 Task: Slide 7 - My Studies.
Action: Mouse moved to (214, 109)
Screenshot: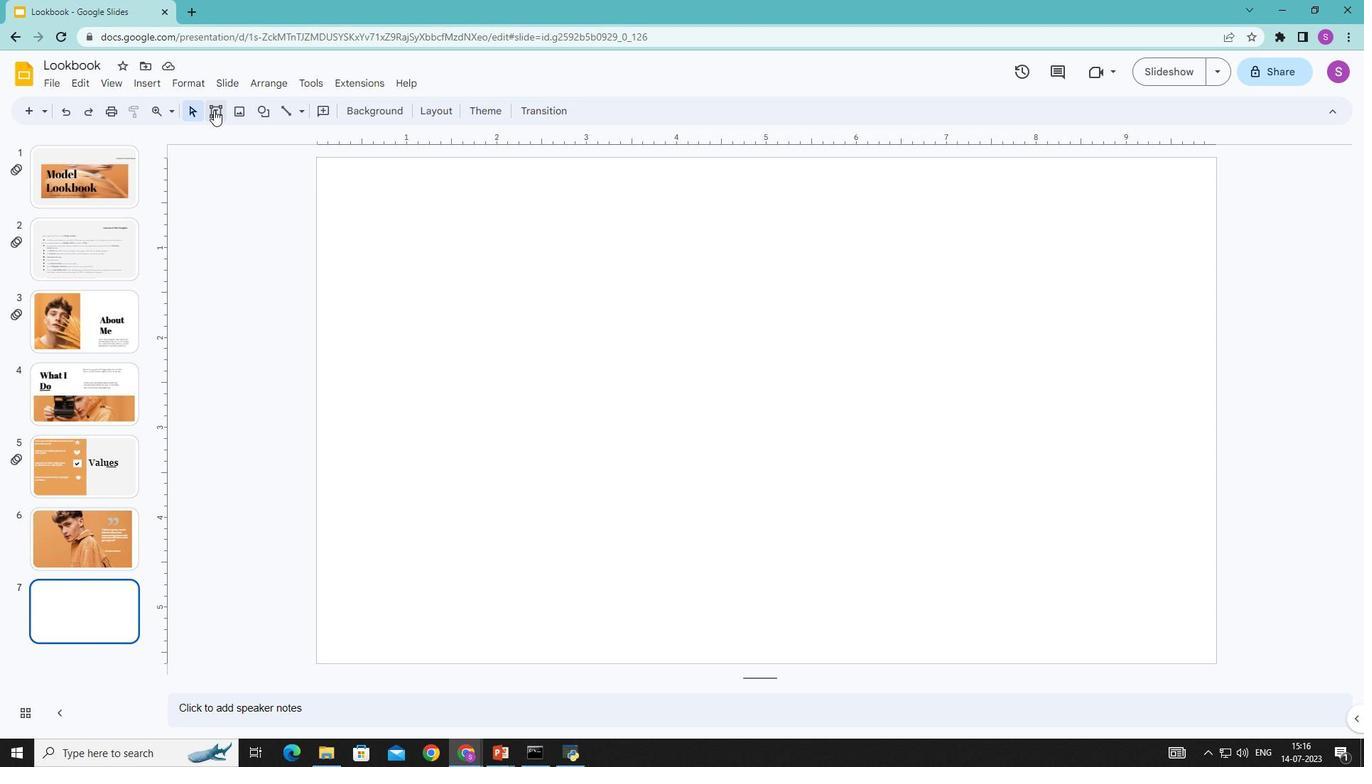
Action: Mouse pressed left at (214, 109)
Screenshot: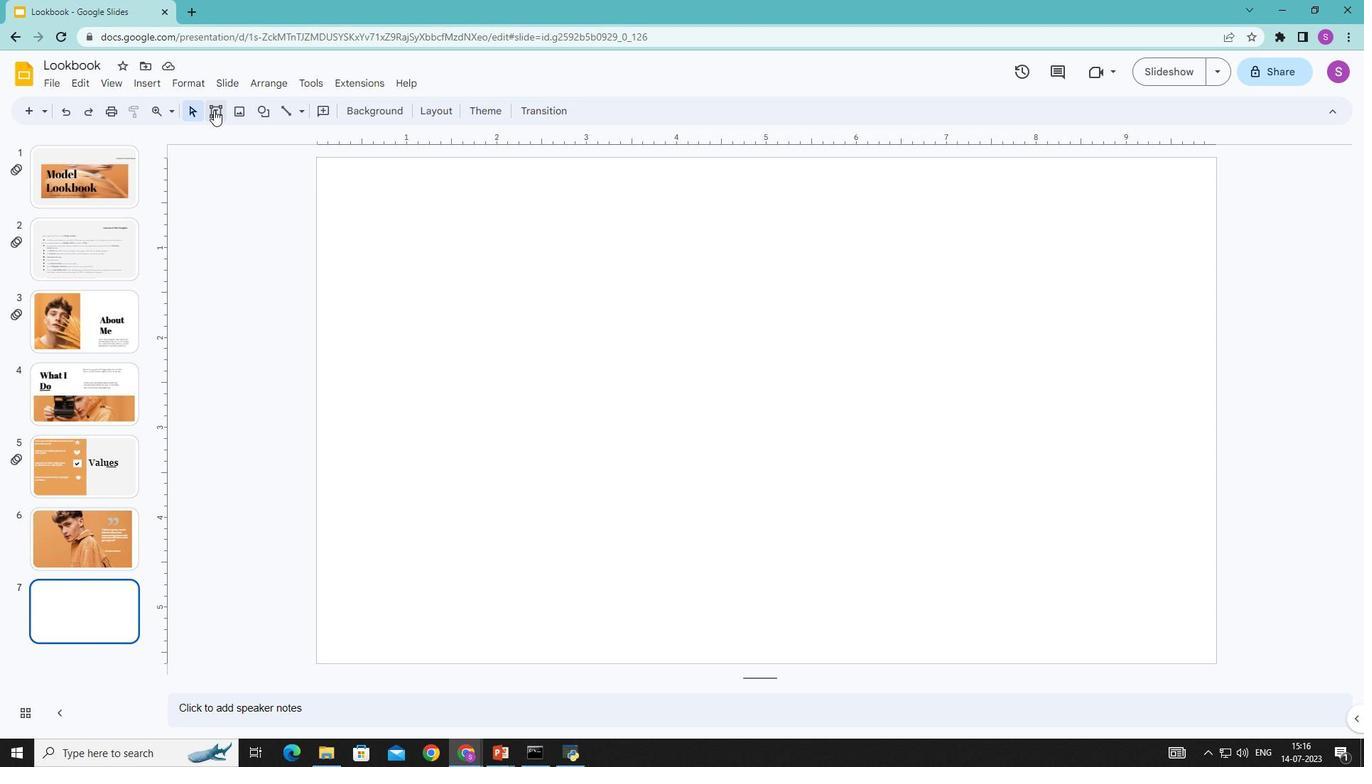 
Action: Mouse moved to (809, 166)
Screenshot: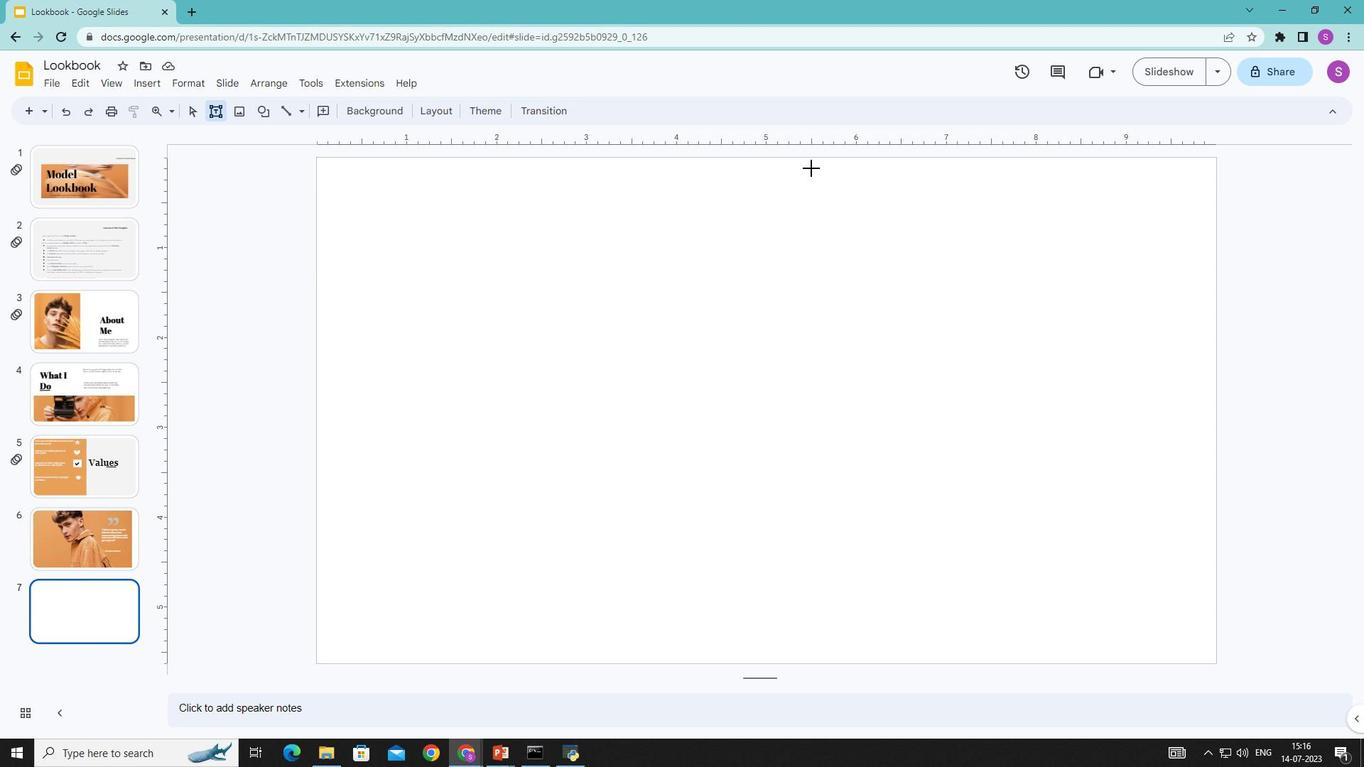 
Action: Mouse pressed left at (809, 166)
Screenshot: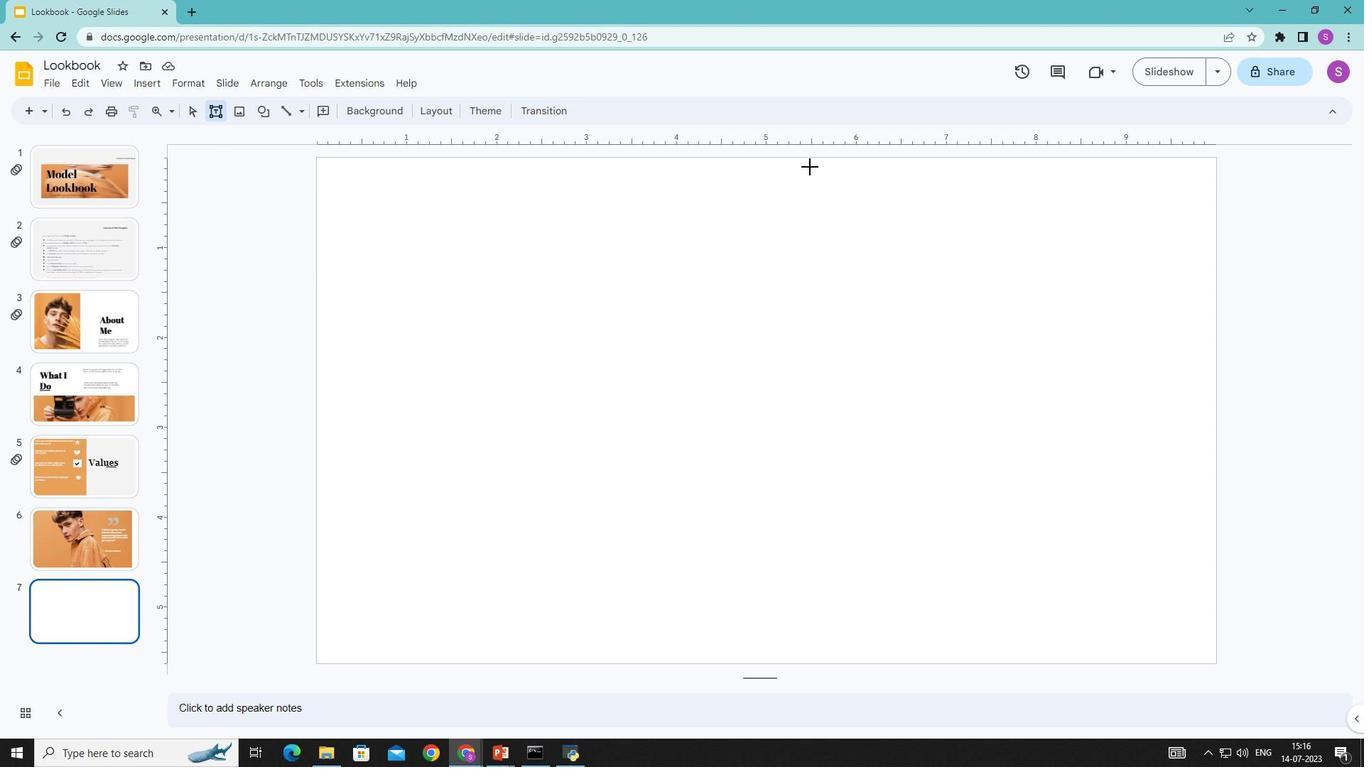 
Action: Mouse moved to (326, 110)
Screenshot: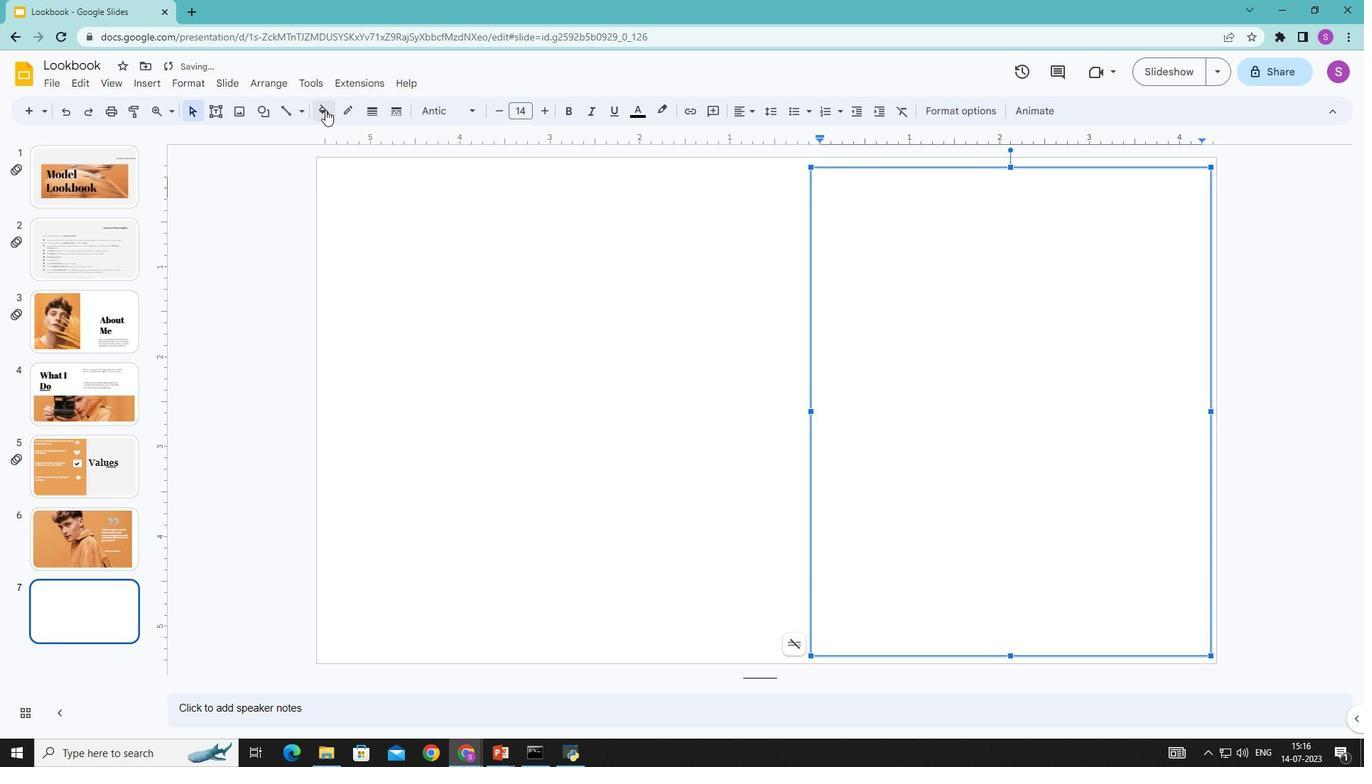 
Action: Mouse pressed left at (326, 110)
Screenshot: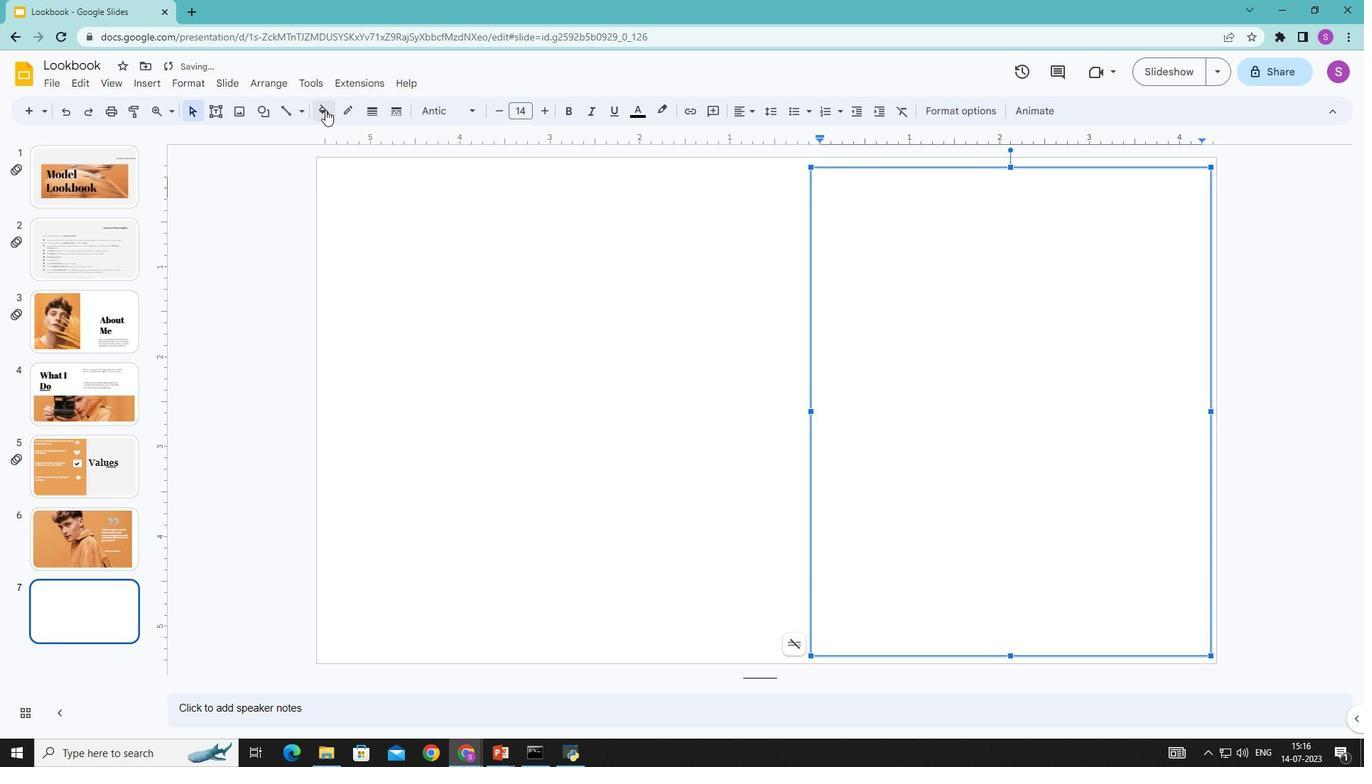 
Action: Mouse moved to (356, 181)
Screenshot: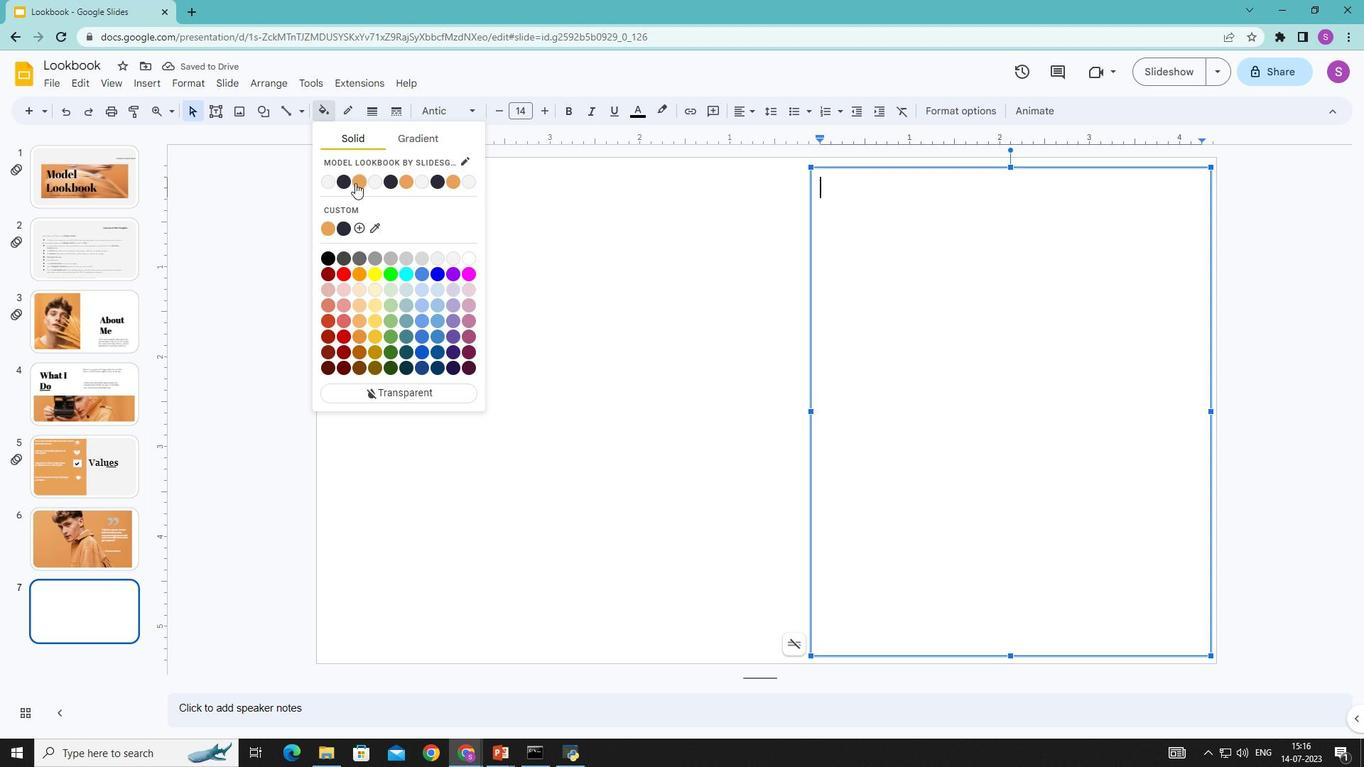 
Action: Mouse pressed left at (356, 181)
Screenshot: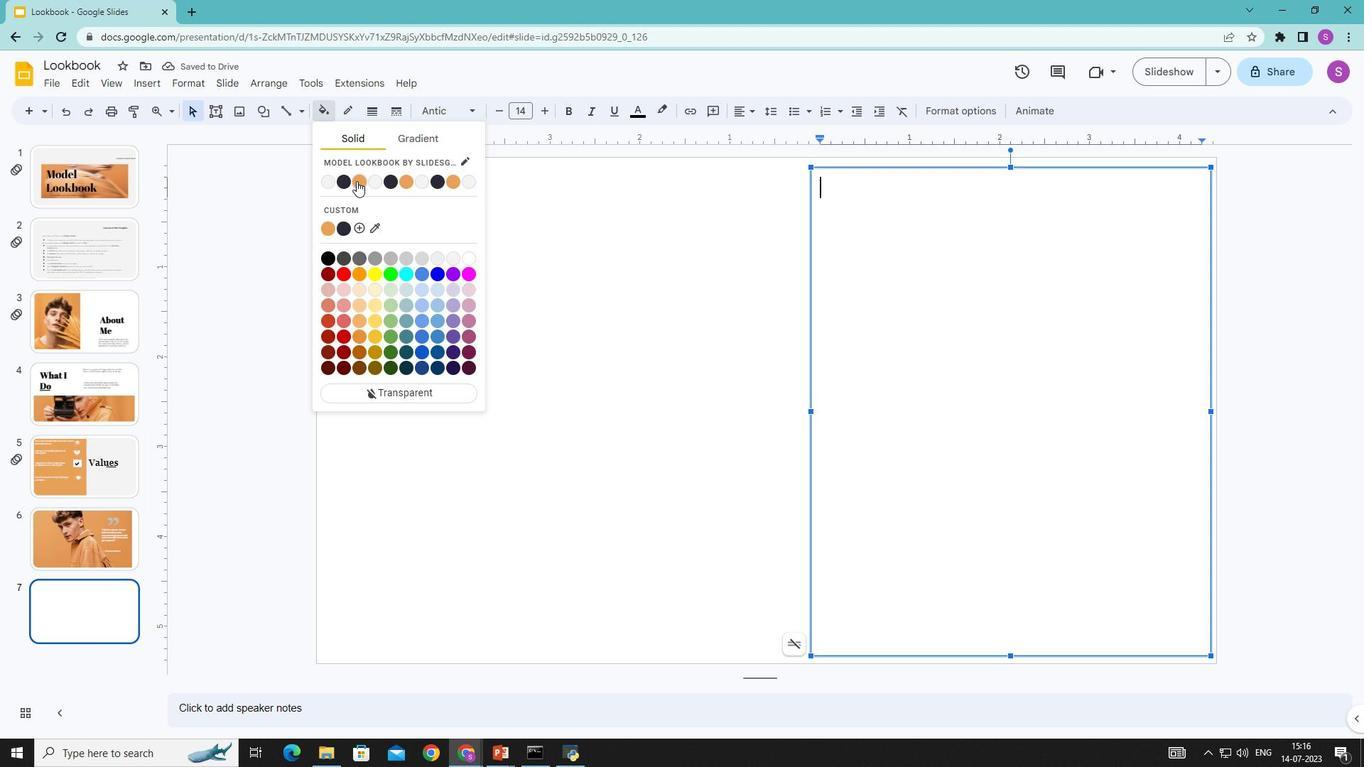 
Action: Mouse moved to (679, 208)
Screenshot: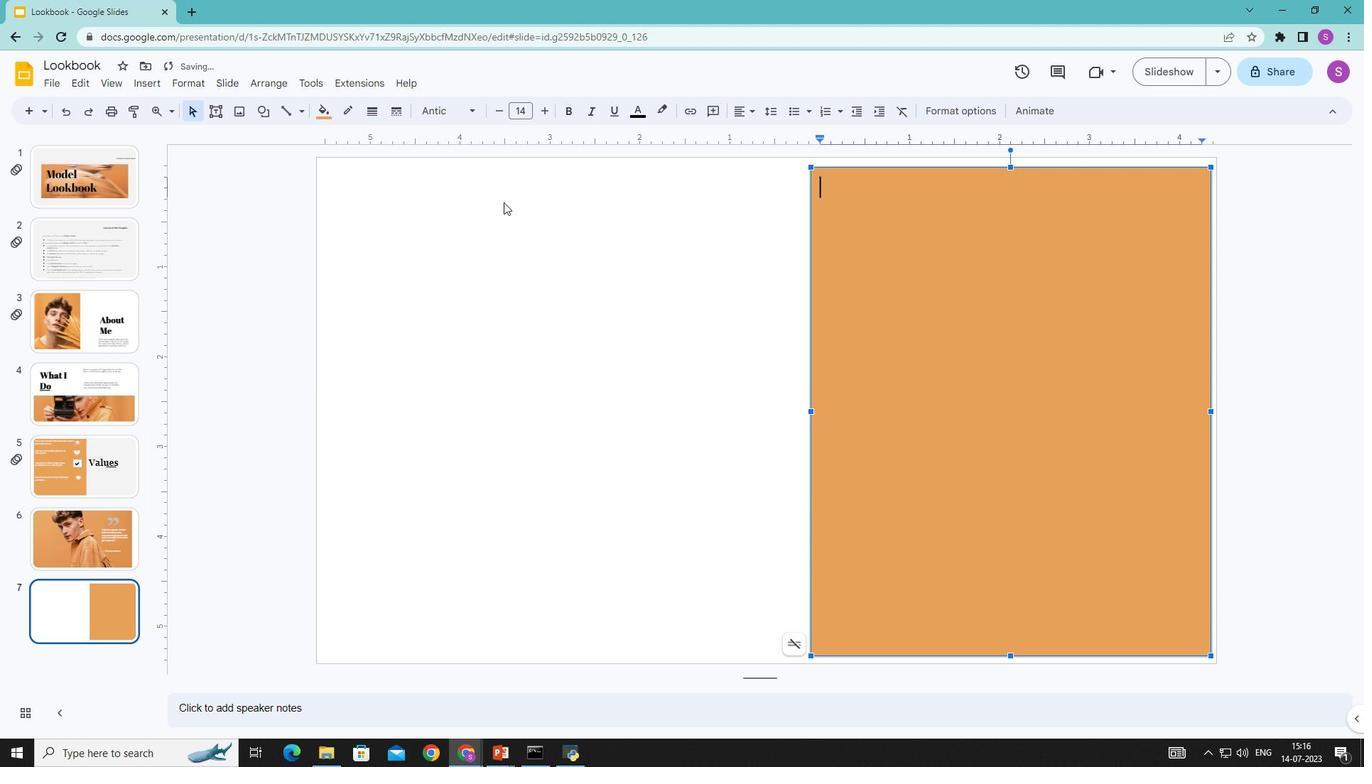 
Action: Mouse pressed left at (679, 208)
Screenshot: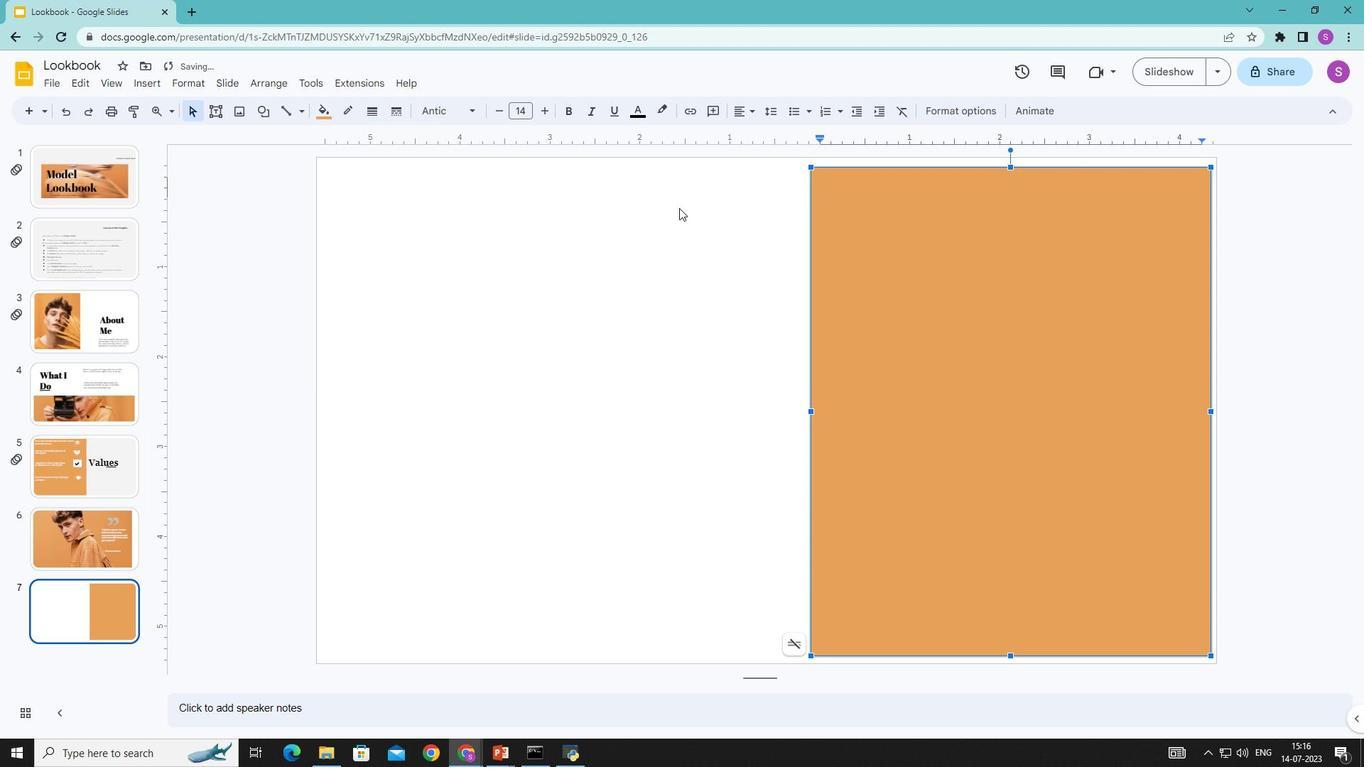 
Action: Mouse moved to (219, 113)
Screenshot: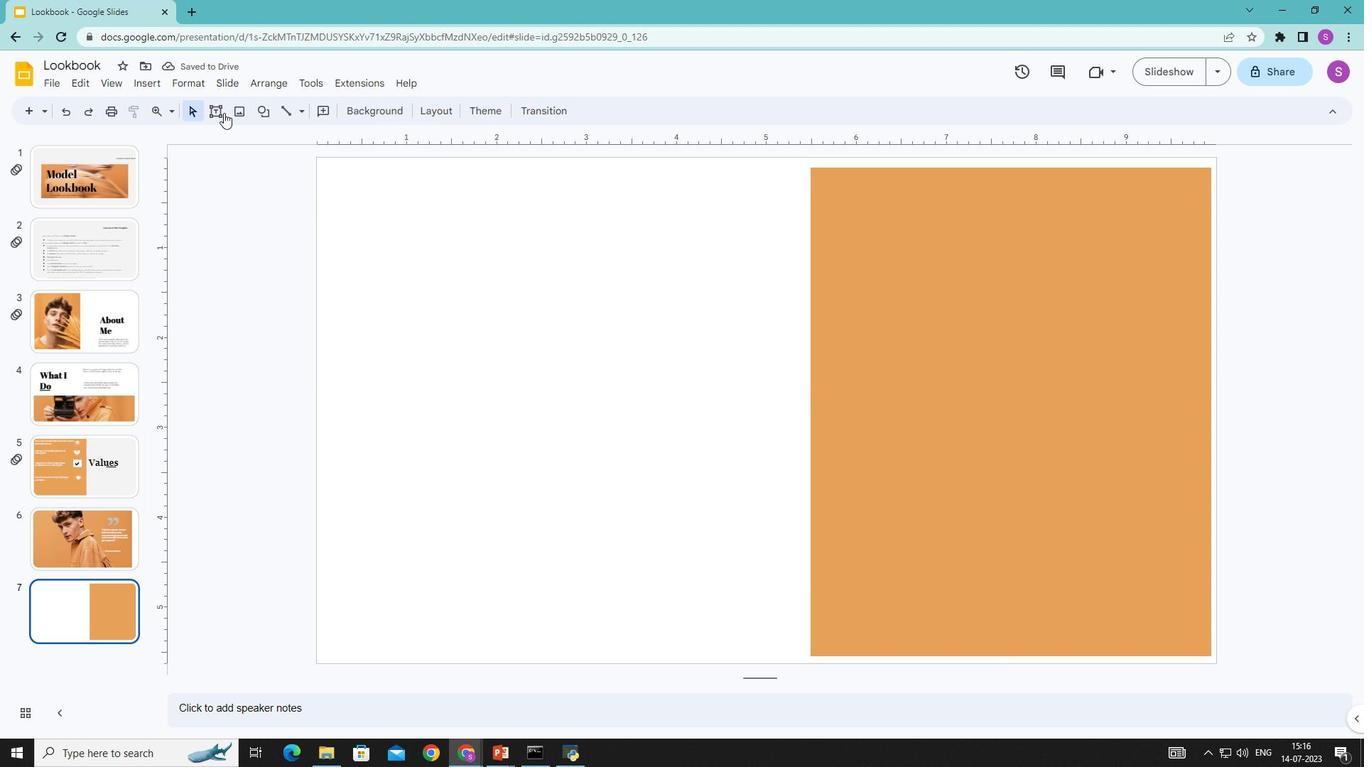 
Action: Mouse pressed left at (219, 113)
Screenshot: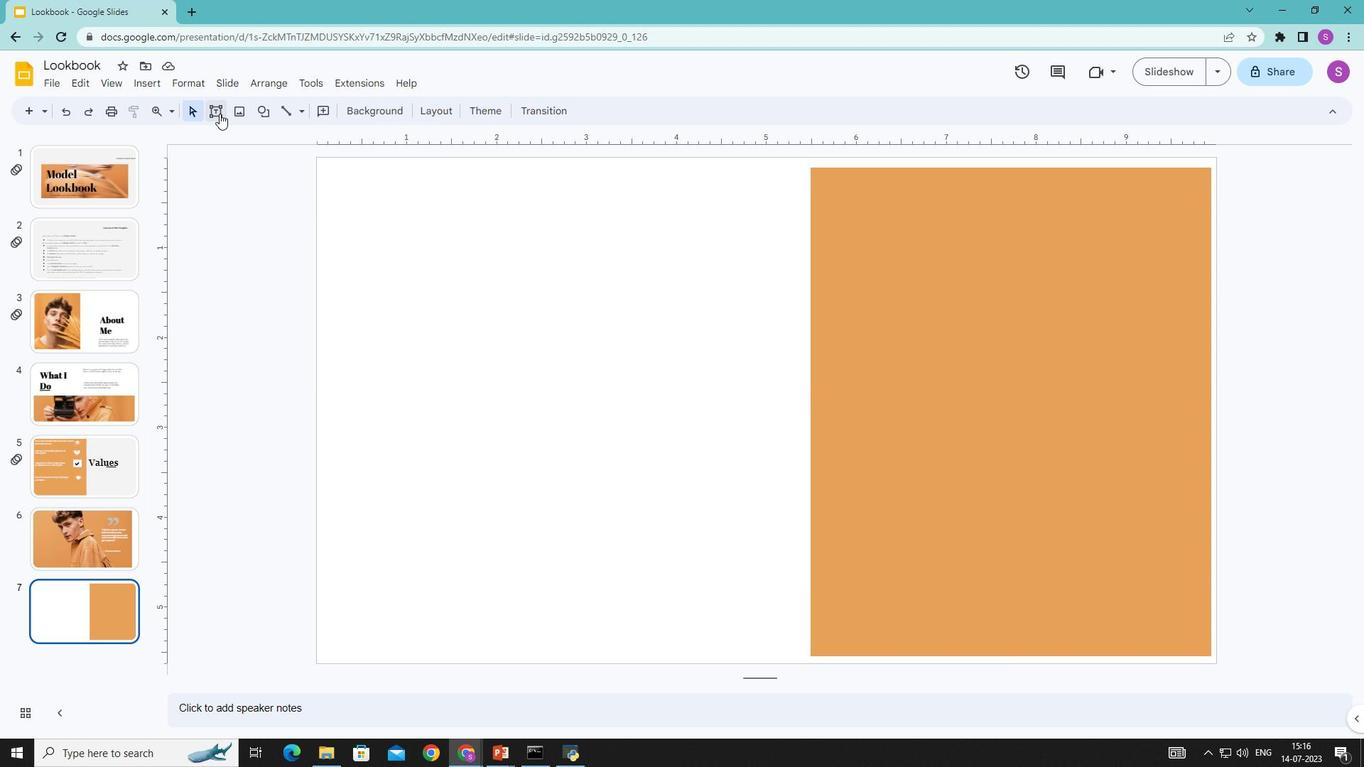 
Action: Mouse moved to (344, 230)
Screenshot: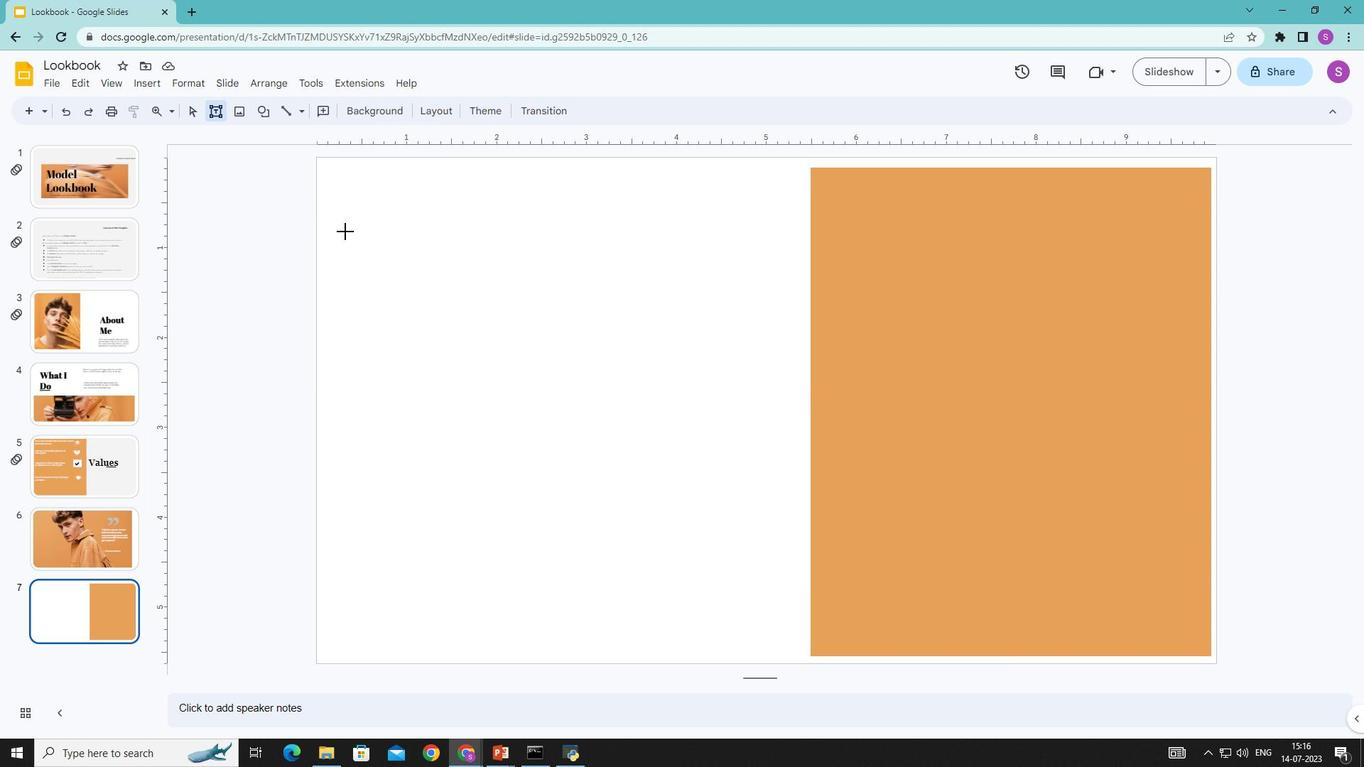 
Action: Mouse pressed left at (344, 230)
Screenshot: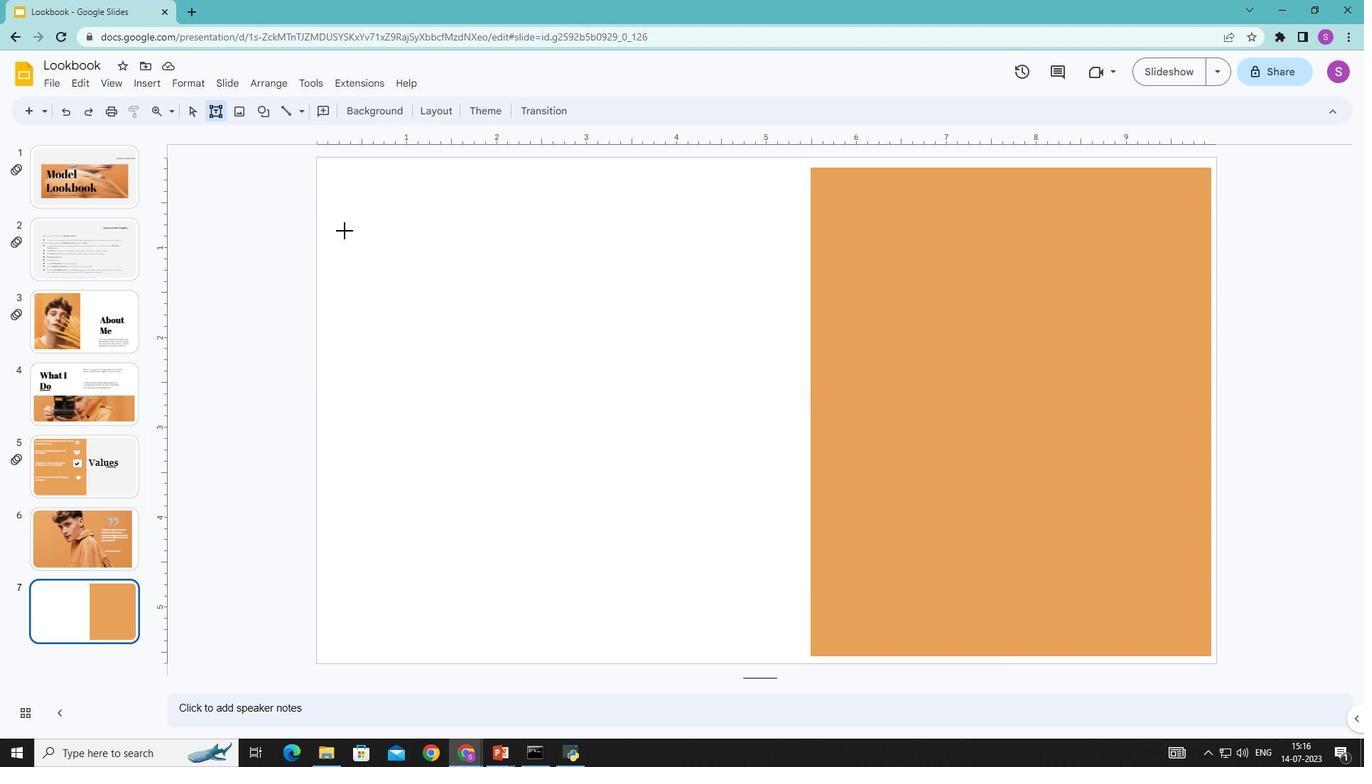 
Action: Mouse moved to (591, 397)
Screenshot: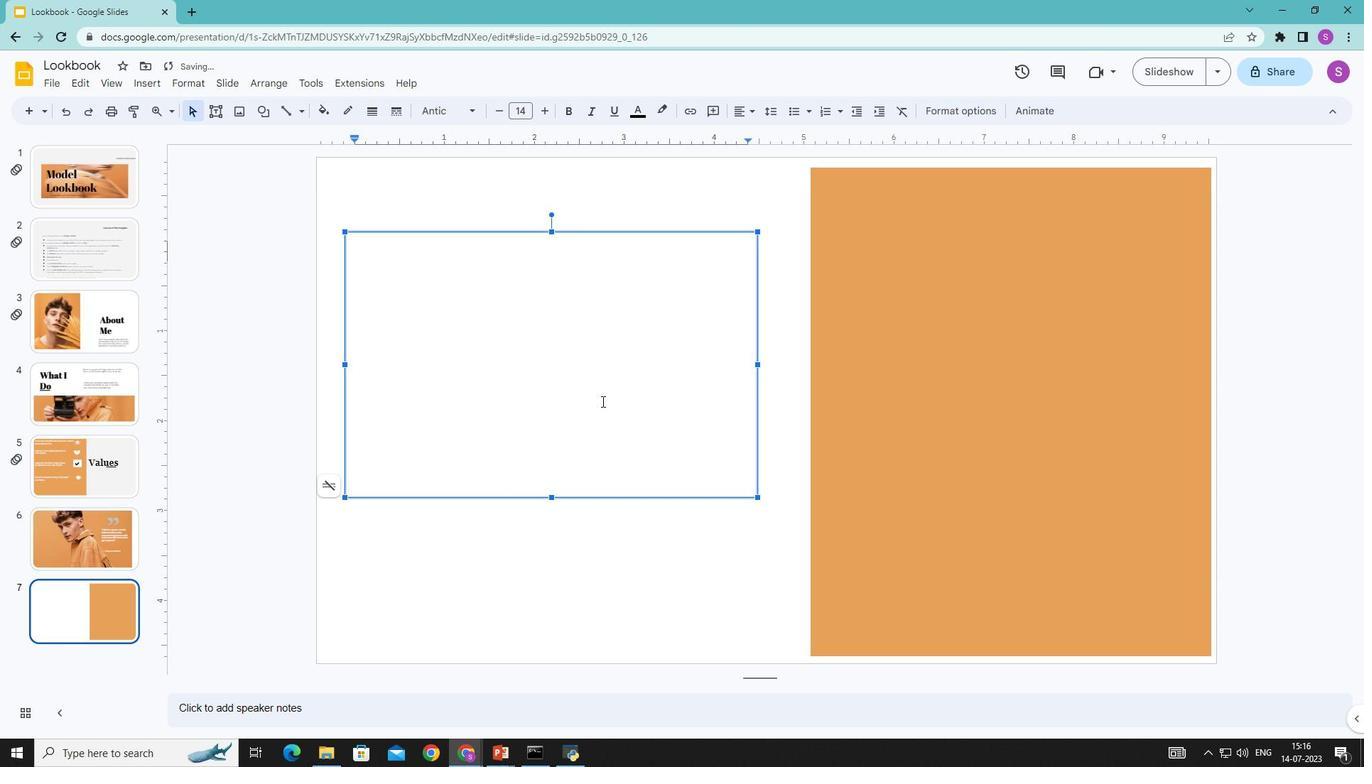 
Action: Key pressed <Key.shift>My<Key.space><Key.shift>Studies
Screenshot: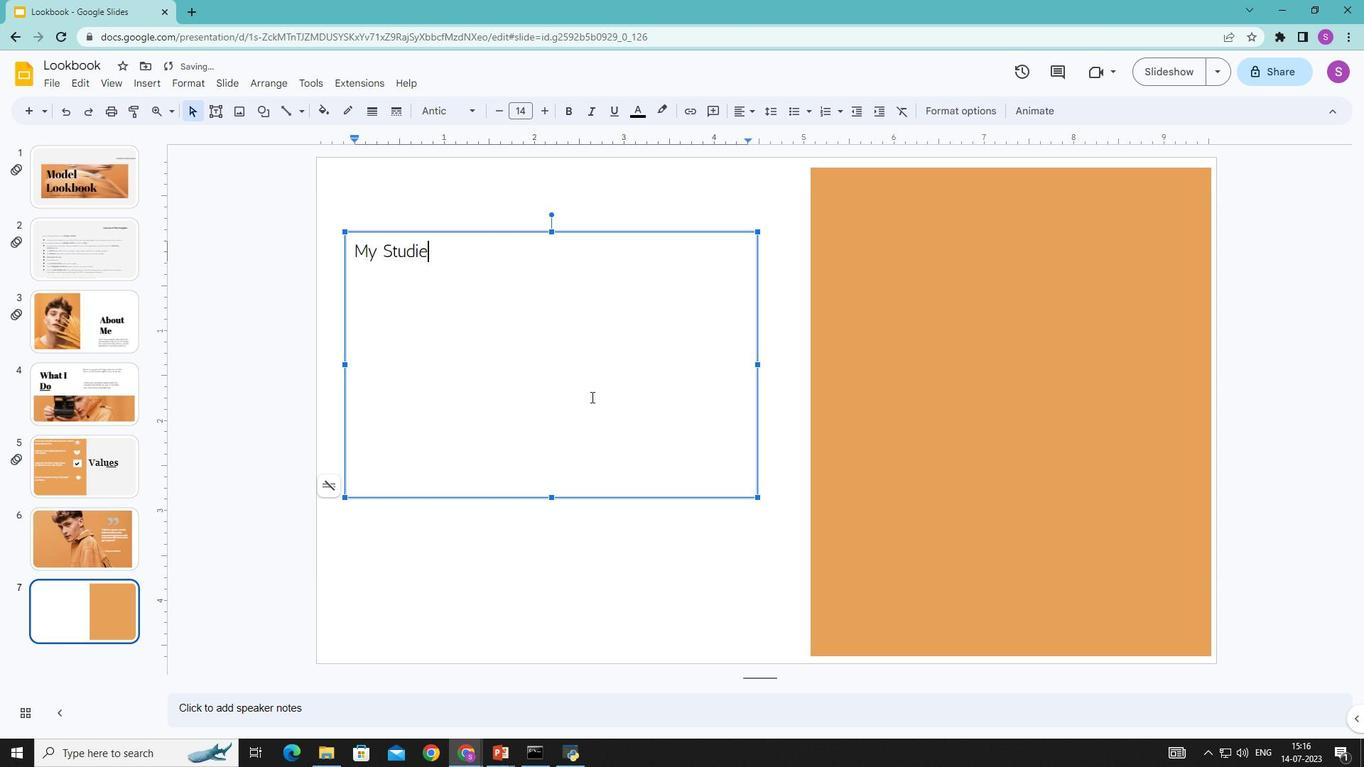 
Action: Mouse moved to (433, 255)
Screenshot: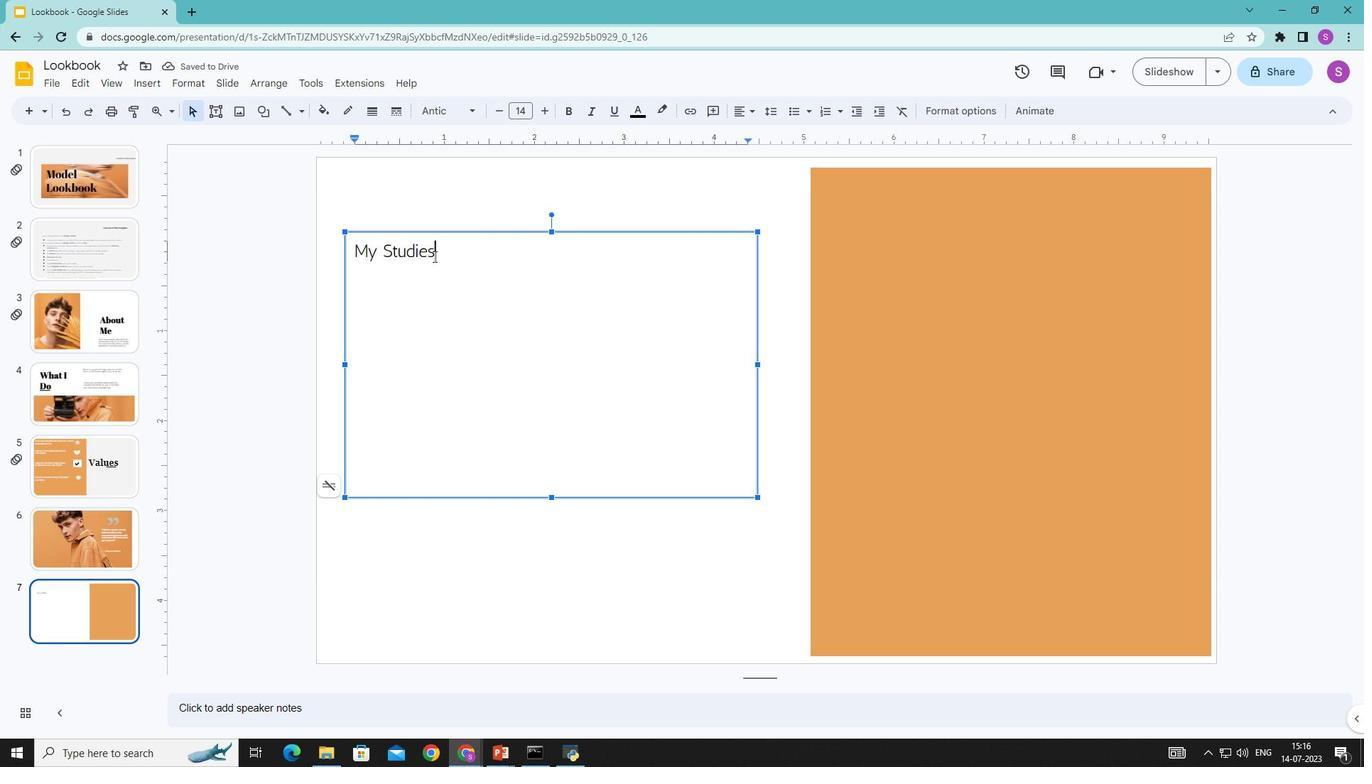 
Action: Mouse pressed left at (433, 255)
Screenshot: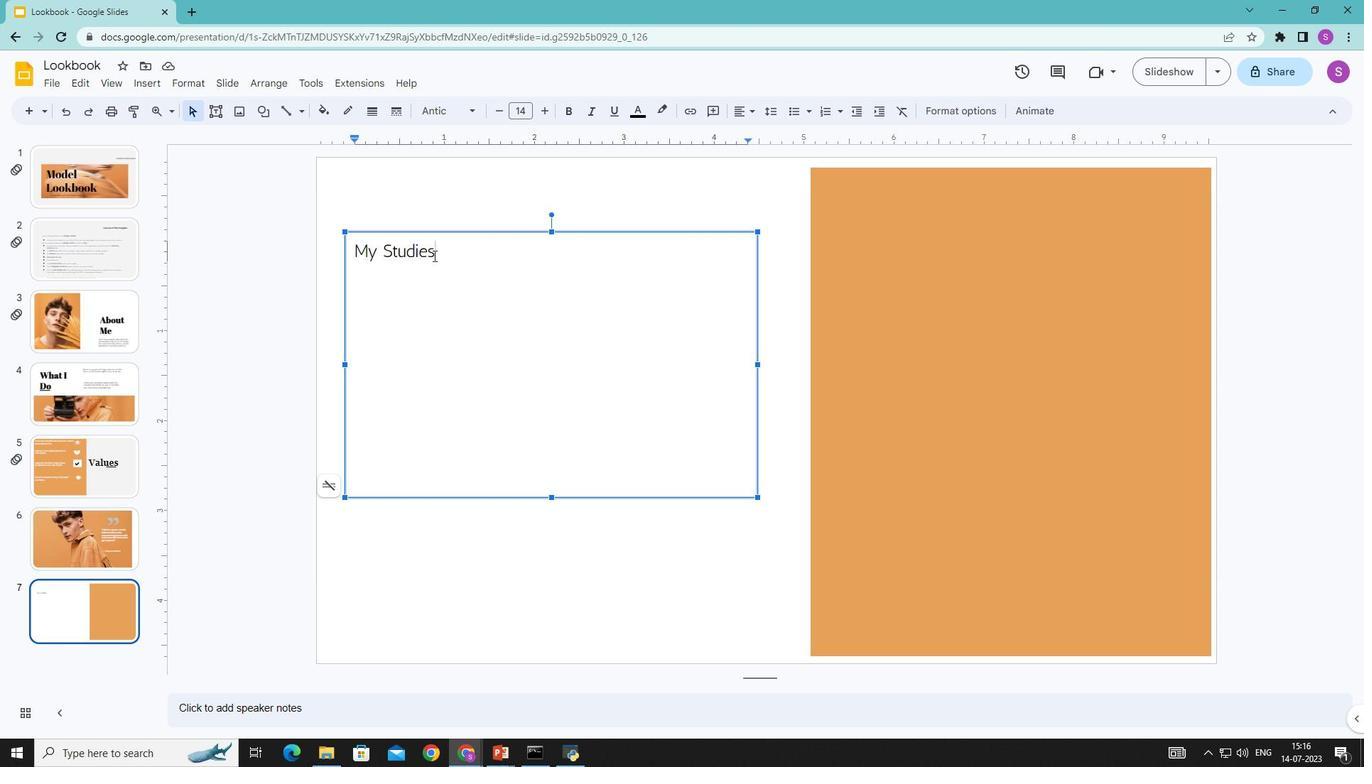 
Action: Mouse moved to (524, 108)
Screenshot: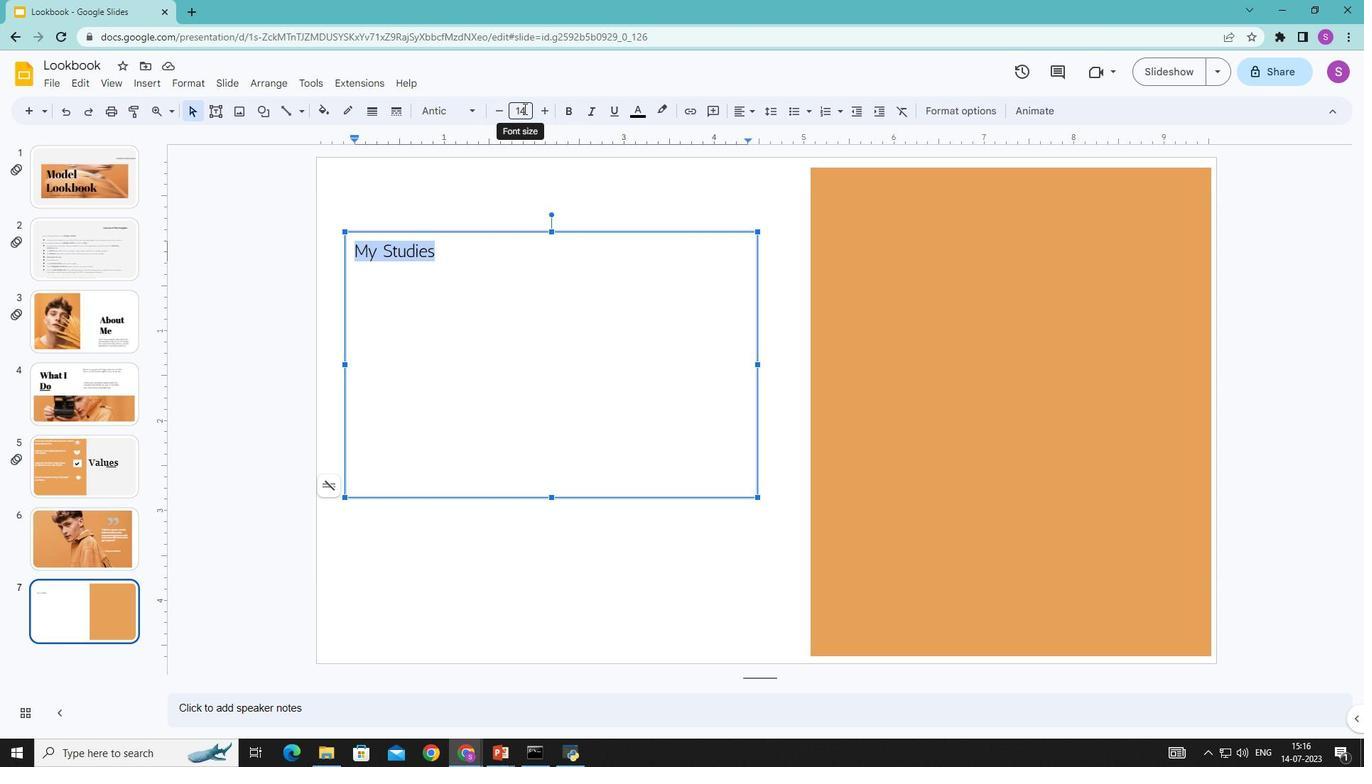 
Action: Mouse pressed left at (524, 108)
Screenshot: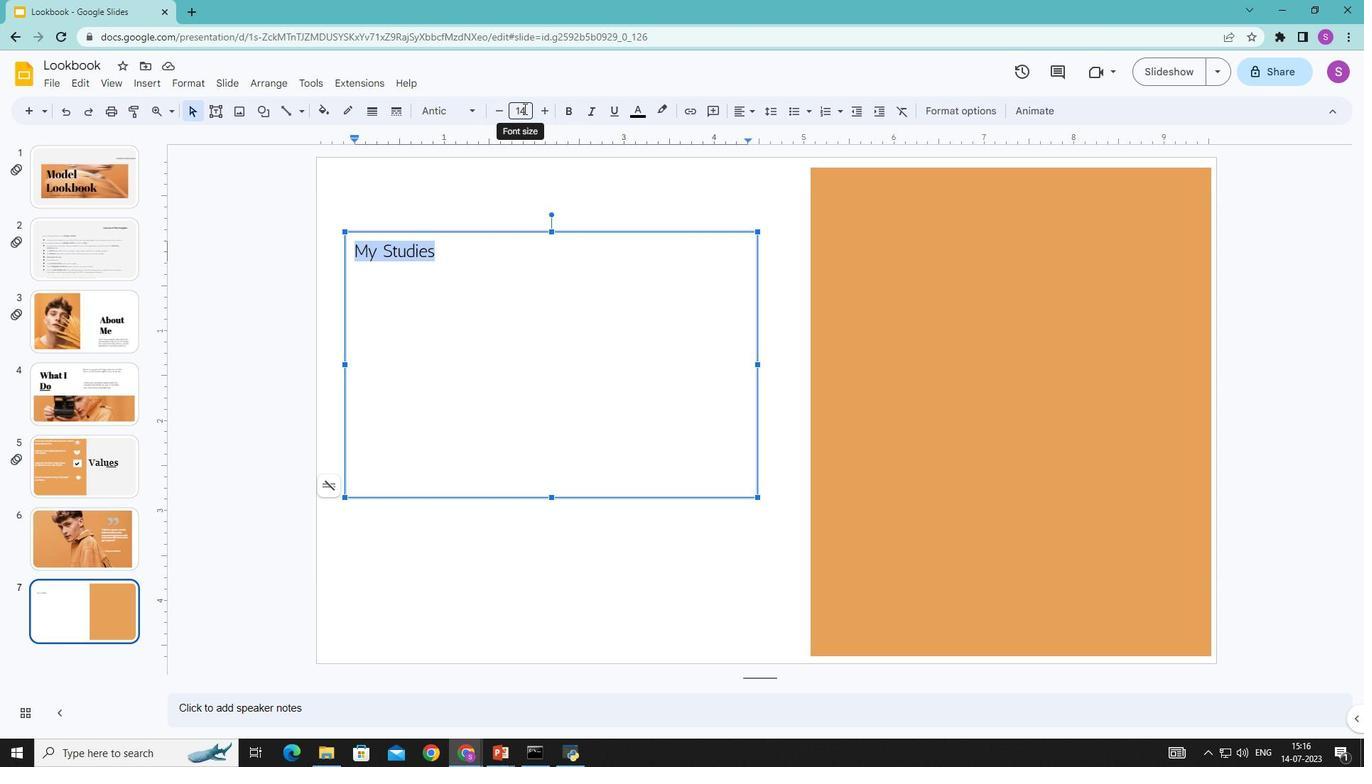 
Action: Mouse moved to (534, 110)
Screenshot: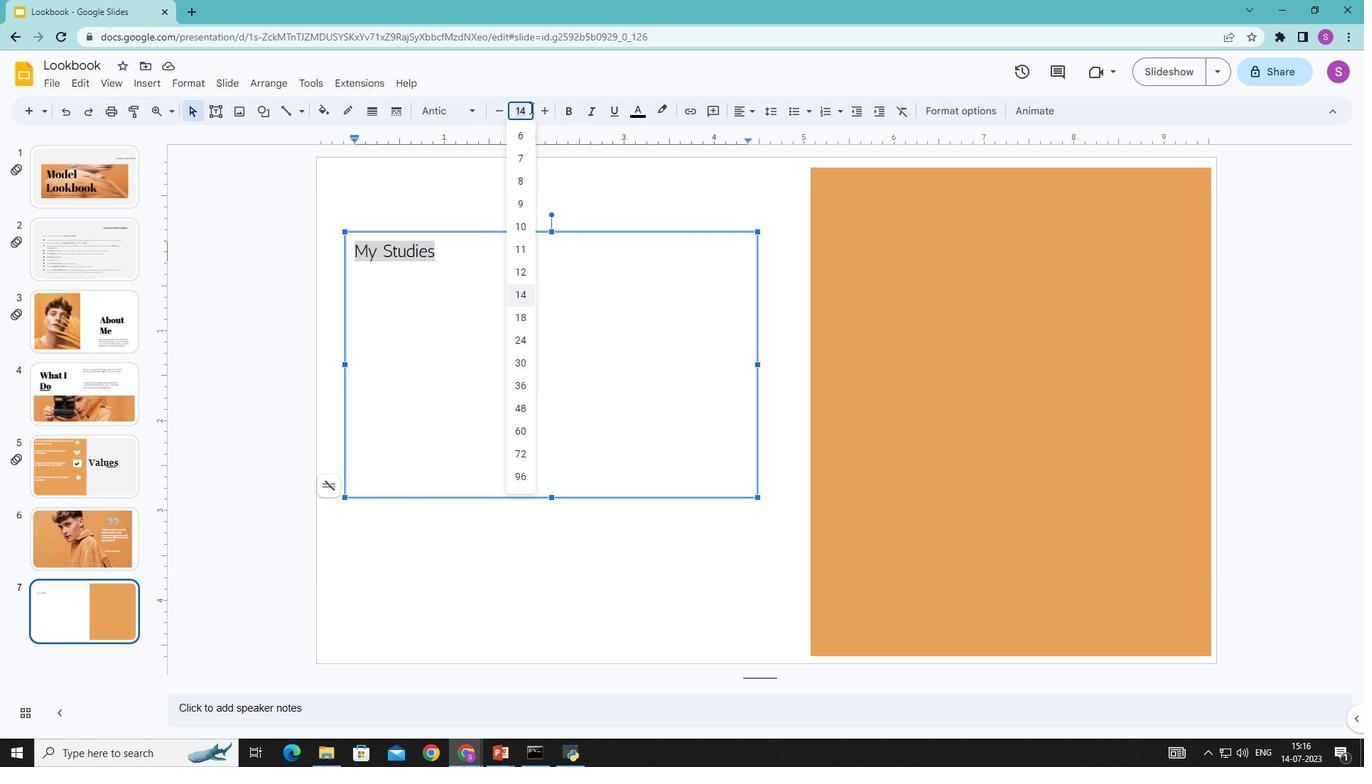 
Action: Key pressed 61<Key.enter>
Screenshot: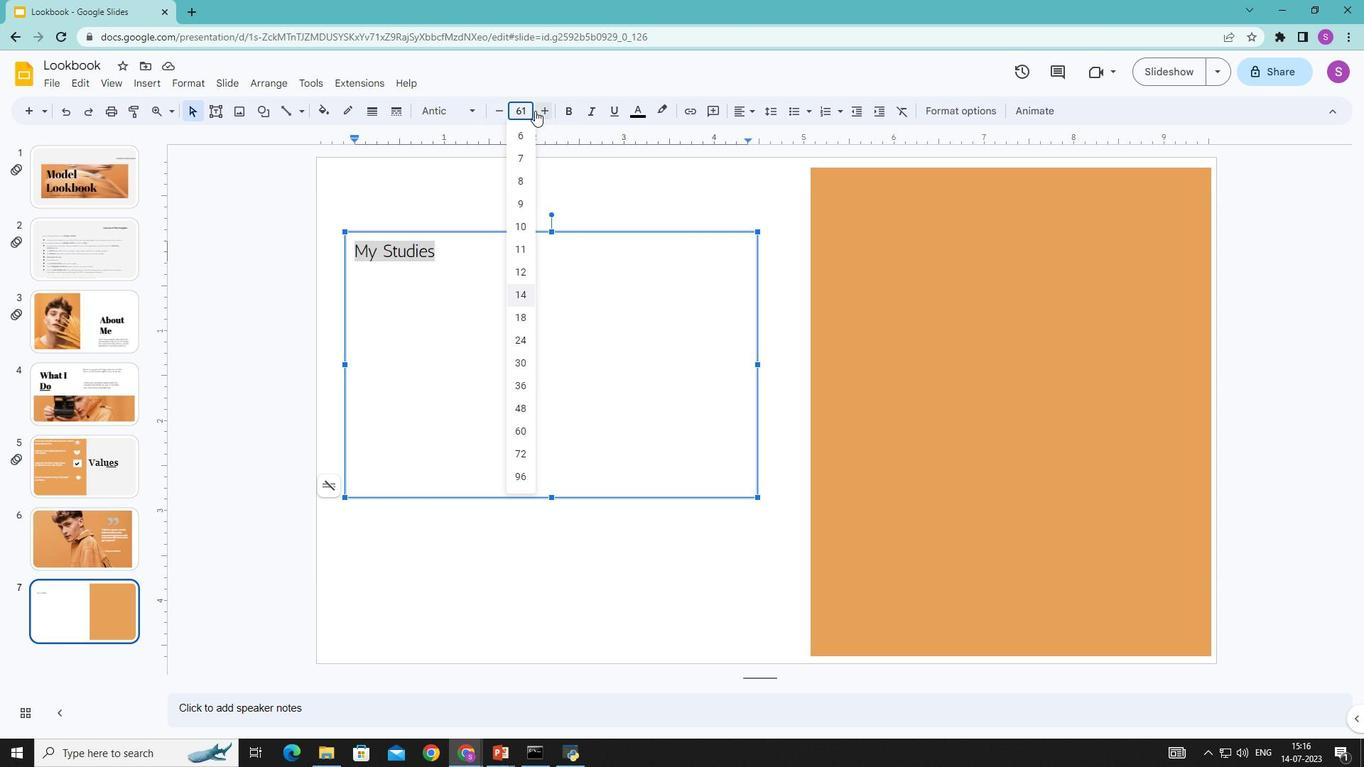 
Action: Mouse moved to (525, 108)
Screenshot: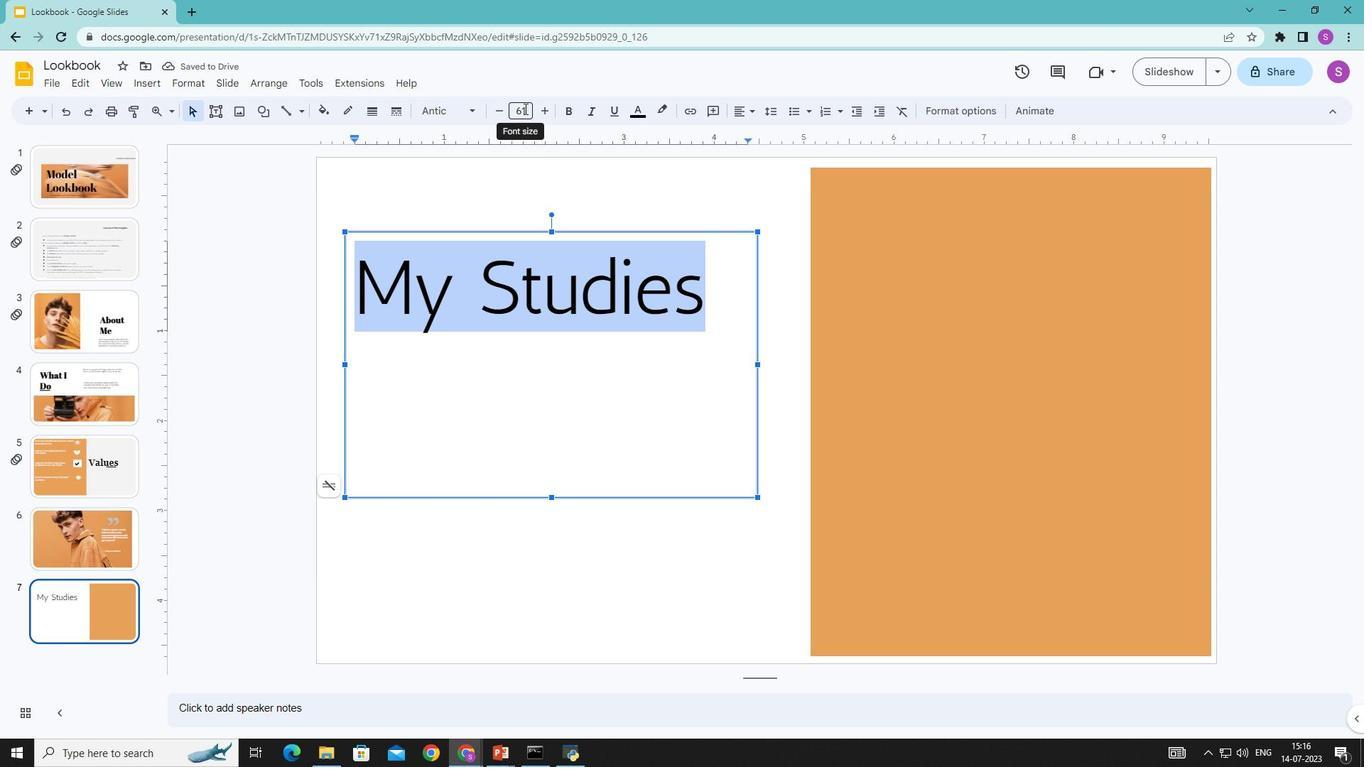 
Action: Mouse pressed left at (525, 108)
Screenshot: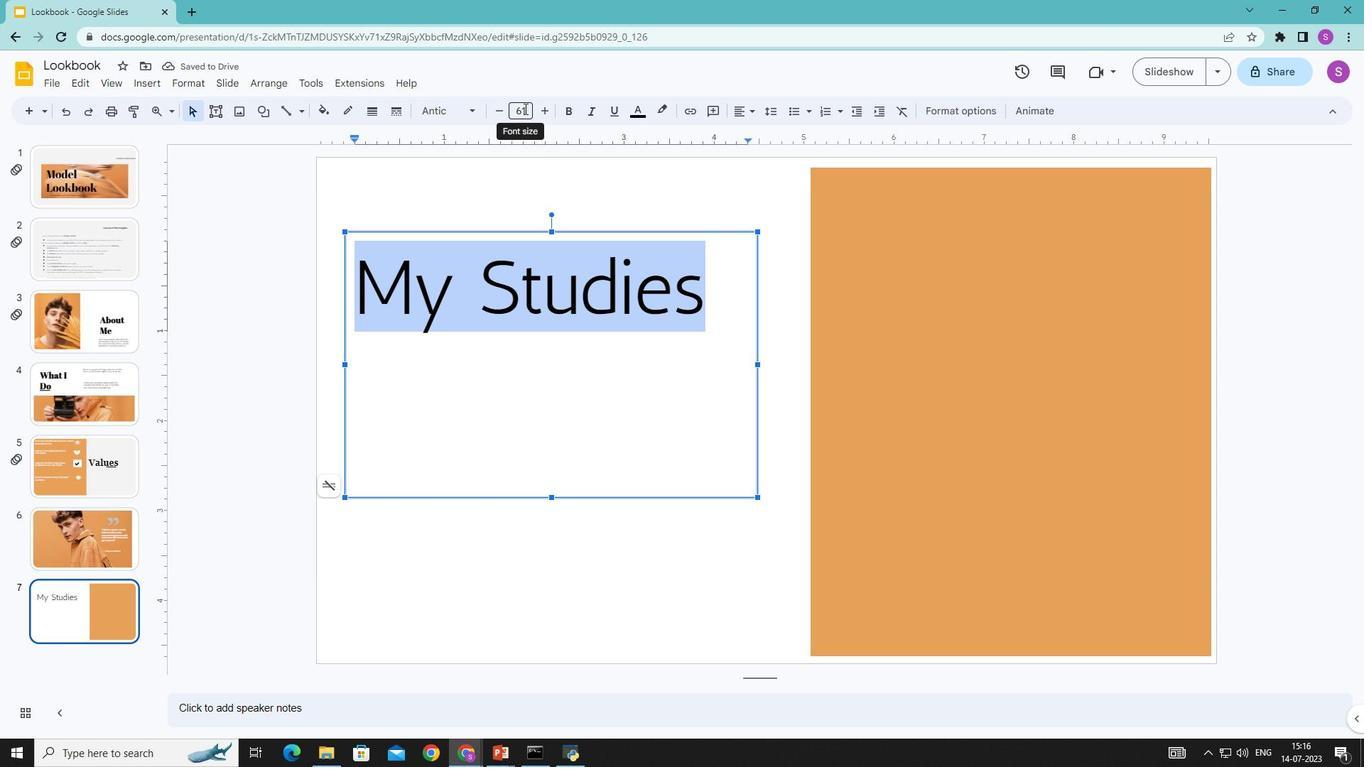 
Action: Mouse moved to (525, 108)
Screenshot: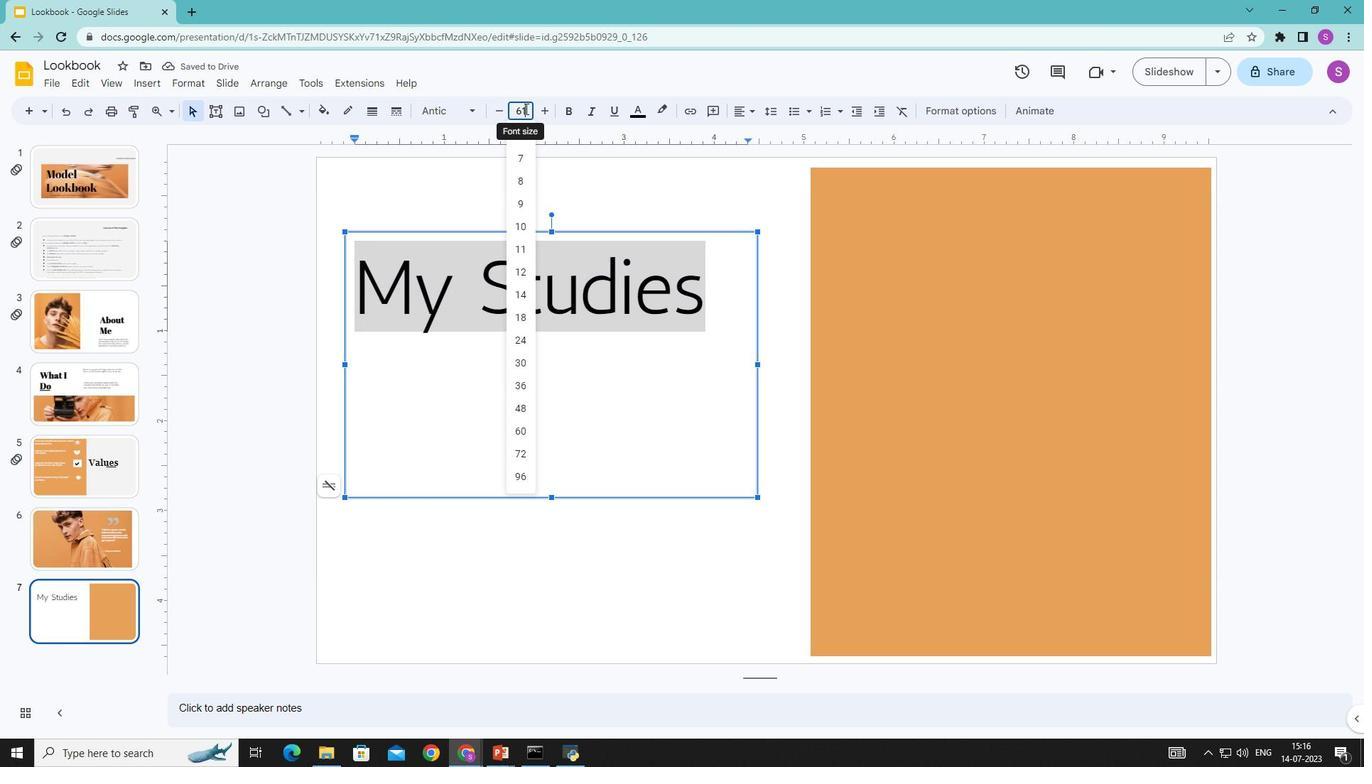 
Action: Key pressed 70<Key.enter>
Screenshot: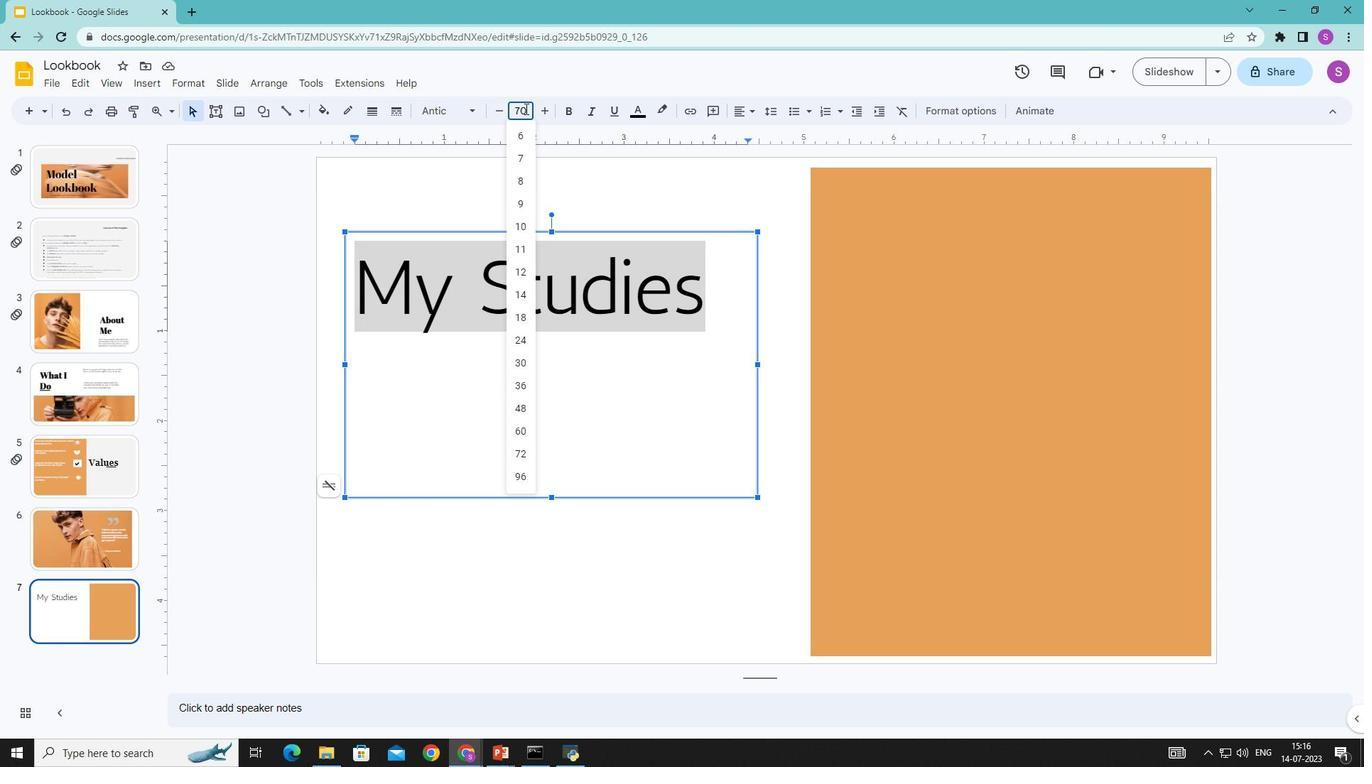 
Action: Mouse moved to (493, 154)
Screenshot: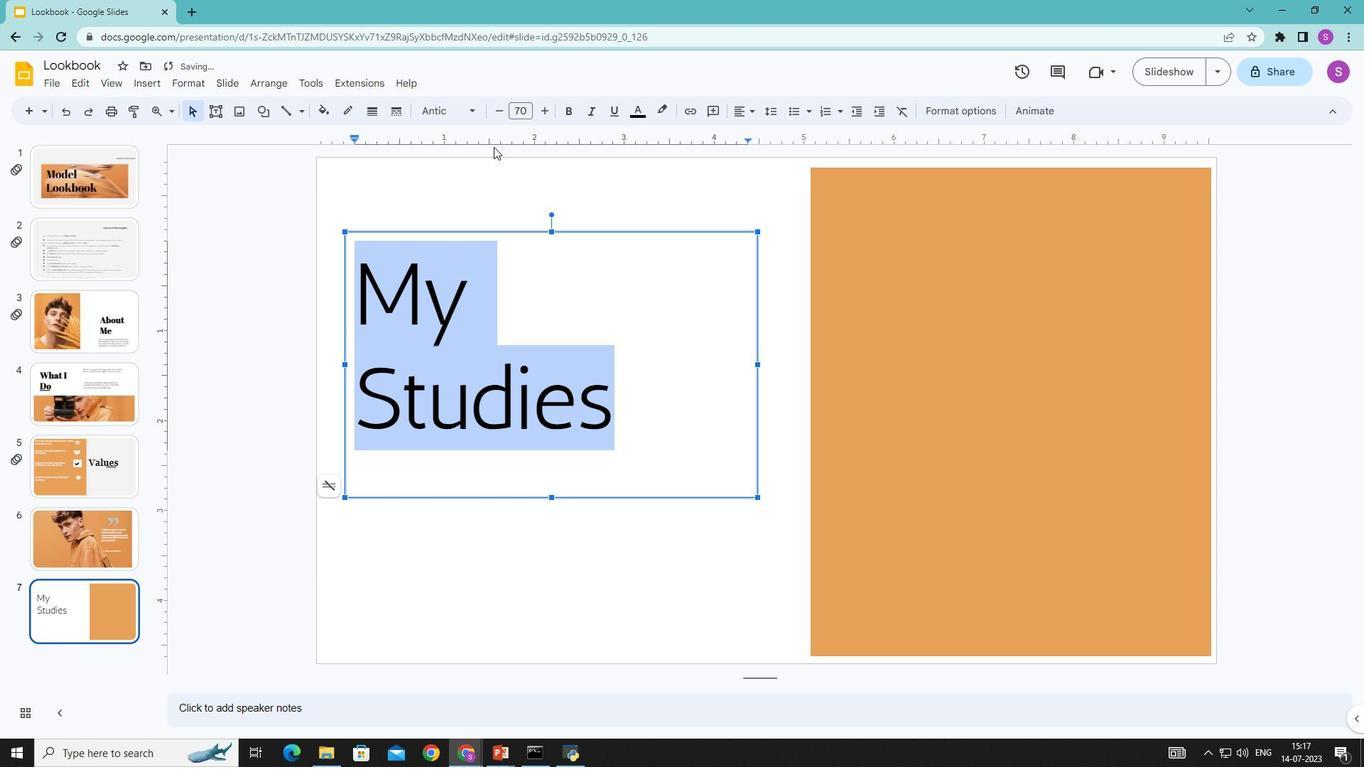 
Action: Mouse pressed left at (493, 154)
Screenshot: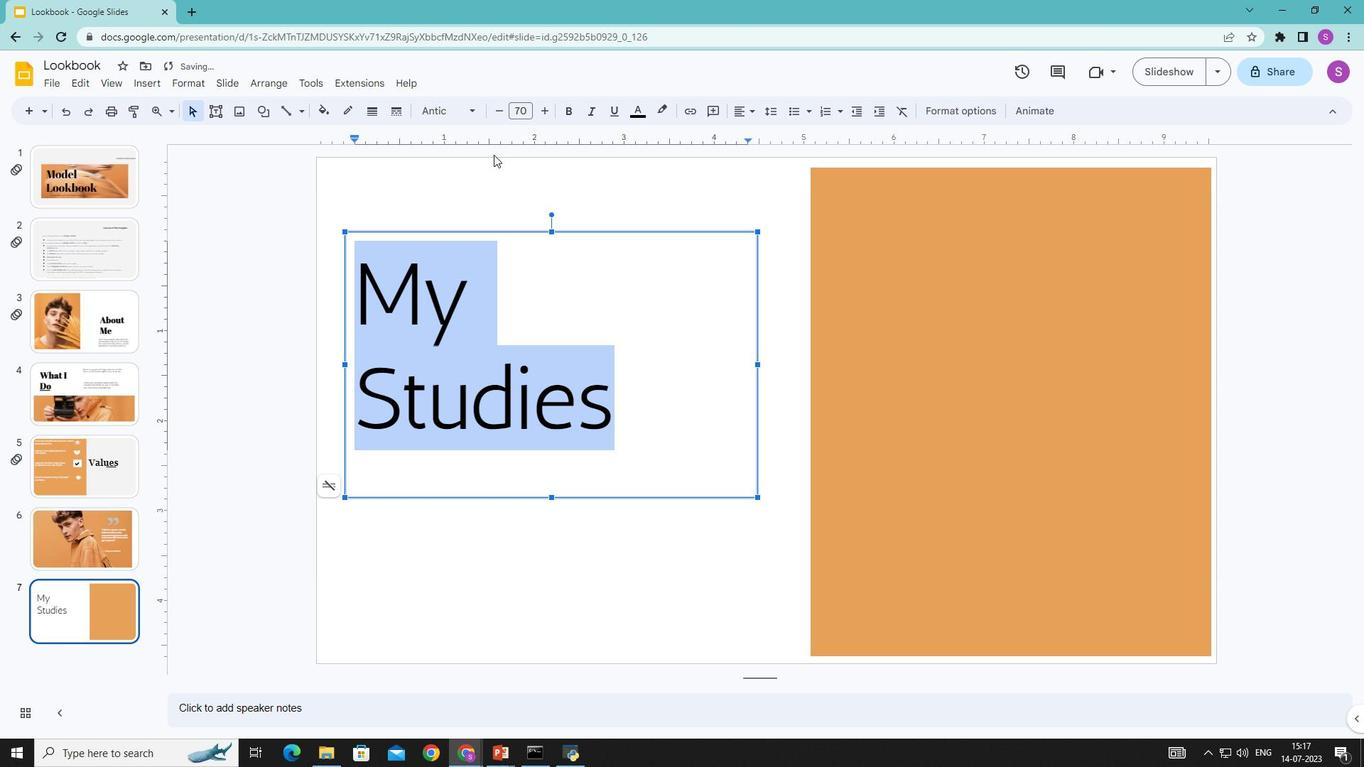 
Action: Mouse moved to (615, 413)
Screenshot: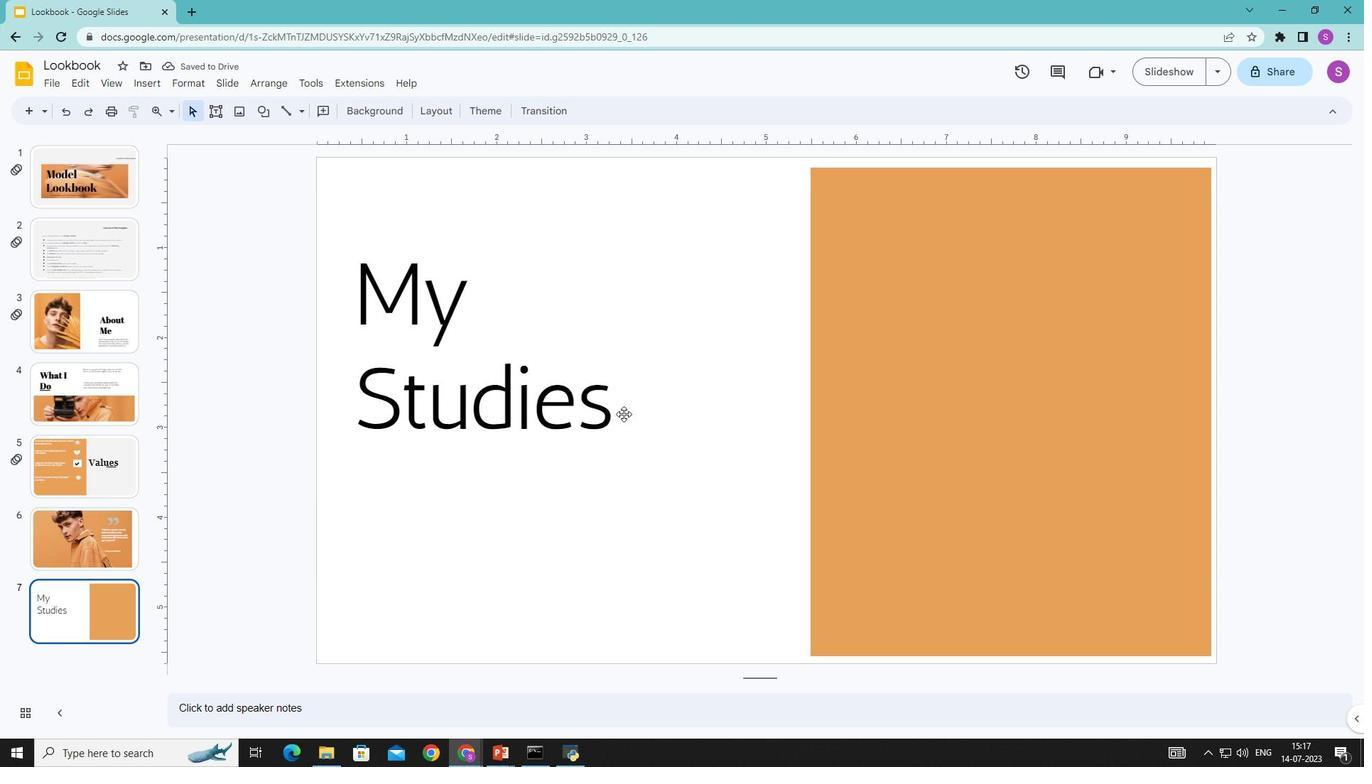 
Action: Mouse pressed left at (615, 413)
Screenshot: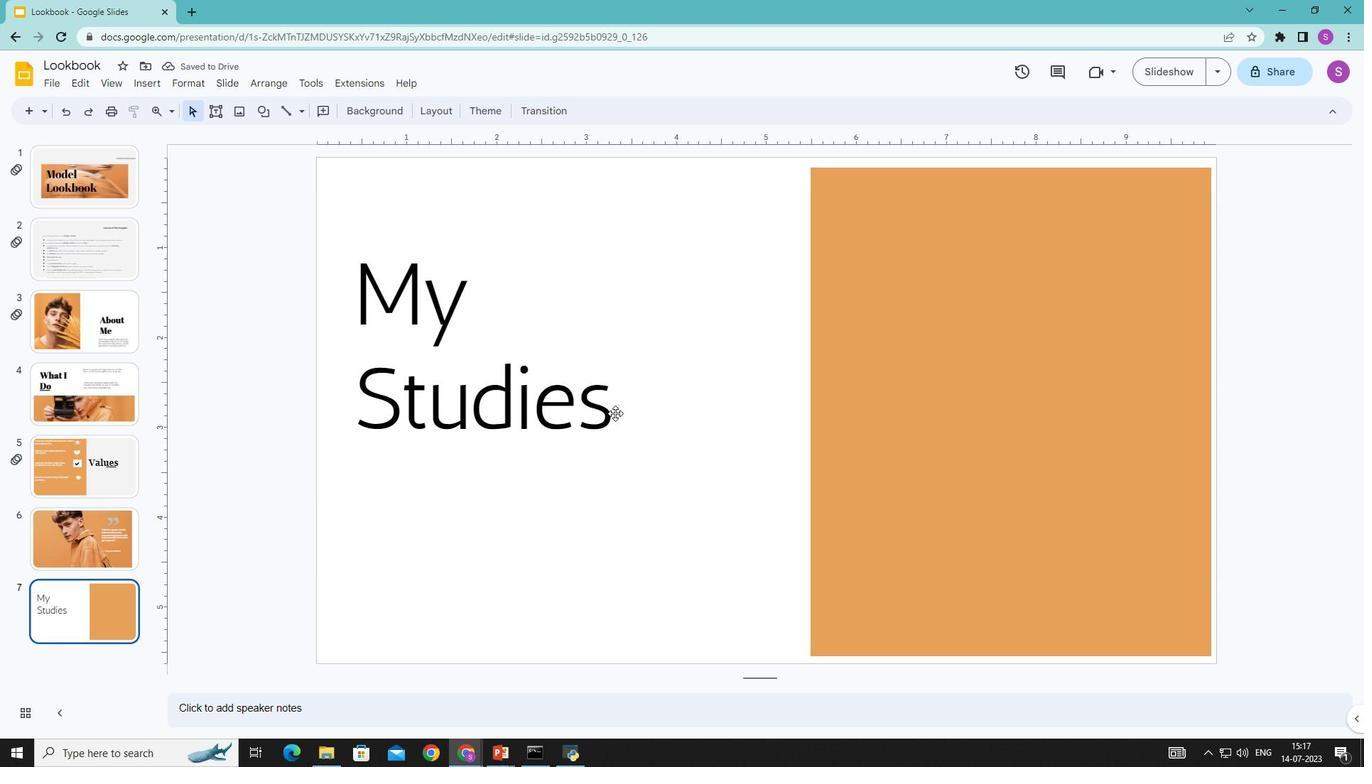 
Action: Mouse moved to (614, 414)
Screenshot: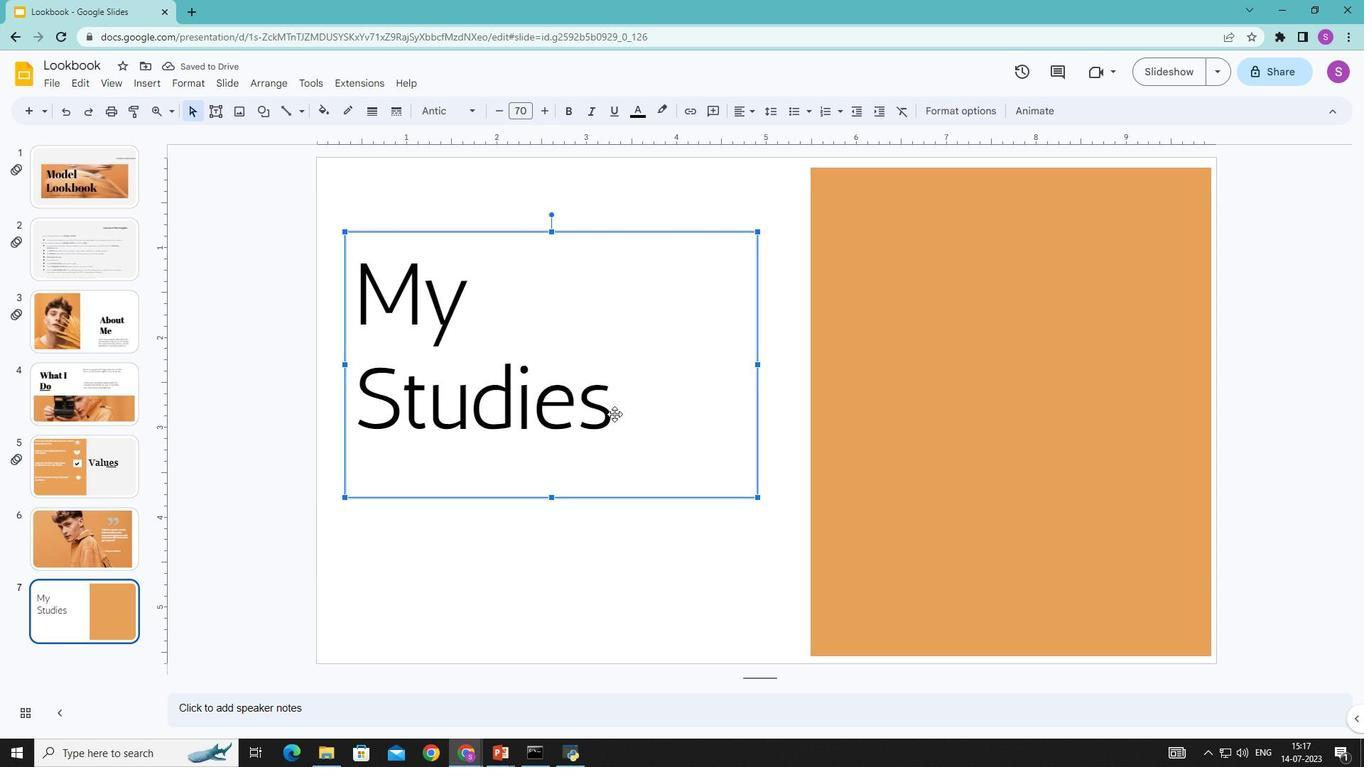 
Action: Mouse pressed left at (614, 414)
Screenshot: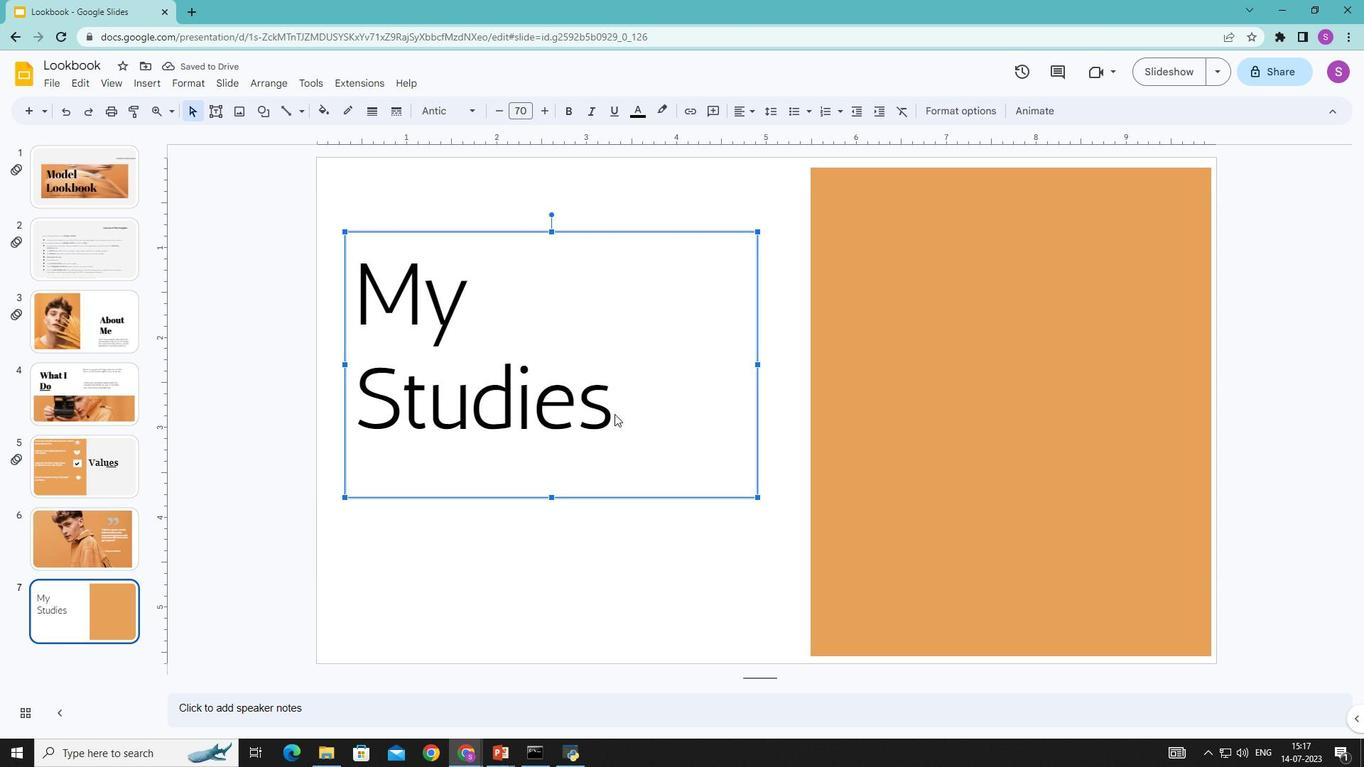 
Action: Mouse moved to (585, 348)
Screenshot: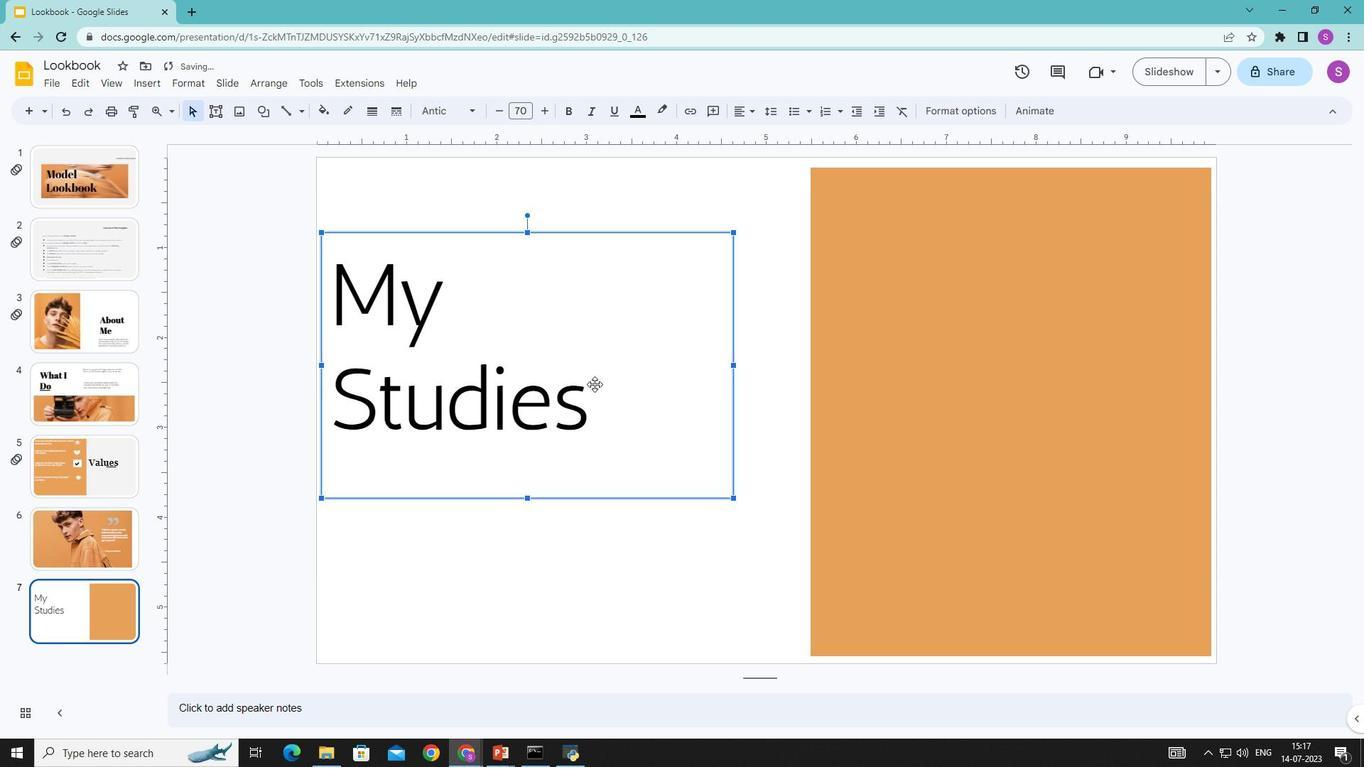 
Action: Mouse pressed left at (585, 348)
Screenshot: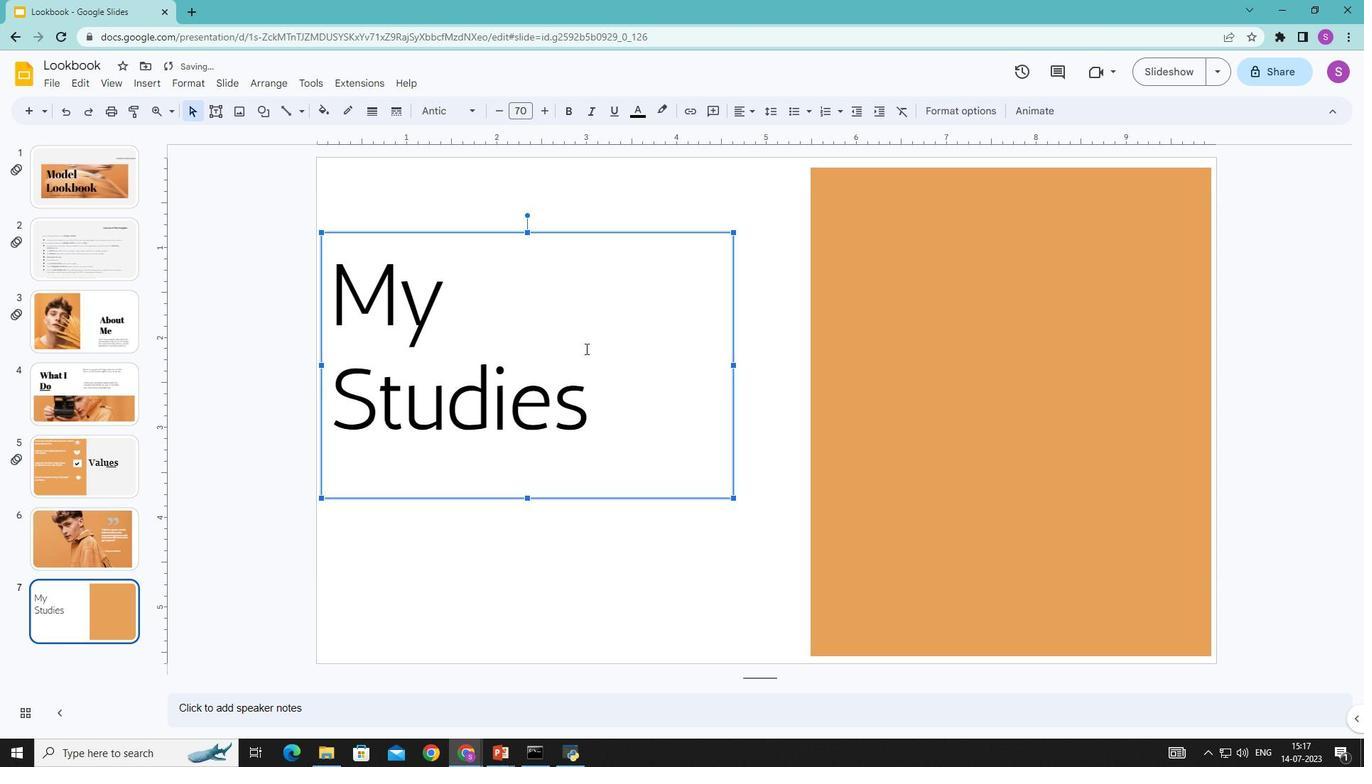 
Action: Mouse moved to (591, 412)
Screenshot: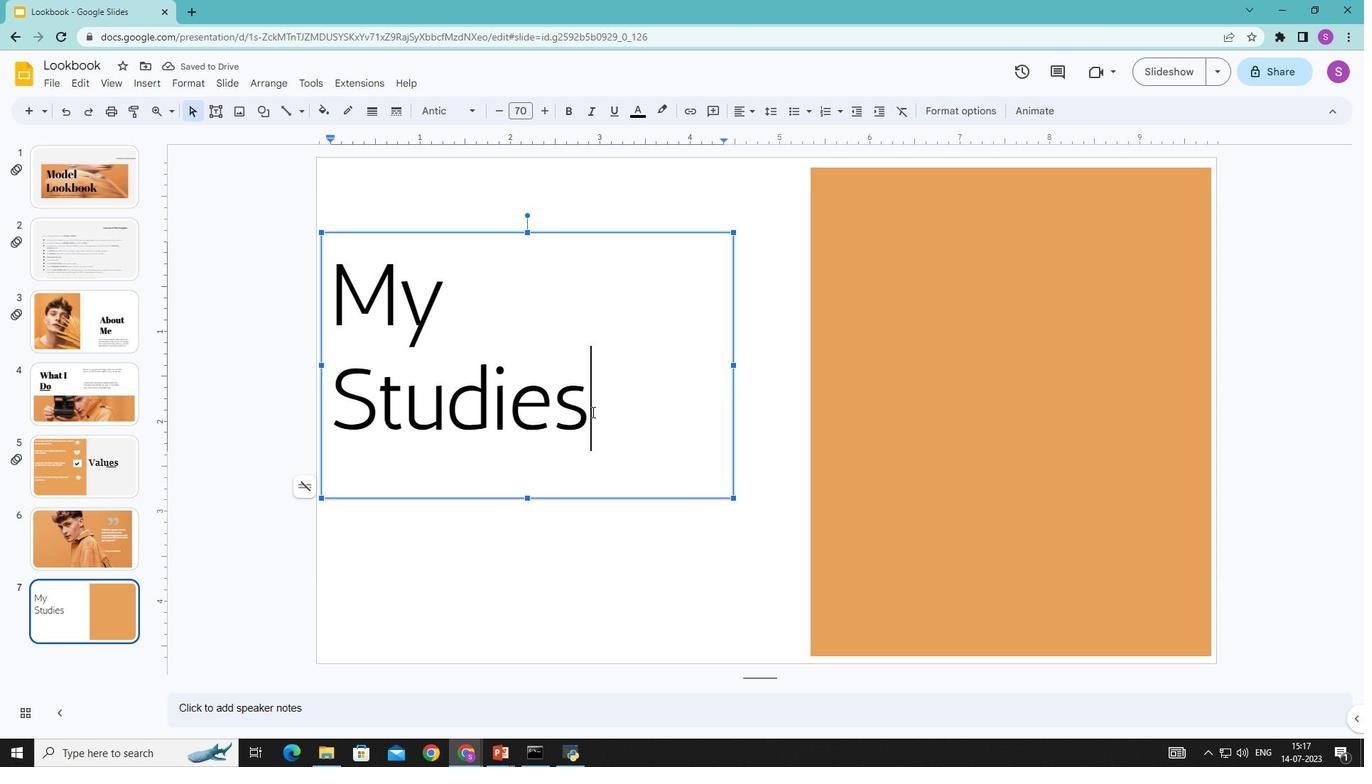 
Action: Mouse pressed left at (591, 412)
Screenshot: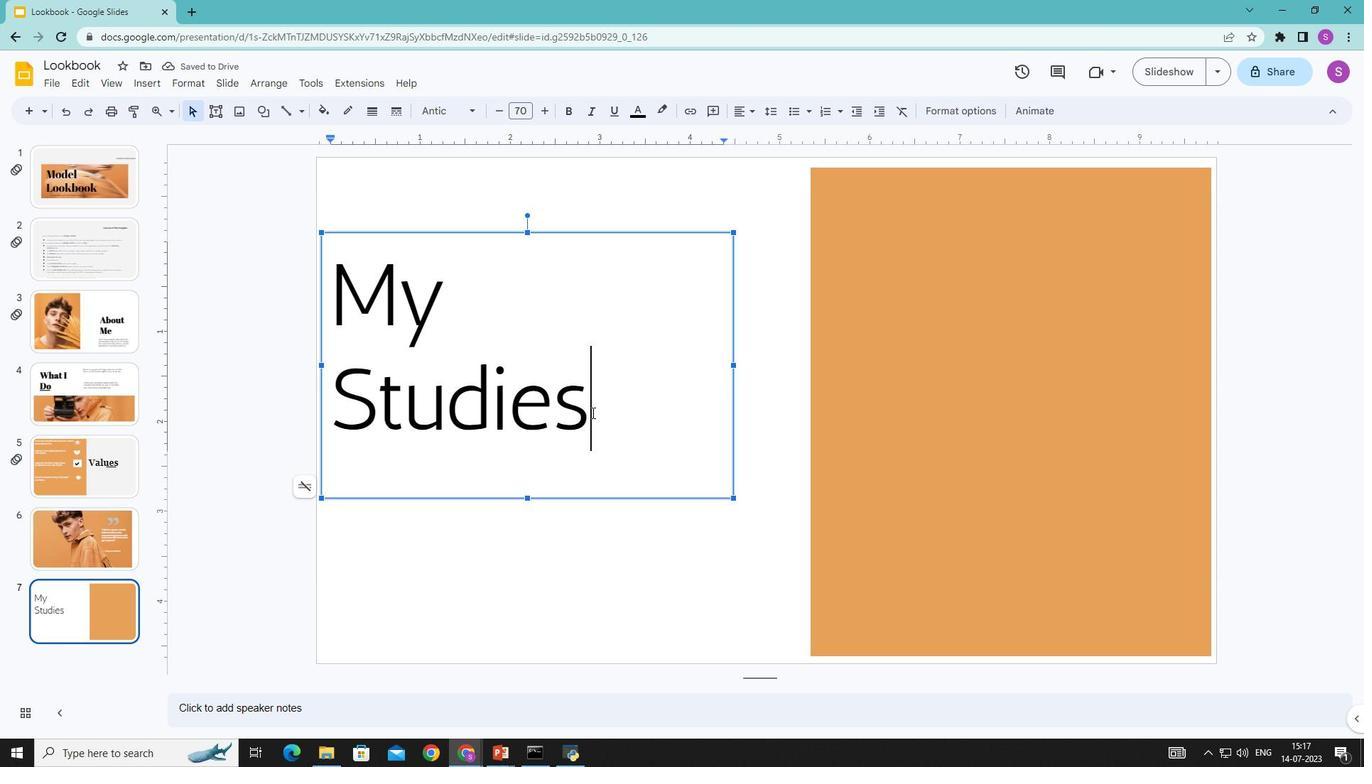 
Action: Mouse moved to (472, 107)
Screenshot: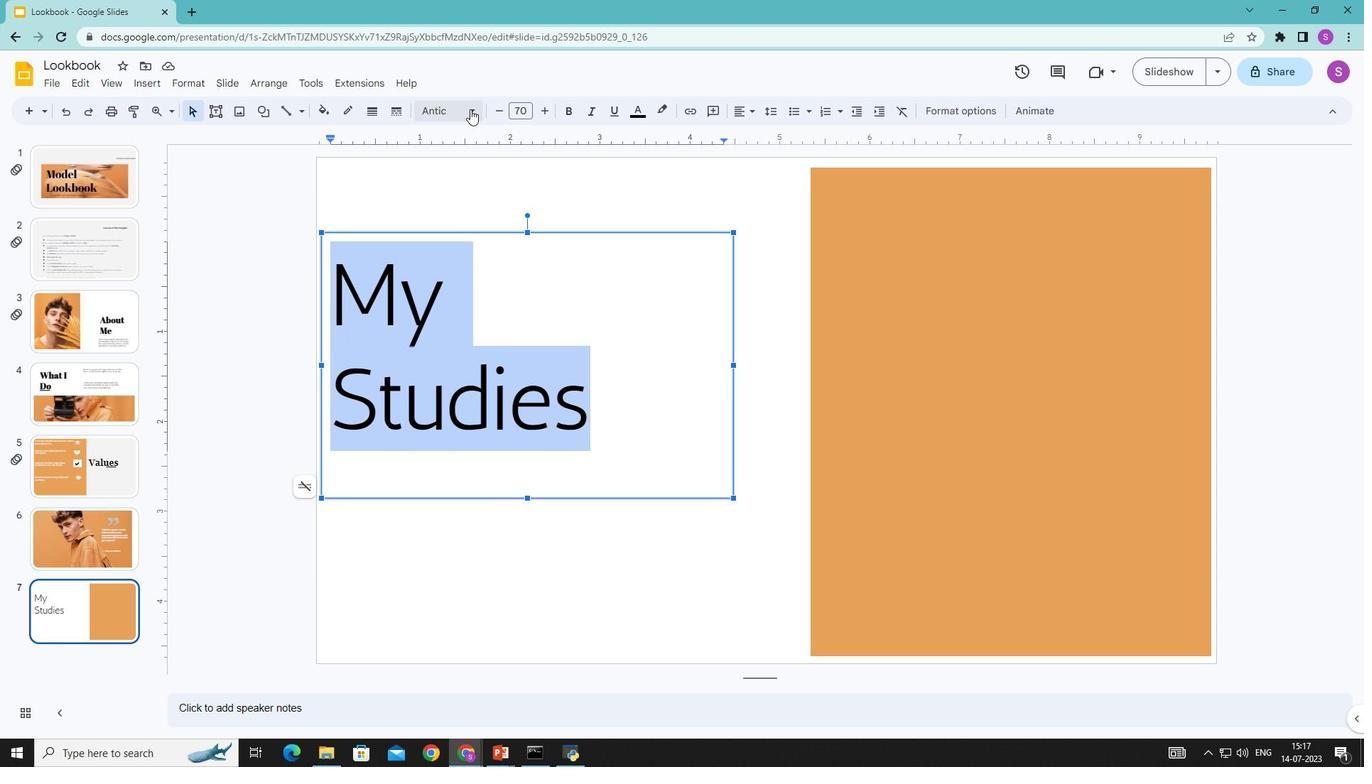 
Action: Mouse pressed left at (472, 107)
Screenshot: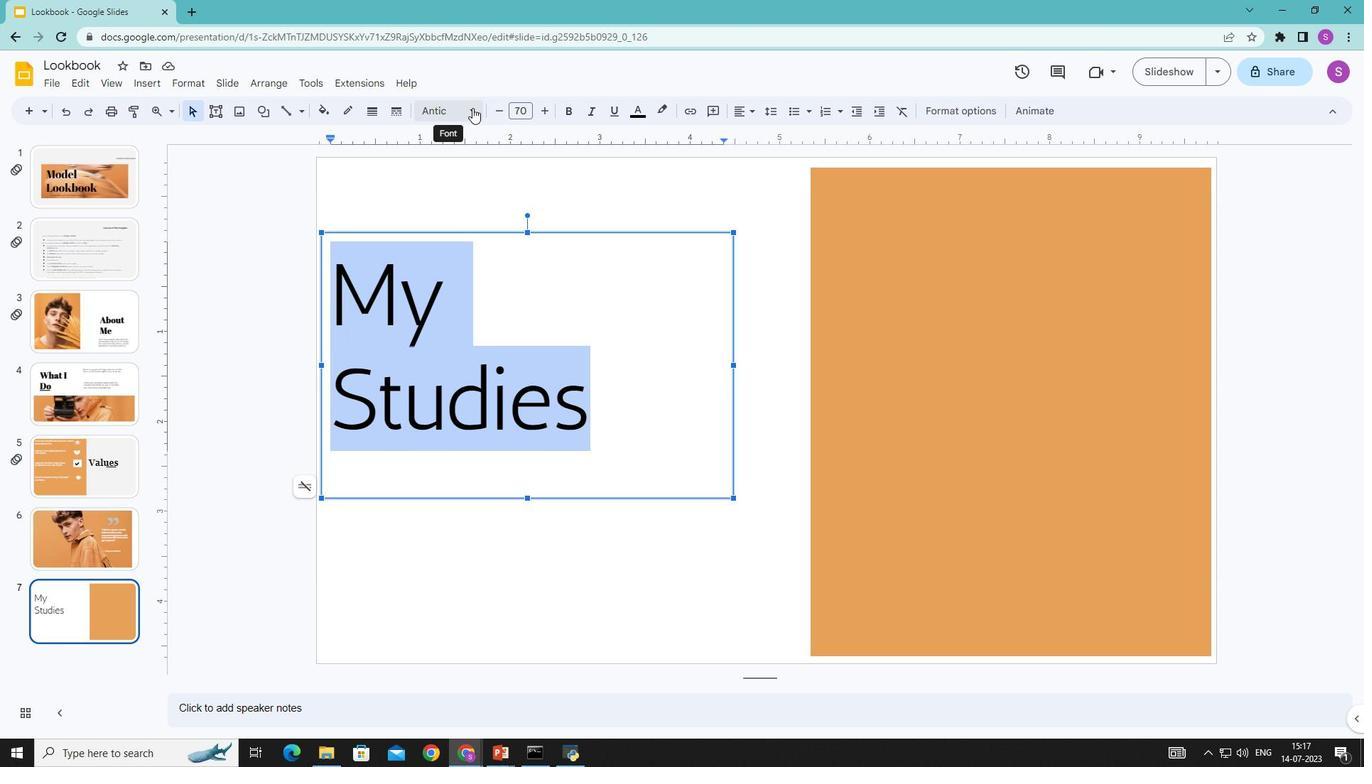 
Action: Mouse moved to (471, 401)
Screenshot: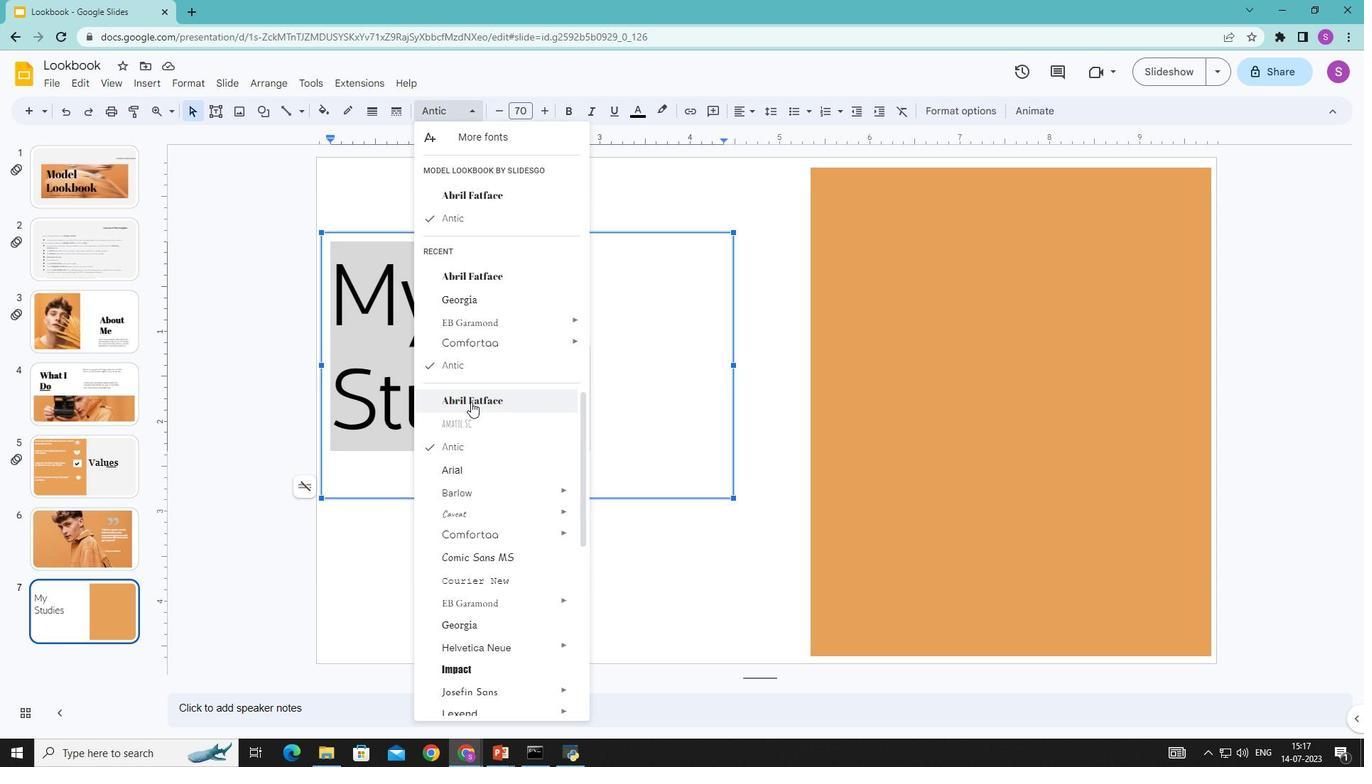 
Action: Mouse pressed left at (471, 401)
Screenshot: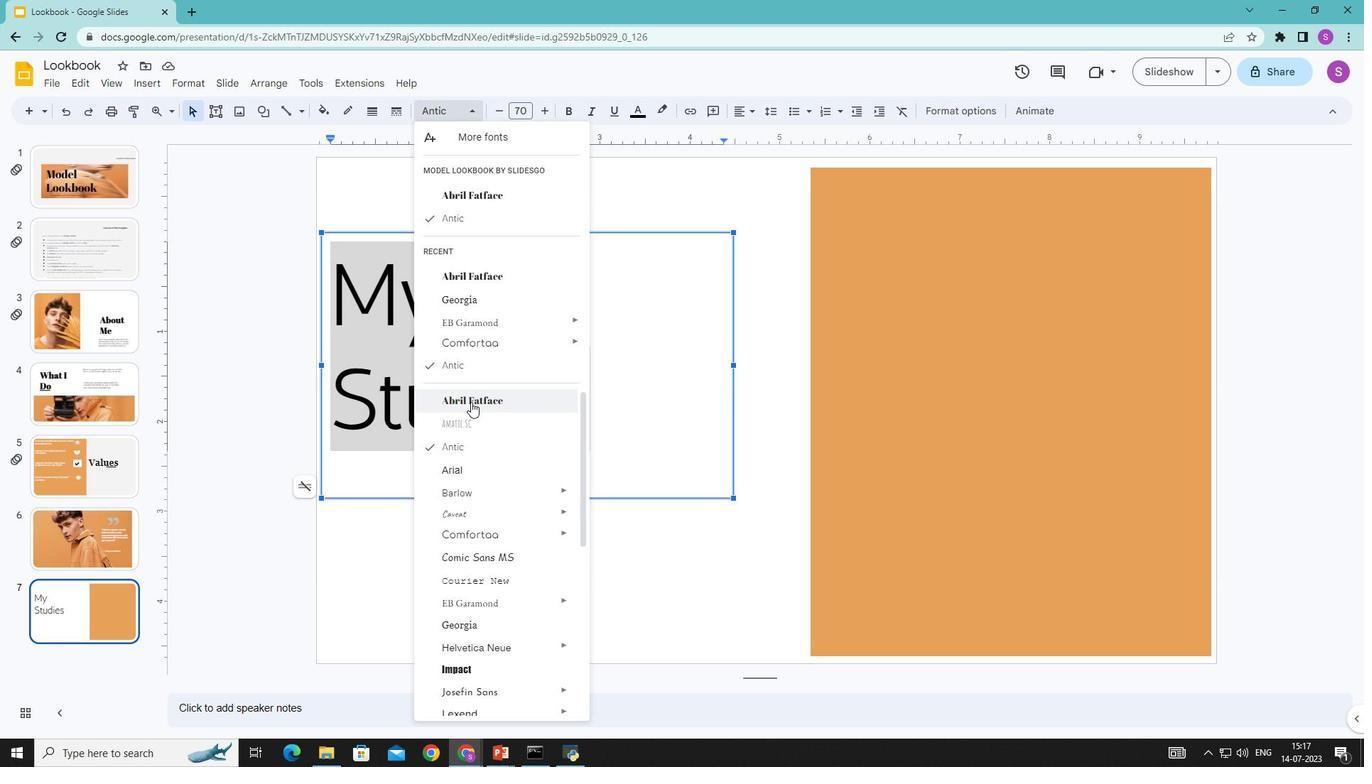 
Action: Mouse moved to (456, 180)
Screenshot: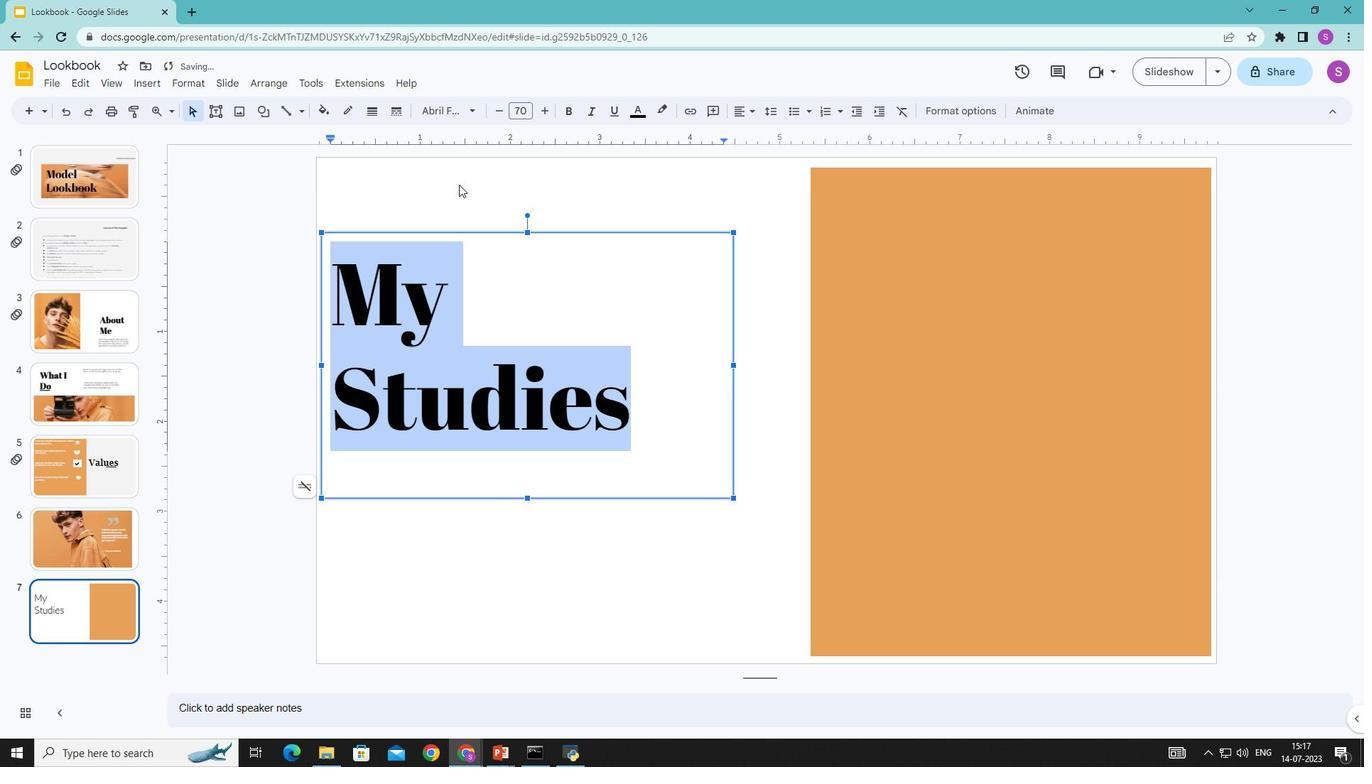 
Action: Mouse pressed left at (456, 180)
Screenshot: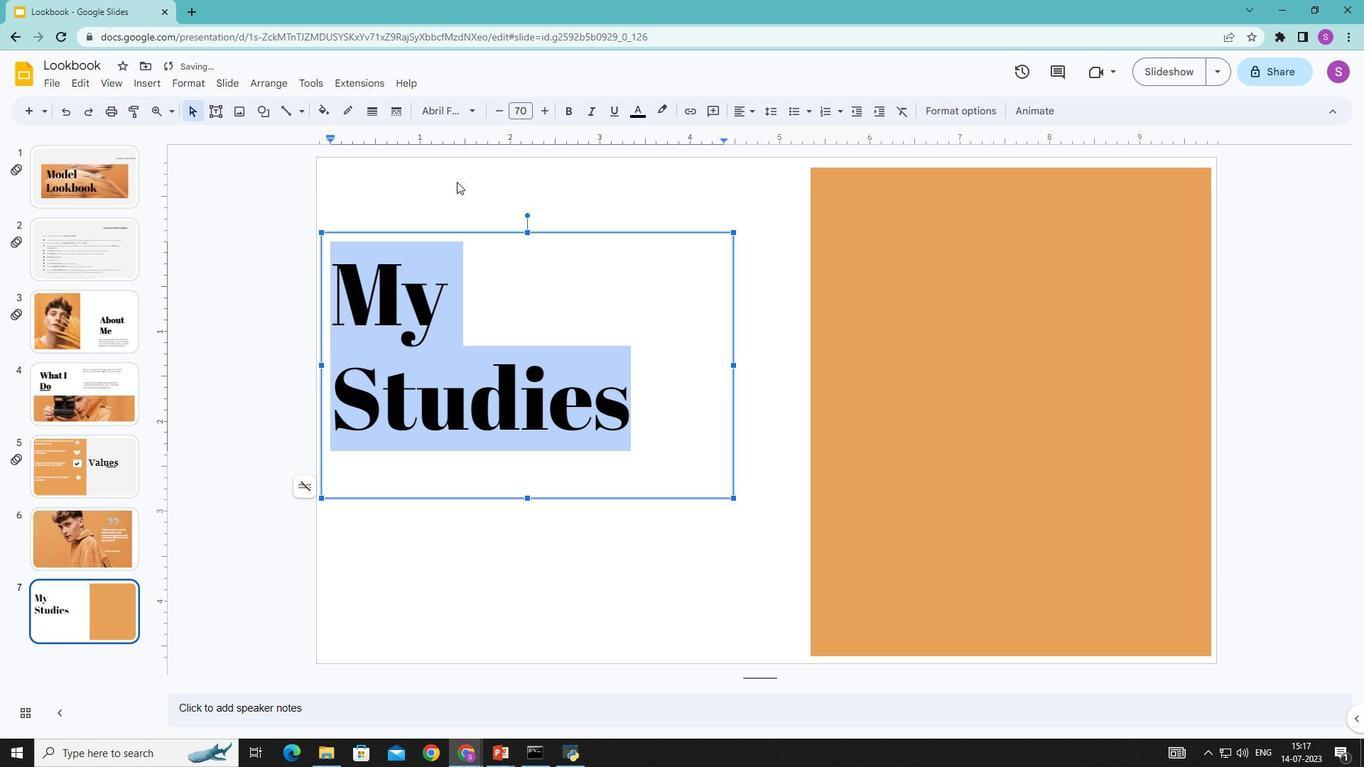 
Action: Mouse moved to (284, 105)
Screenshot: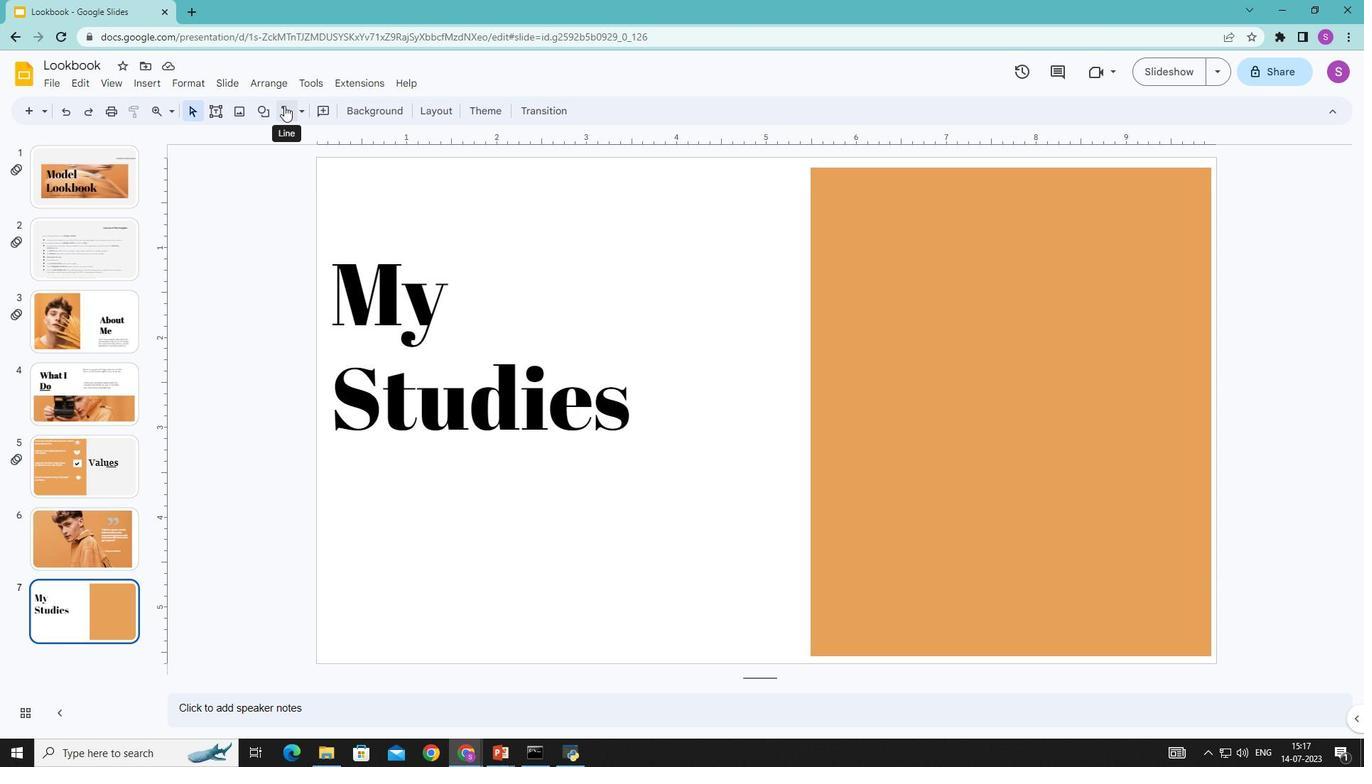 
Action: Mouse pressed left at (284, 105)
Screenshot: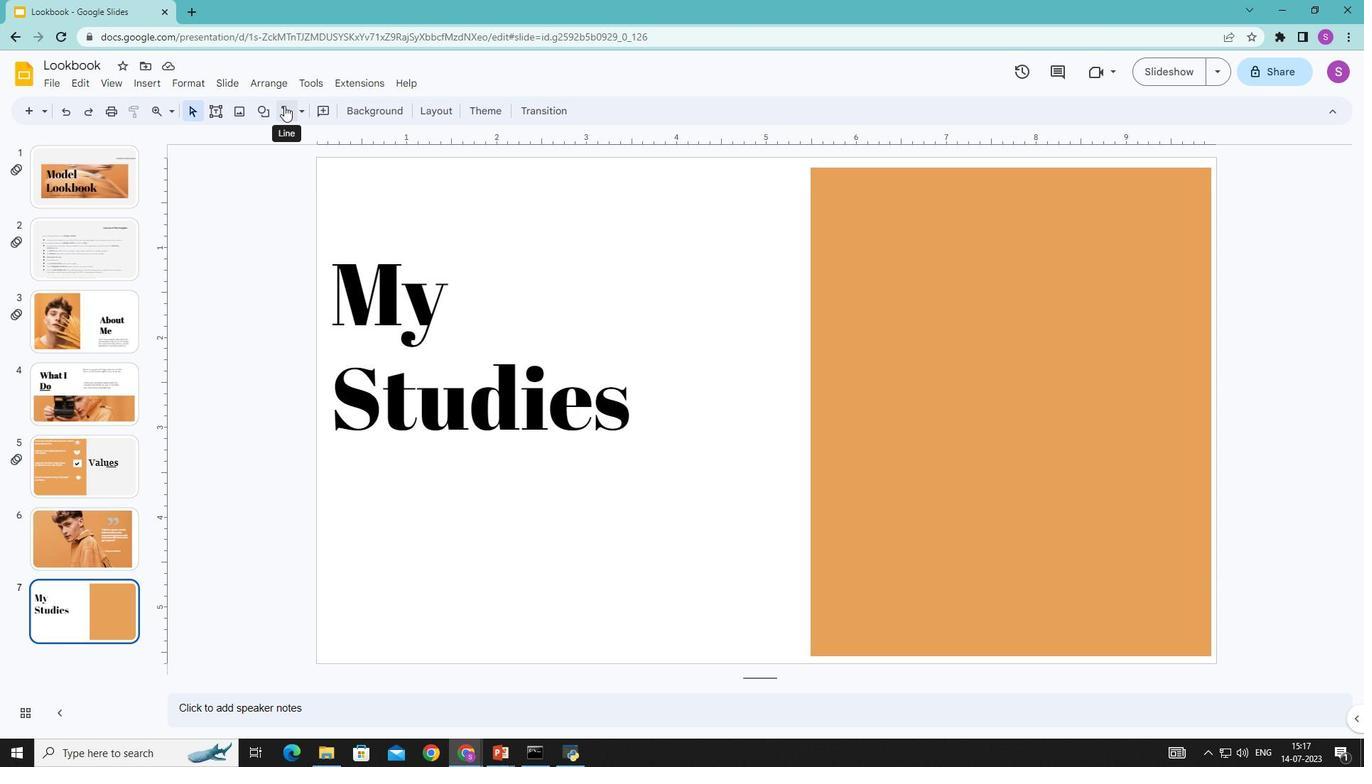 
Action: Mouse moved to (338, 449)
Screenshot: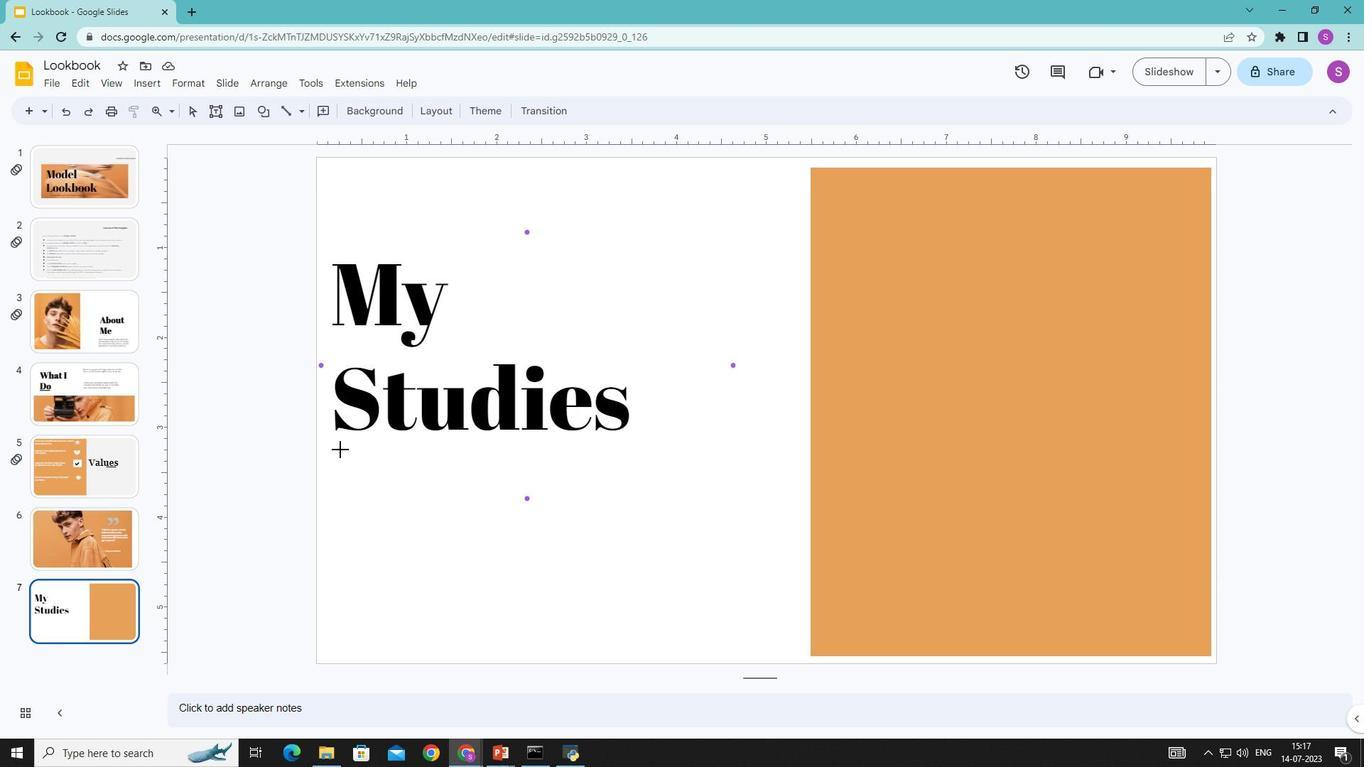 
Action: Mouse pressed left at (338, 449)
Screenshot: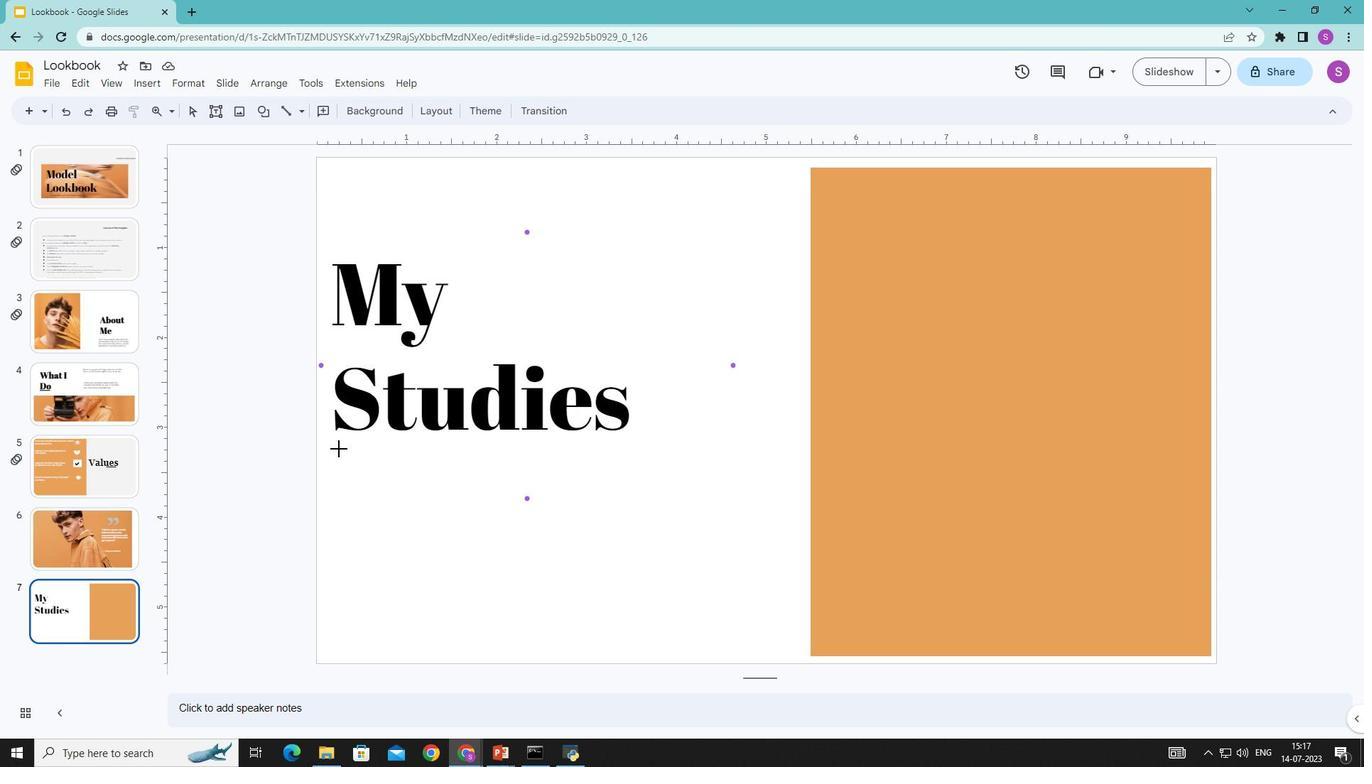 
Action: Mouse moved to (319, 110)
Screenshot: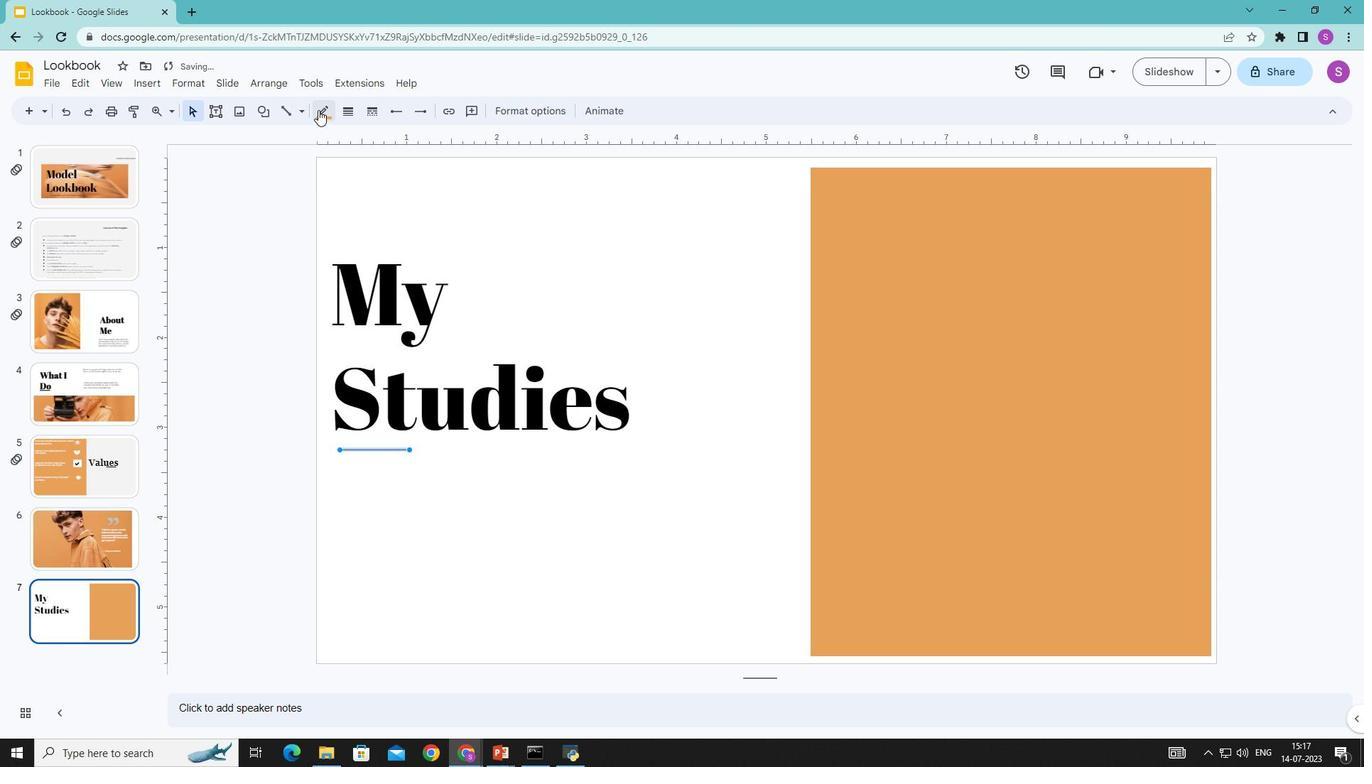 
Action: Mouse pressed left at (319, 110)
Screenshot: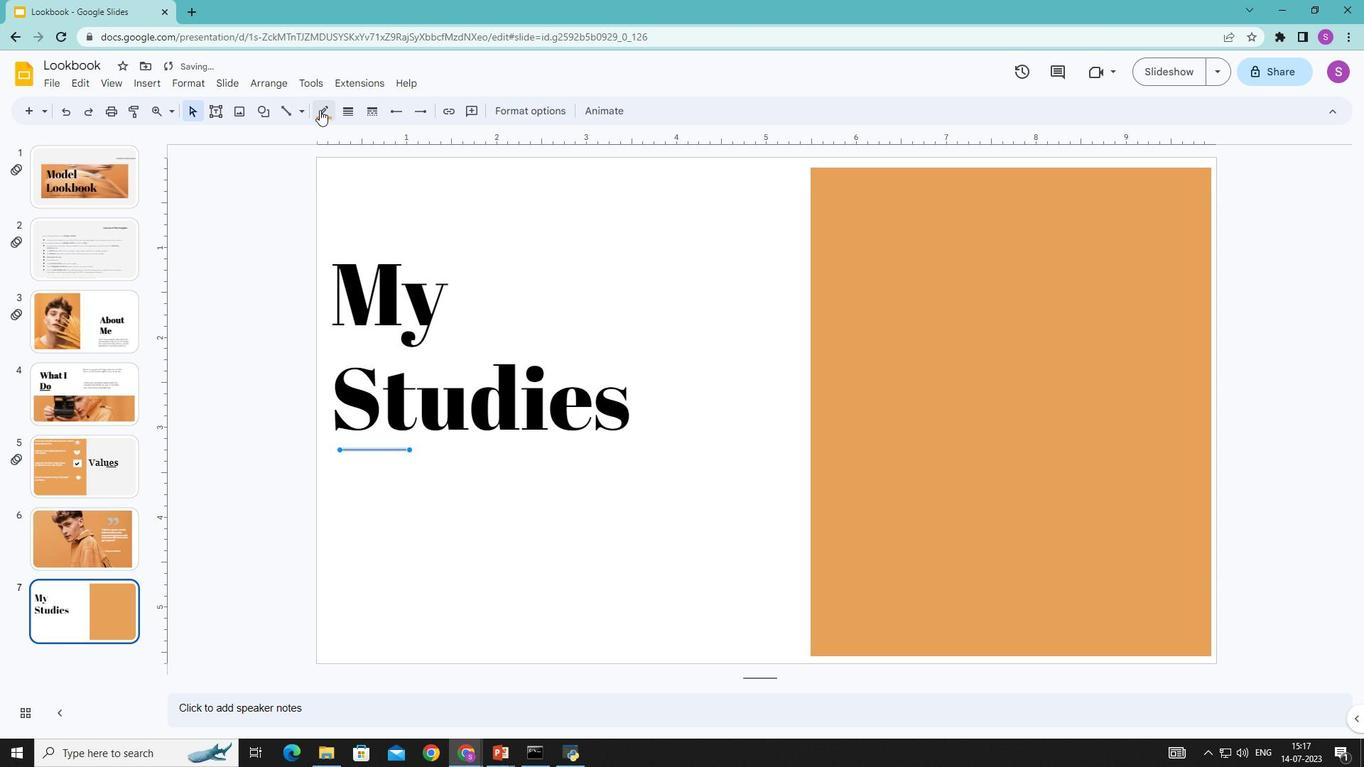 
Action: Mouse moved to (340, 152)
Screenshot: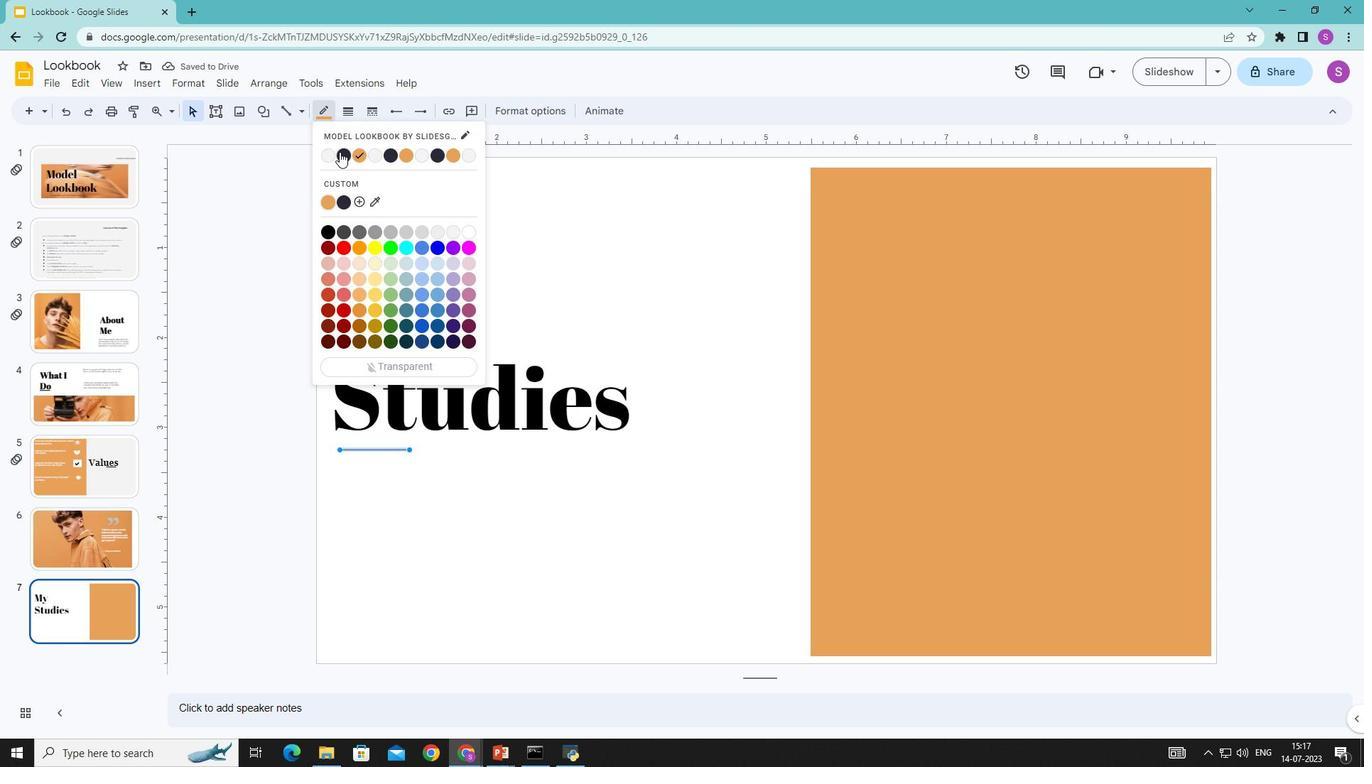 
Action: Mouse pressed left at (340, 152)
Screenshot: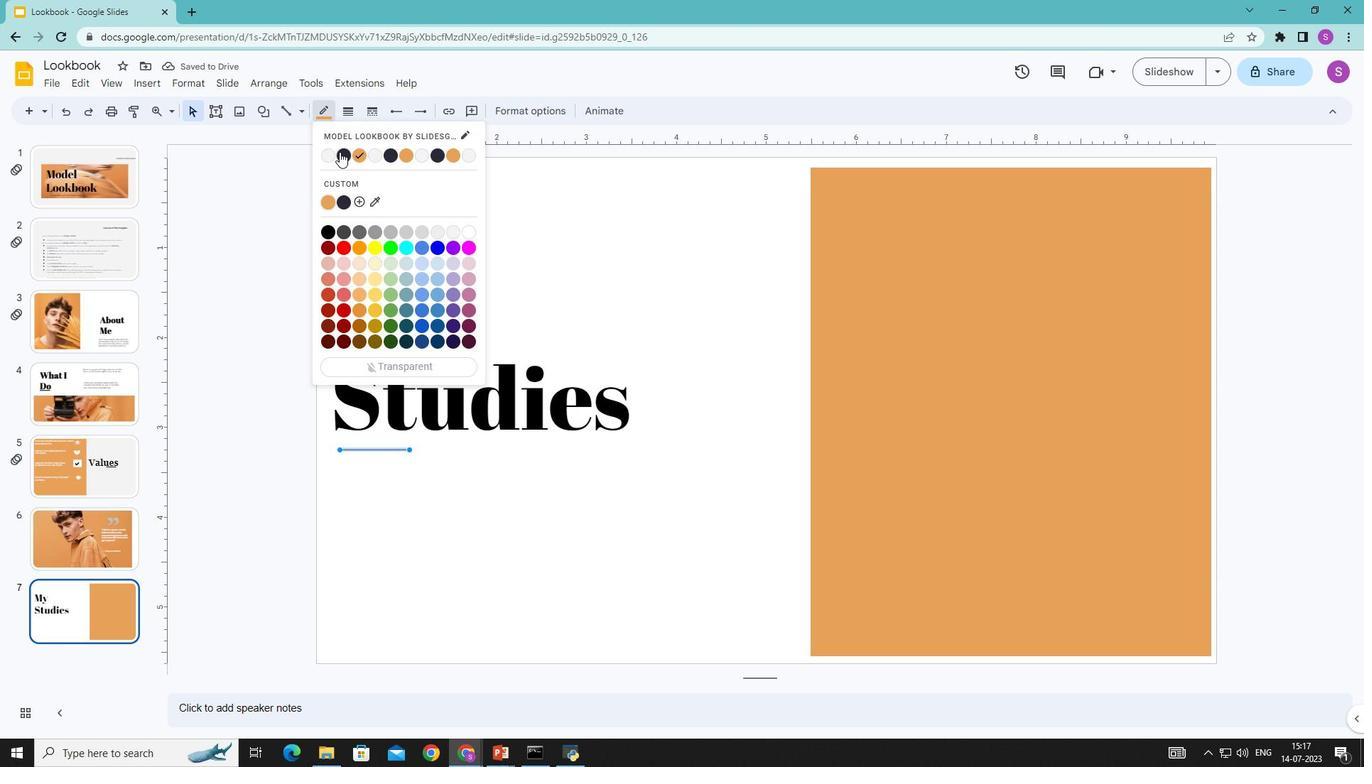 
Action: Mouse moved to (346, 112)
Screenshot: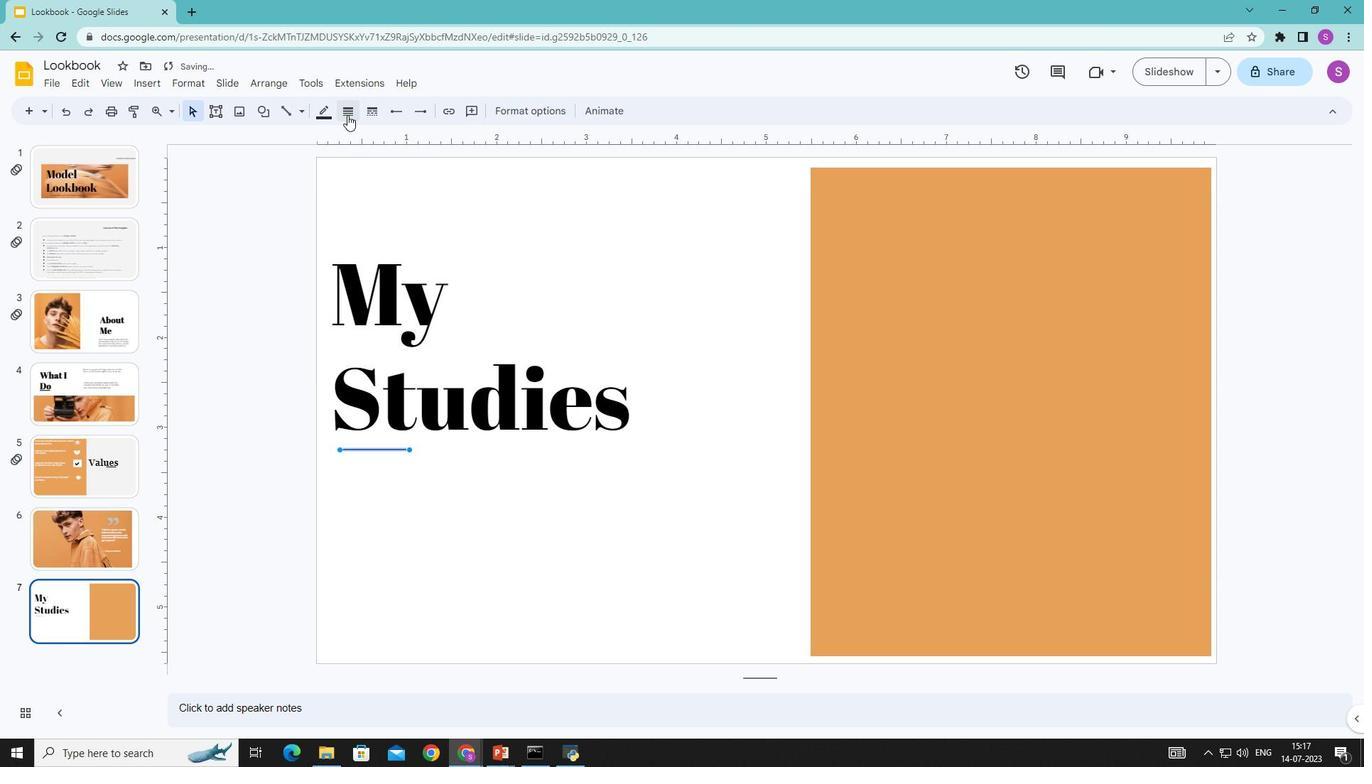 
Action: Mouse pressed left at (346, 112)
Screenshot: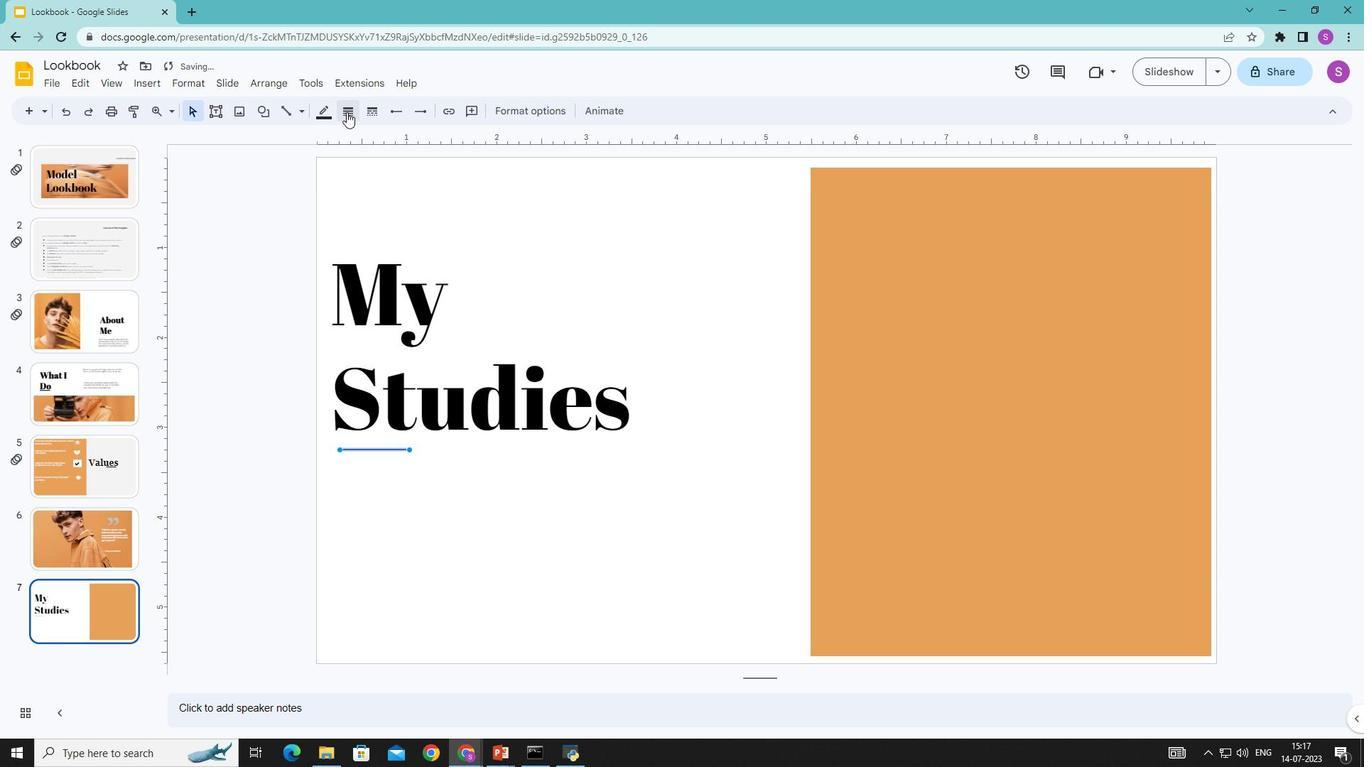
Action: Mouse moved to (367, 204)
Screenshot: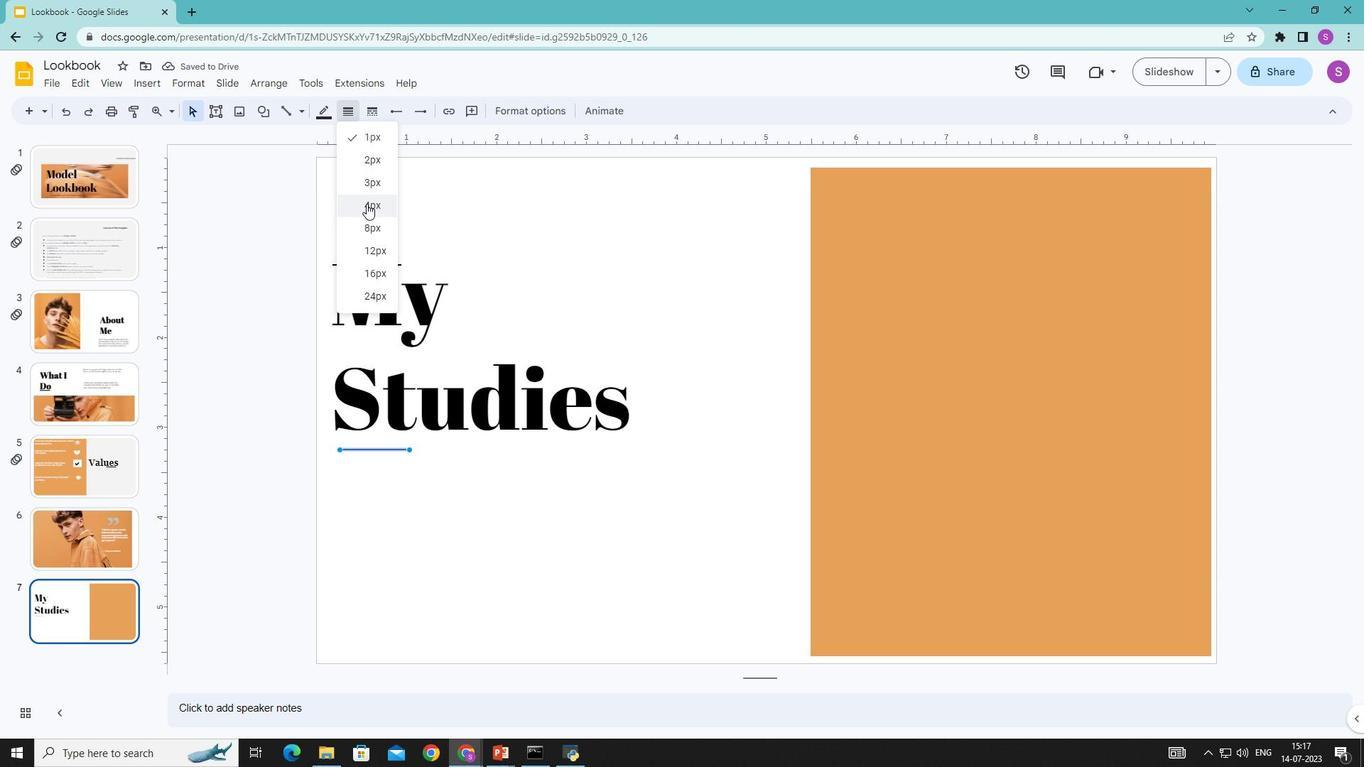 
Action: Mouse pressed left at (367, 204)
Screenshot: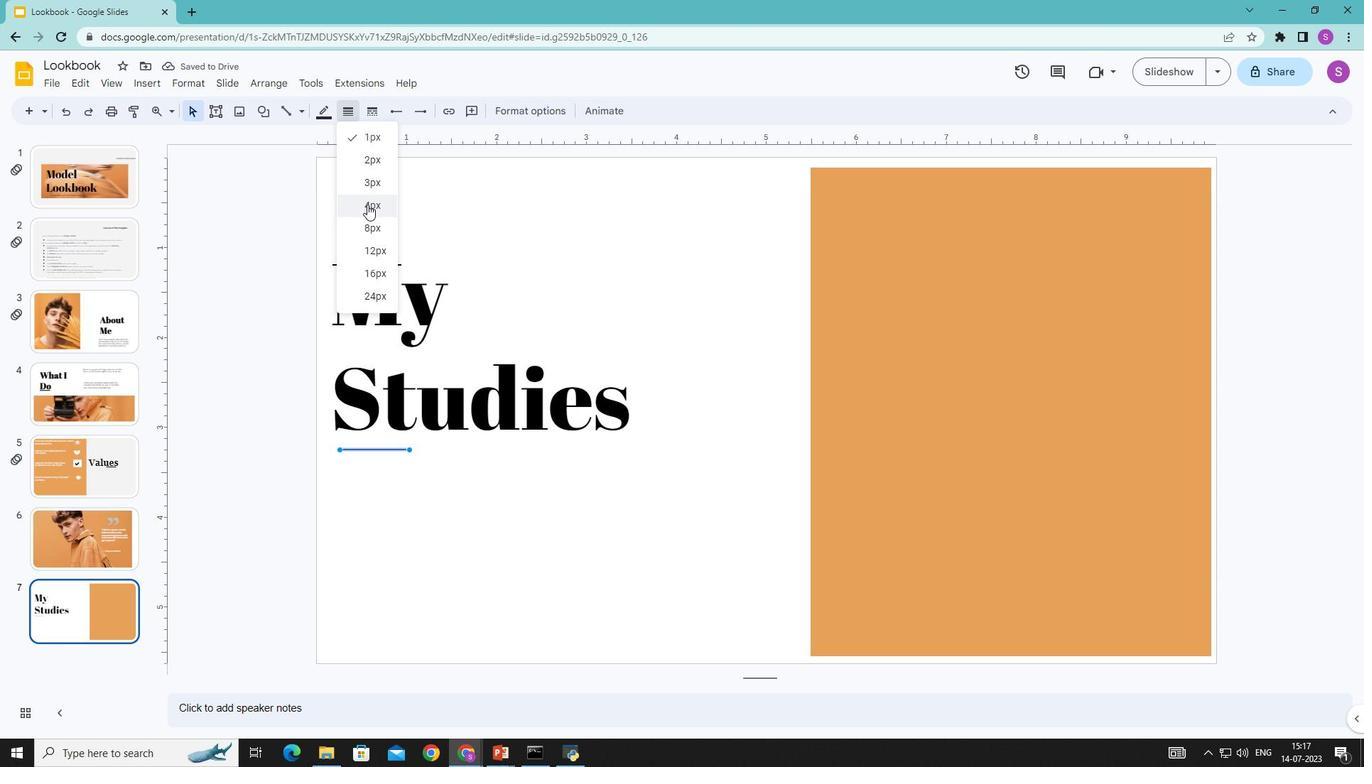 
Action: Mouse moved to (605, 248)
Screenshot: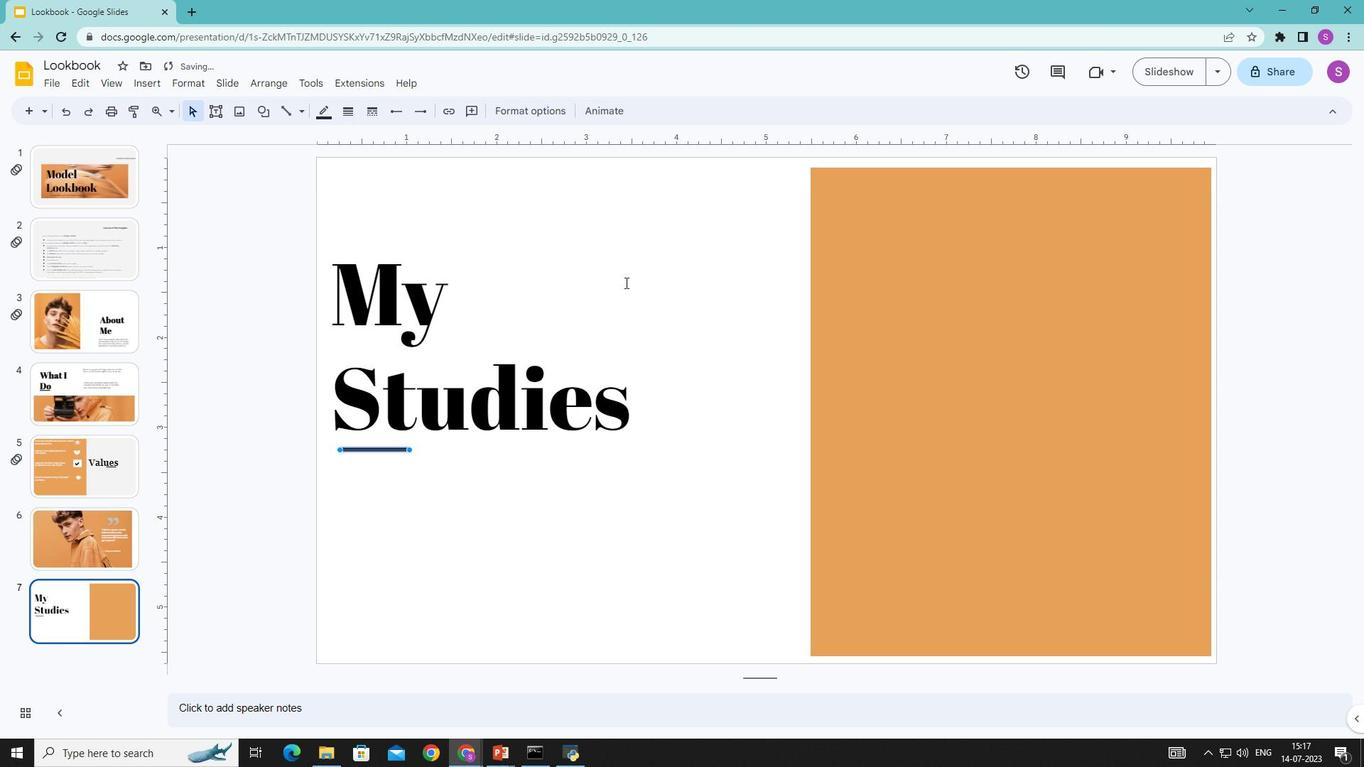 
Action: Mouse pressed left at (605, 248)
Screenshot: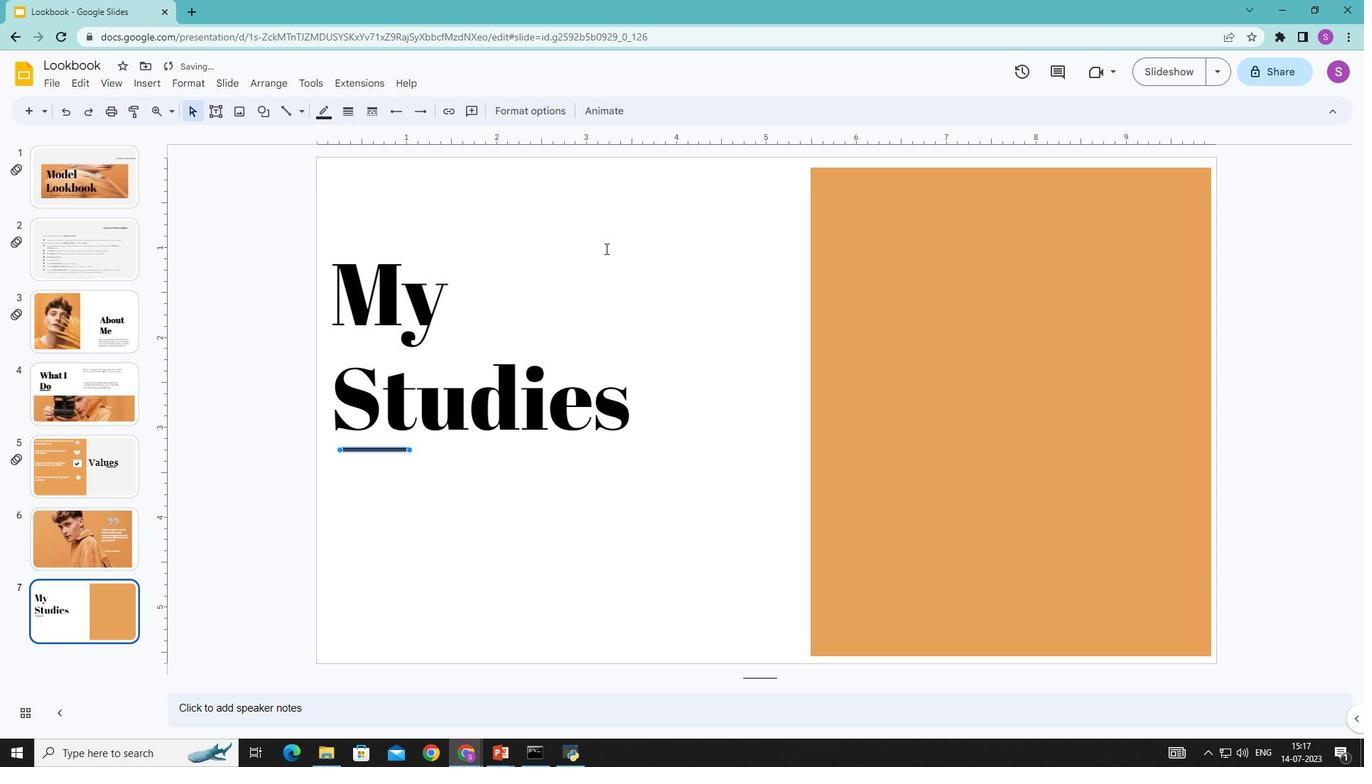 
Action: Mouse moved to (708, 182)
Screenshot: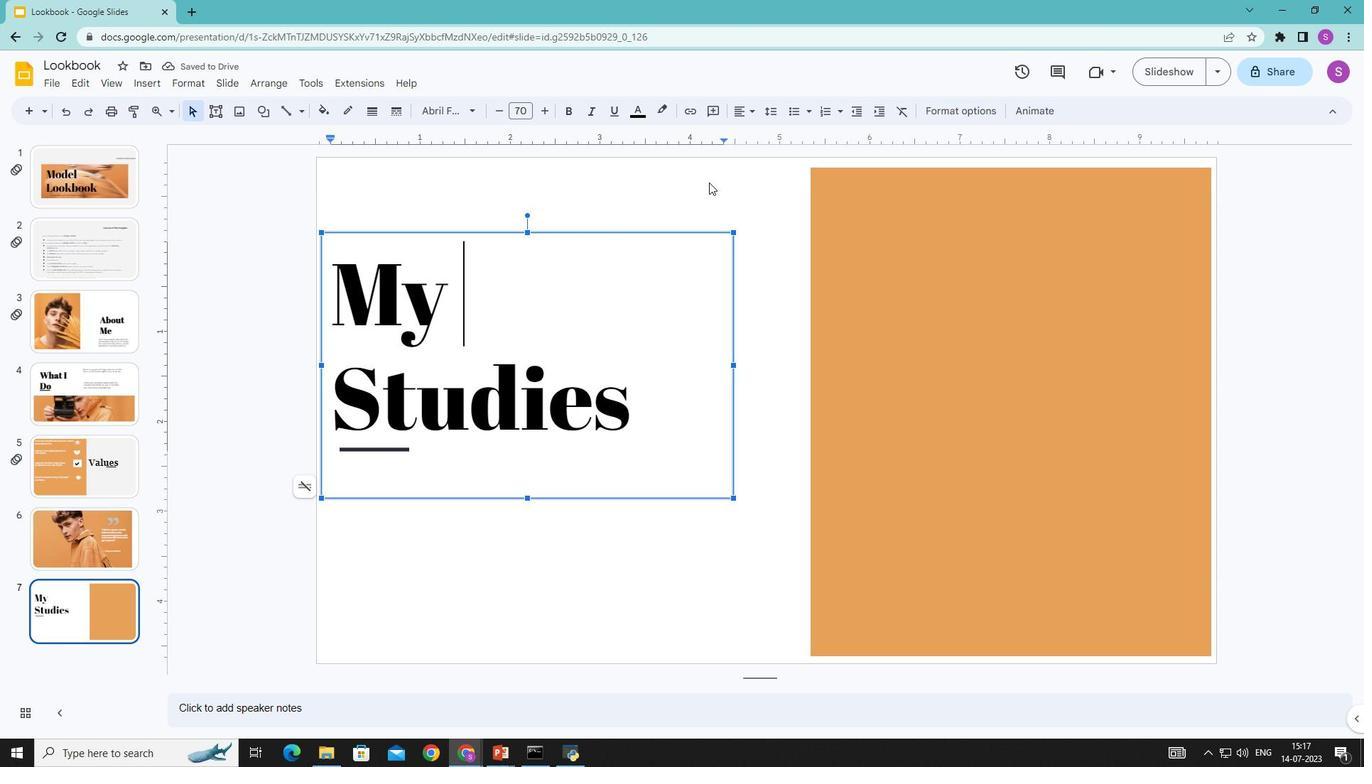 
Action: Mouse pressed left at (708, 182)
Screenshot: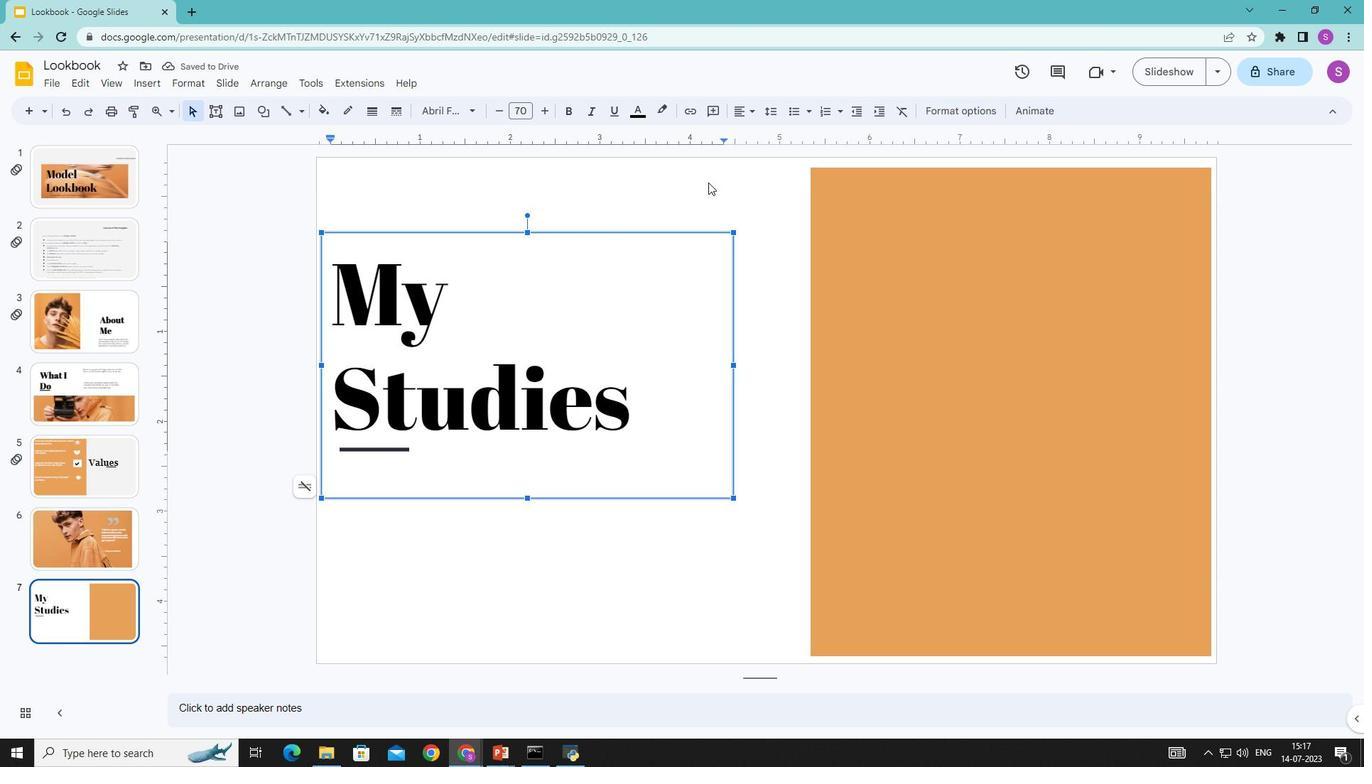 
Action: Mouse moved to (287, 106)
Screenshot: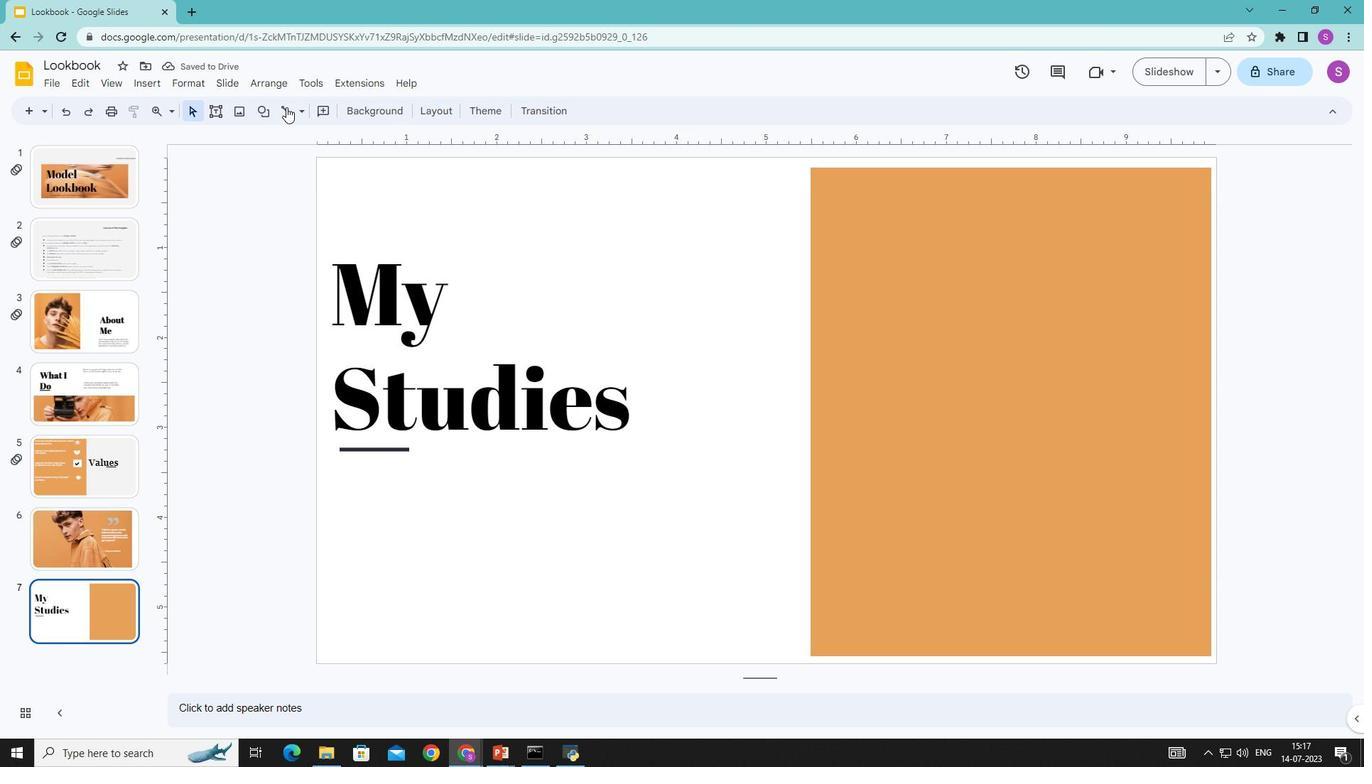 
Action: Mouse pressed left at (287, 106)
Screenshot: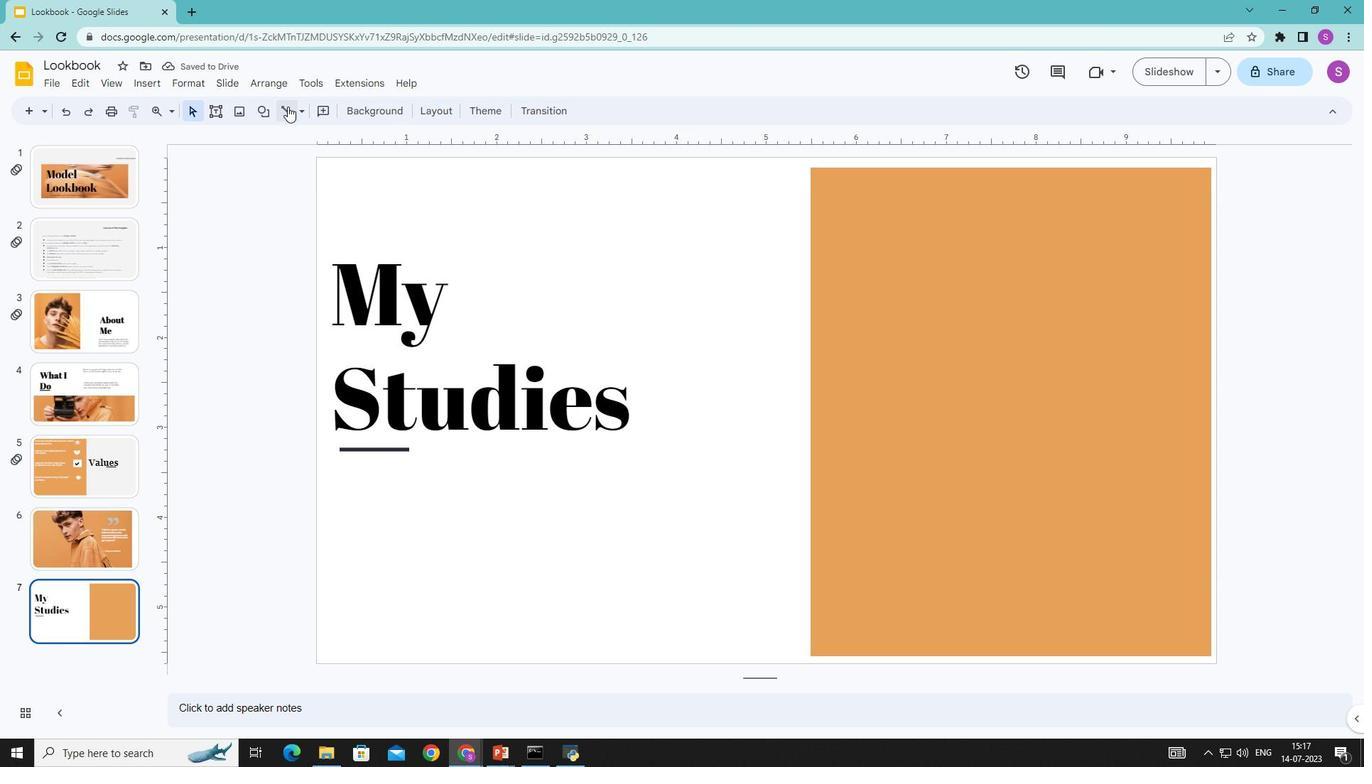 
Action: Mouse moved to (775, 201)
Screenshot: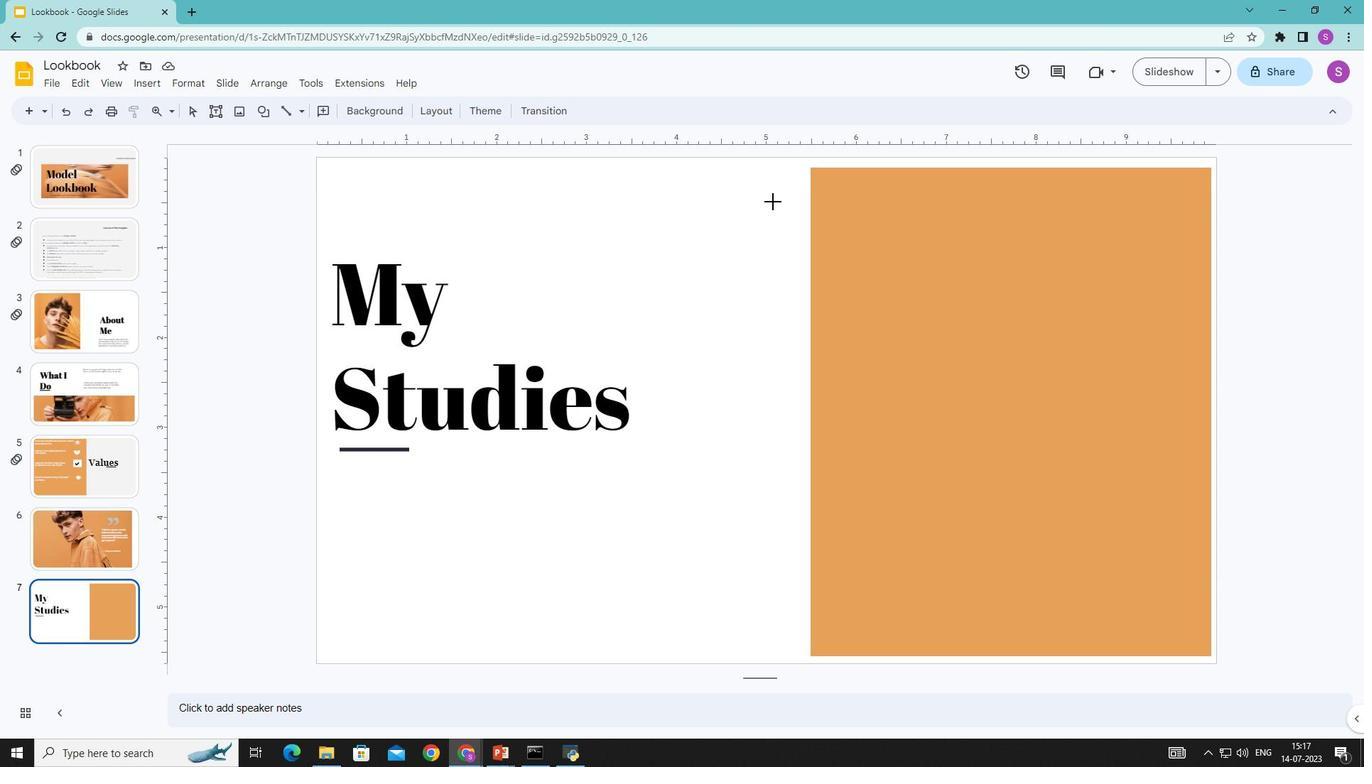 
Action: Mouse pressed left at (775, 201)
Screenshot: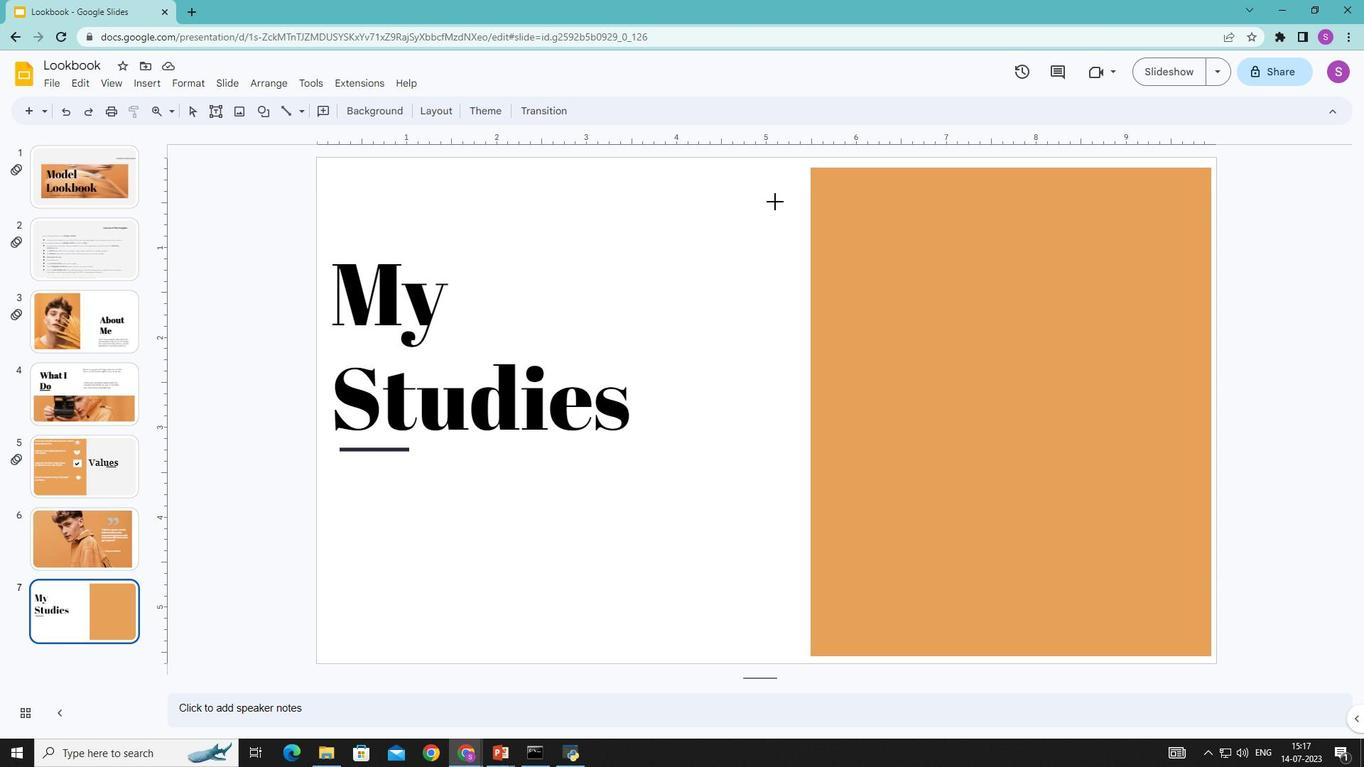 
Action: Mouse moved to (323, 112)
Screenshot: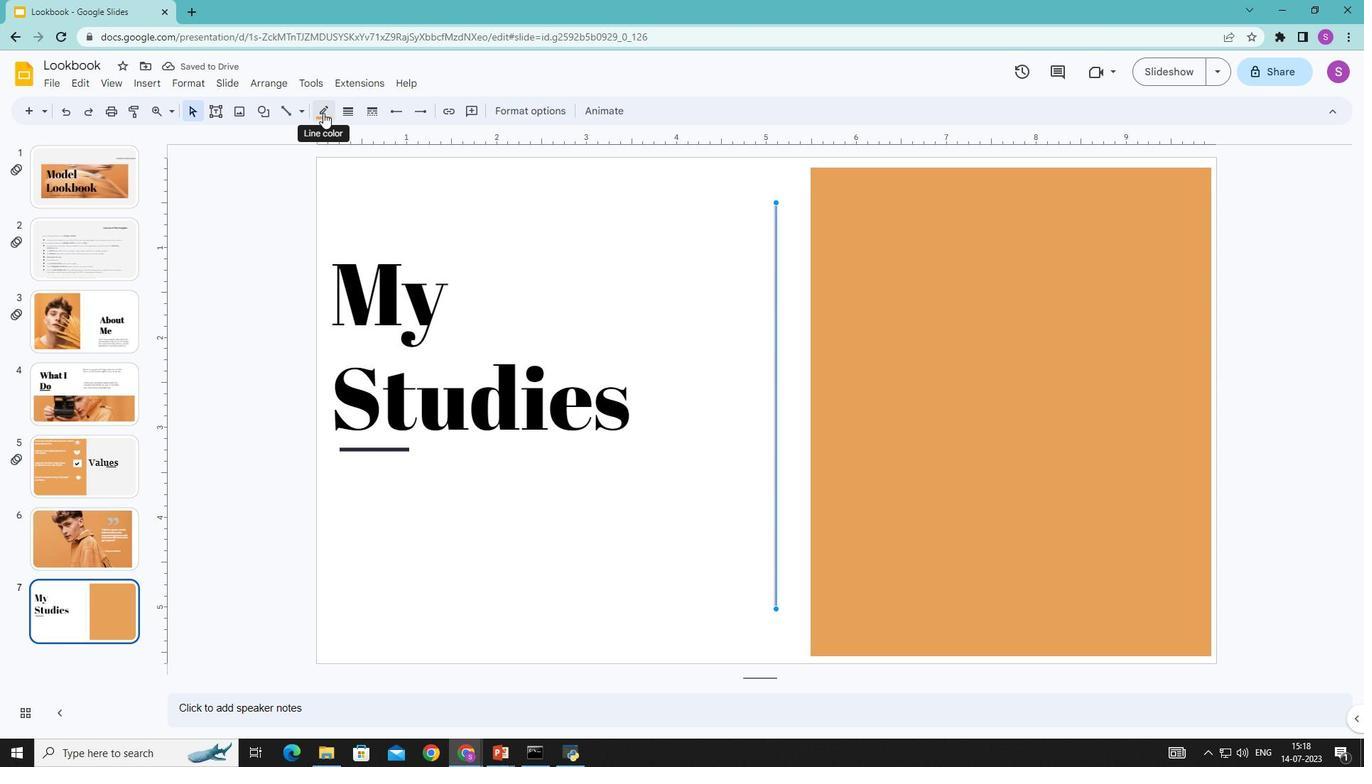 
Action: Mouse pressed left at (323, 112)
Screenshot: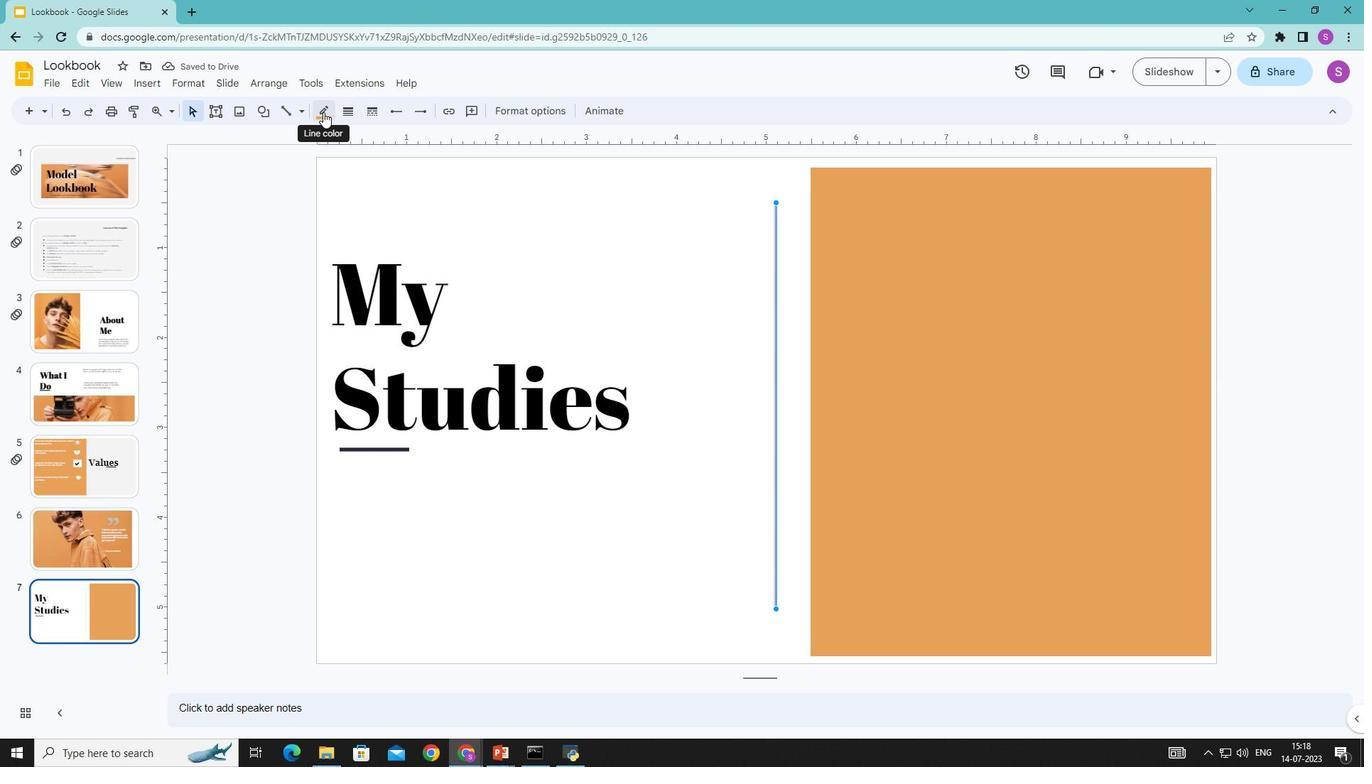 
Action: Mouse moved to (340, 154)
Screenshot: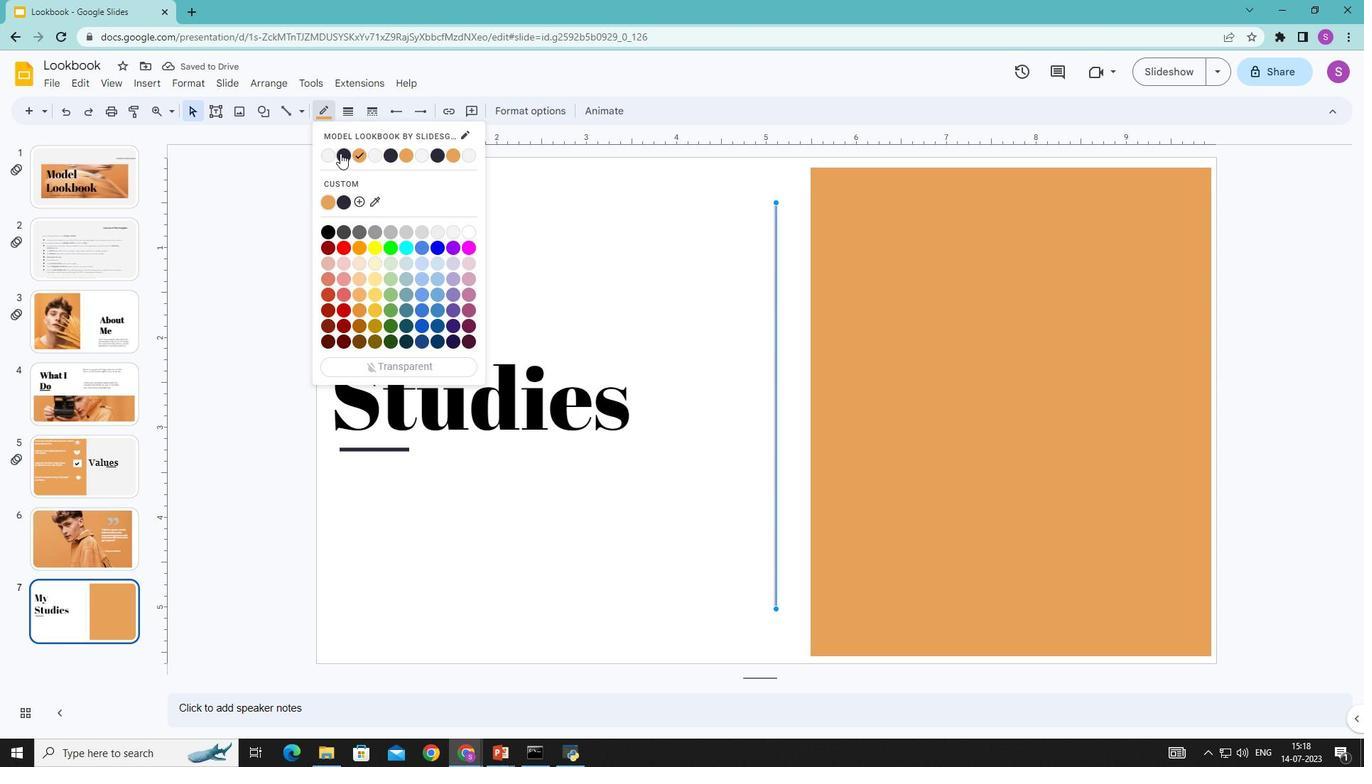 
Action: Mouse pressed left at (340, 154)
Screenshot: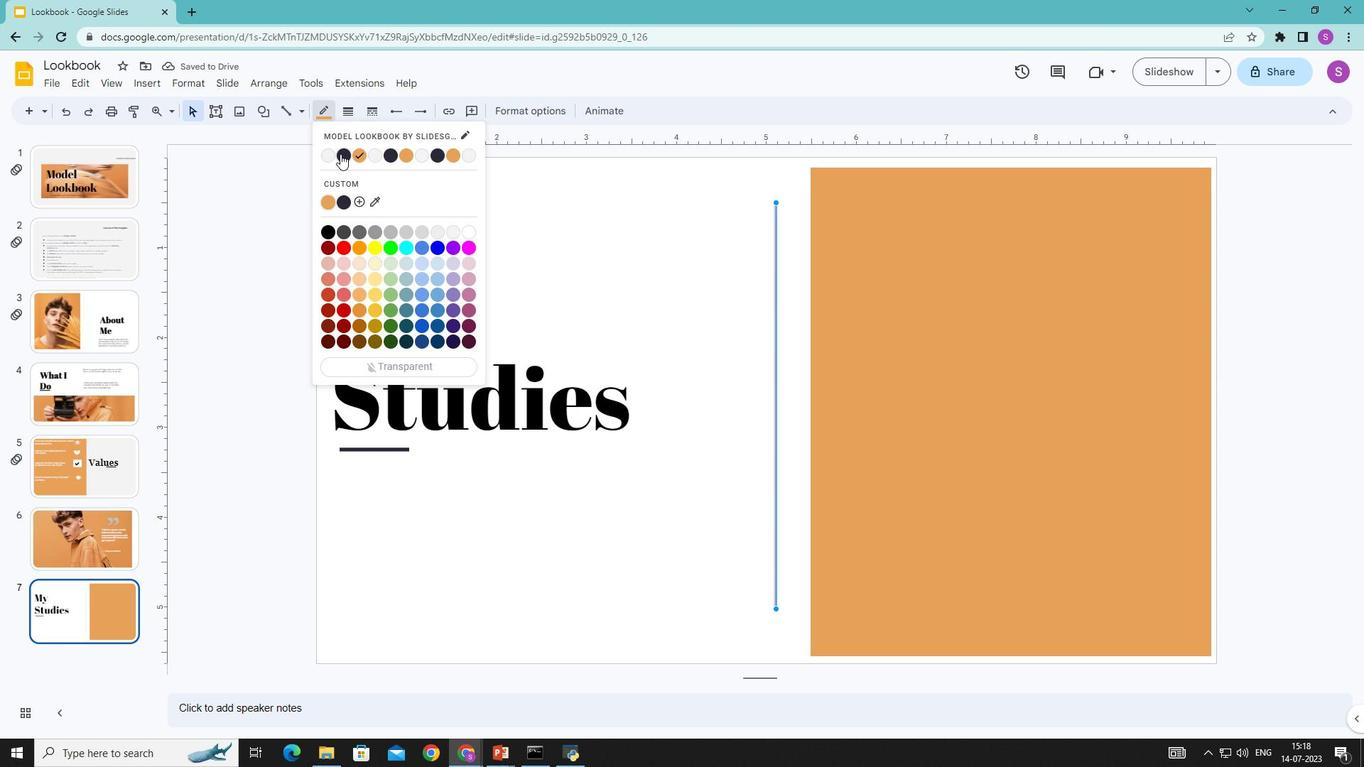 
Action: Mouse moved to (347, 110)
Screenshot: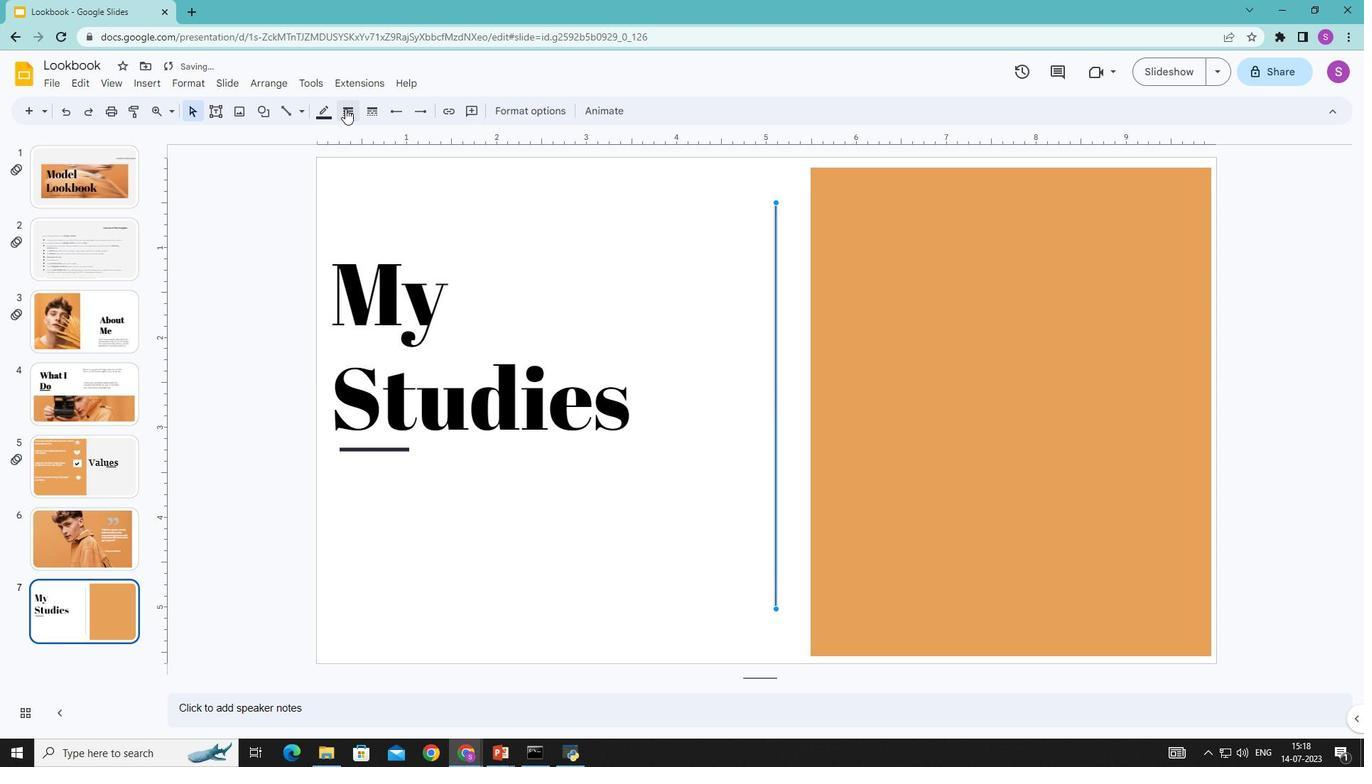 
Action: Mouse pressed left at (347, 110)
Screenshot: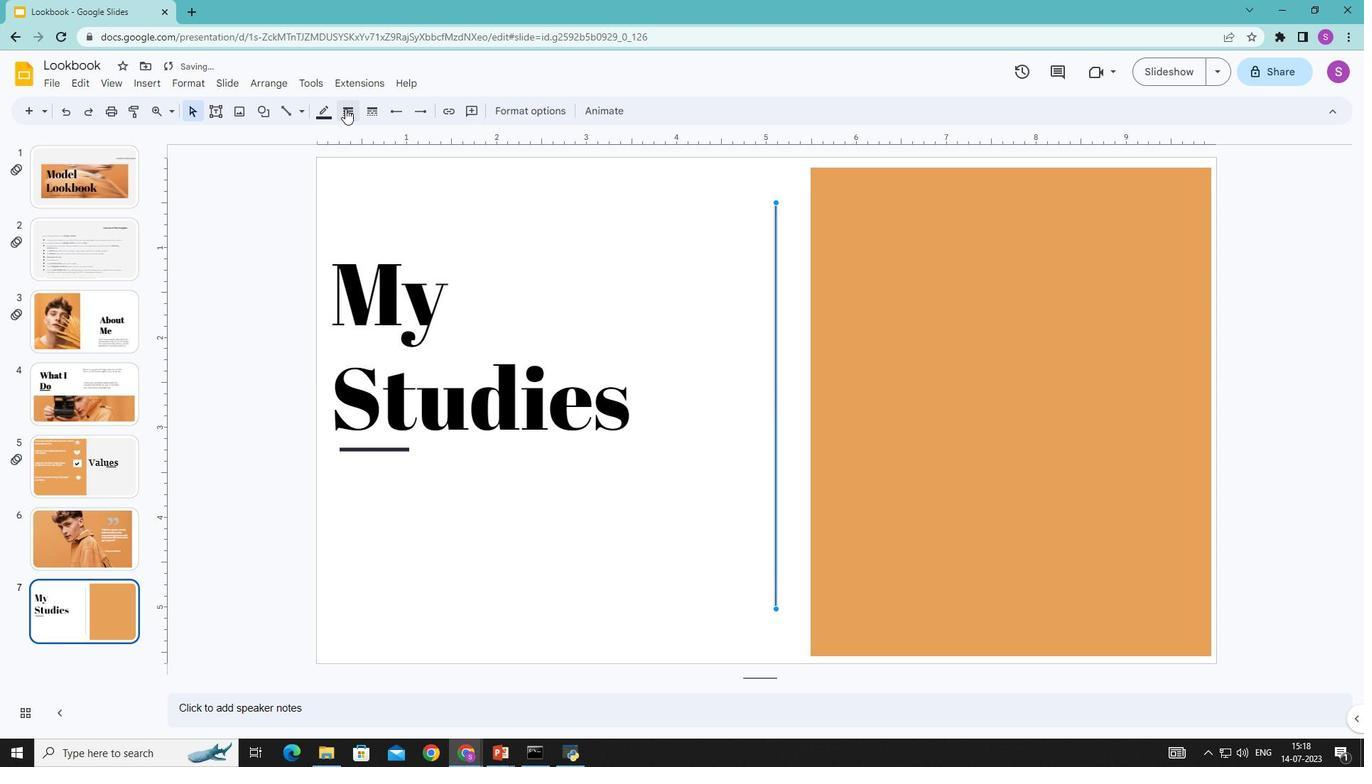 
Action: Mouse moved to (374, 181)
Screenshot: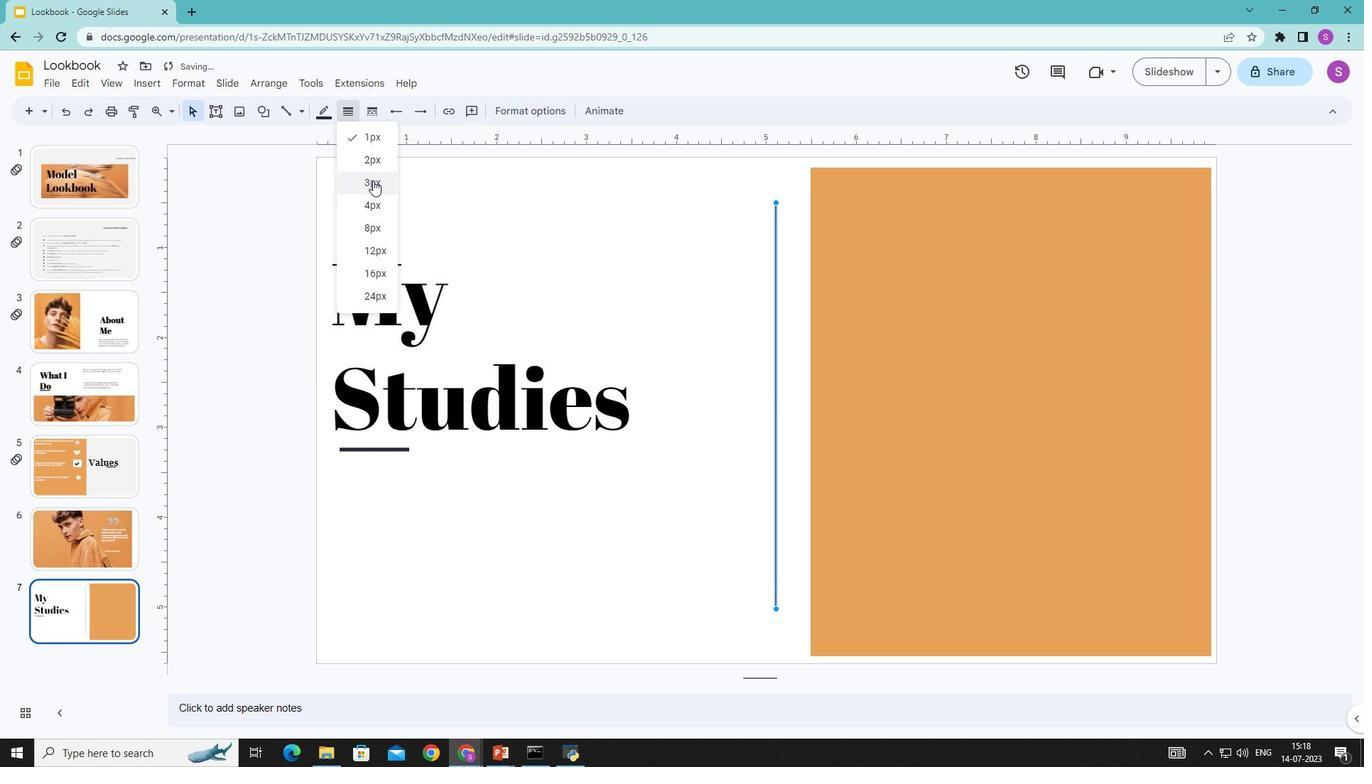
Action: Mouse pressed left at (374, 181)
Screenshot: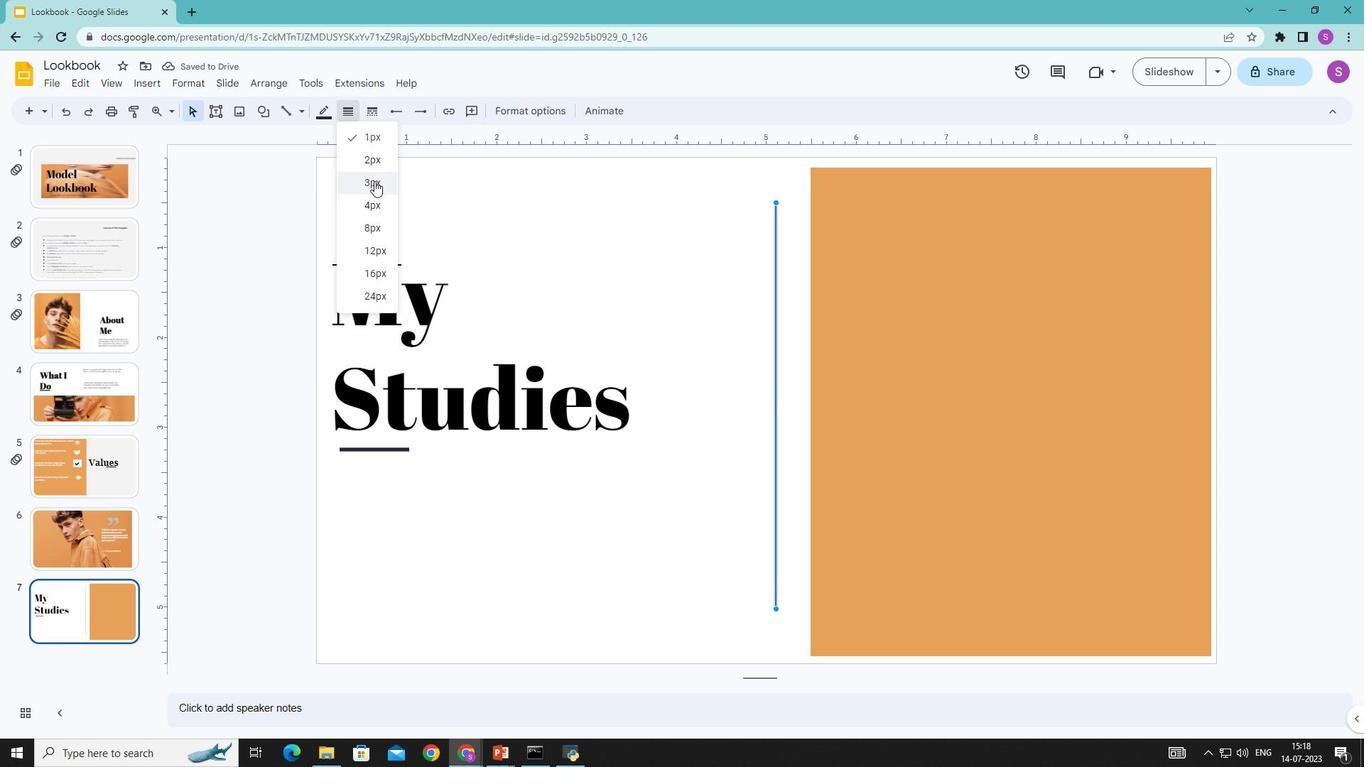
Action: Mouse moved to (540, 183)
Screenshot: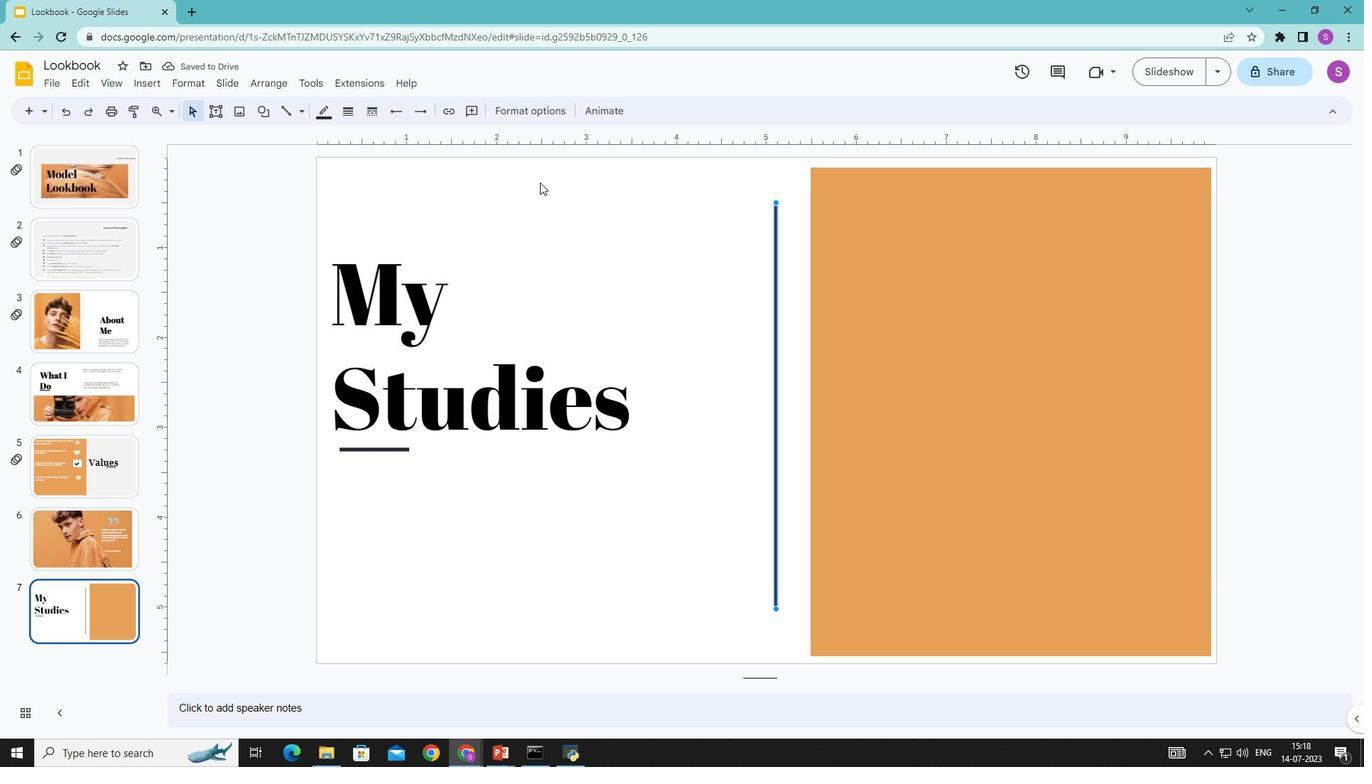 
Action: Mouse pressed left at (540, 183)
Screenshot: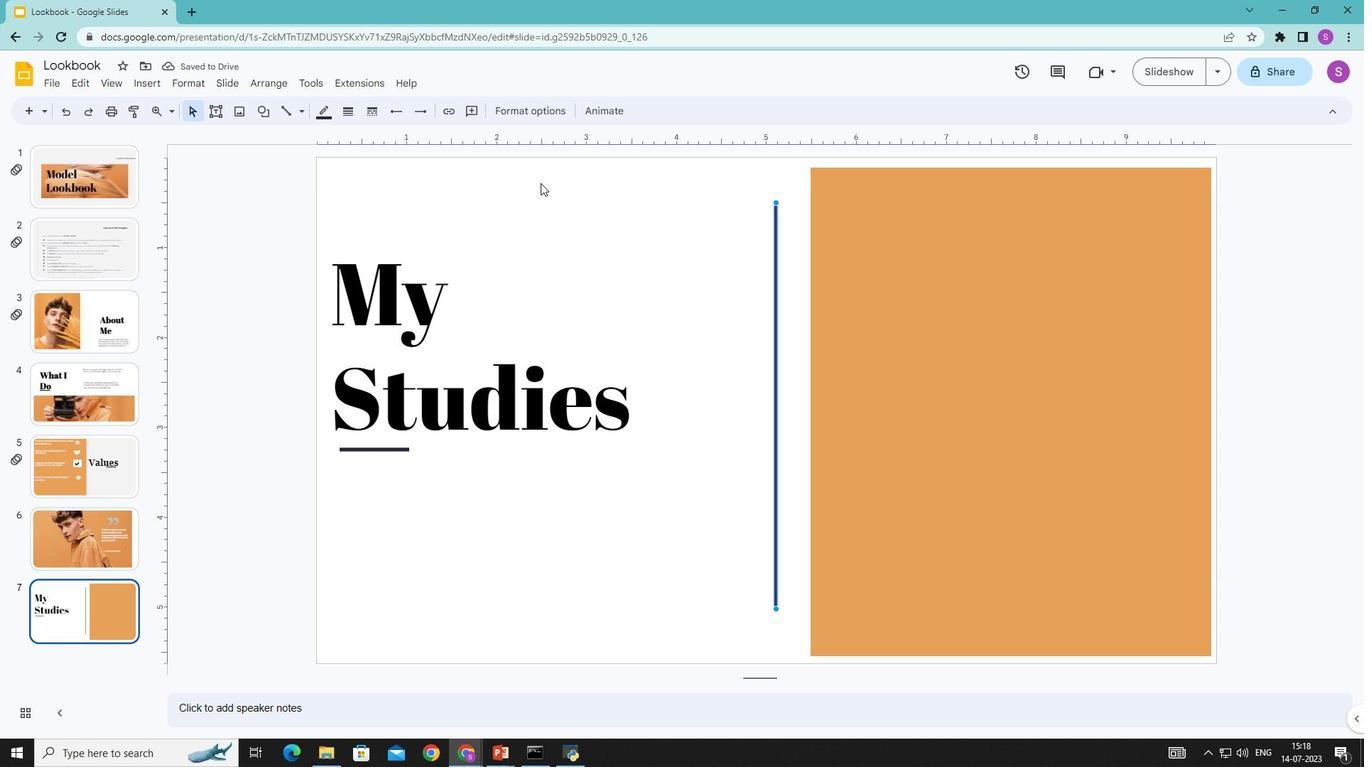 
Action: Mouse moved to (152, 83)
Screenshot: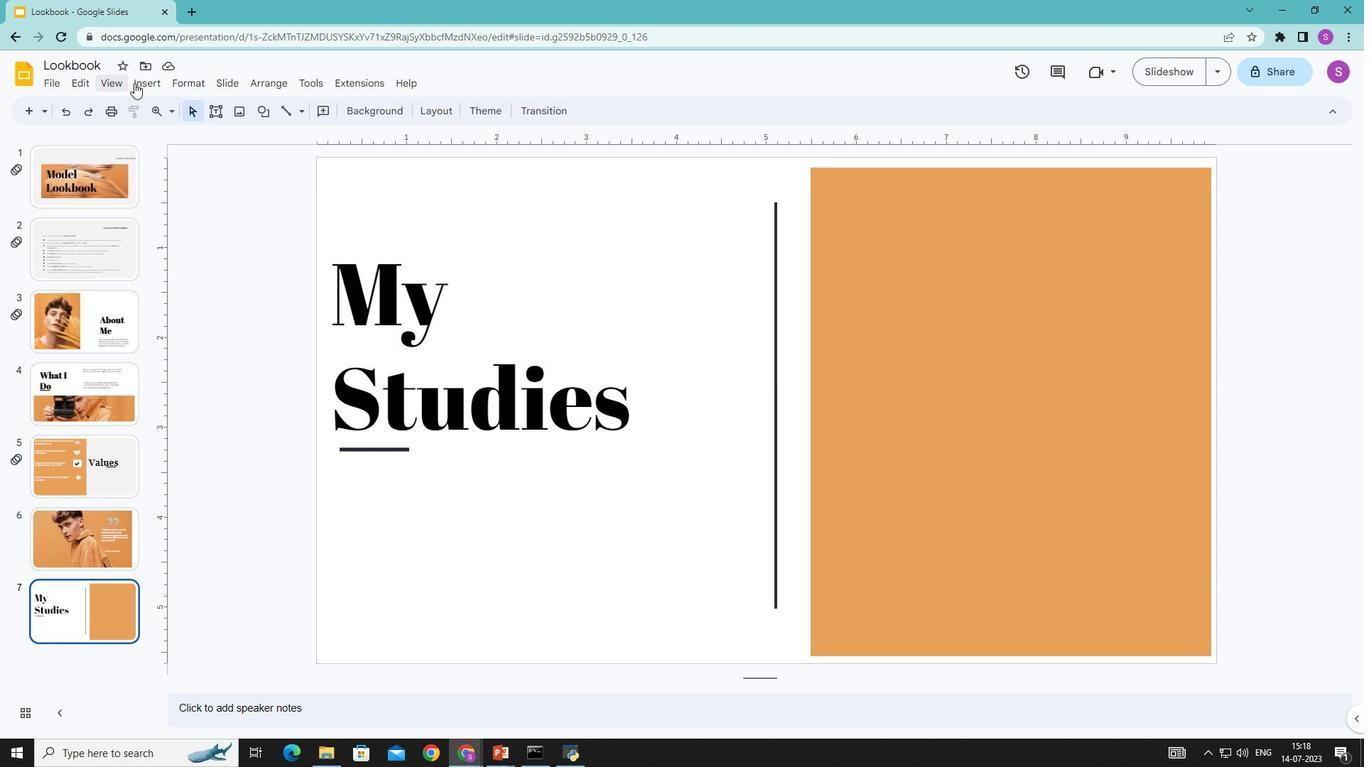 
Action: Mouse pressed left at (152, 83)
Screenshot: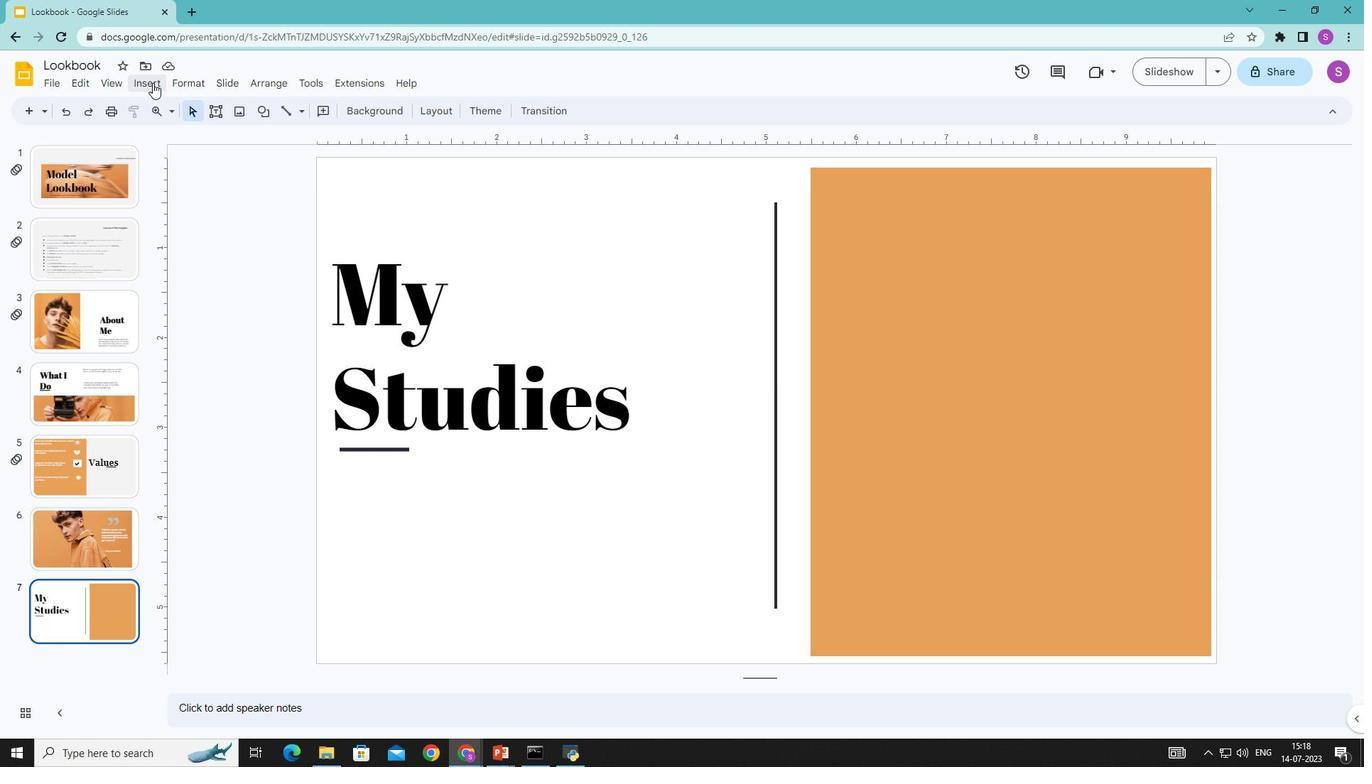 
Action: Mouse moved to (549, 185)
Screenshot: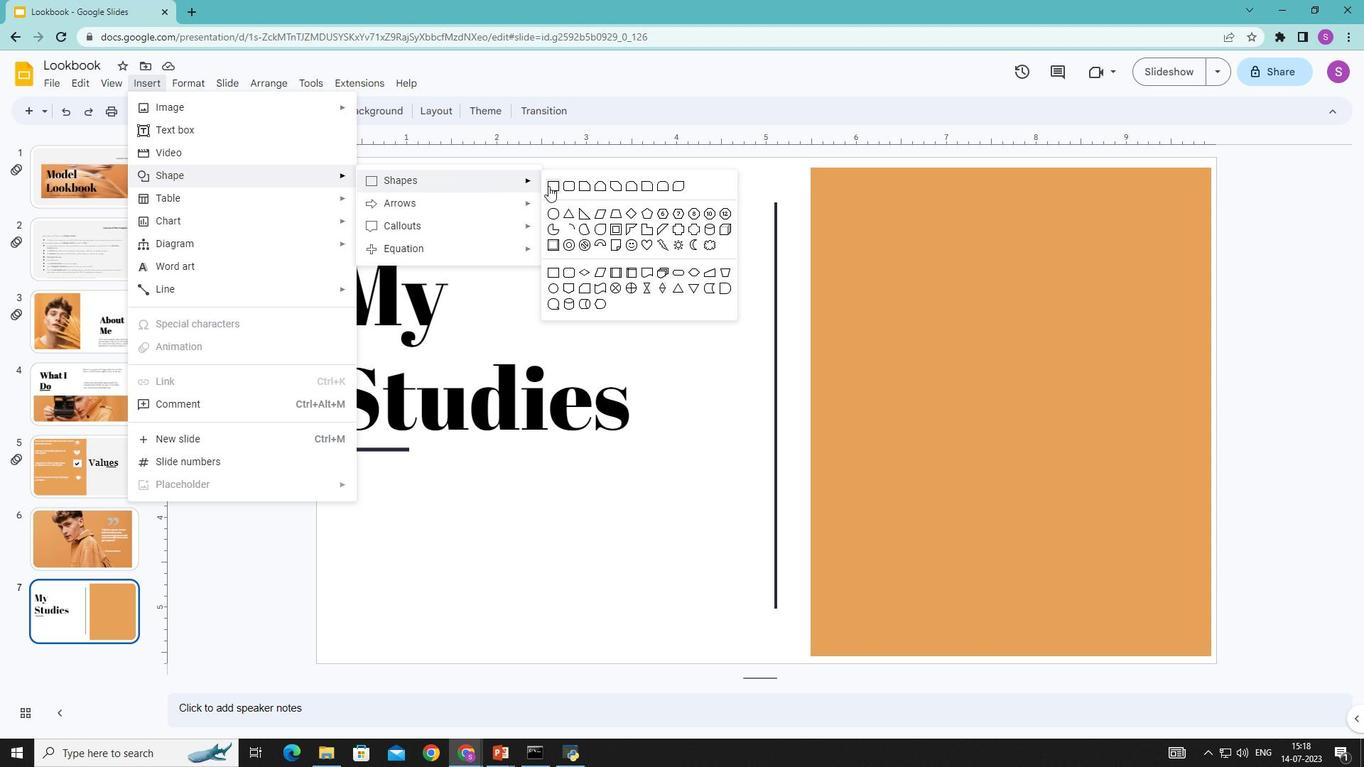 
Action: Mouse pressed left at (549, 185)
Screenshot: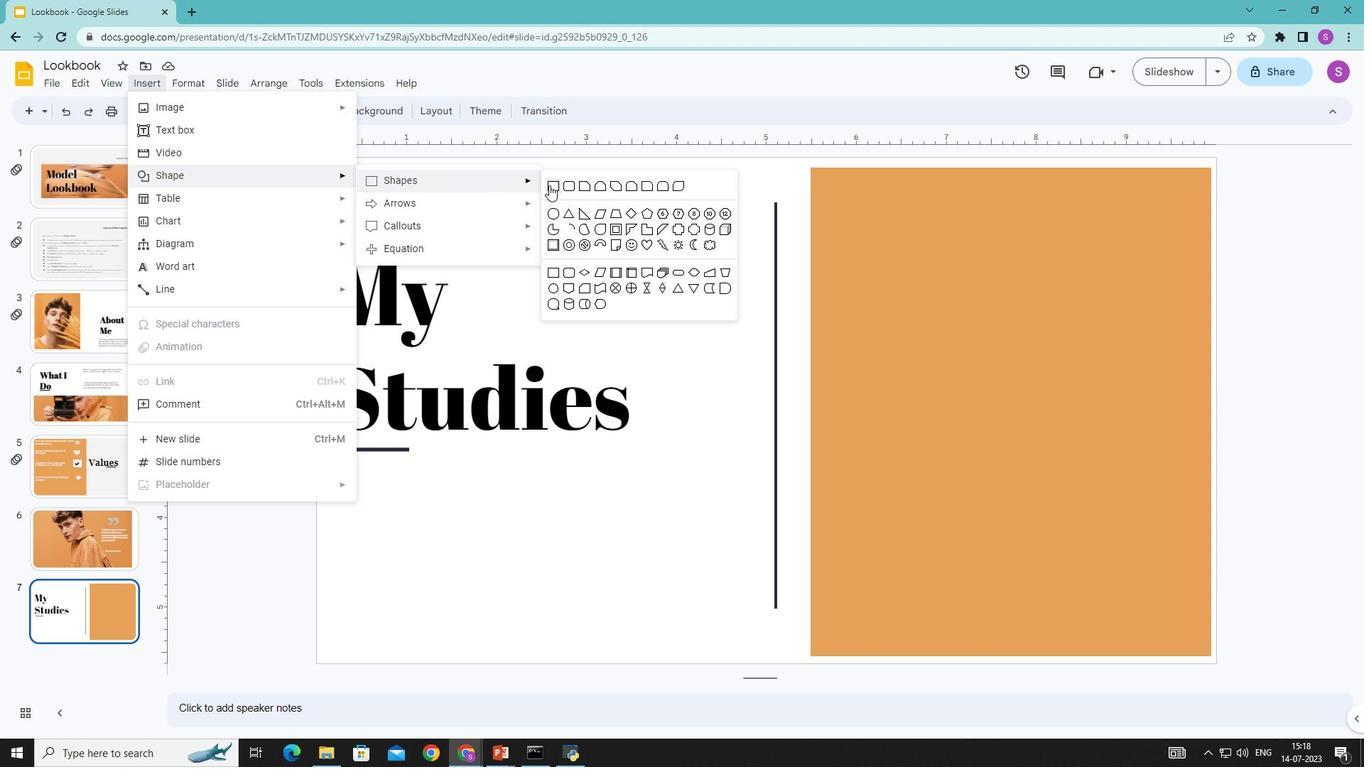 
Action: Mouse moved to (770, 230)
Screenshot: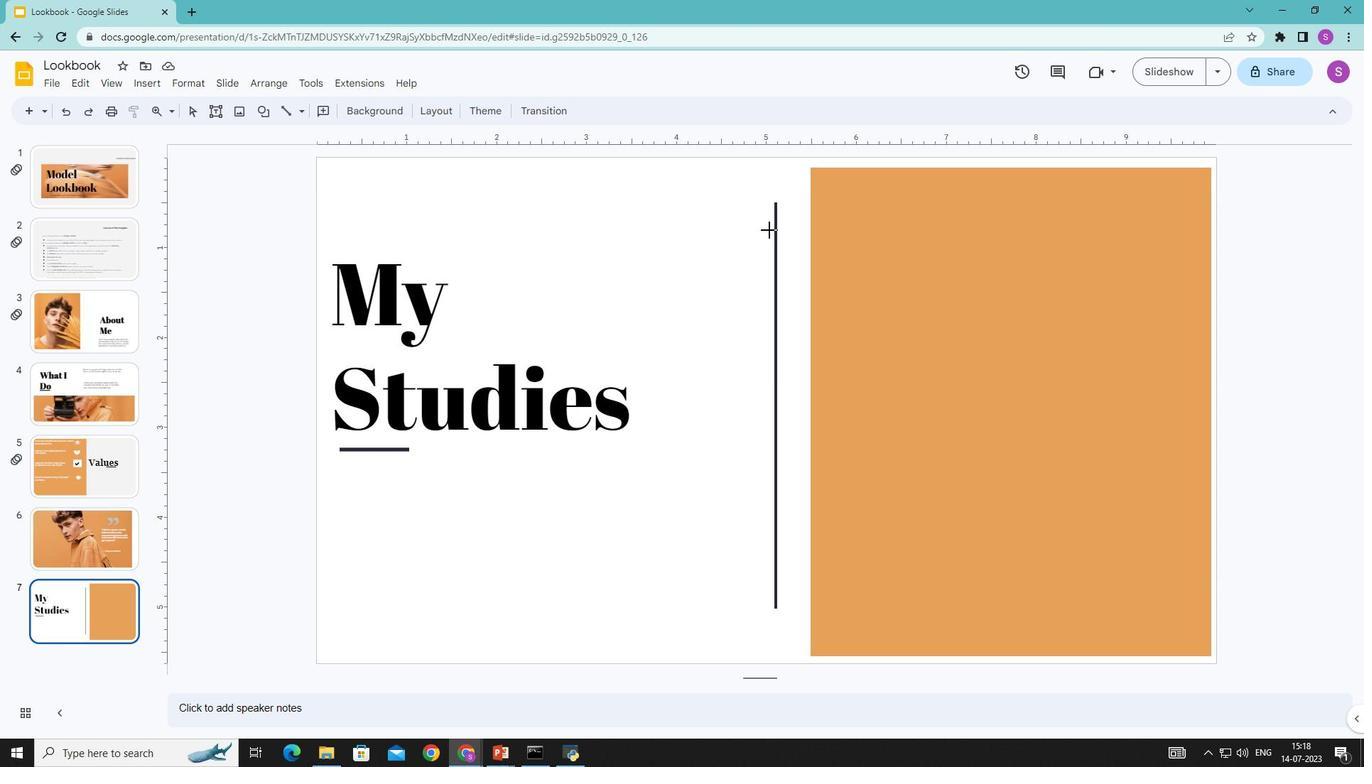 
Action: Mouse pressed left at (770, 230)
Screenshot: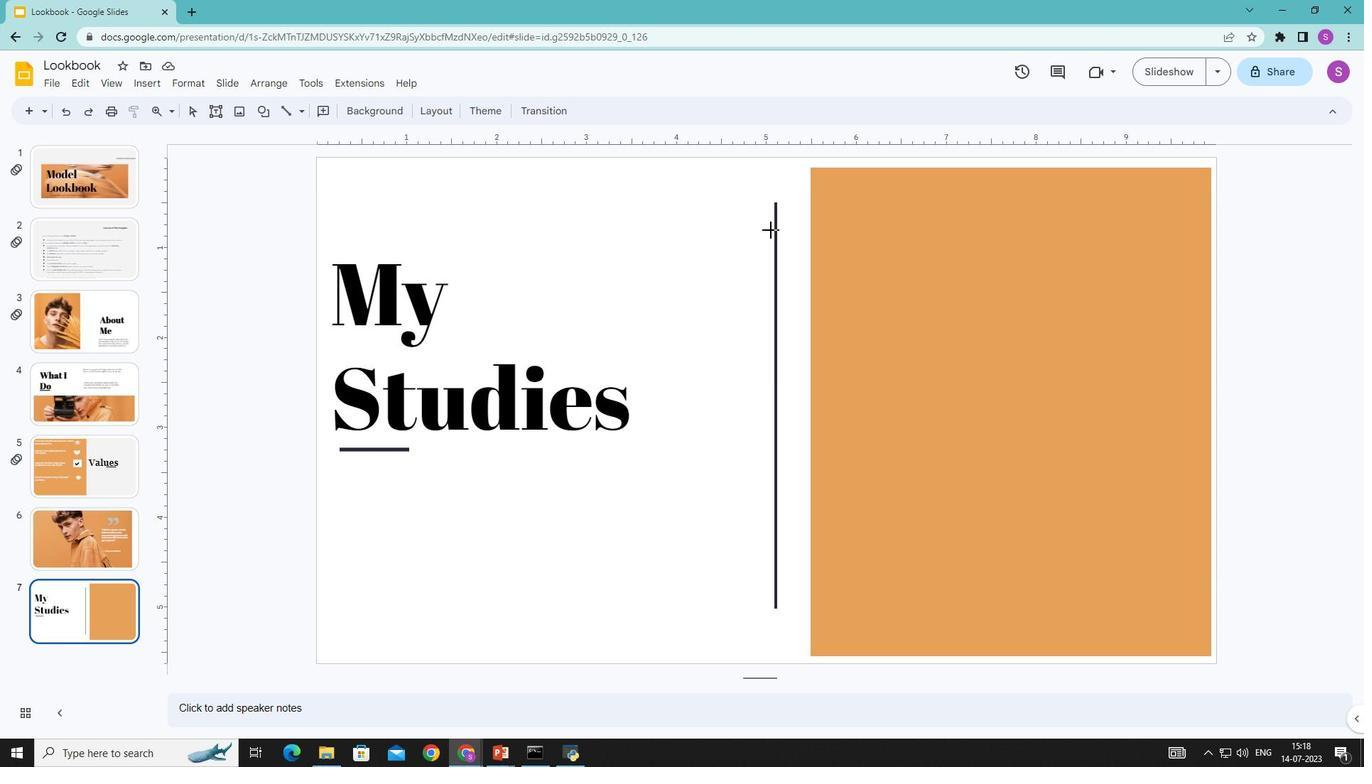 
Action: Mouse moved to (324, 110)
Screenshot: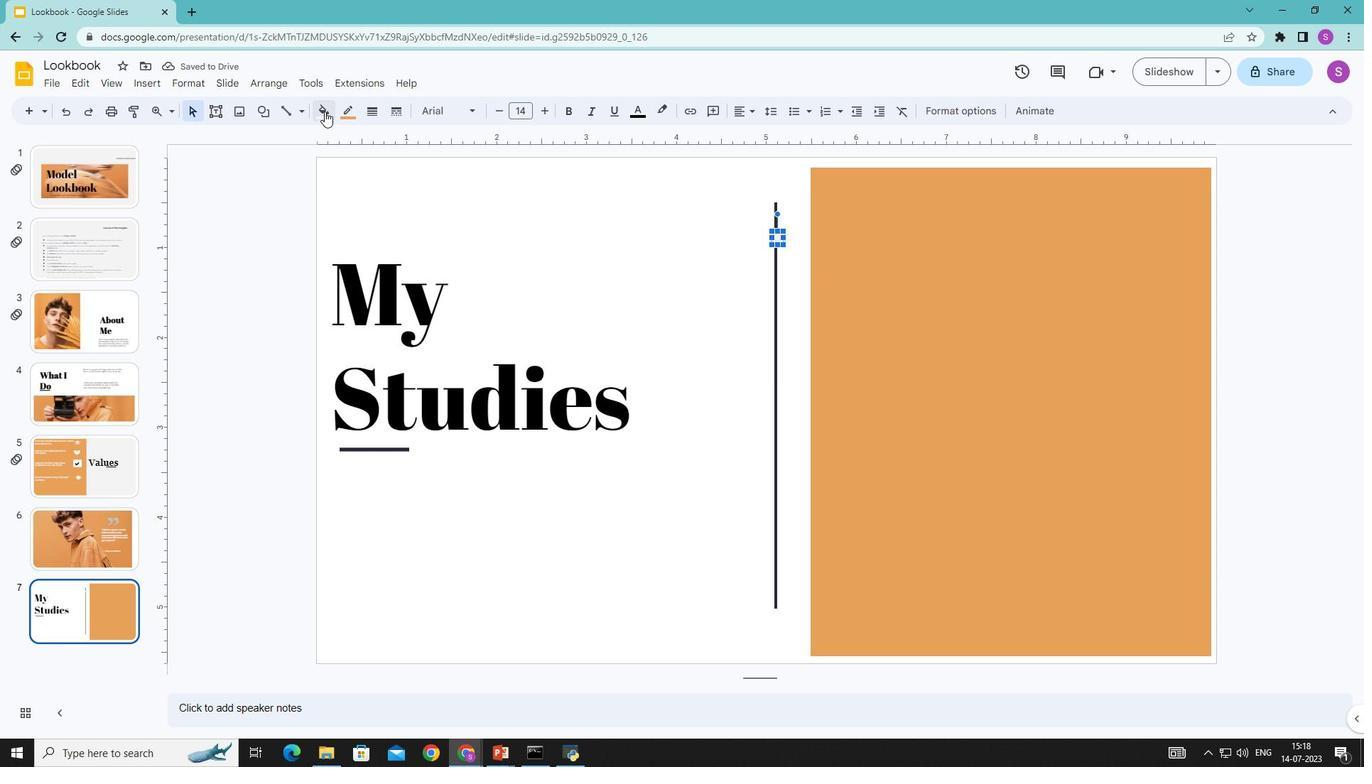 
Action: Mouse pressed left at (324, 110)
Screenshot: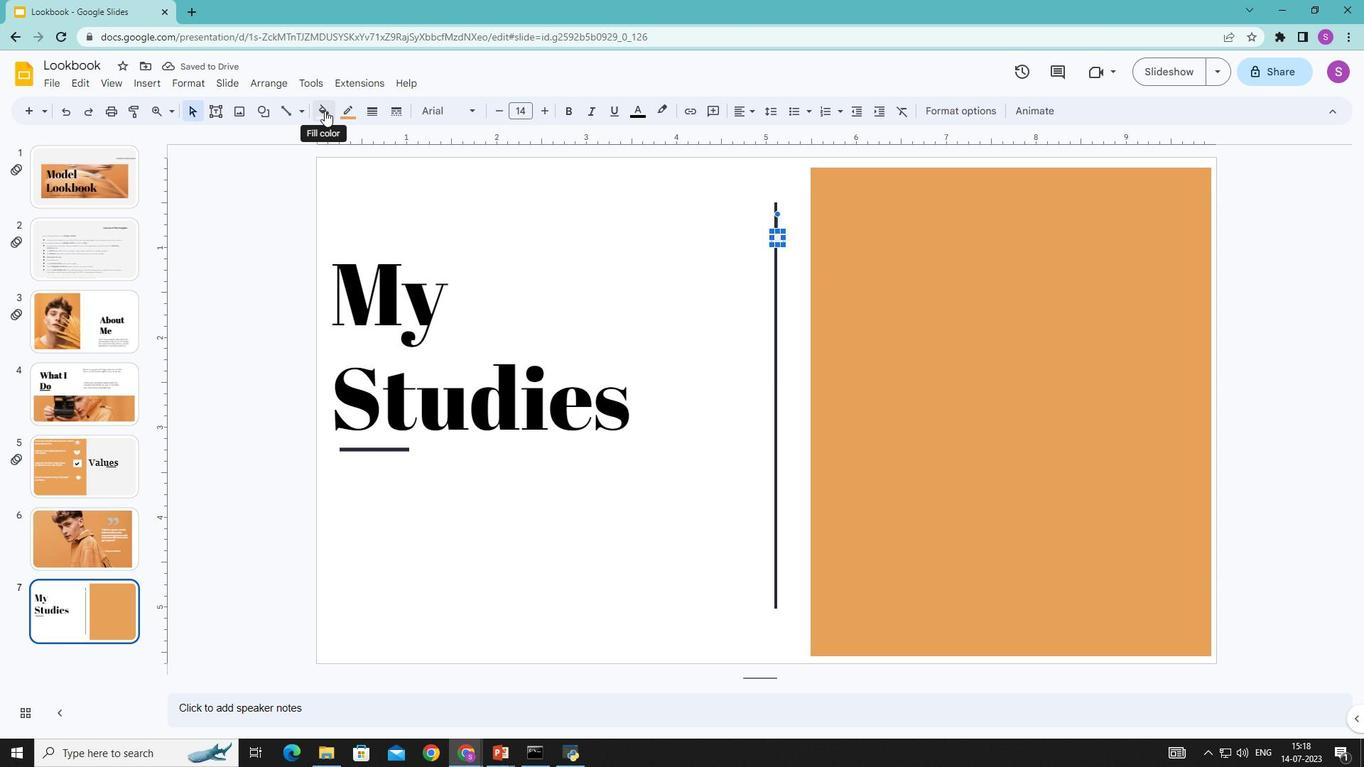 
Action: Mouse moved to (342, 176)
Screenshot: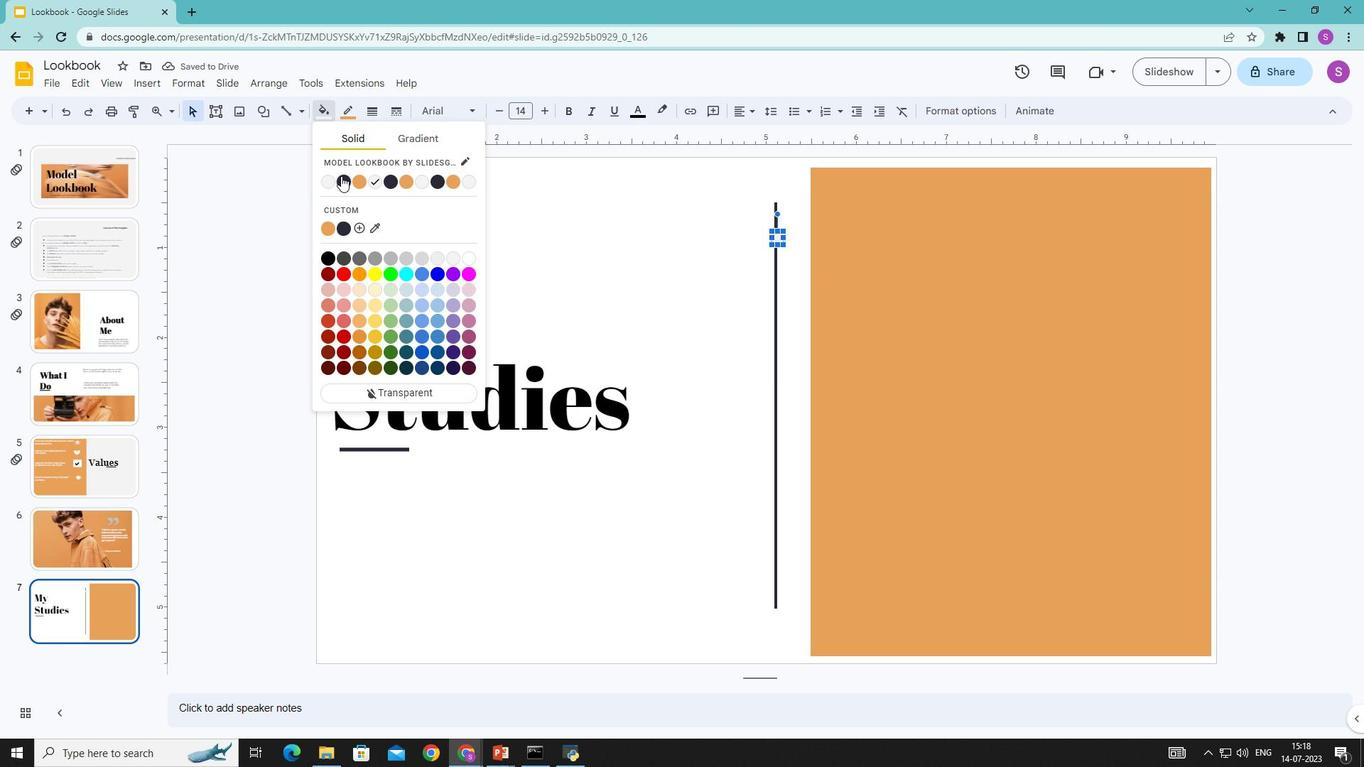 
Action: Mouse pressed left at (342, 176)
Screenshot: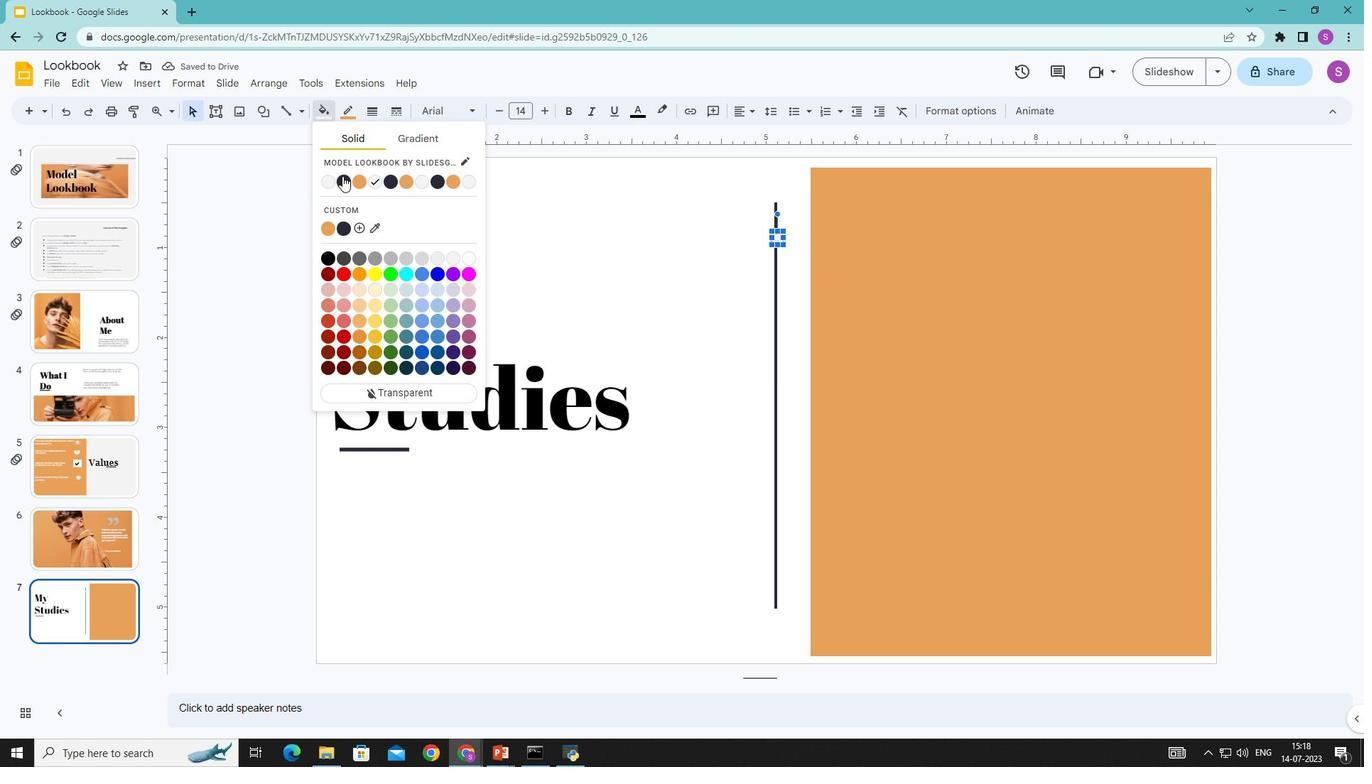 
Action: Mouse moved to (615, 235)
Screenshot: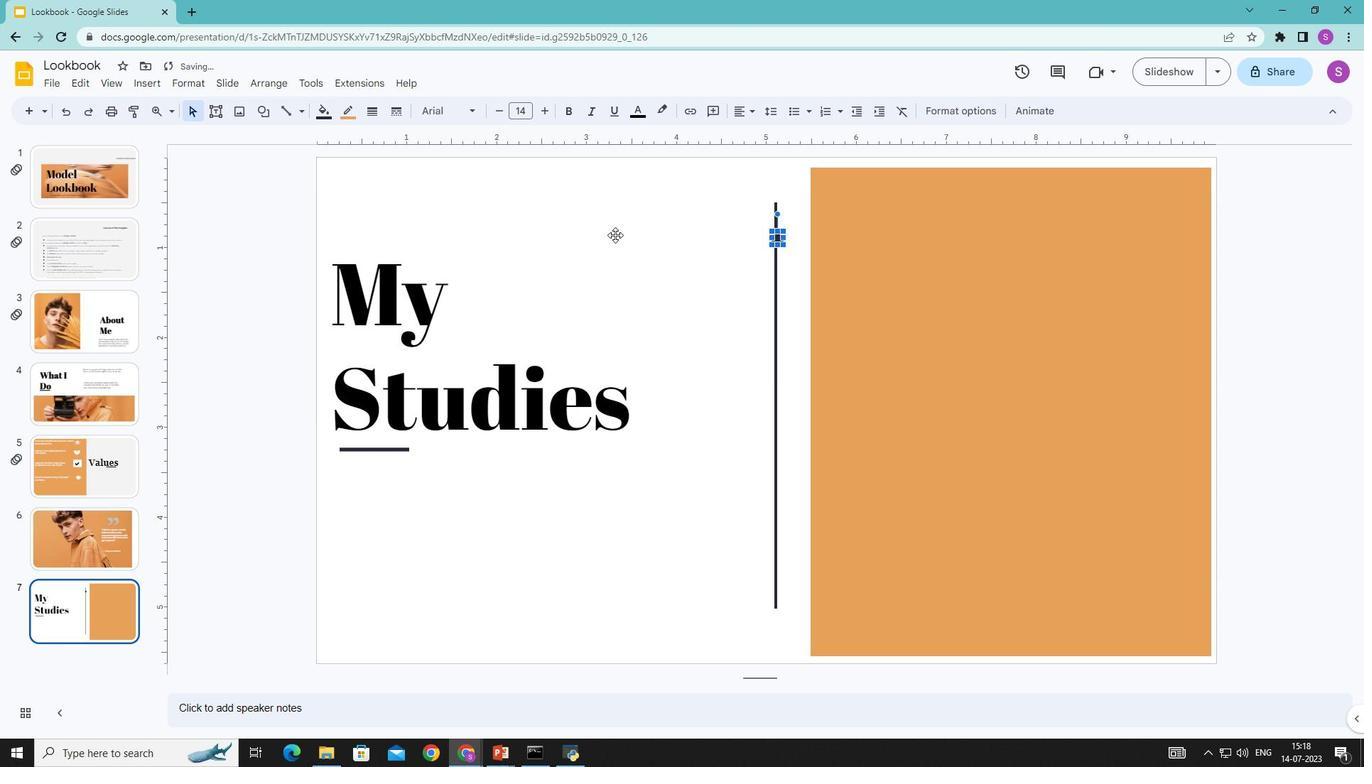 
Action: Mouse pressed left at (615, 235)
Screenshot: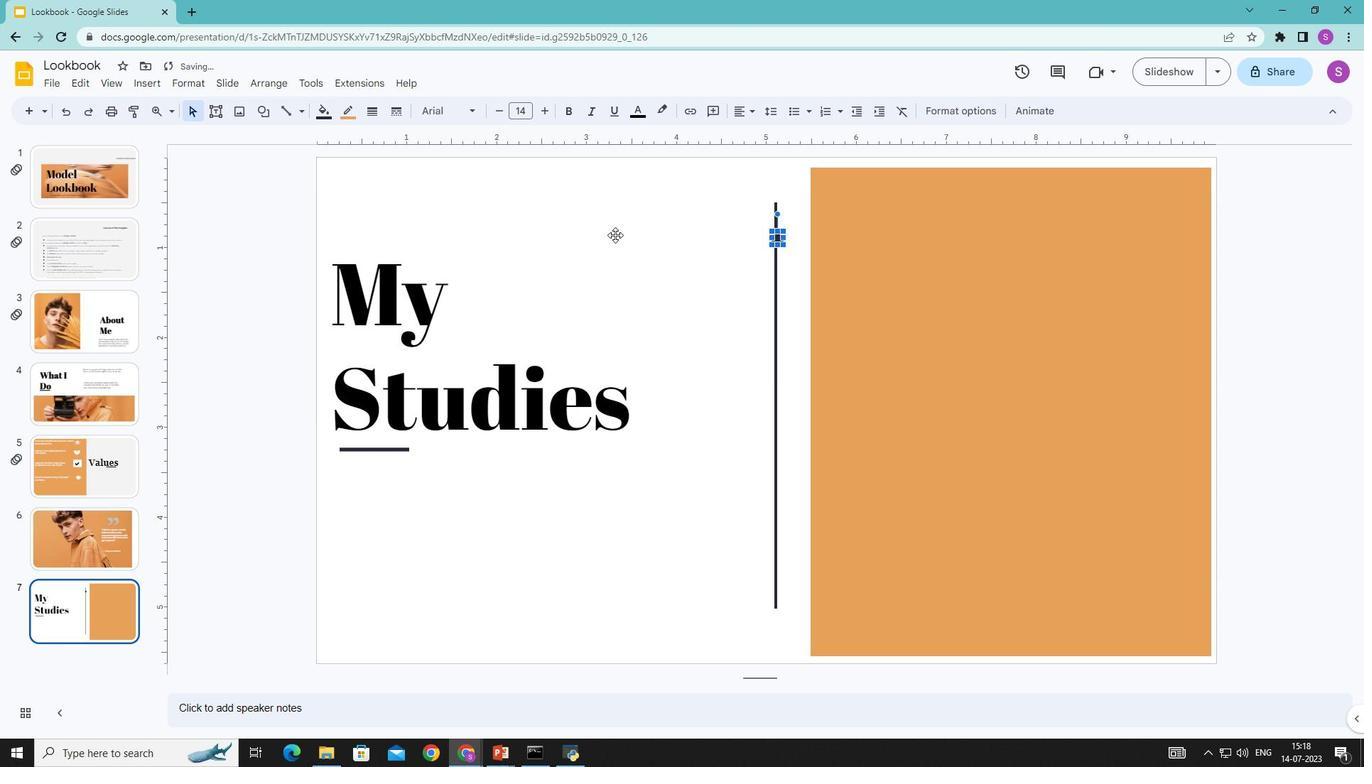 
Action: Mouse moved to (691, 186)
Screenshot: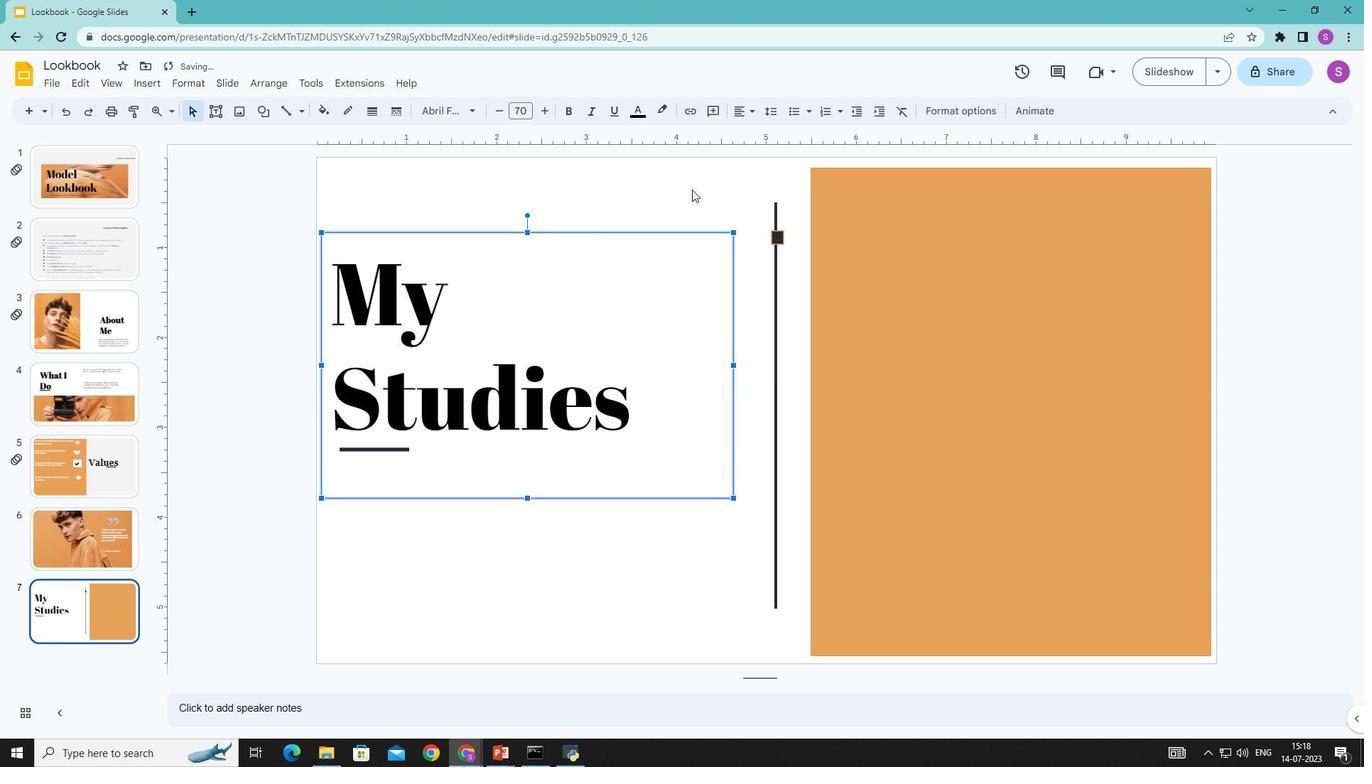 
Action: Mouse pressed left at (691, 186)
Screenshot: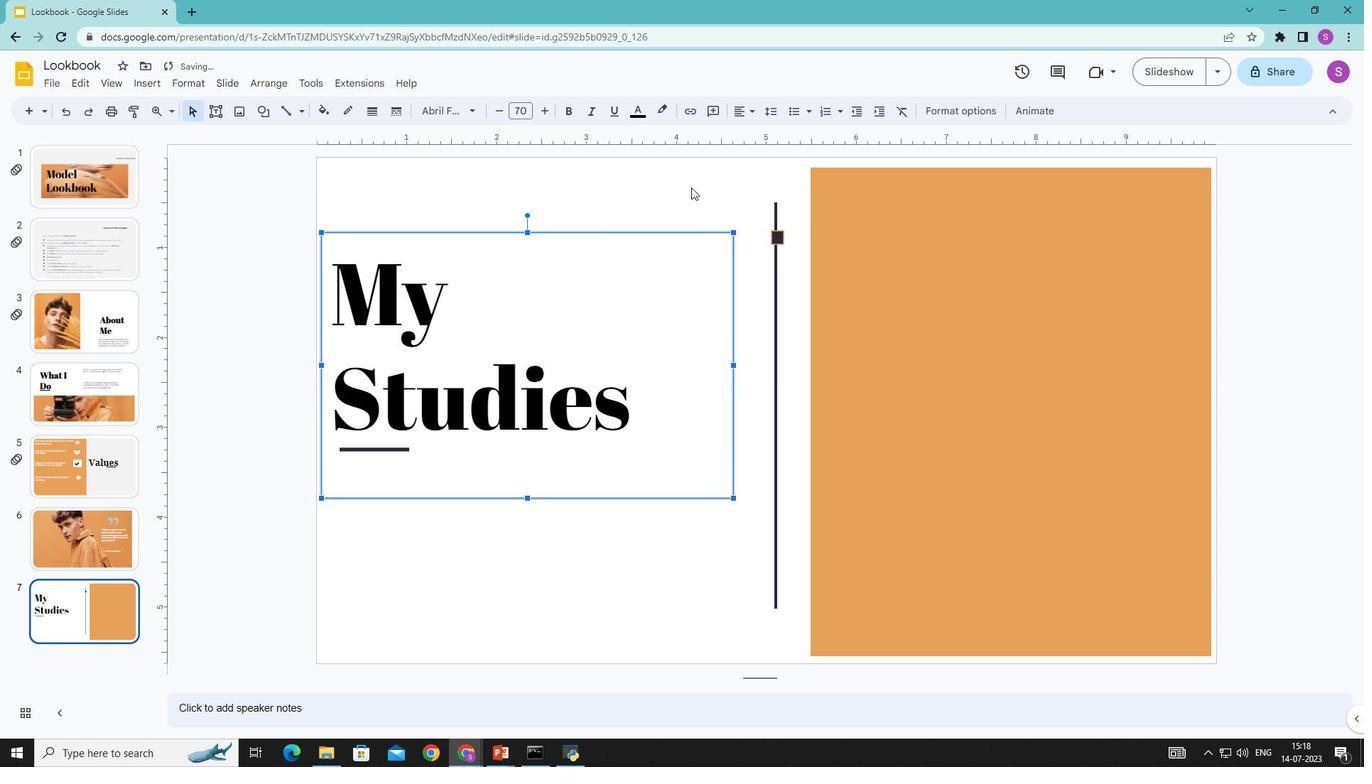 
Action: Mouse moved to (144, 83)
Screenshot: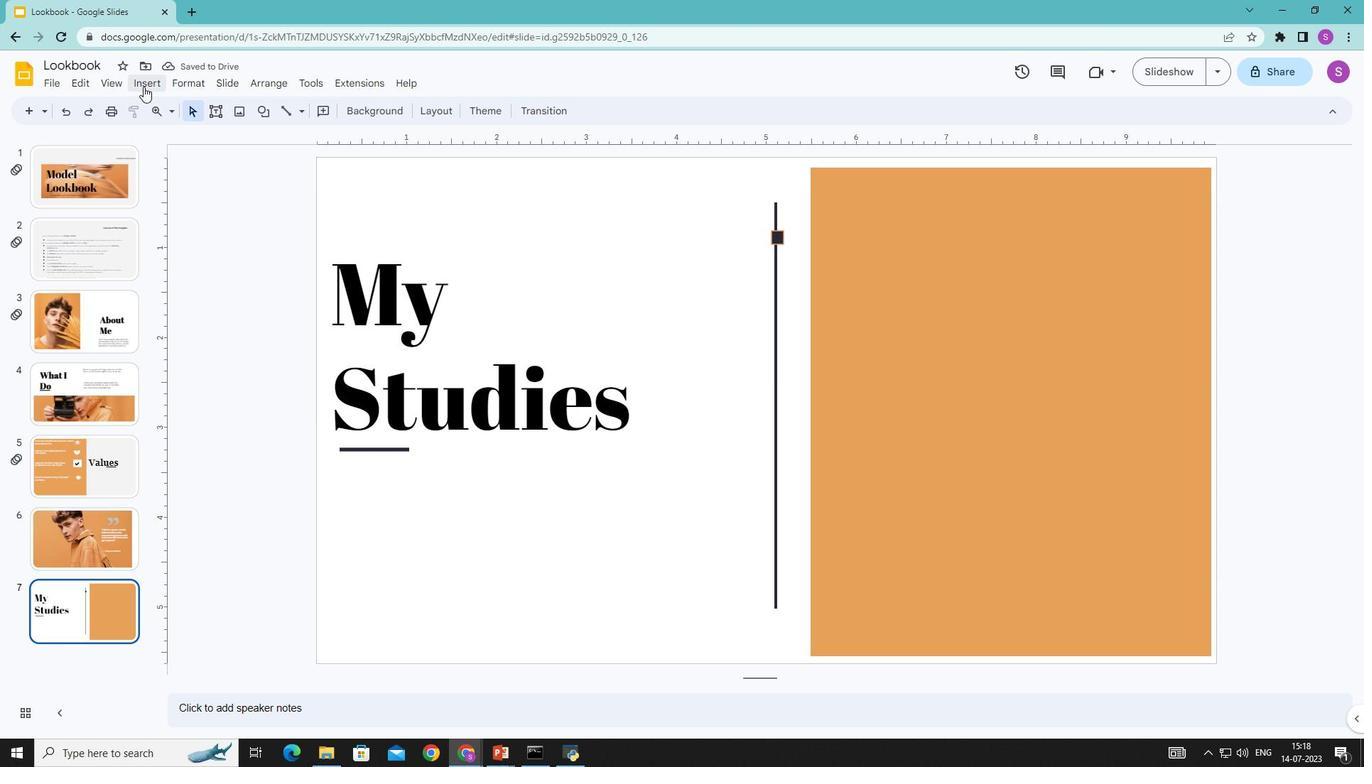 
Action: Mouse pressed left at (144, 83)
Screenshot: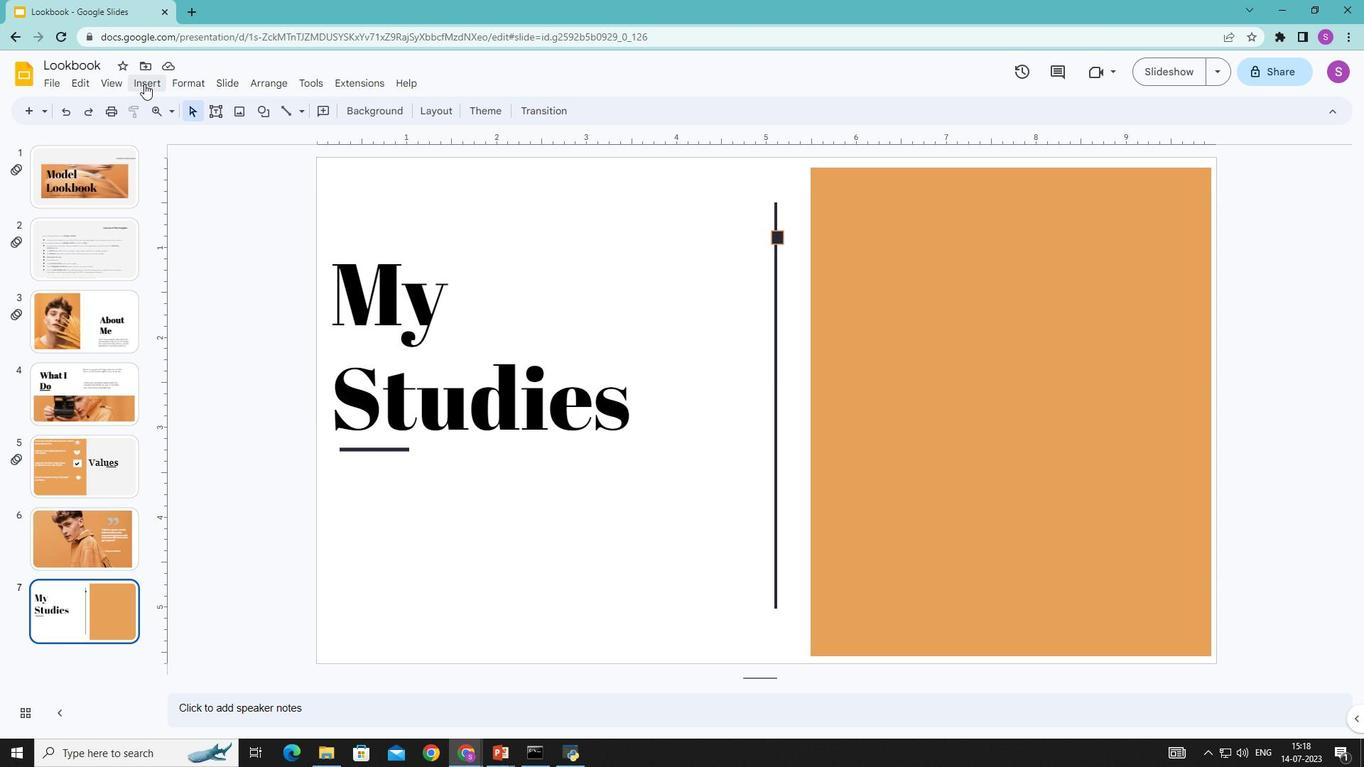
Action: Mouse moved to (551, 181)
Screenshot: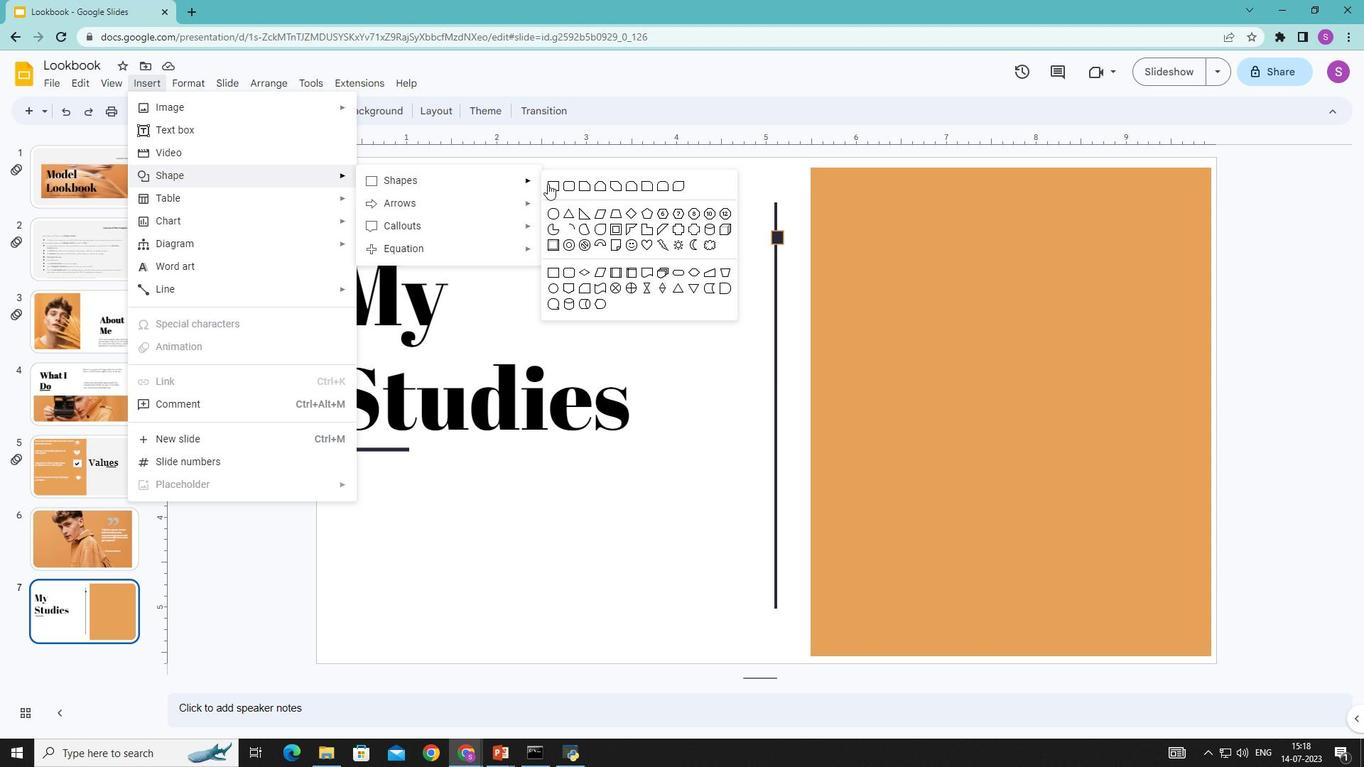 
Action: Mouse pressed left at (551, 181)
Screenshot: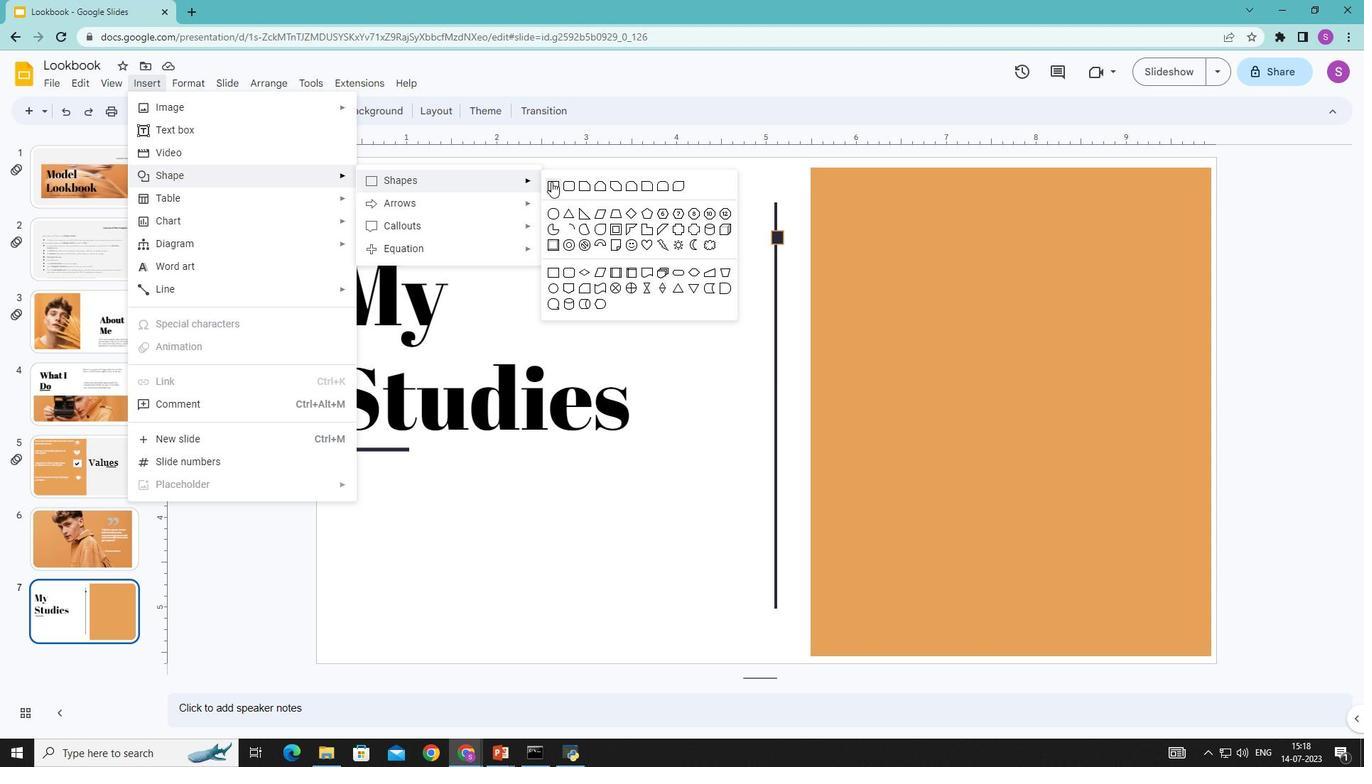 
Action: Mouse moved to (768, 389)
Screenshot: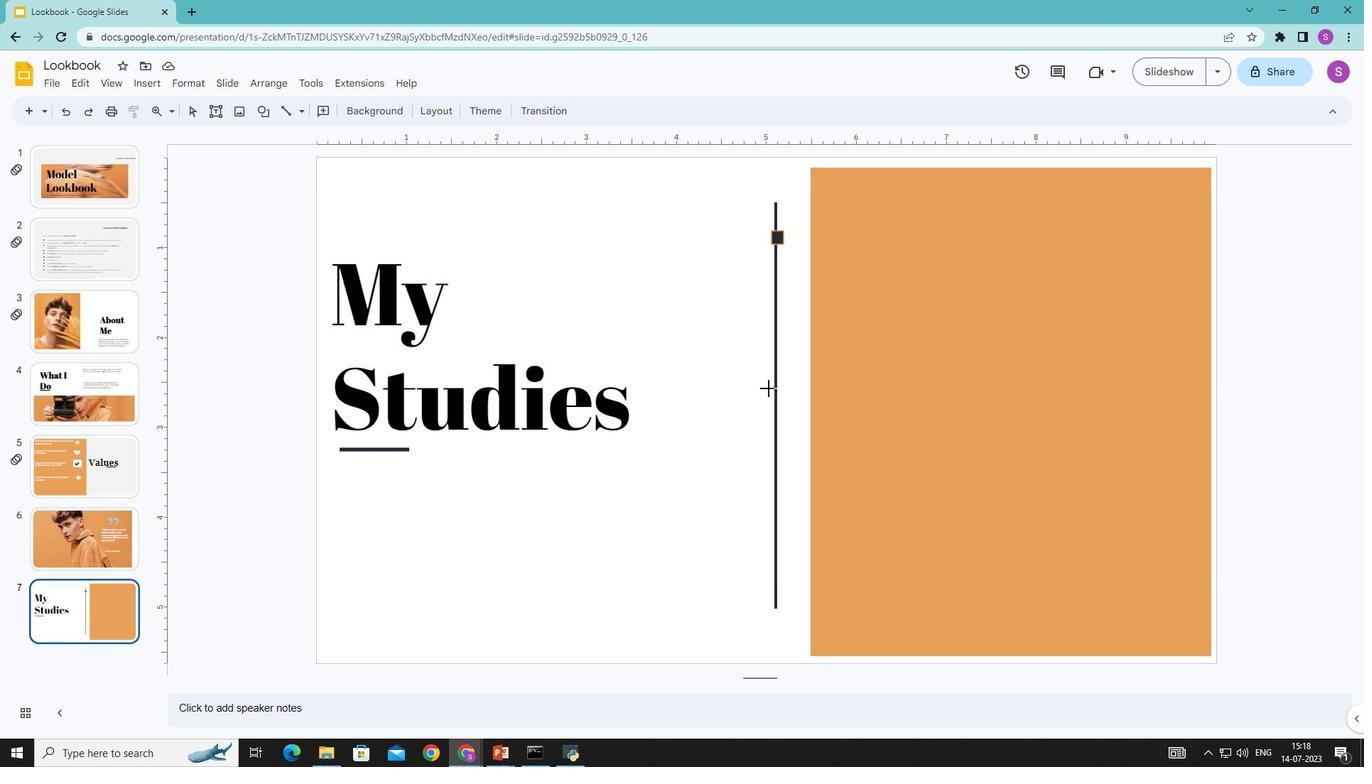 
Action: Mouse pressed left at (768, 389)
Screenshot: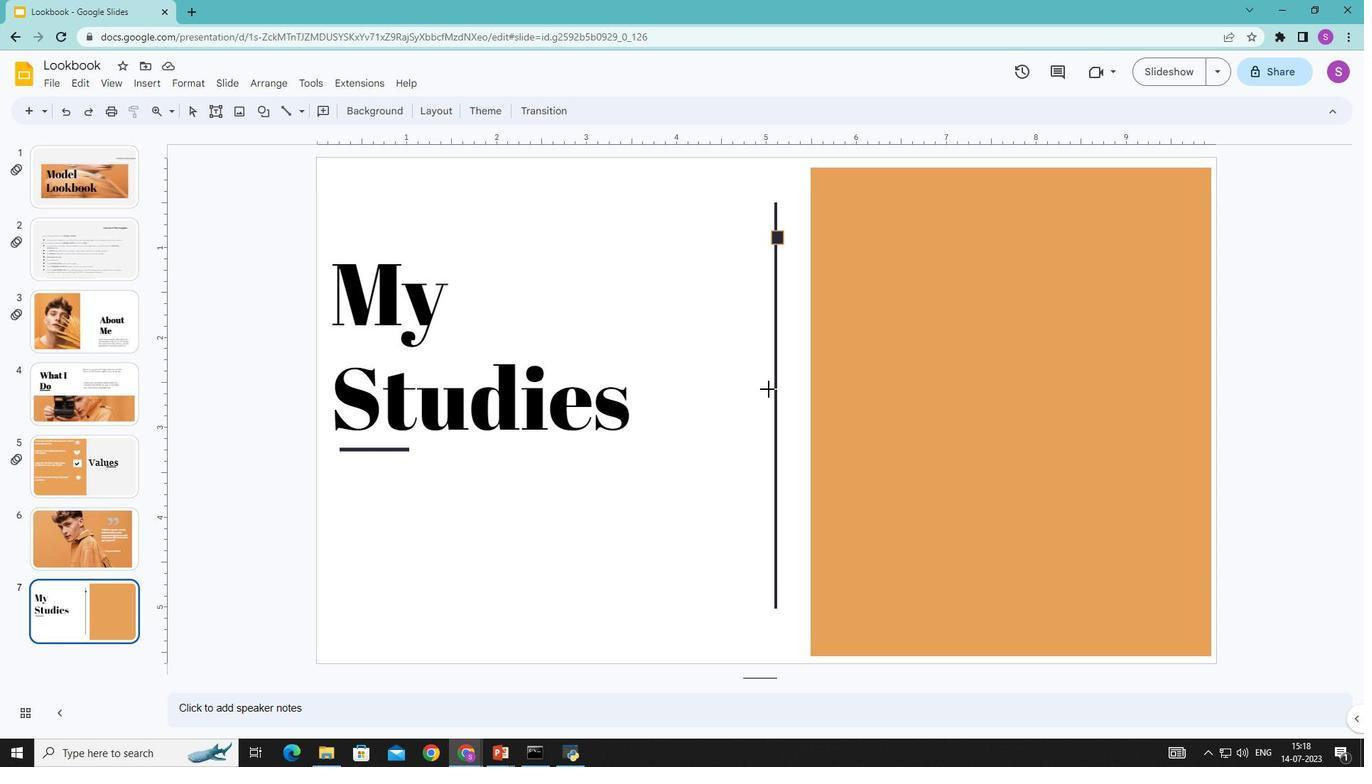 
Action: Mouse moved to (348, 109)
Screenshot: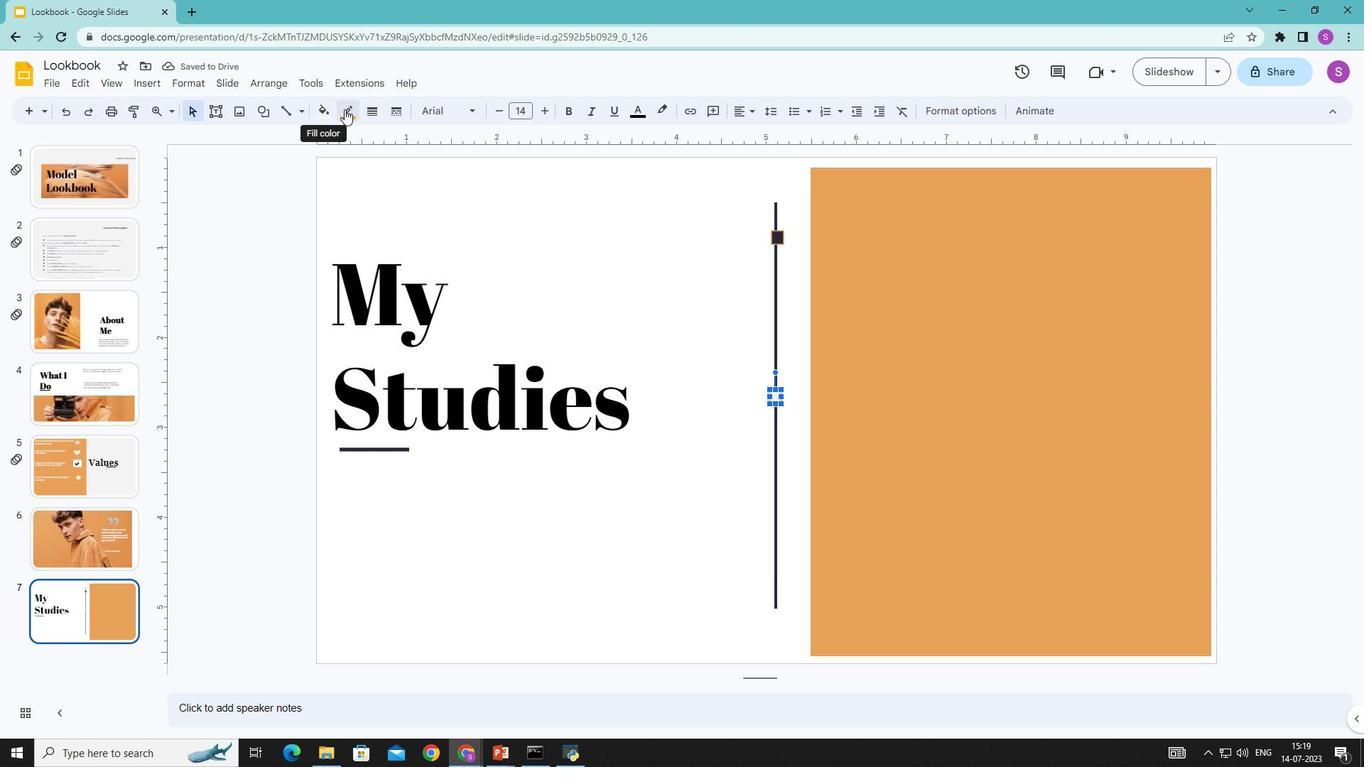 
Action: Mouse pressed left at (348, 109)
Screenshot: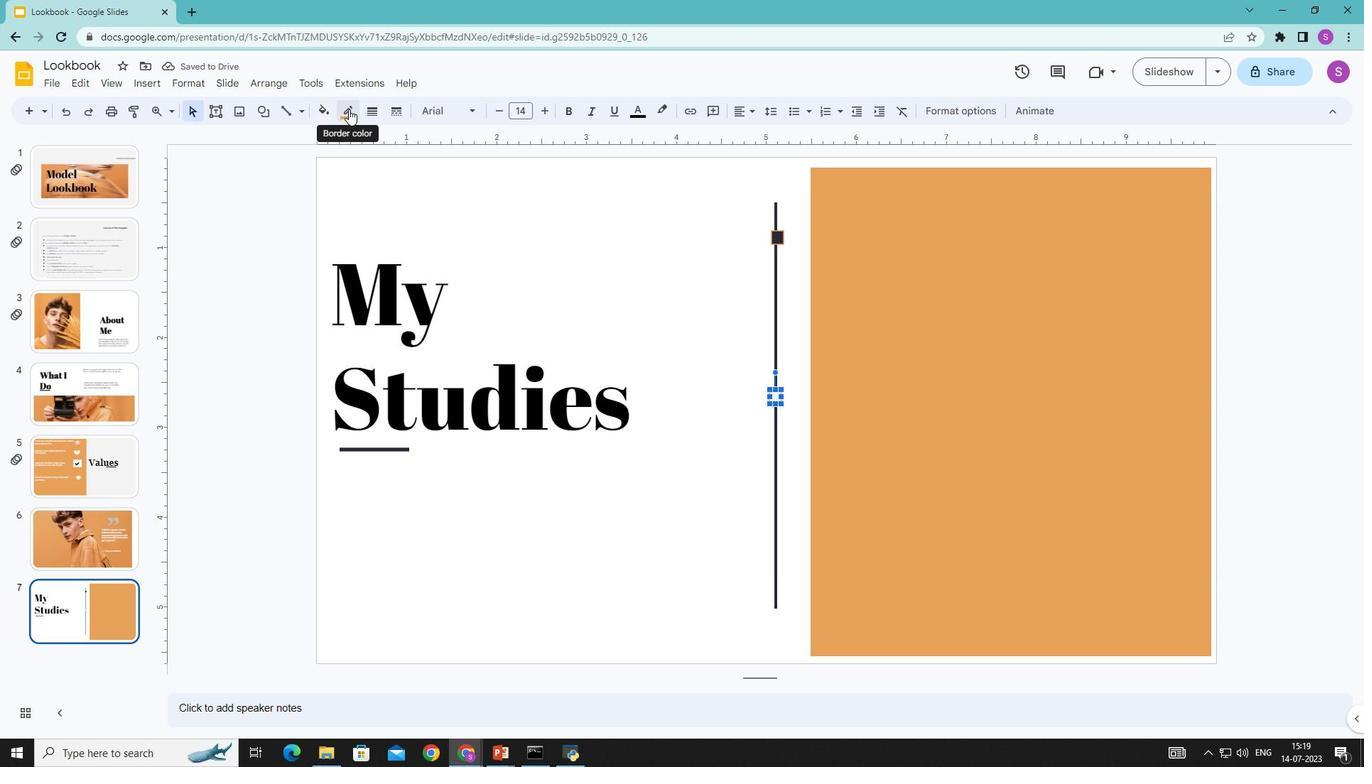 
Action: Mouse moved to (370, 154)
Screenshot: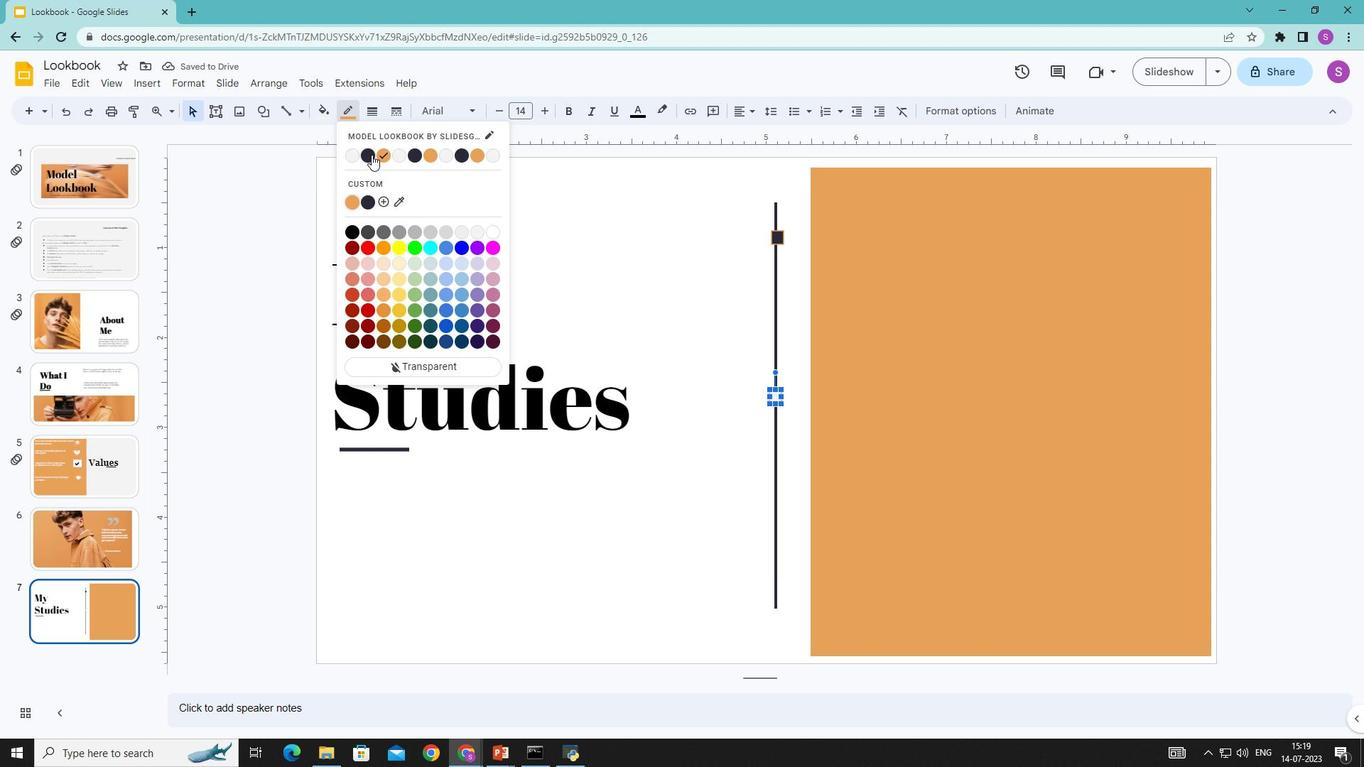 
Action: Mouse pressed left at (370, 154)
Screenshot: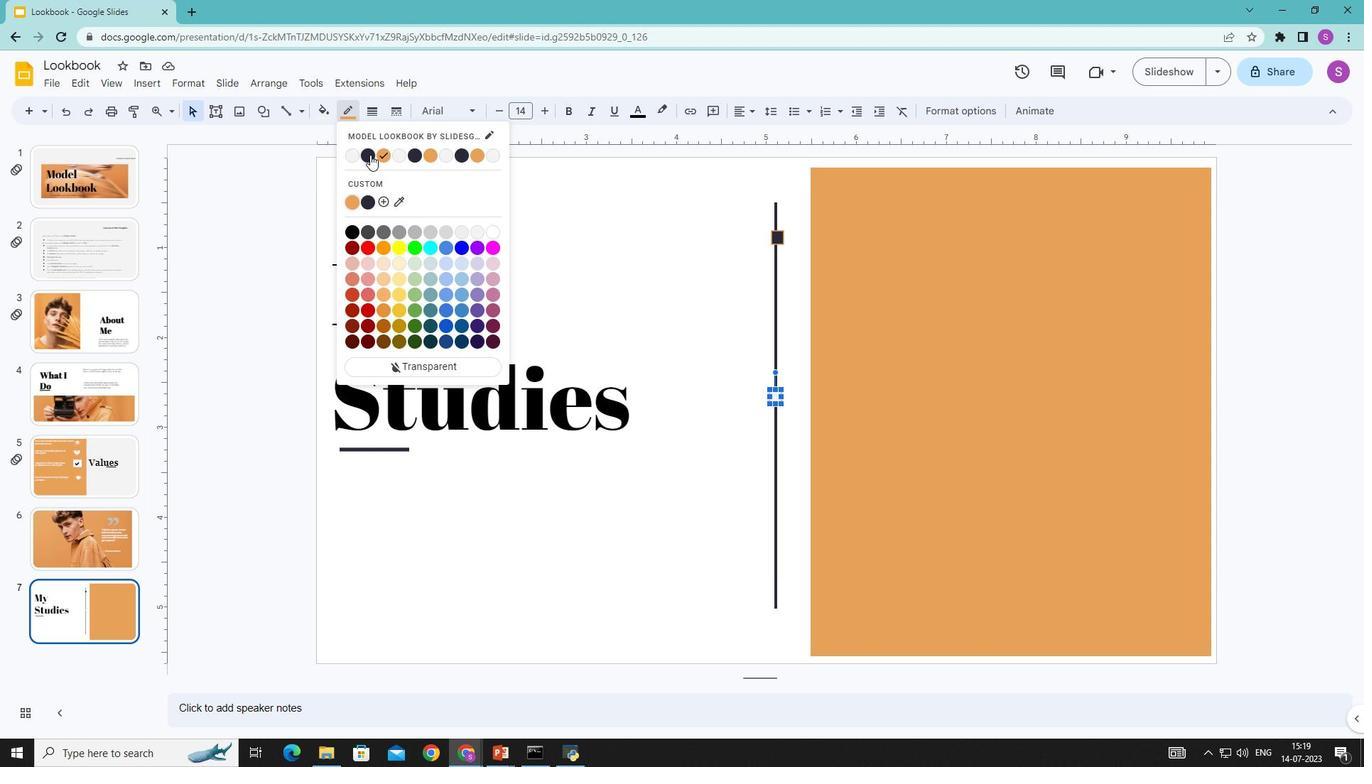 
Action: Mouse moved to (324, 112)
Screenshot: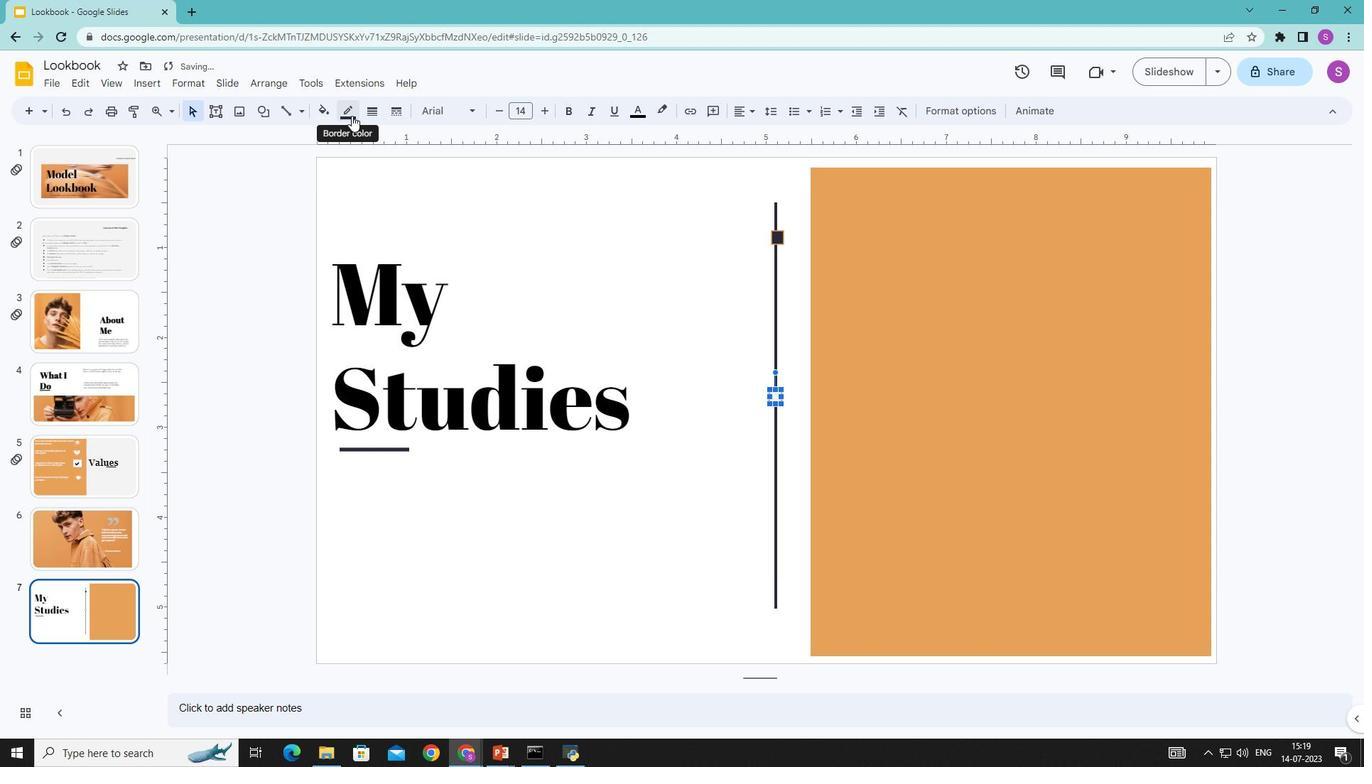 
Action: Mouse pressed left at (324, 112)
Screenshot: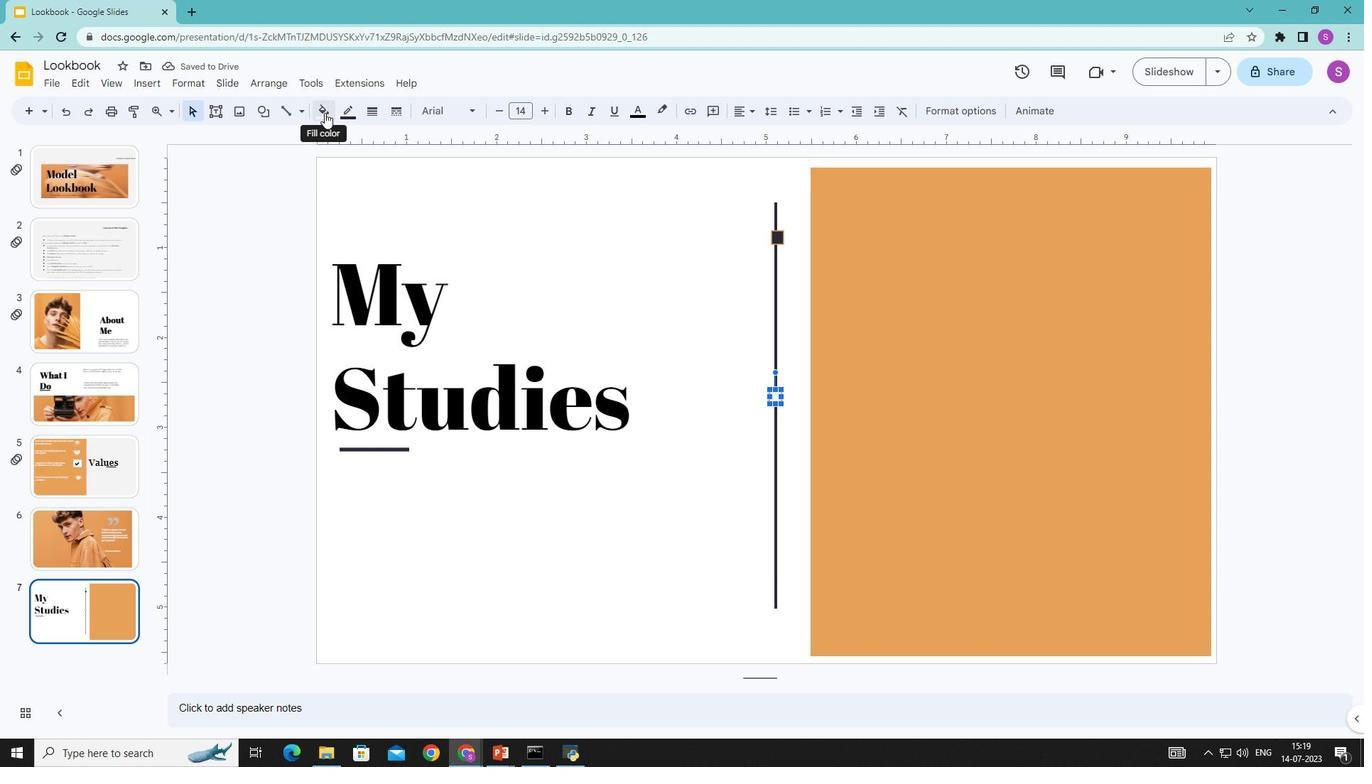 
Action: Mouse moved to (342, 178)
Screenshot: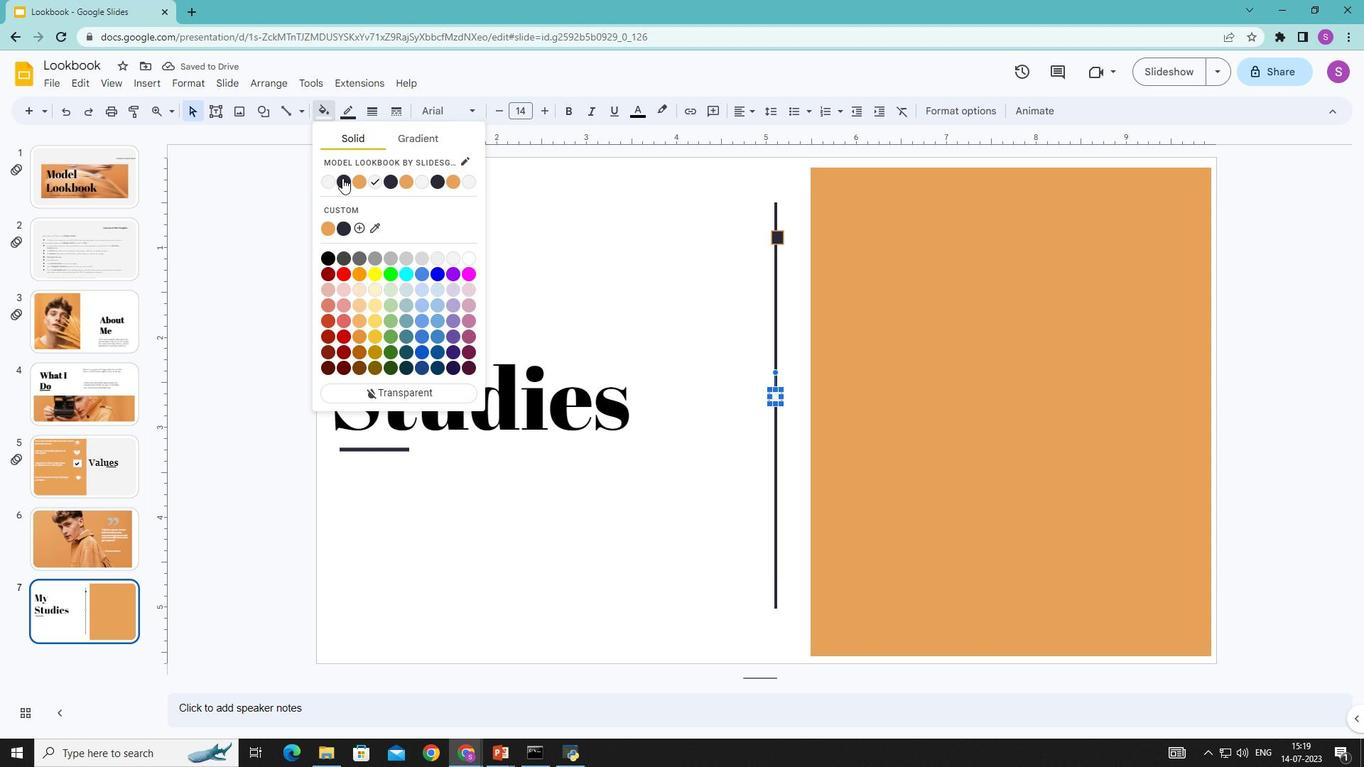 
Action: Mouse pressed left at (342, 178)
Screenshot: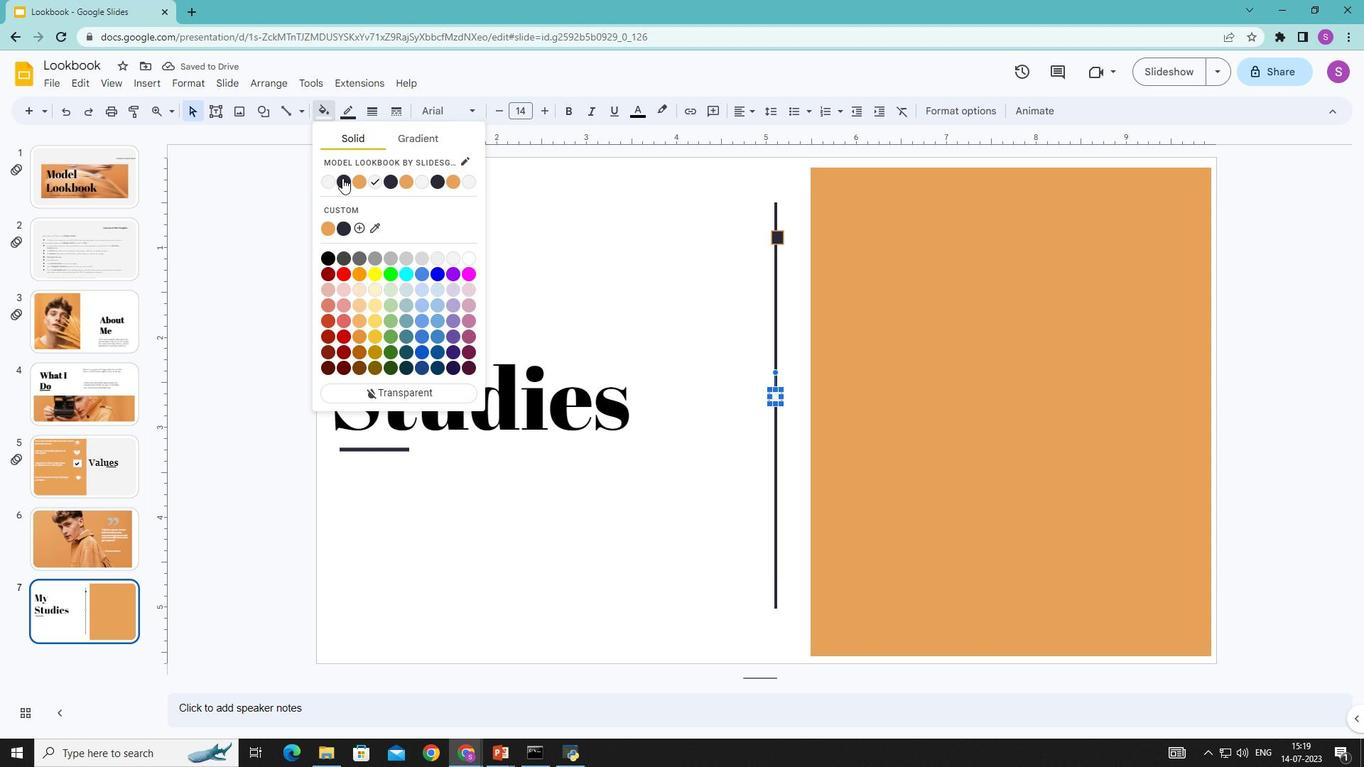 
Action: Mouse moved to (628, 301)
Screenshot: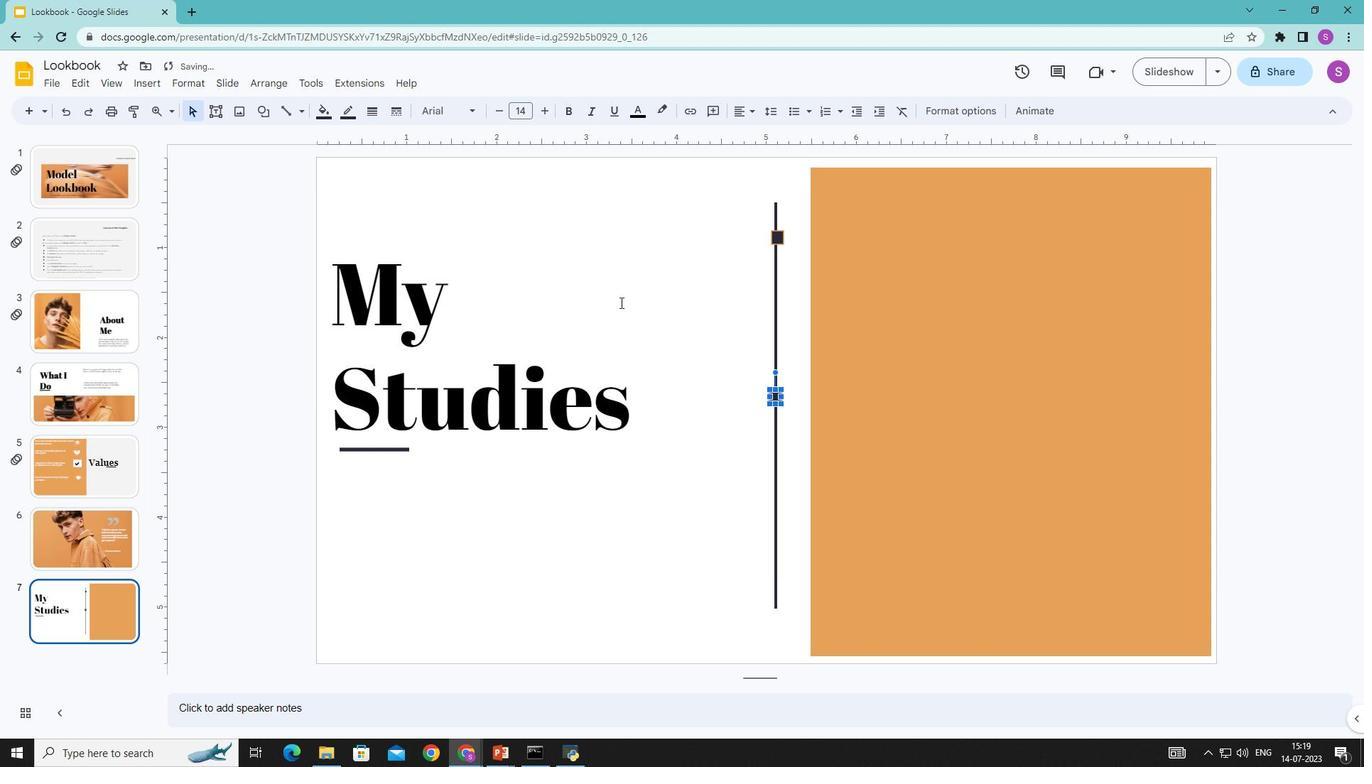 
Action: Mouse pressed left at (628, 301)
Screenshot: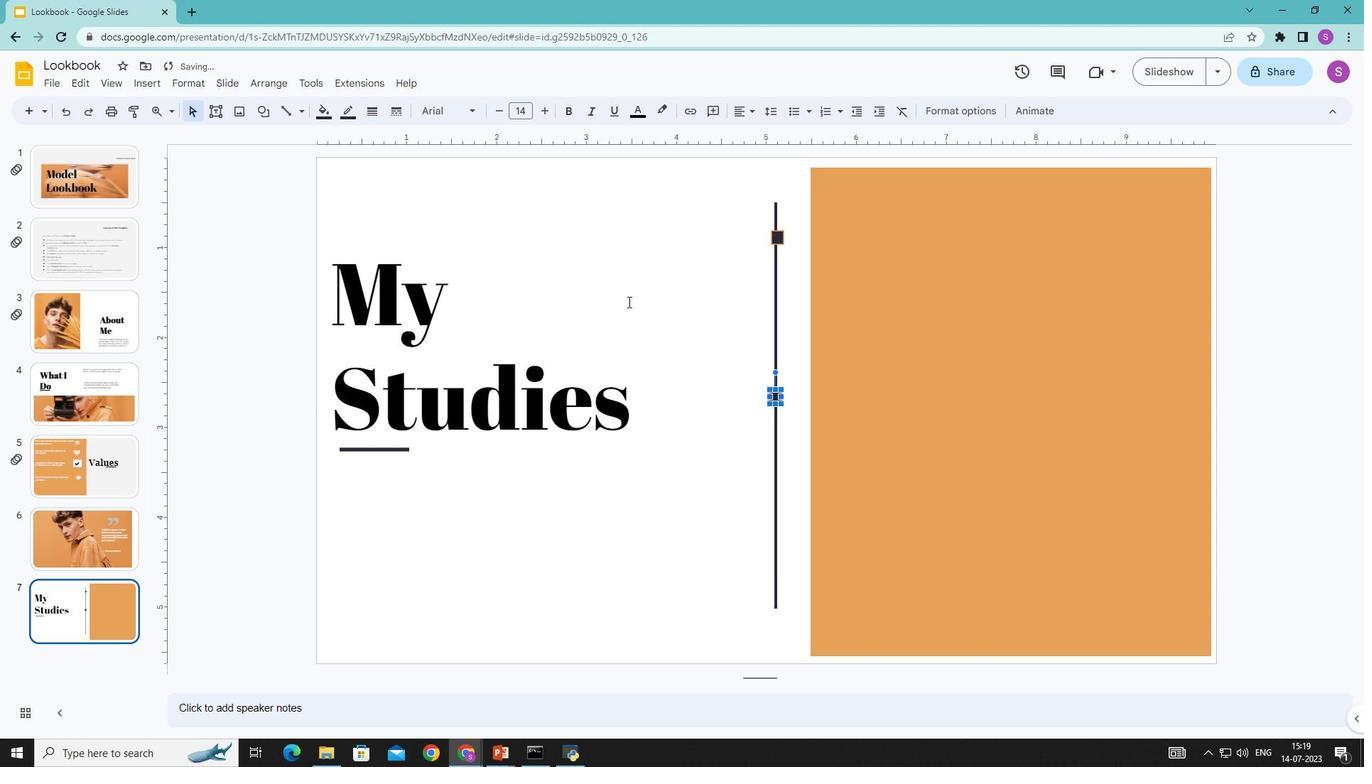 
Action: Mouse moved to (777, 241)
Screenshot: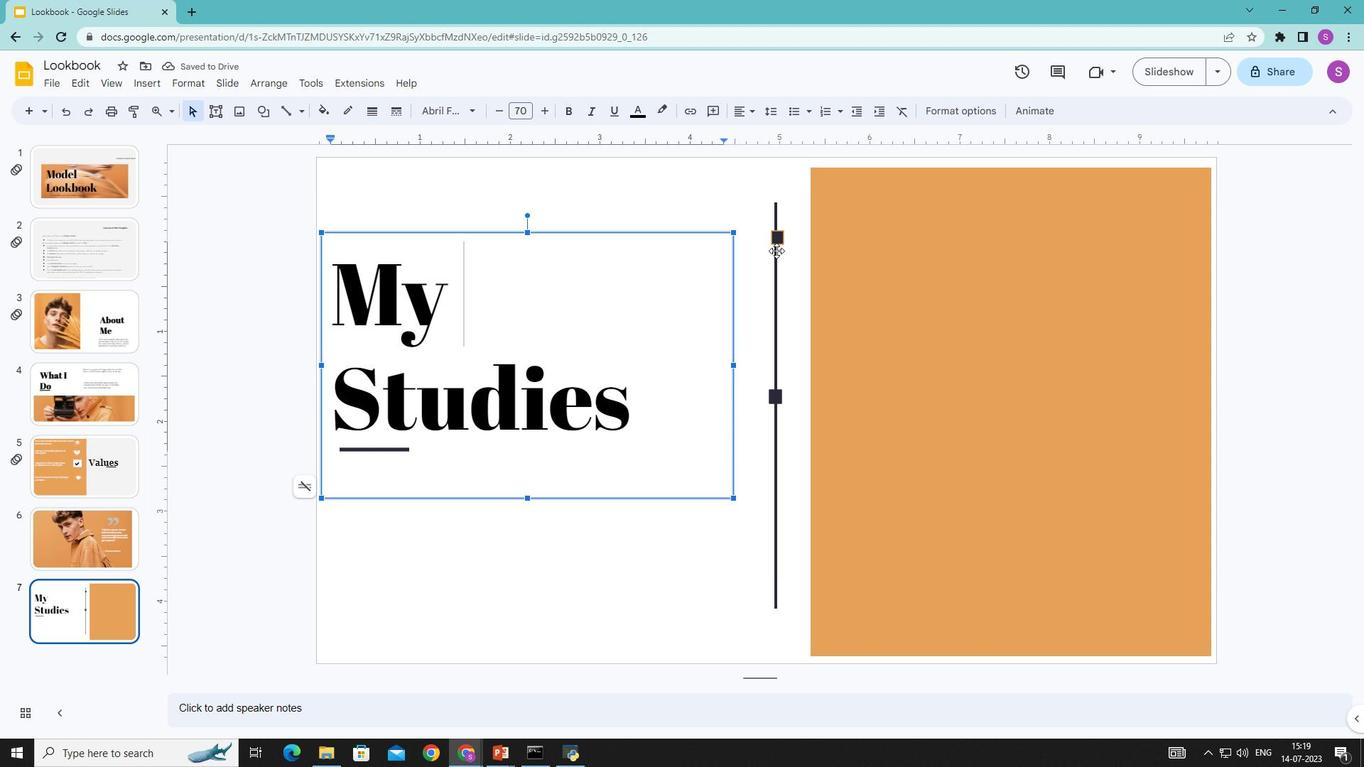 
Action: Mouse pressed left at (777, 241)
Screenshot: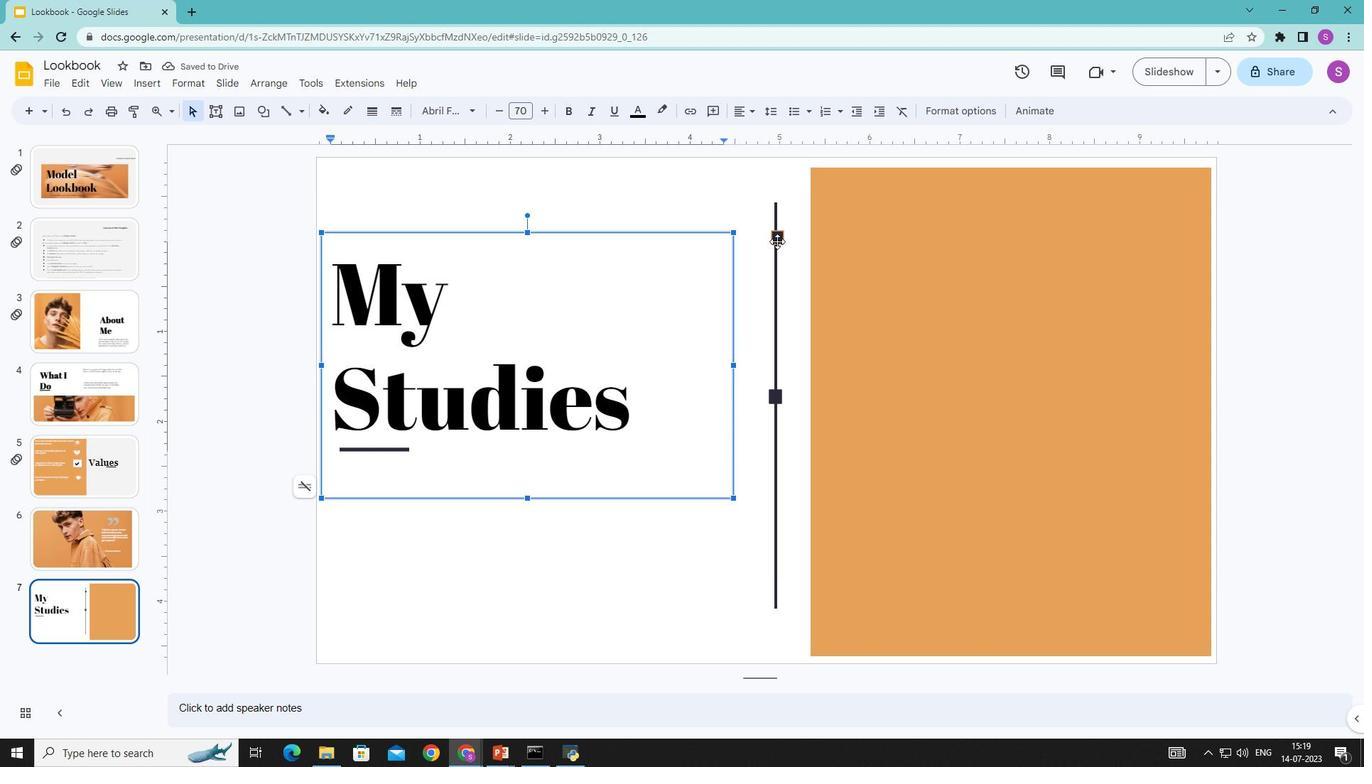 
Action: Mouse moved to (348, 112)
Screenshot: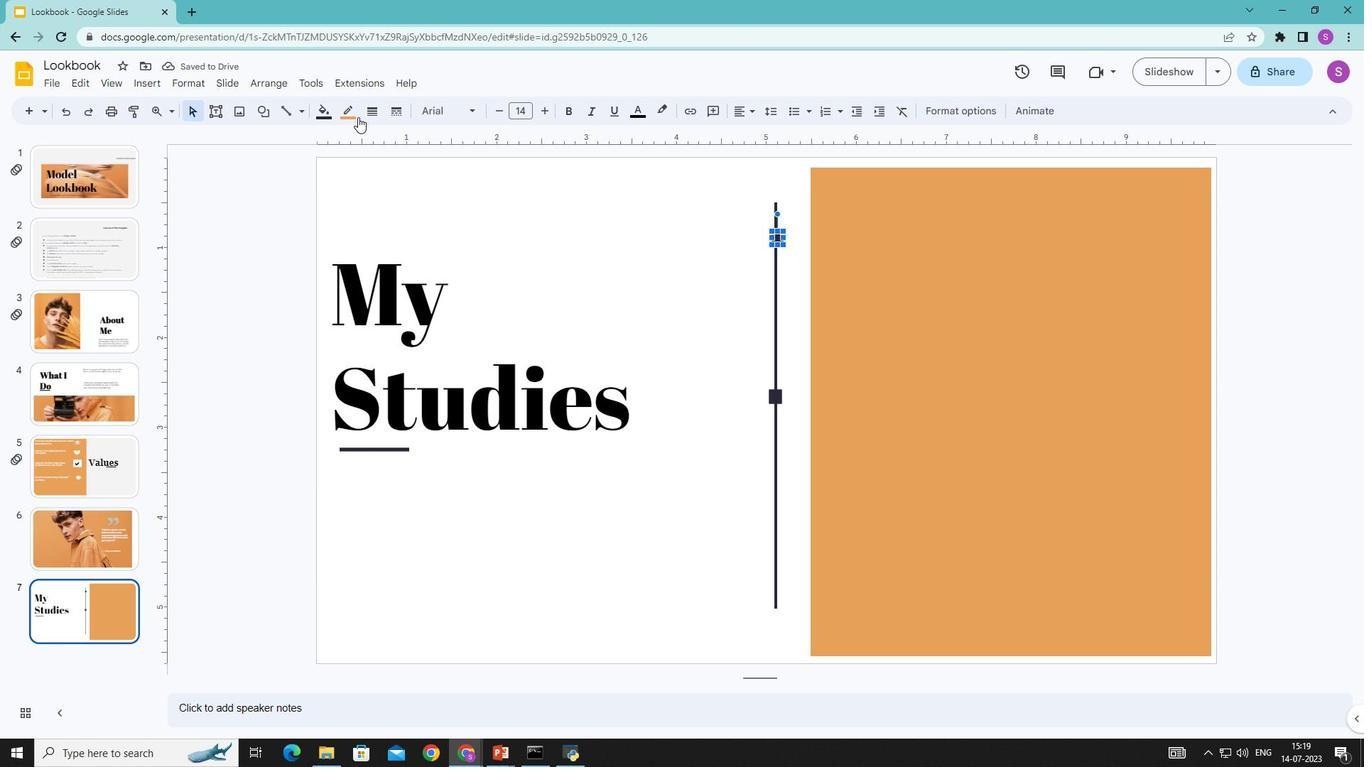 
Action: Mouse pressed left at (348, 112)
Screenshot: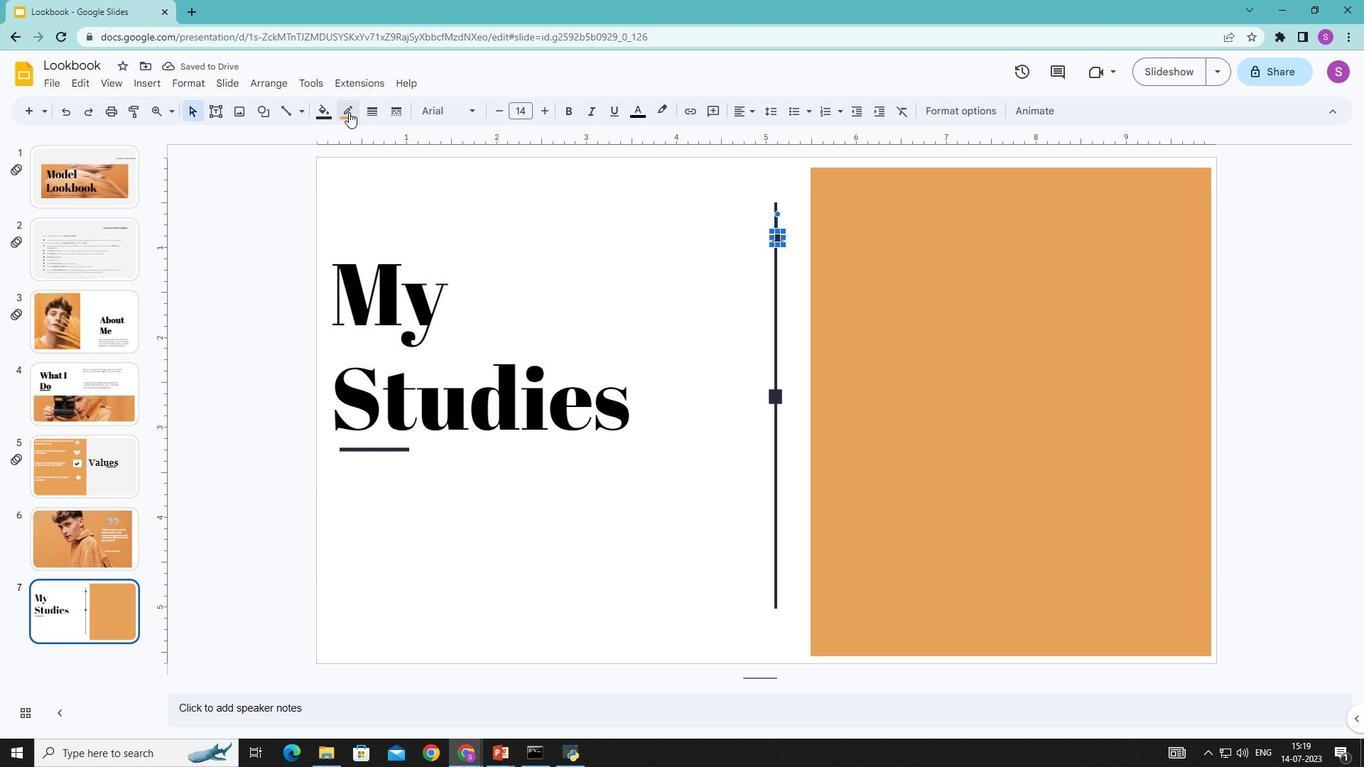 
Action: Mouse moved to (365, 157)
Screenshot: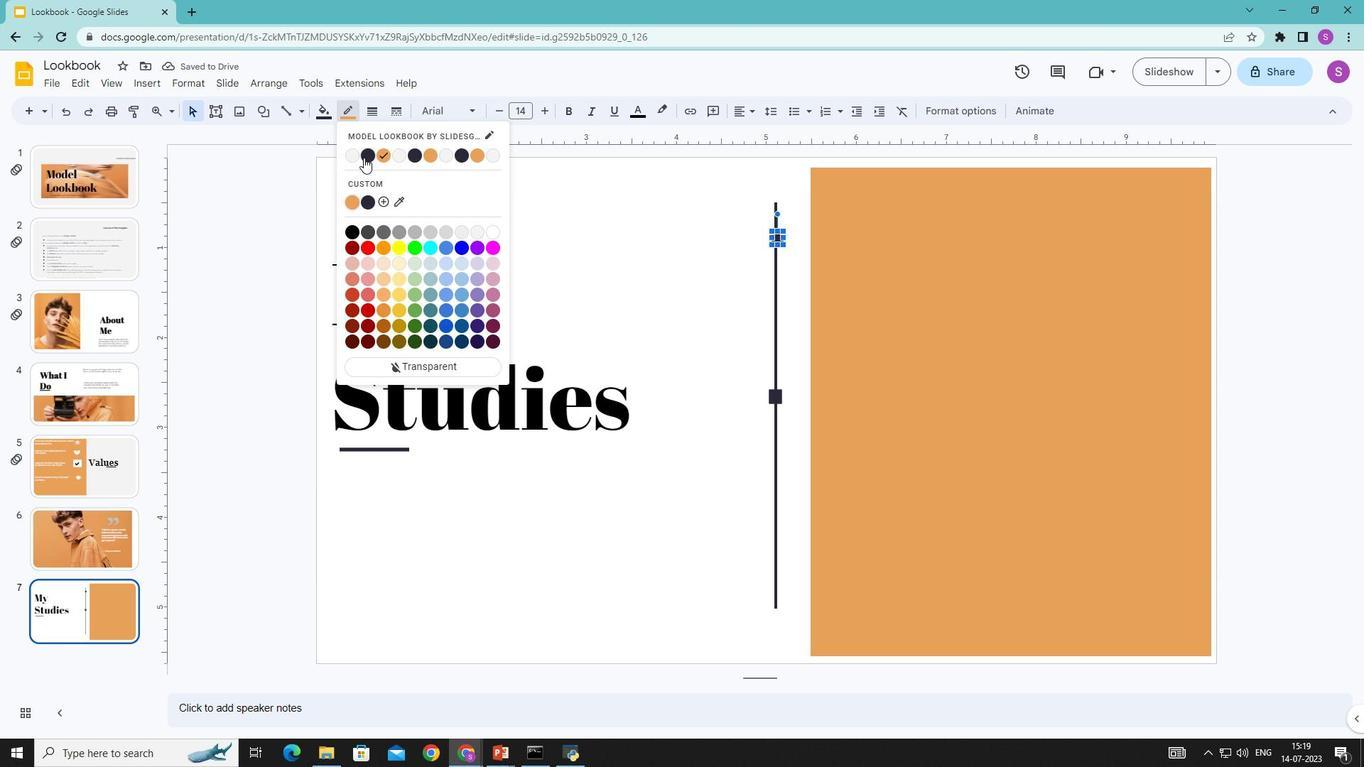 
Action: Mouse pressed left at (365, 157)
Screenshot: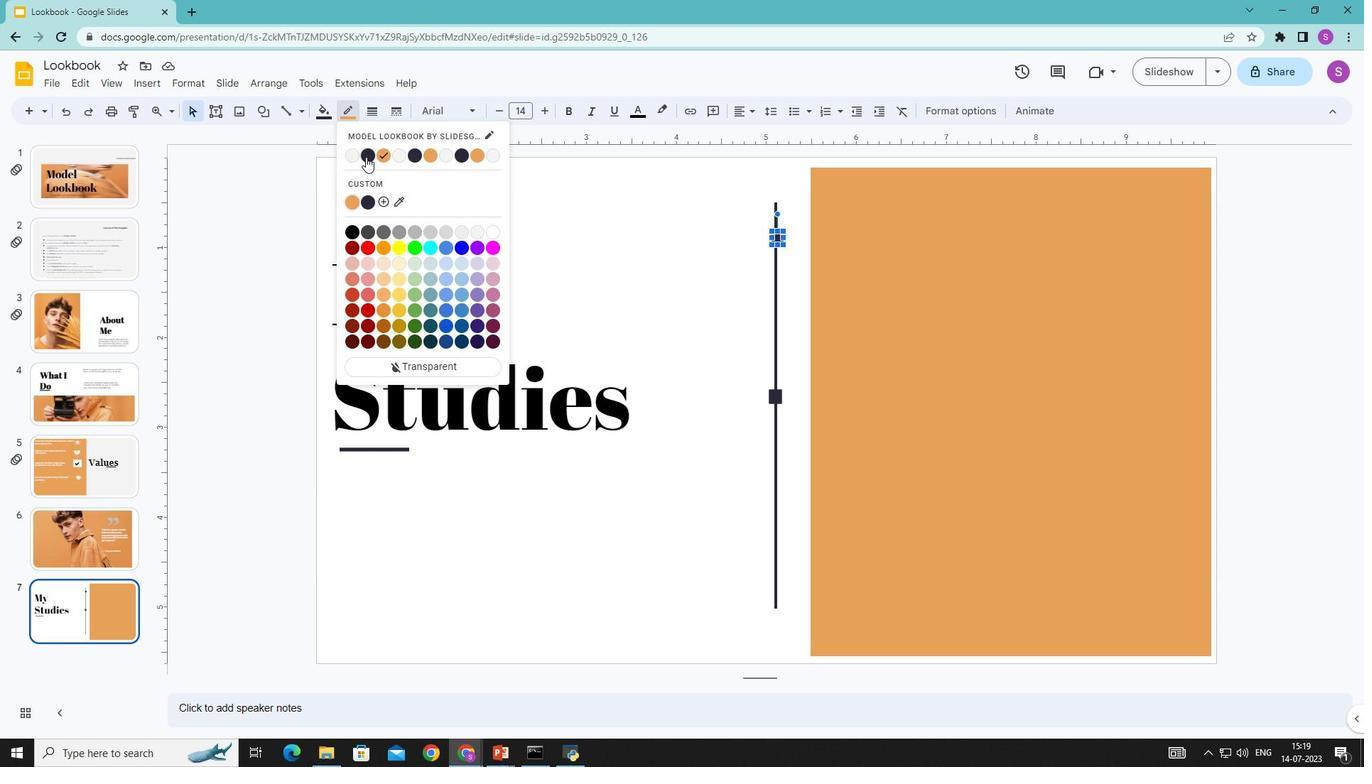 
Action: Mouse moved to (640, 265)
Screenshot: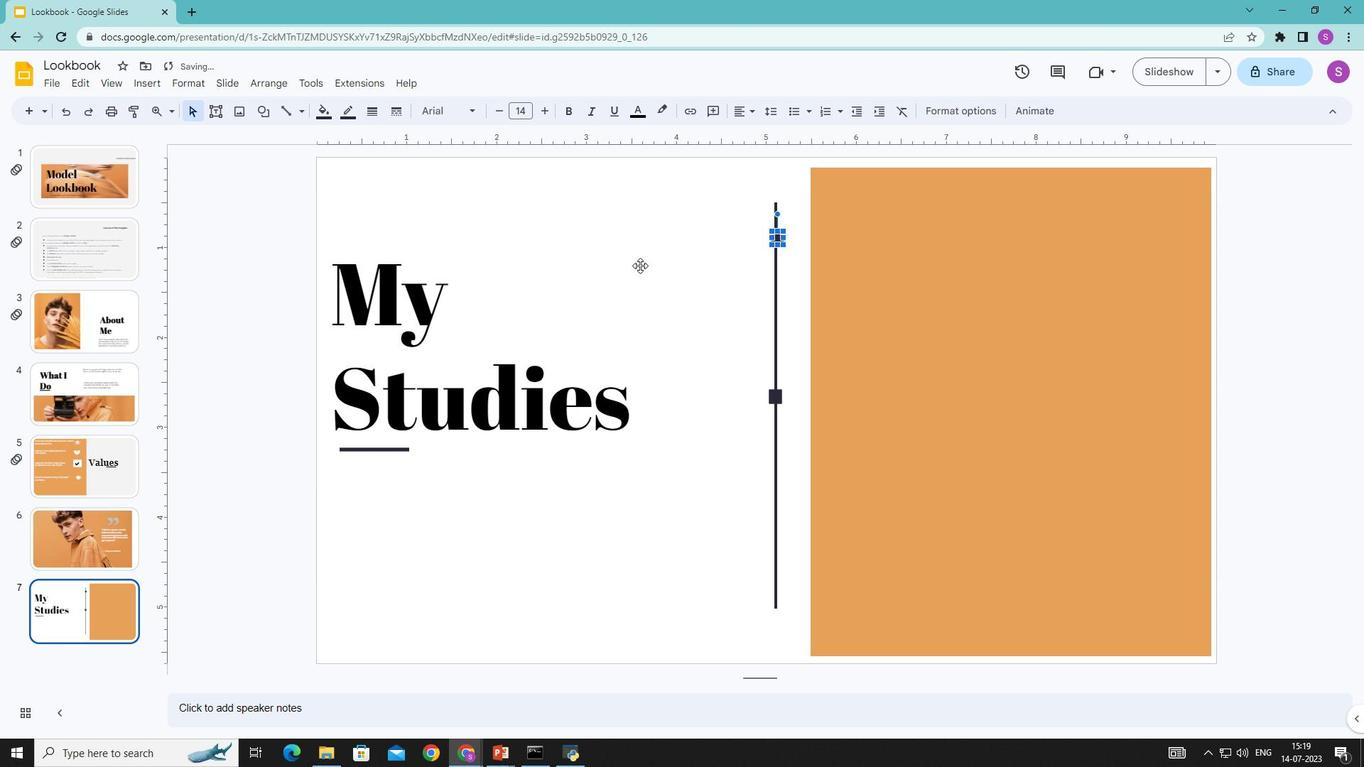 
Action: Mouse pressed left at (640, 265)
Screenshot: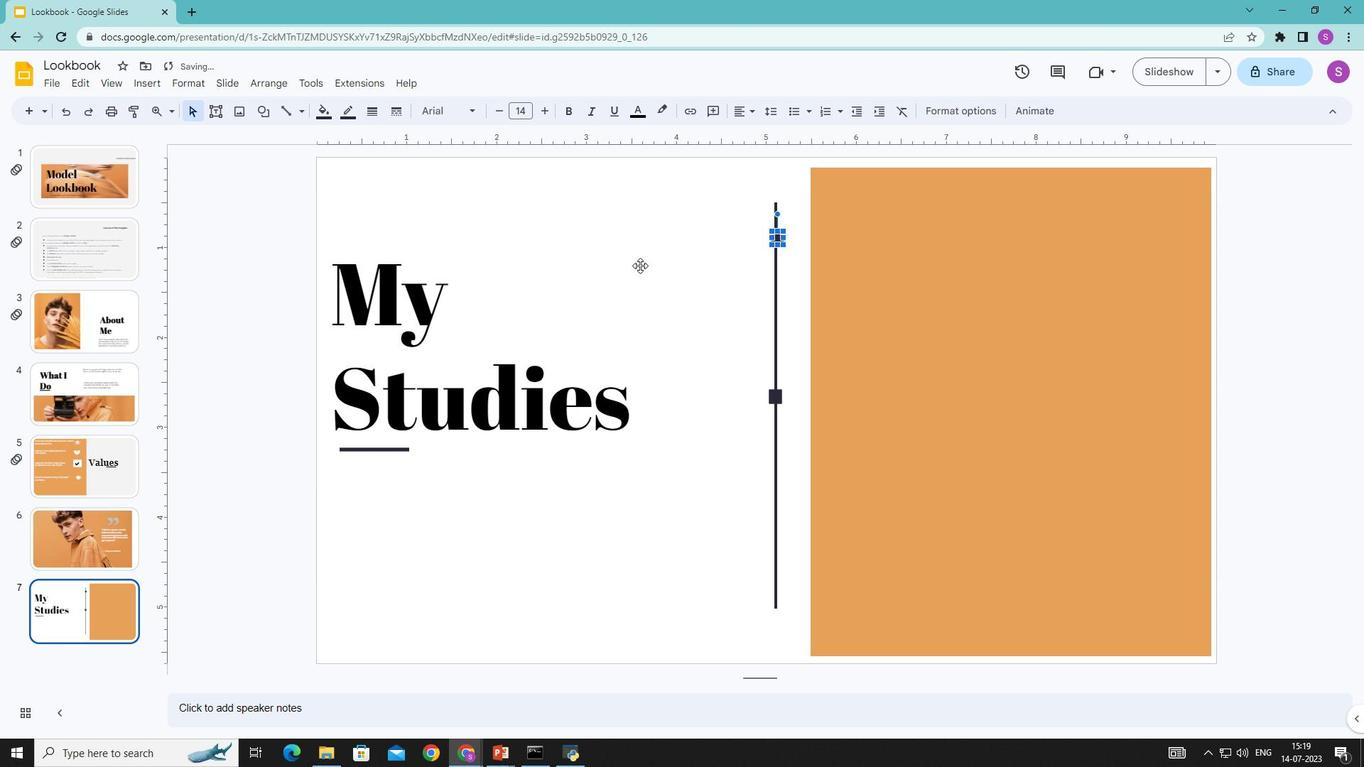 
Action: Mouse moved to (144, 83)
Screenshot: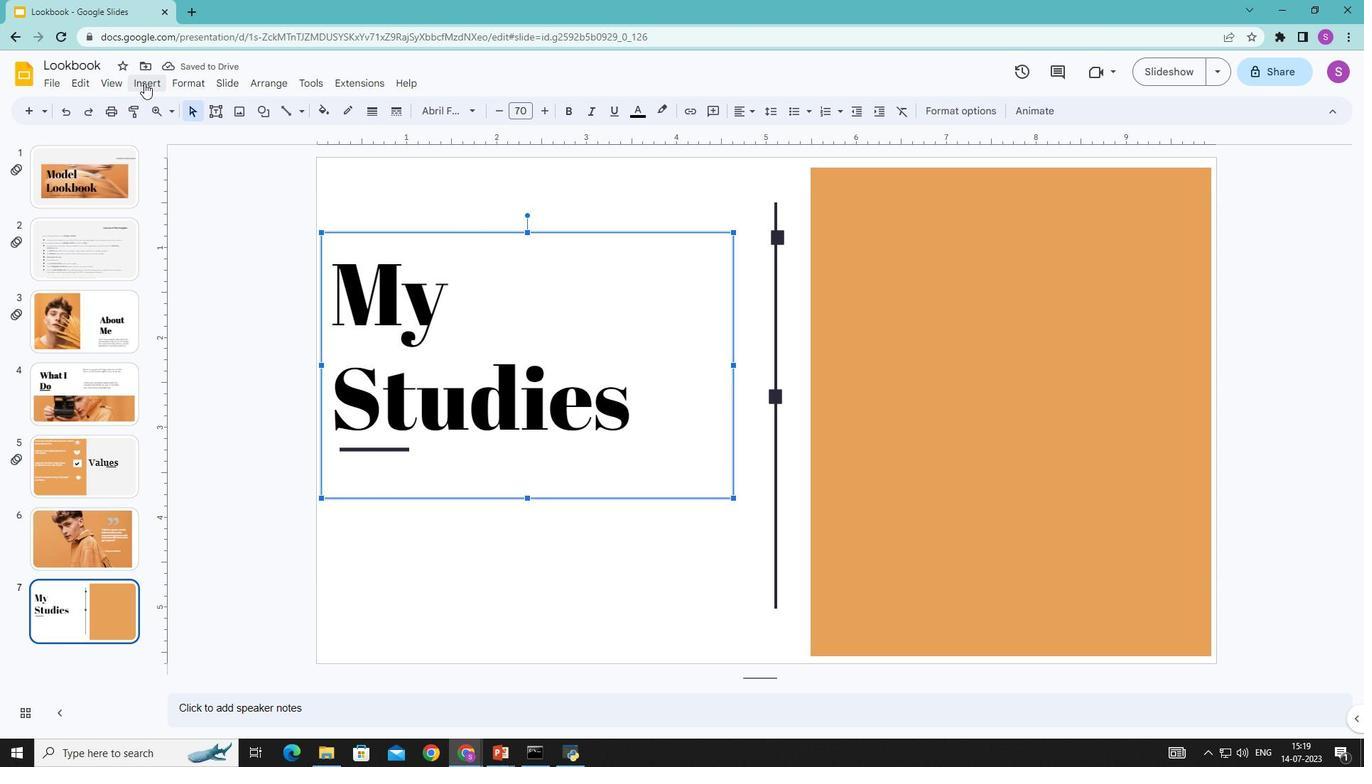 
Action: Mouse pressed left at (144, 83)
Screenshot: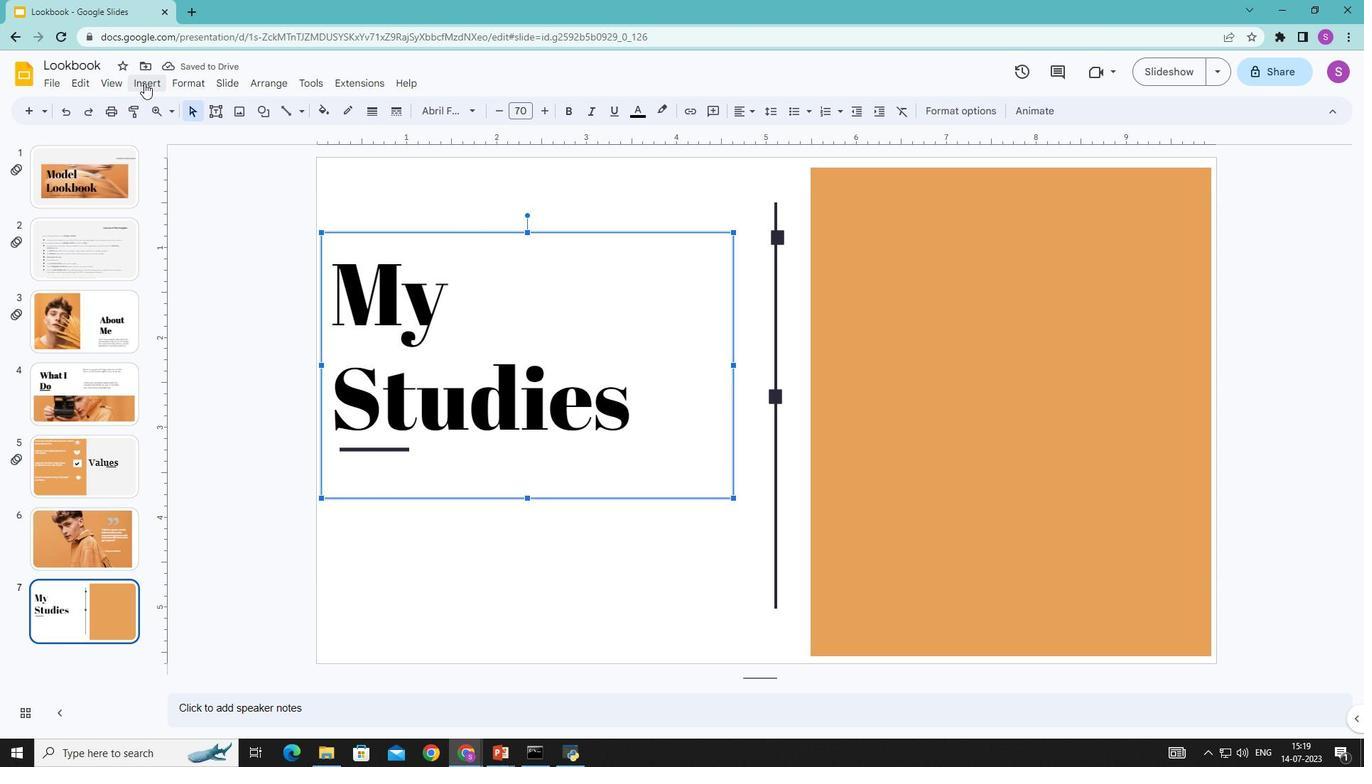 
Action: Mouse moved to (552, 186)
Screenshot: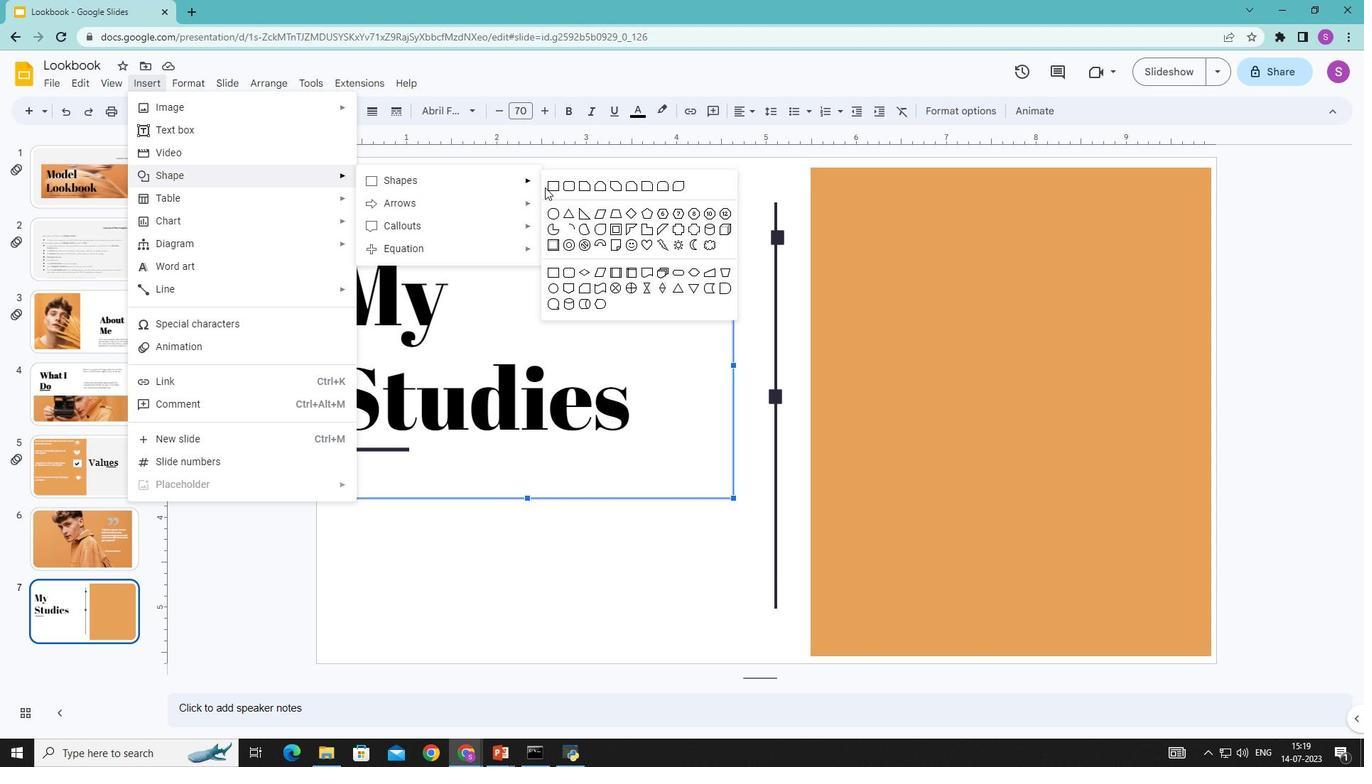 
Action: Mouse pressed left at (552, 186)
Screenshot: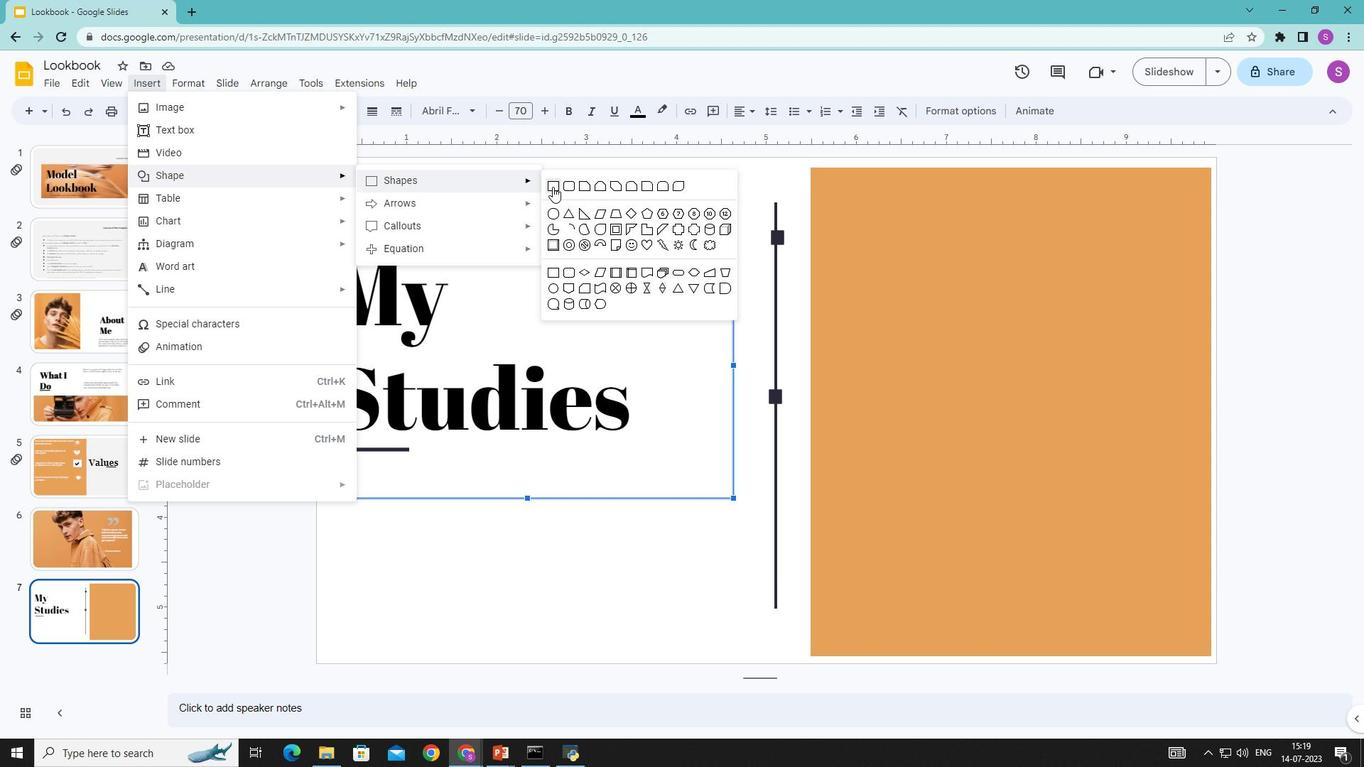 
Action: Mouse moved to (770, 505)
Screenshot: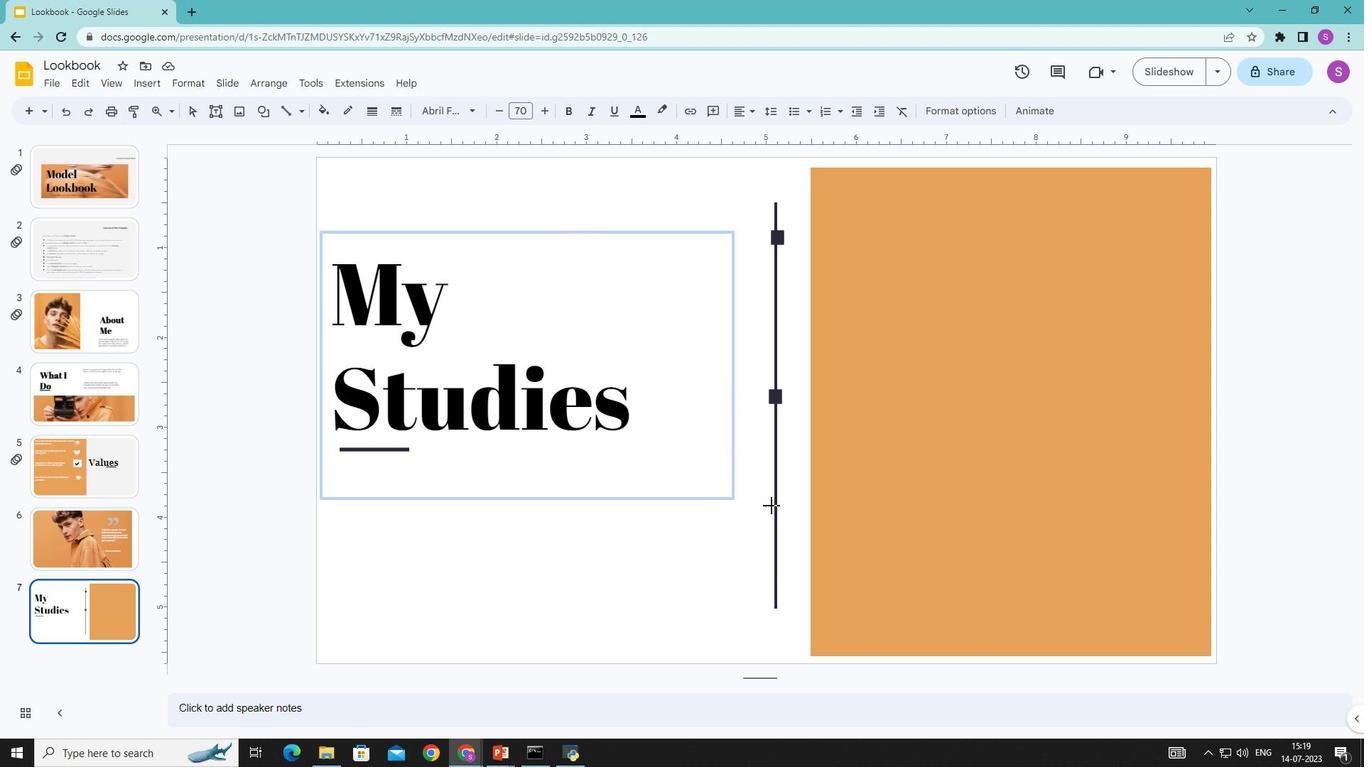 
Action: Mouse pressed left at (770, 505)
Screenshot: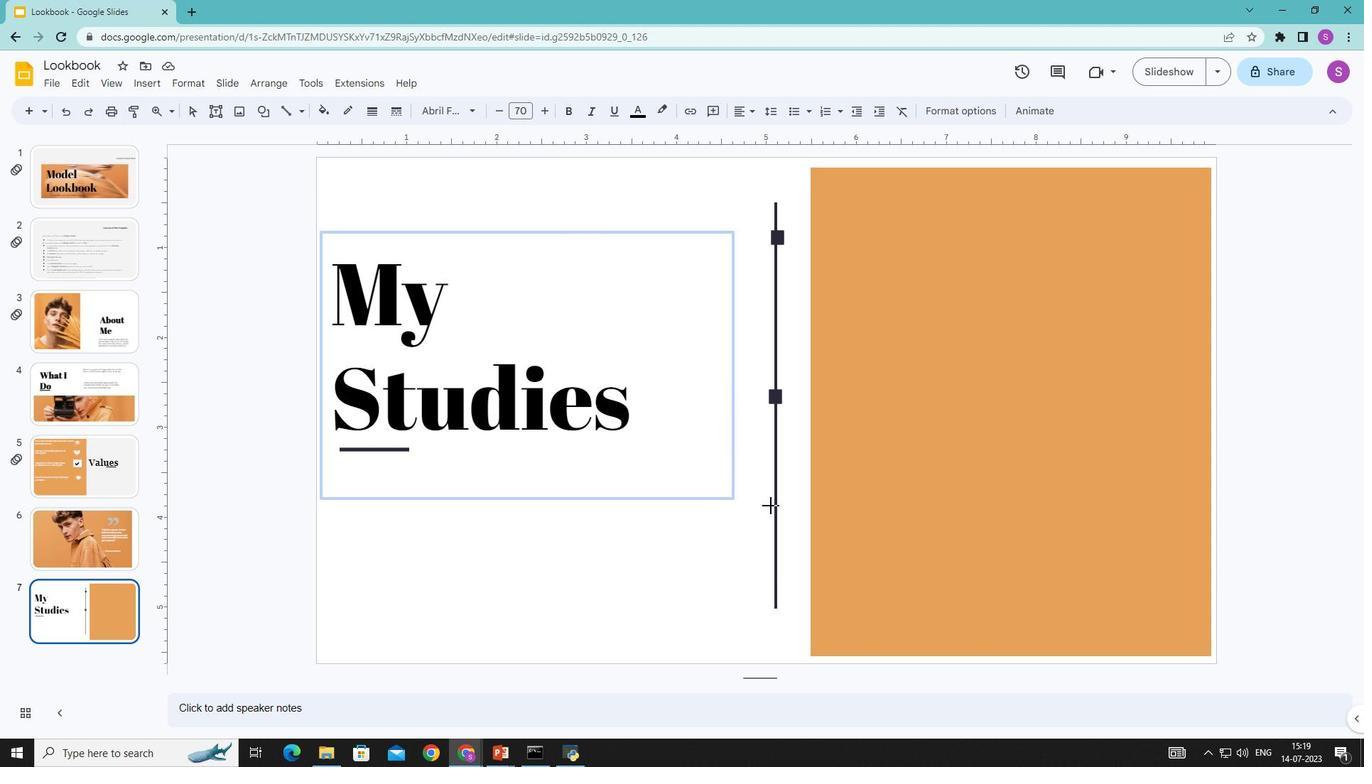 
Action: Mouse moved to (324, 112)
Screenshot: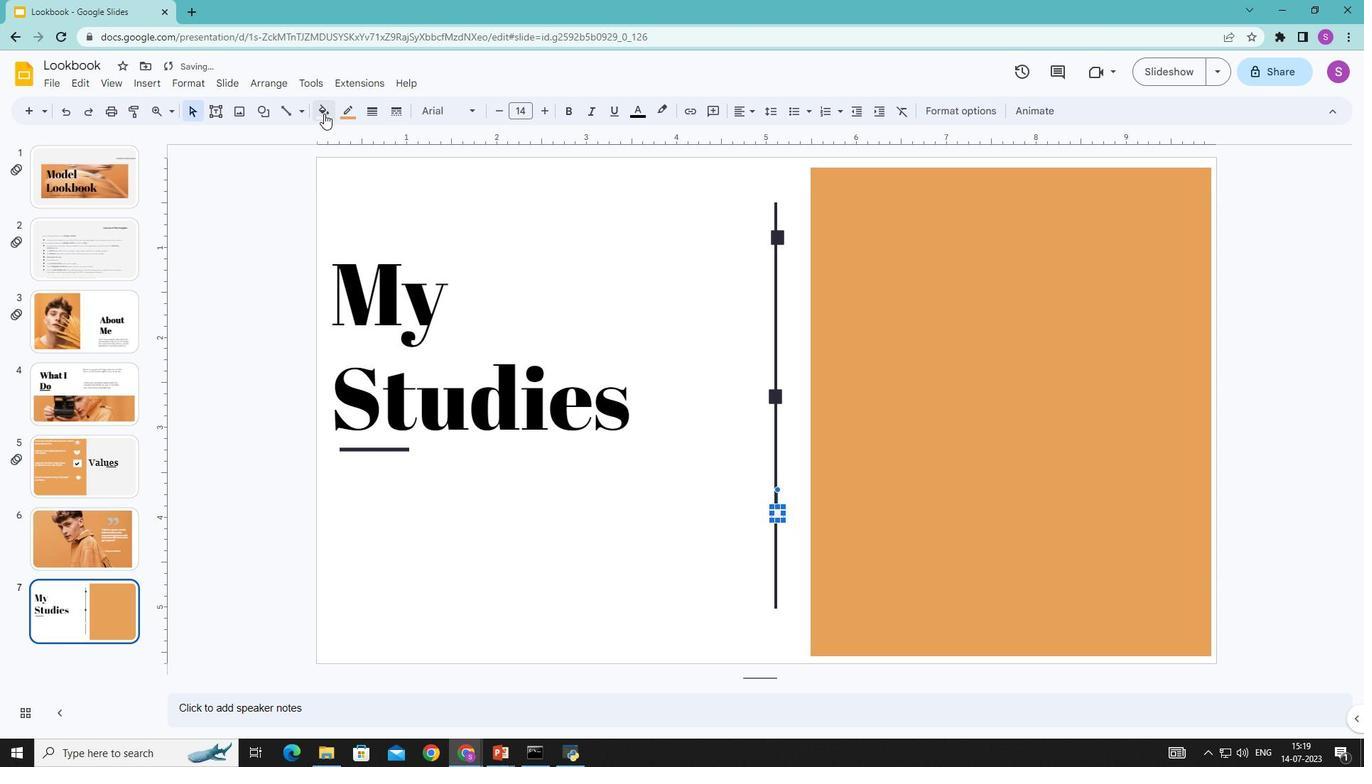 
Action: Mouse pressed left at (324, 112)
Screenshot: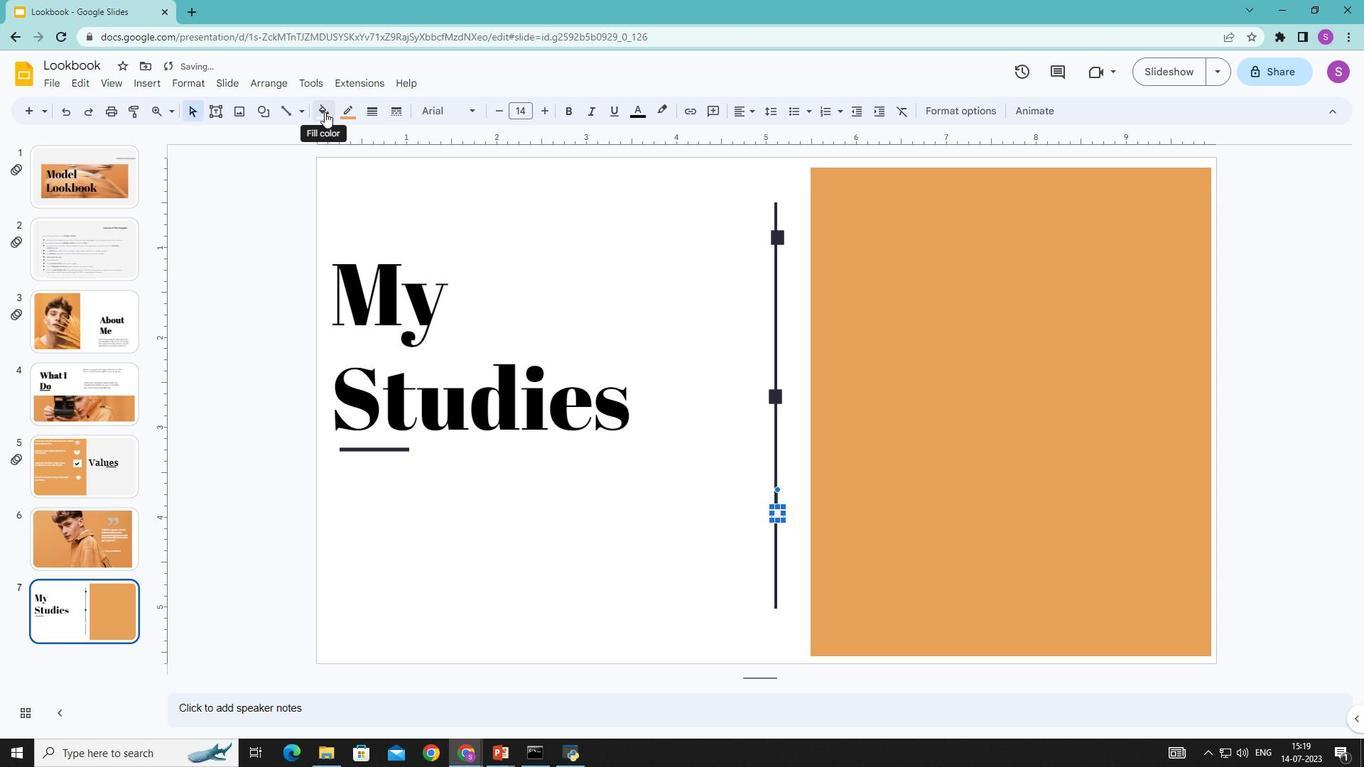 
Action: Mouse moved to (342, 181)
Screenshot: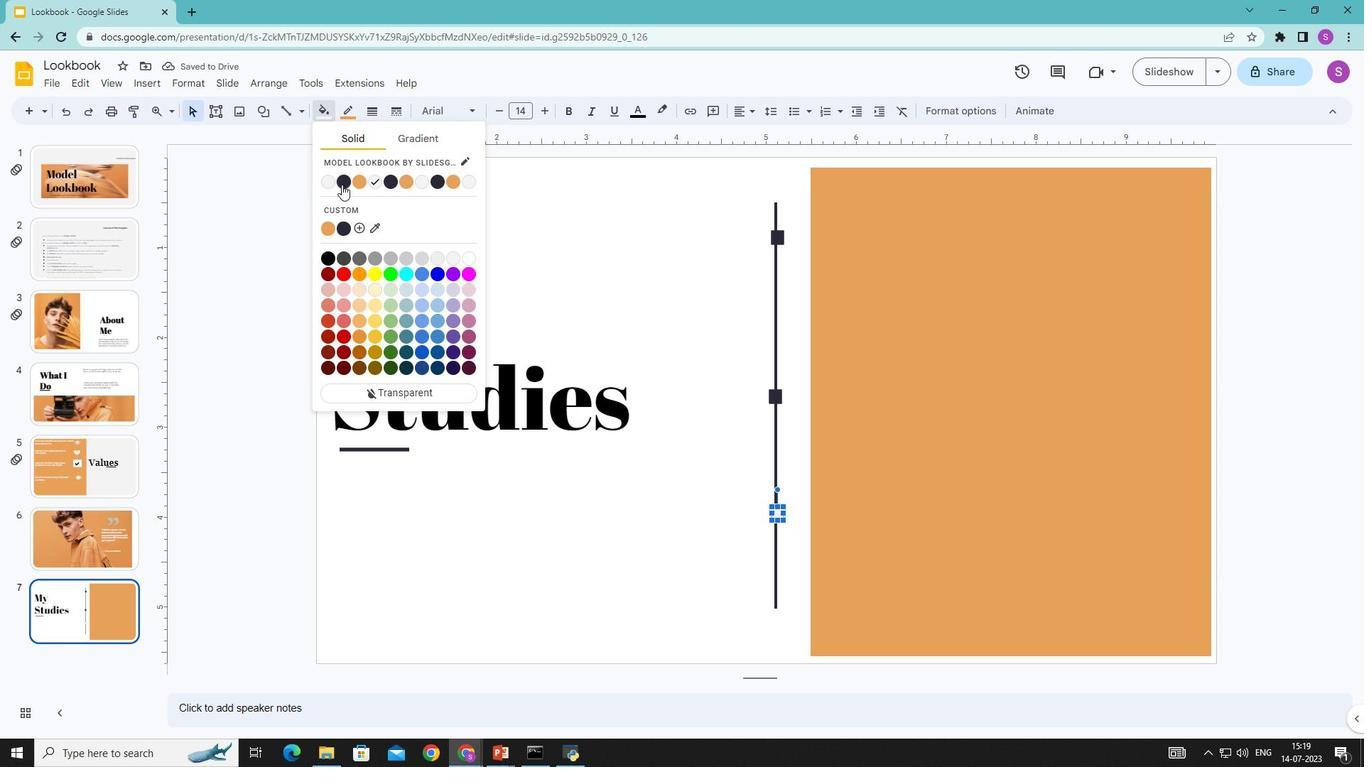 
Action: Mouse pressed left at (342, 181)
Screenshot: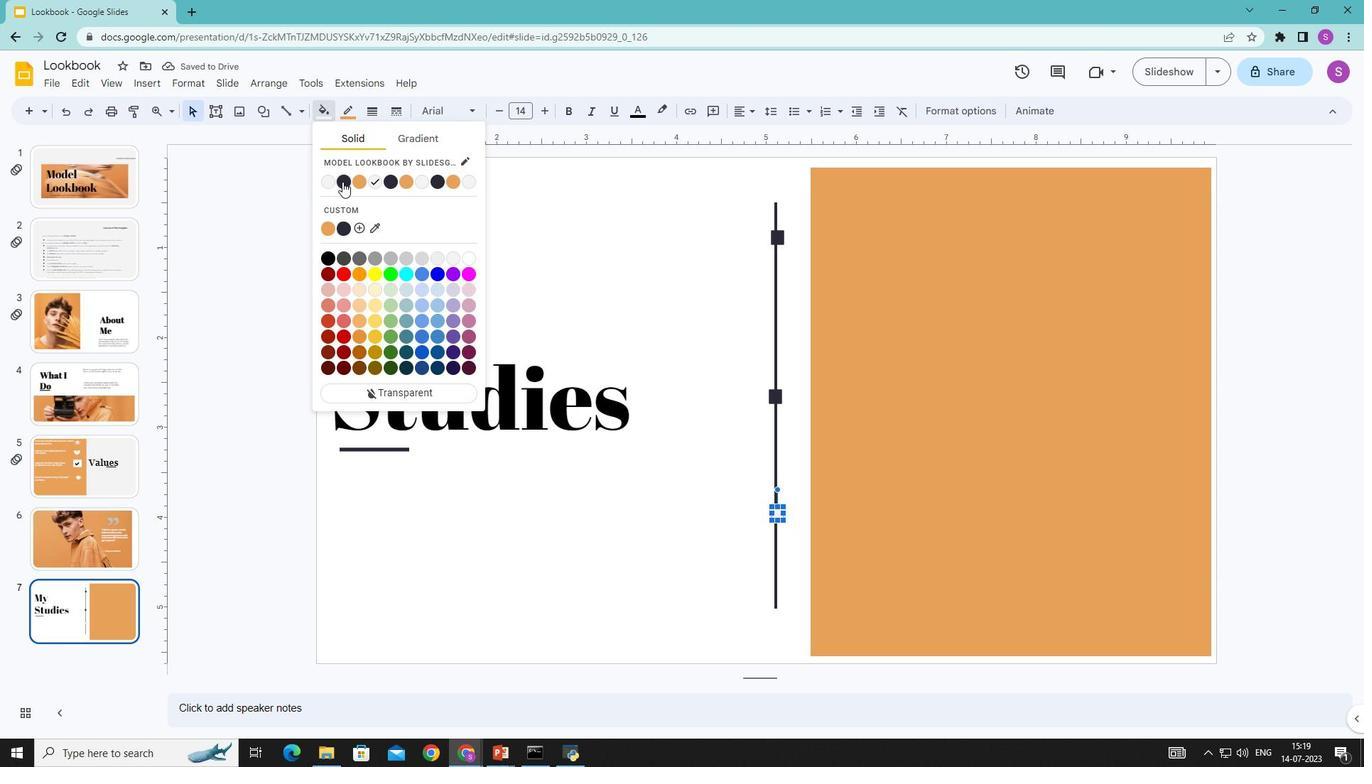 
Action: Mouse moved to (585, 217)
Screenshot: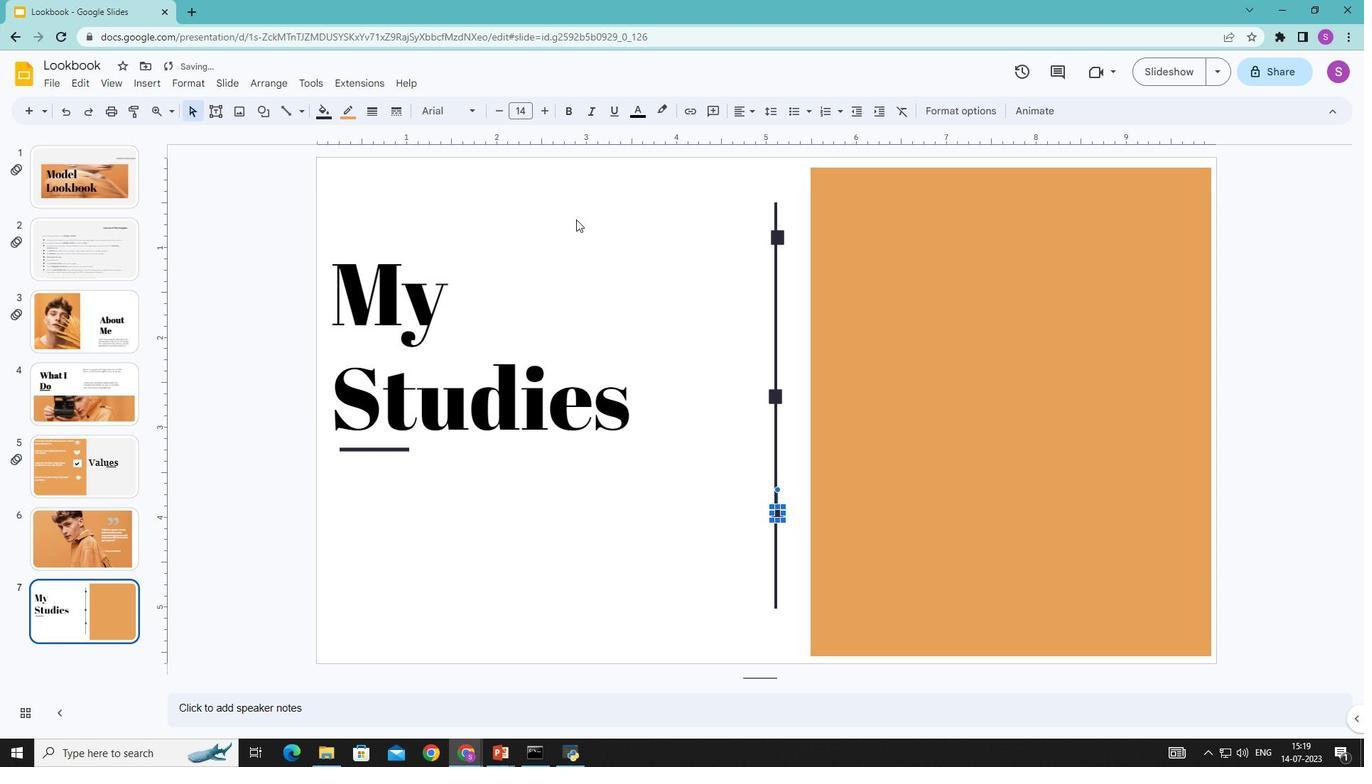 
Action: Mouse pressed left at (585, 217)
Screenshot: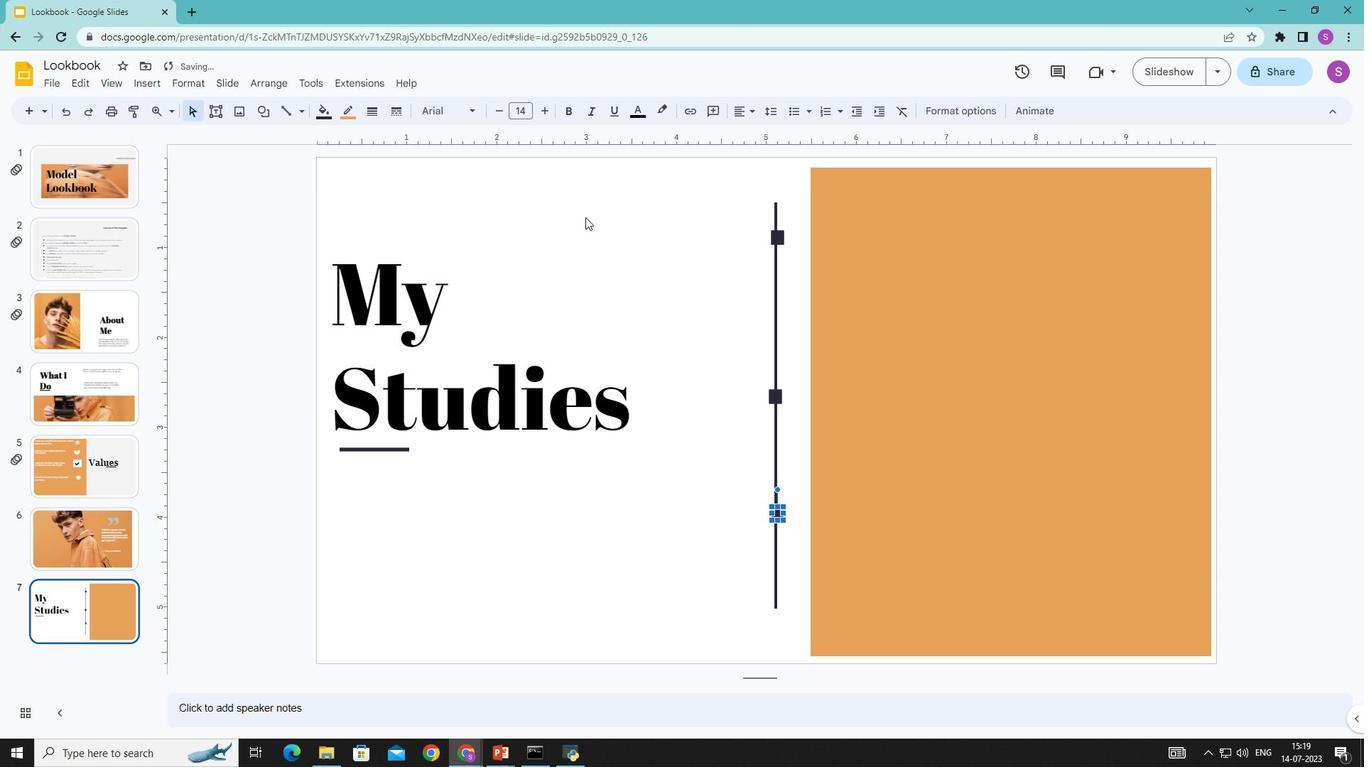 
Action: Mouse moved to (777, 514)
Screenshot: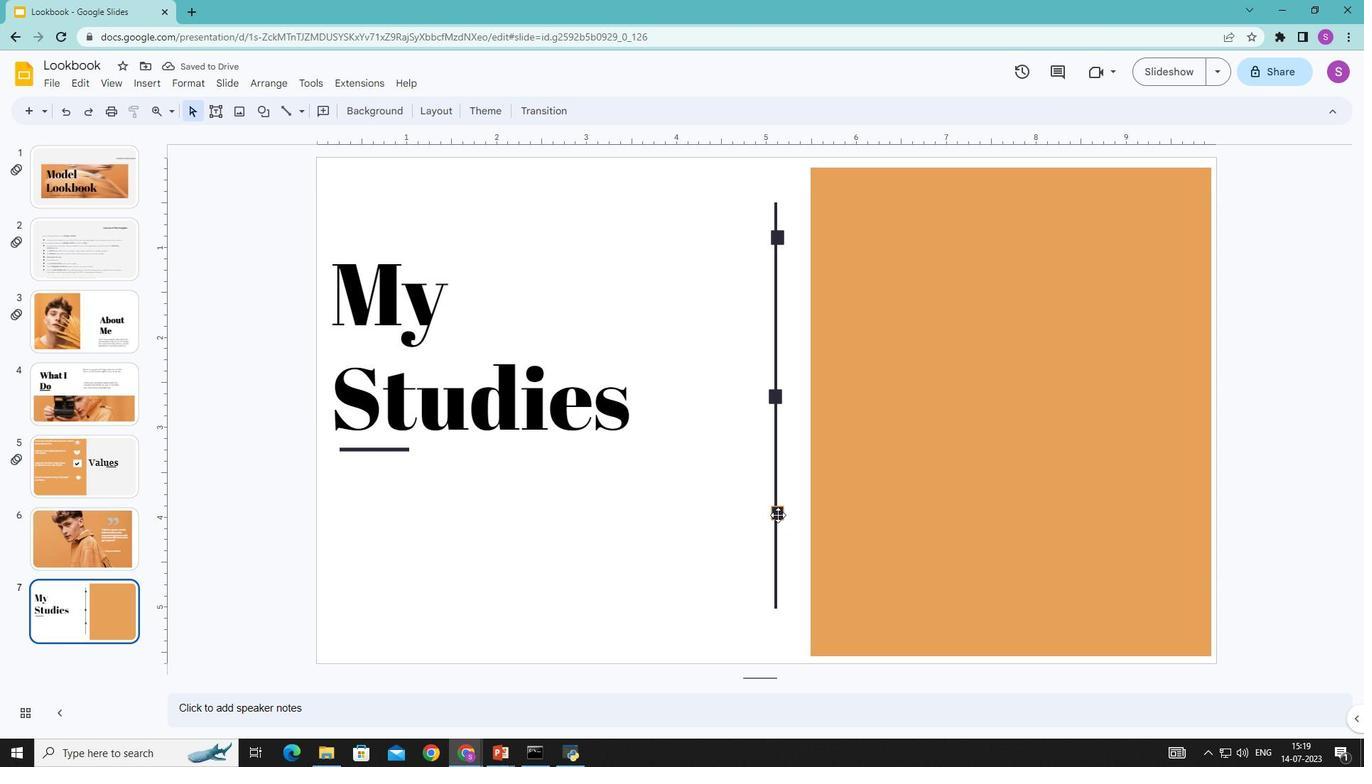
Action: Mouse pressed left at (777, 514)
Screenshot: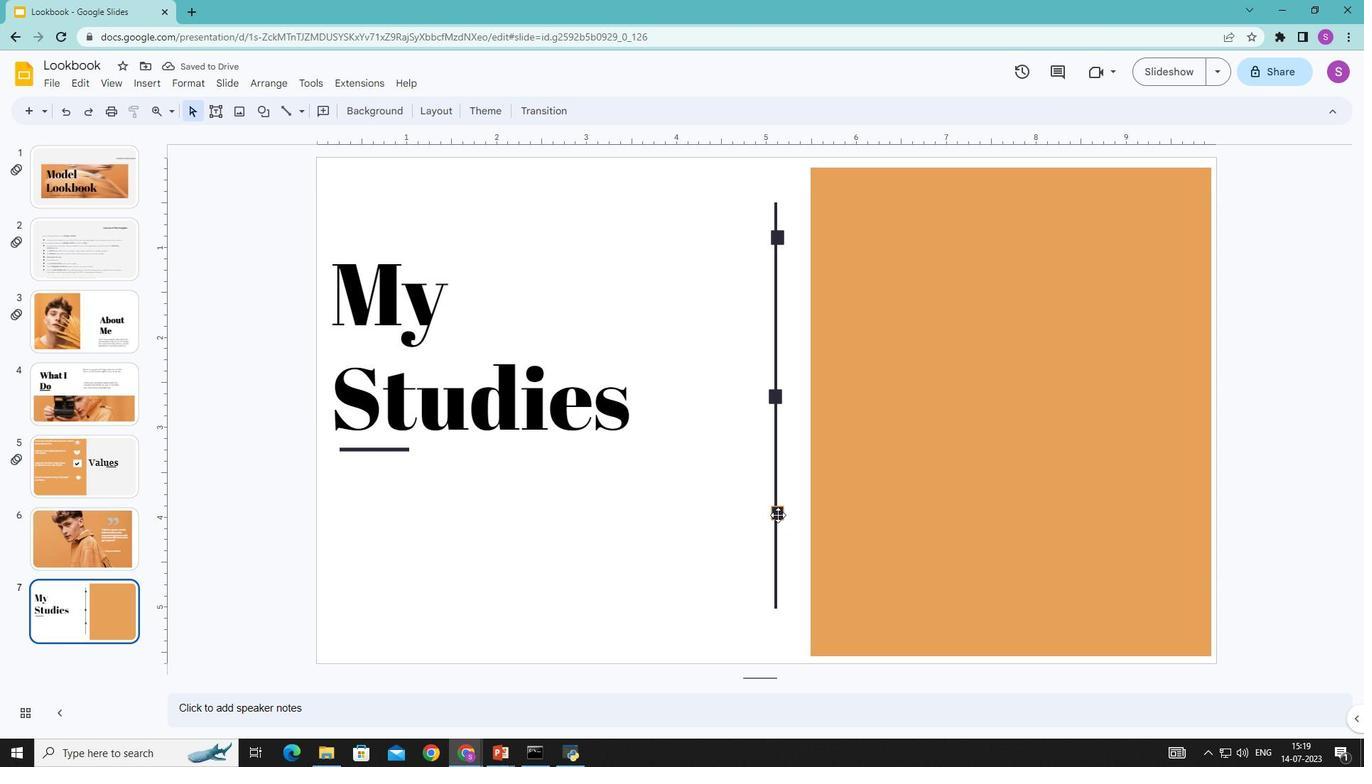 
Action: Mouse moved to (345, 105)
Screenshot: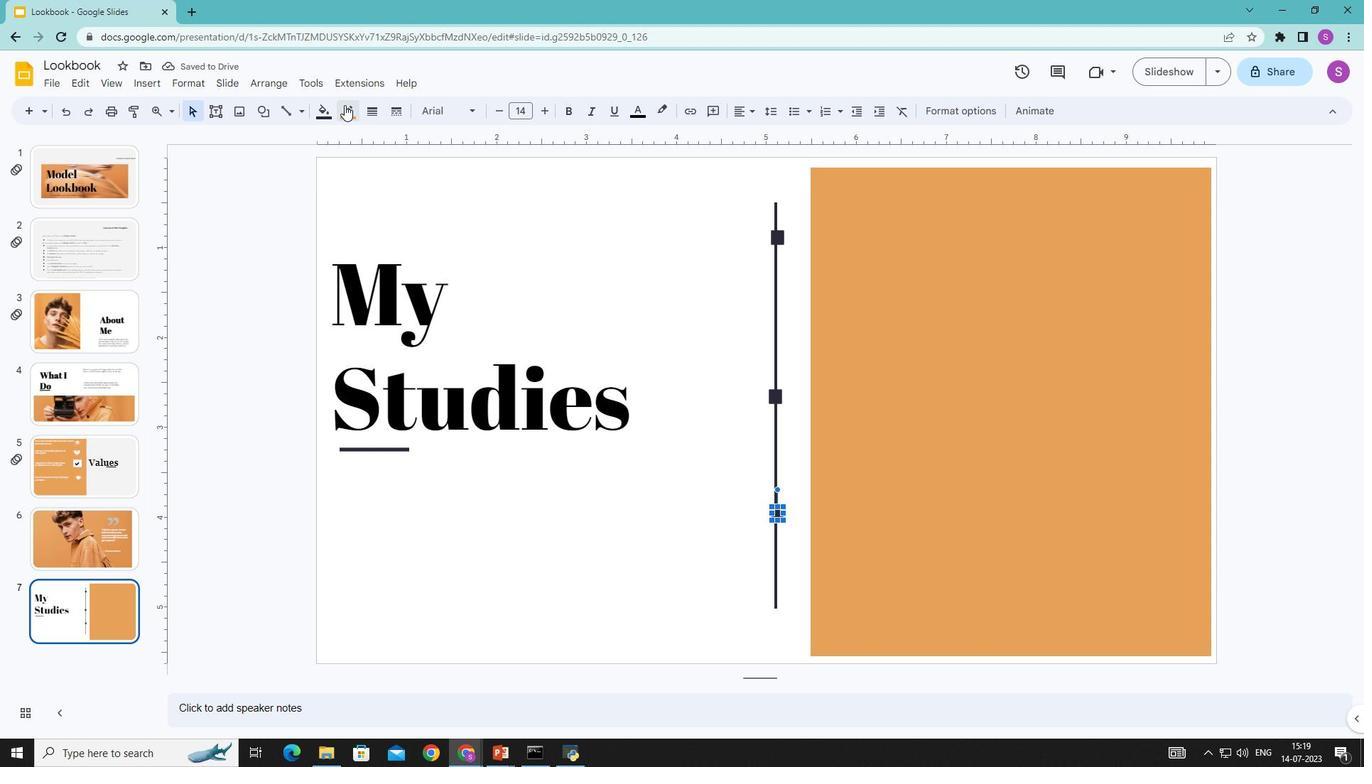 
Action: Mouse pressed left at (345, 105)
Screenshot: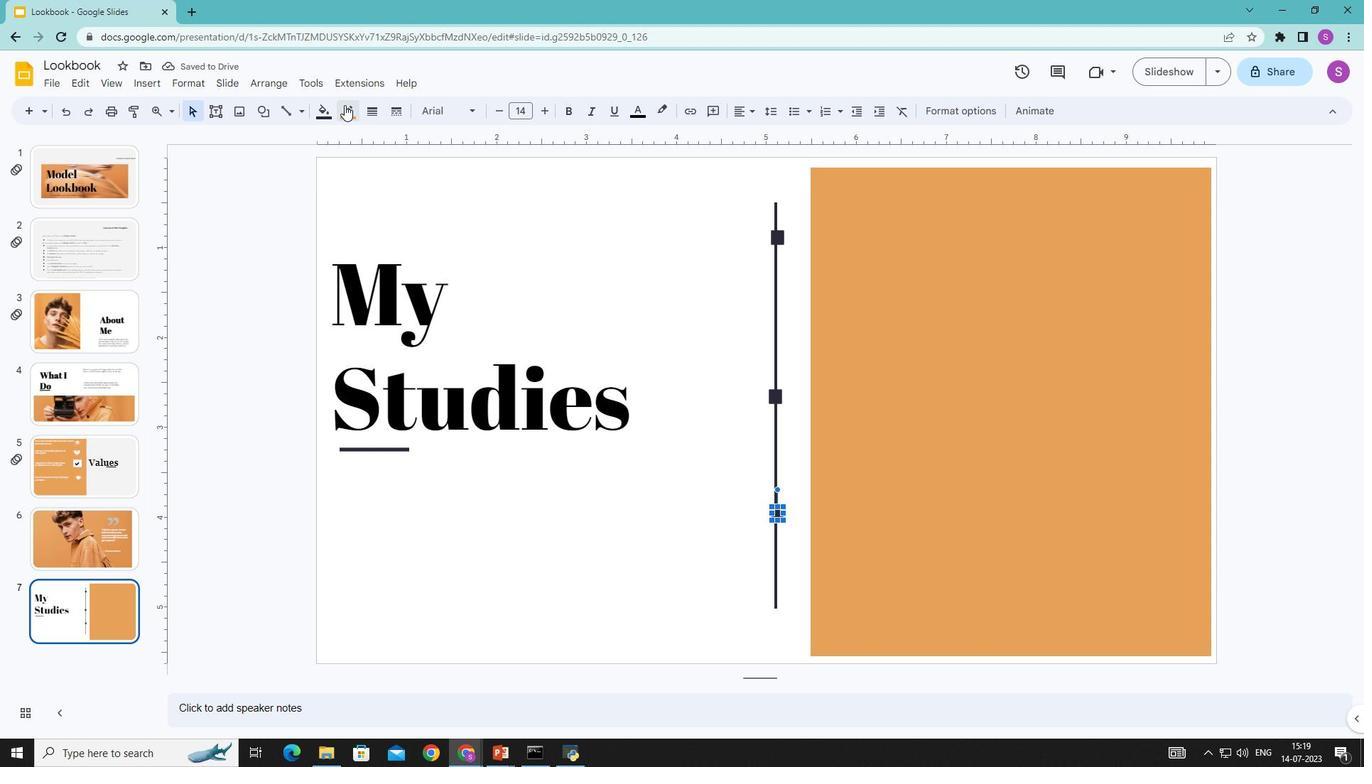 
Action: Mouse moved to (369, 156)
Screenshot: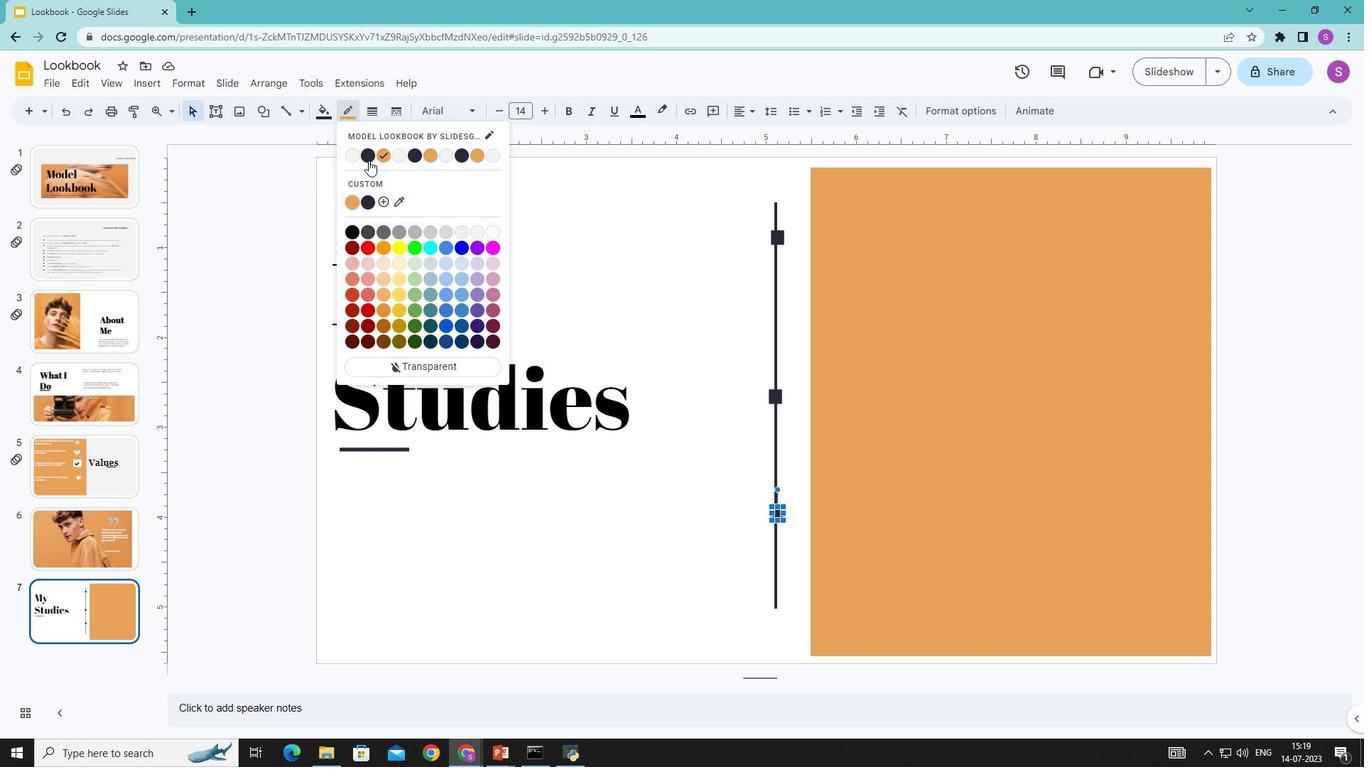 
Action: Mouse pressed left at (369, 156)
Screenshot: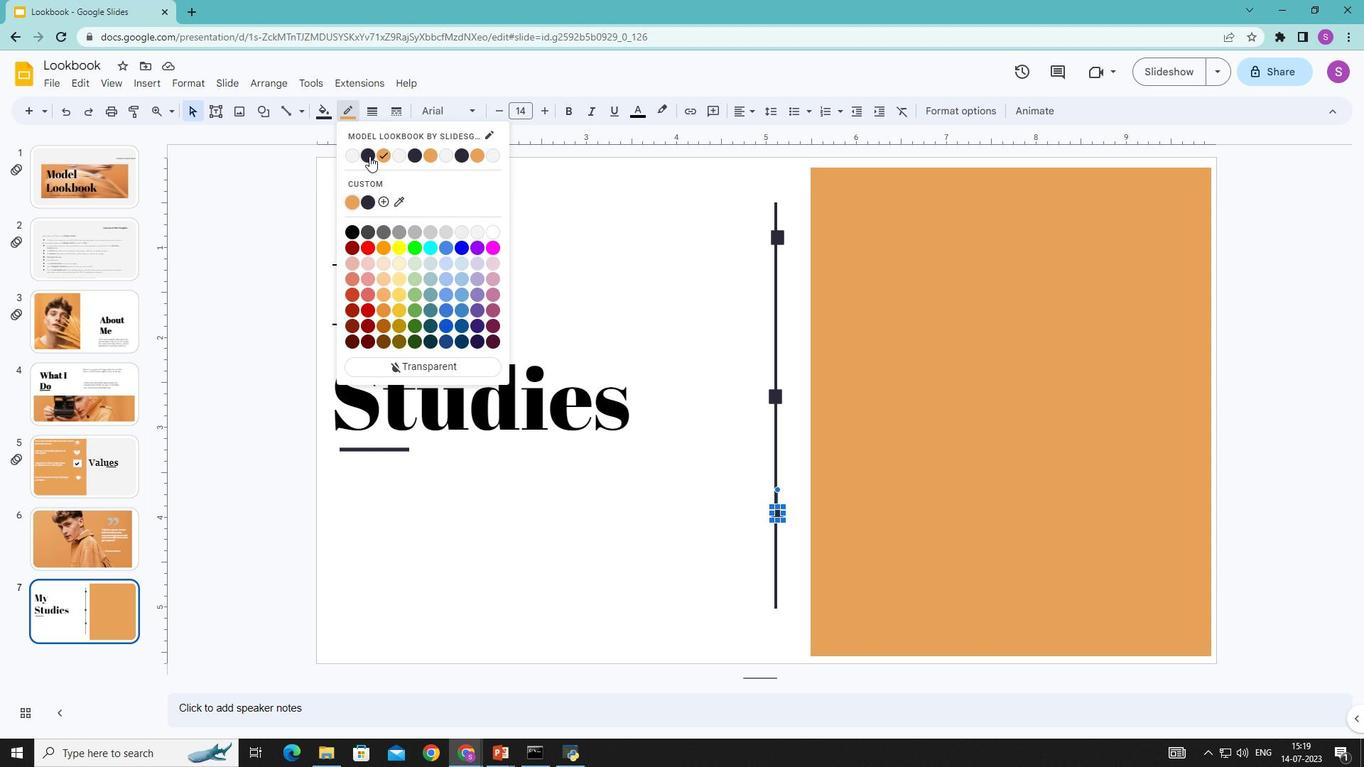 
Action: Mouse moved to (665, 240)
Screenshot: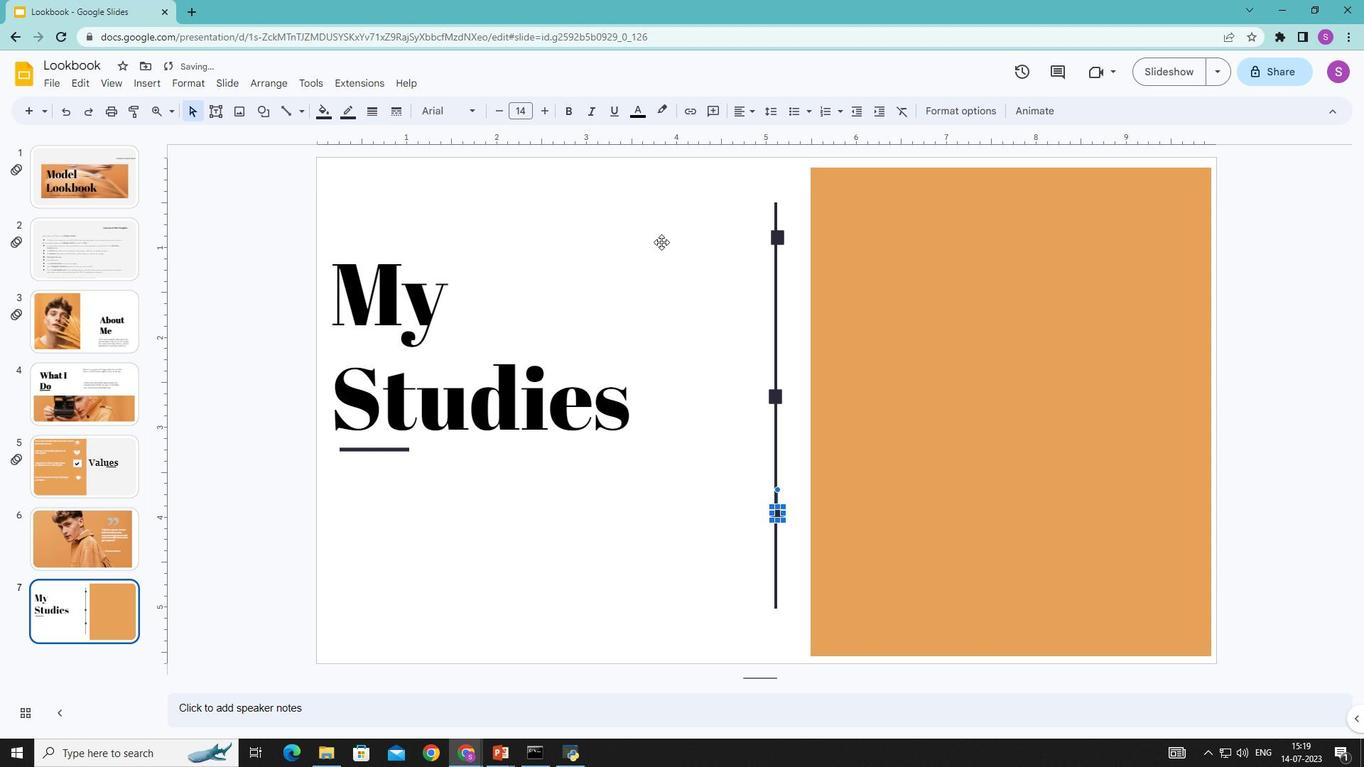 
Action: Mouse pressed left at (665, 240)
Screenshot: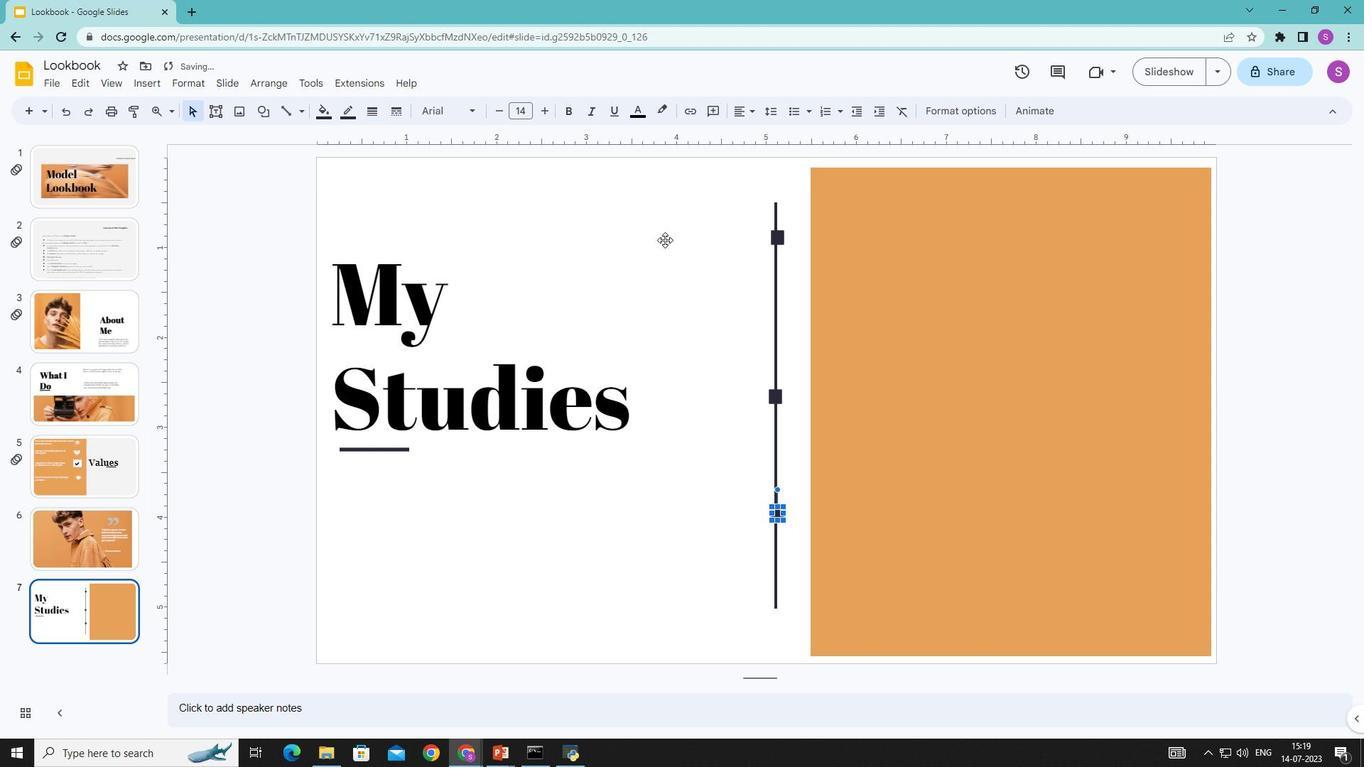 
Action: Mouse moved to (216, 114)
Screenshot: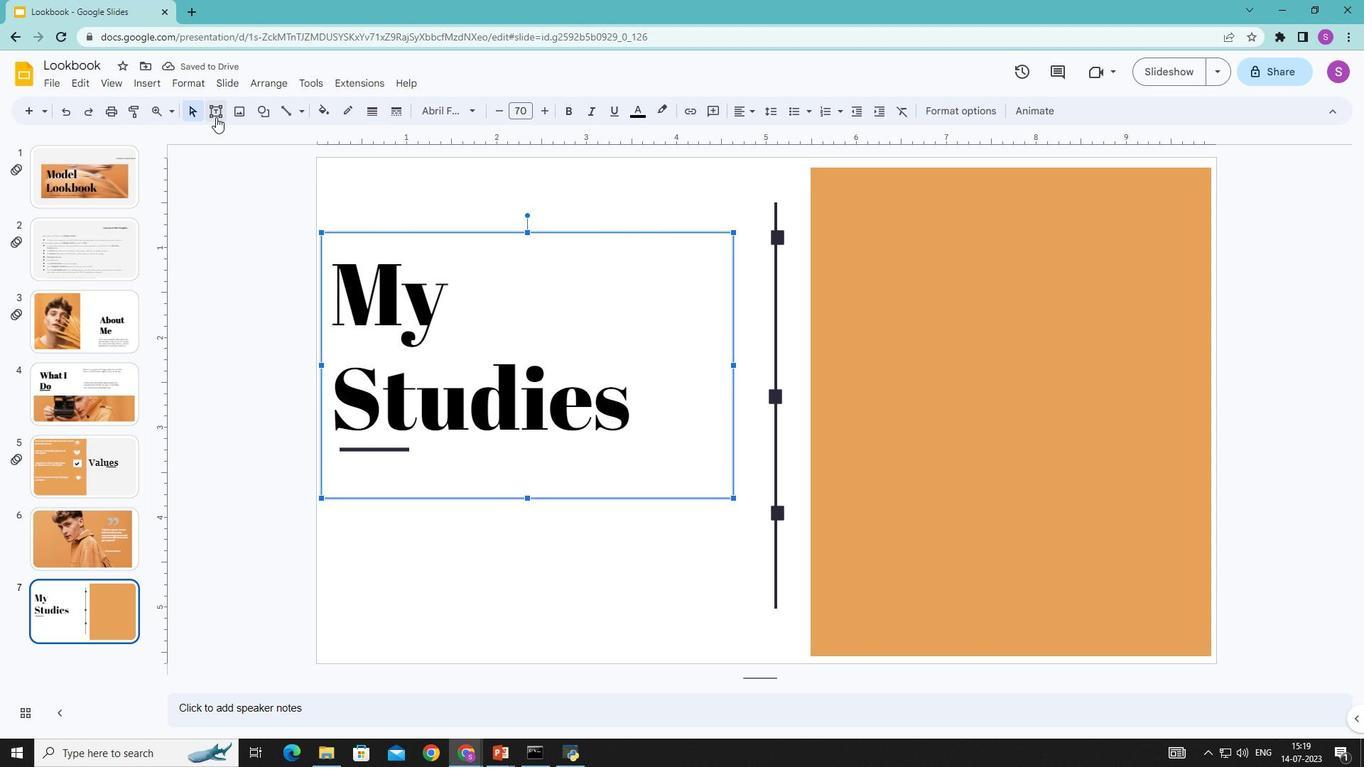 
Action: Mouse pressed left at (216, 114)
Screenshot: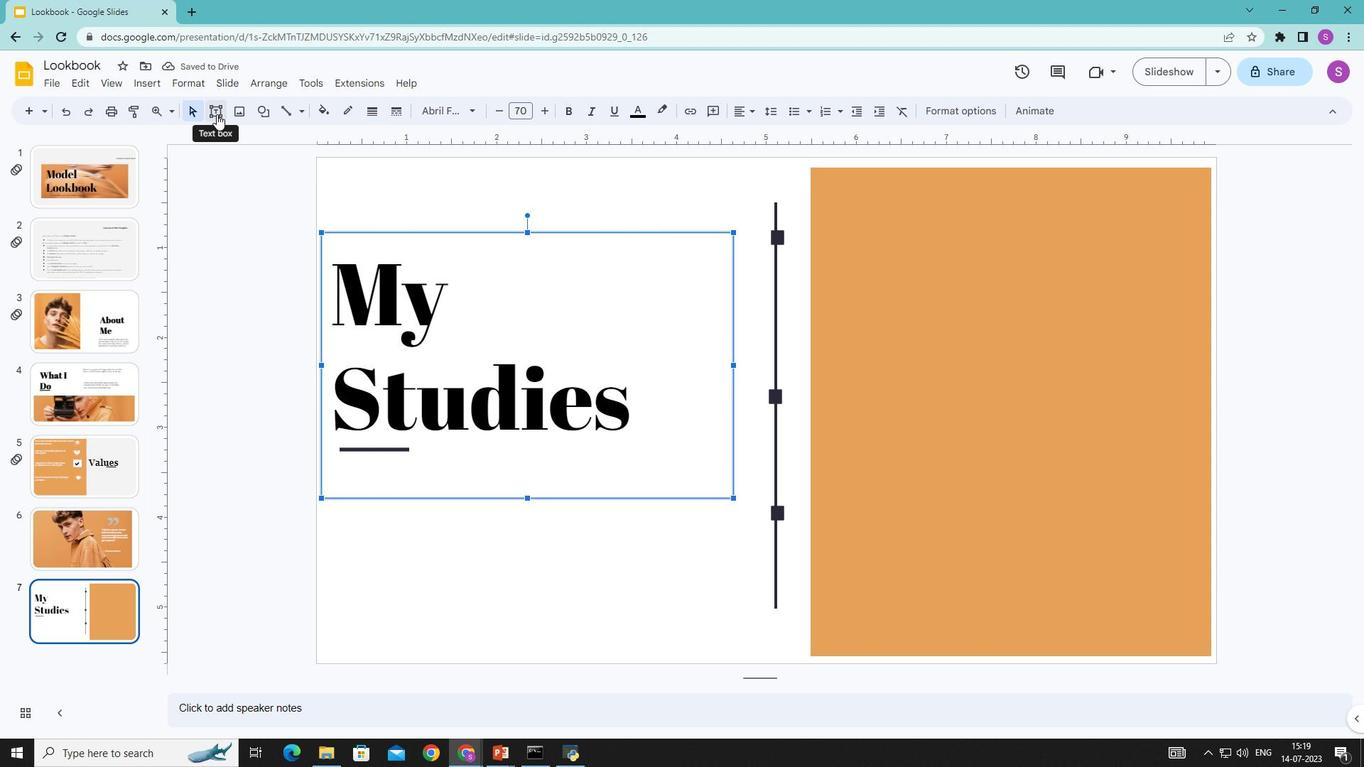 
Action: Mouse moved to (822, 201)
Screenshot: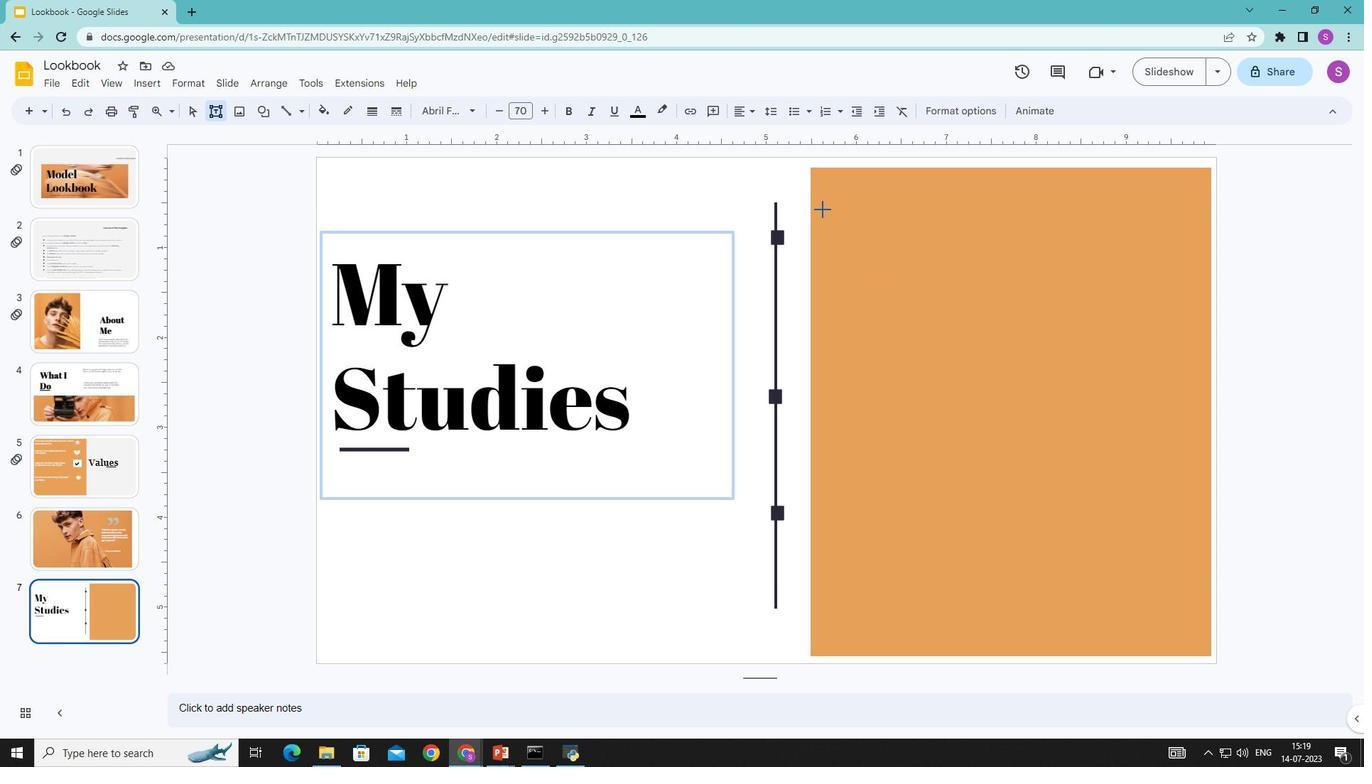 
Action: Mouse pressed left at (822, 201)
Screenshot: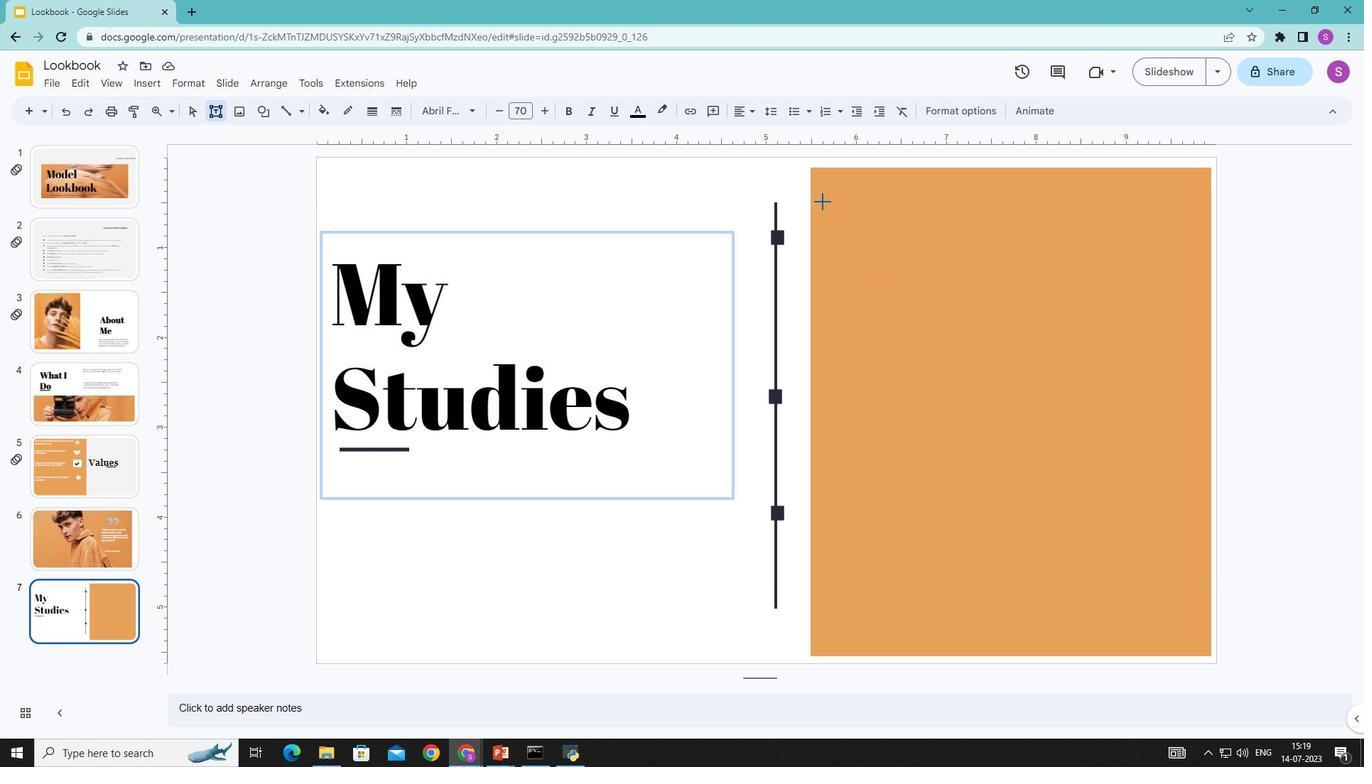
Action: Mouse moved to (609, 157)
Screenshot: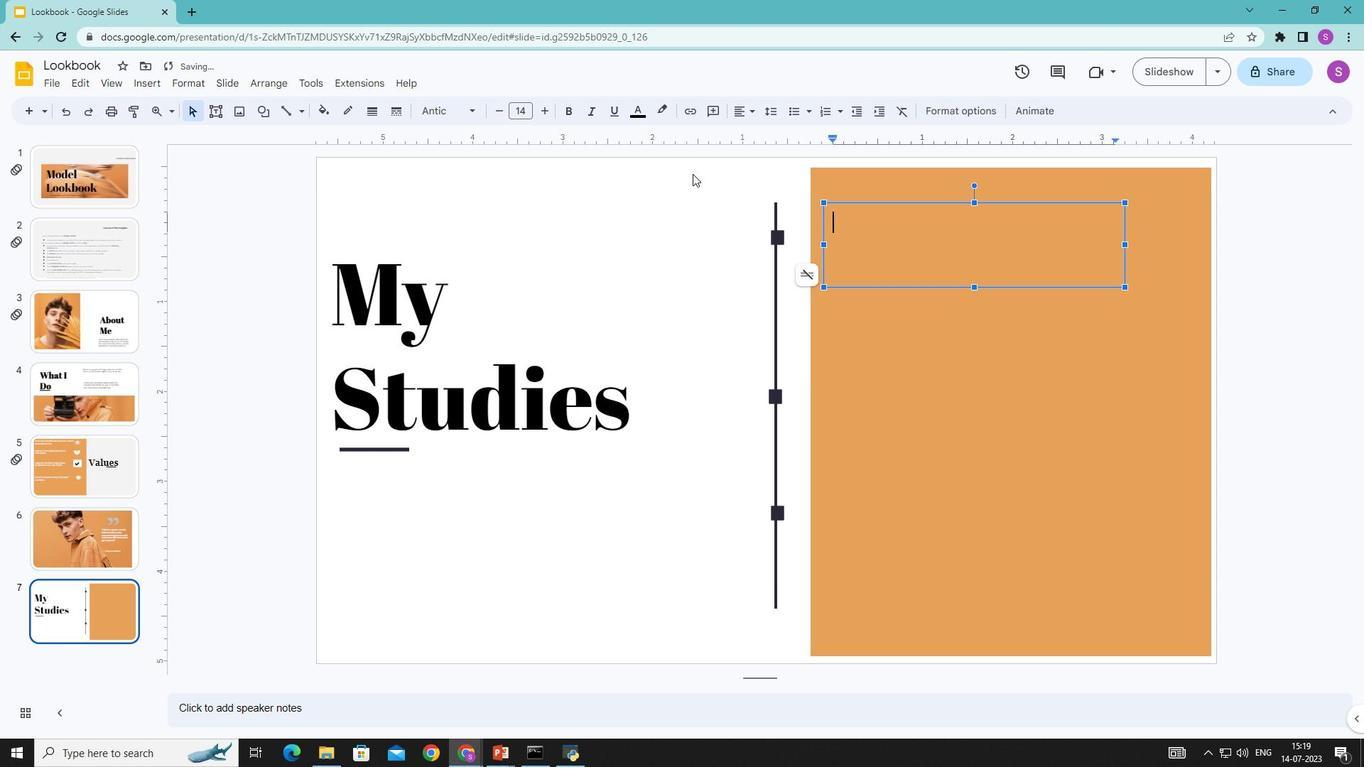 
Action: Mouse pressed left at (609, 157)
Screenshot: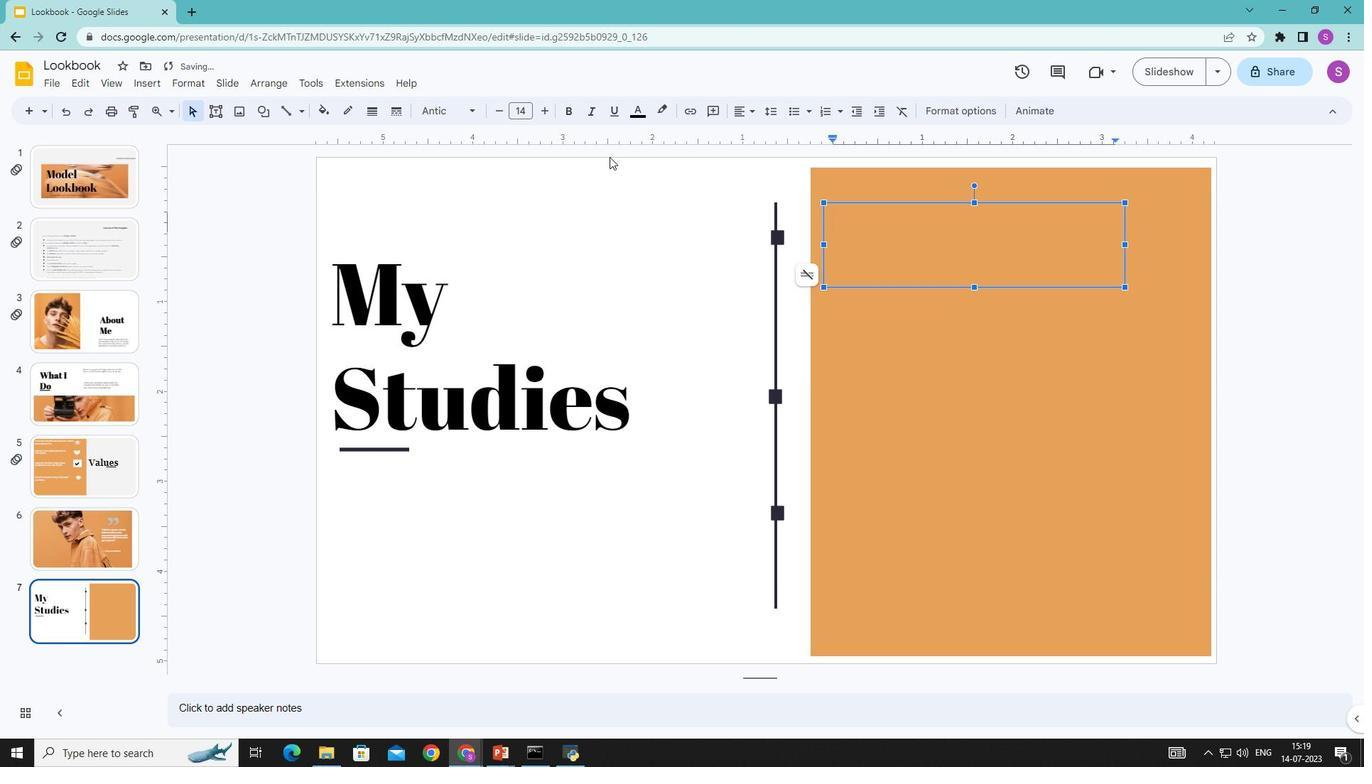 
Action: Mouse moved to (922, 276)
Screenshot: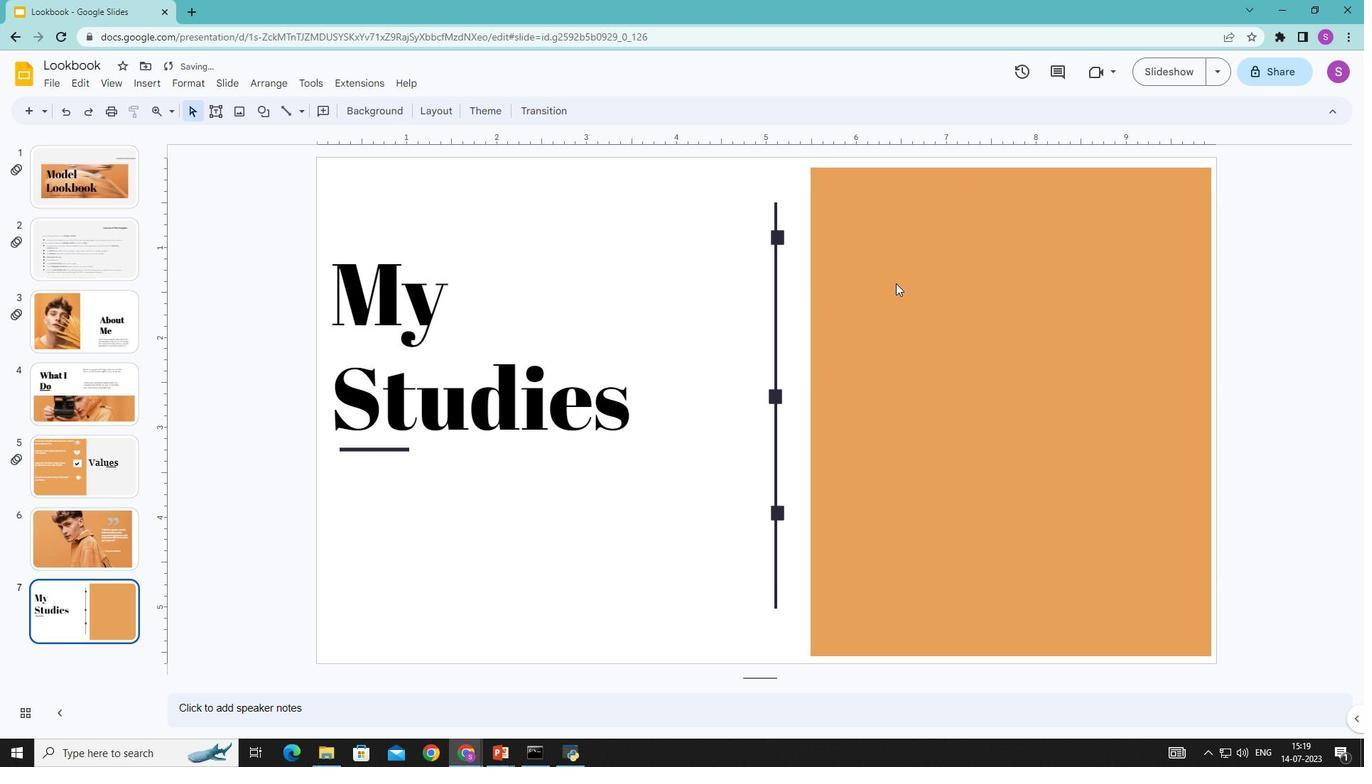 
Action: Mouse pressed left at (922, 276)
Screenshot: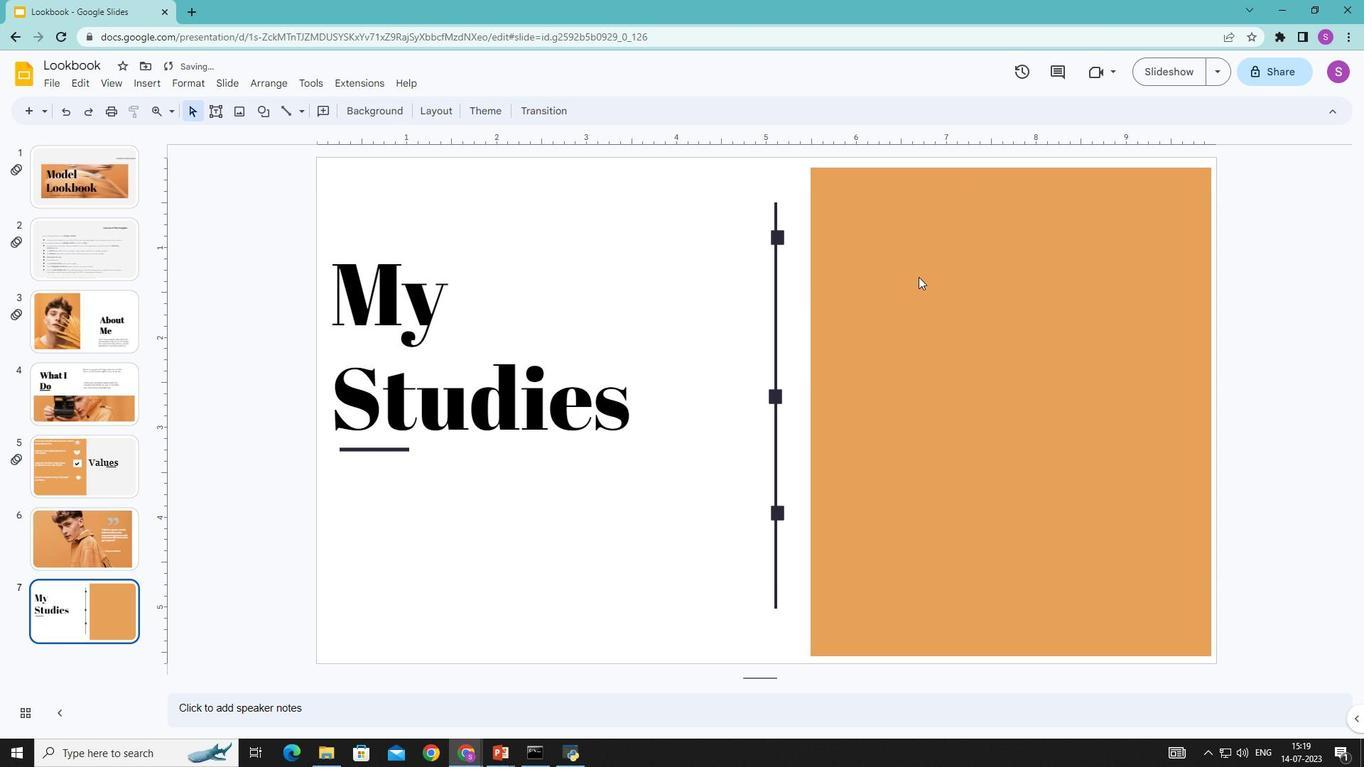 
Action: Mouse moved to (766, 0)
Screenshot: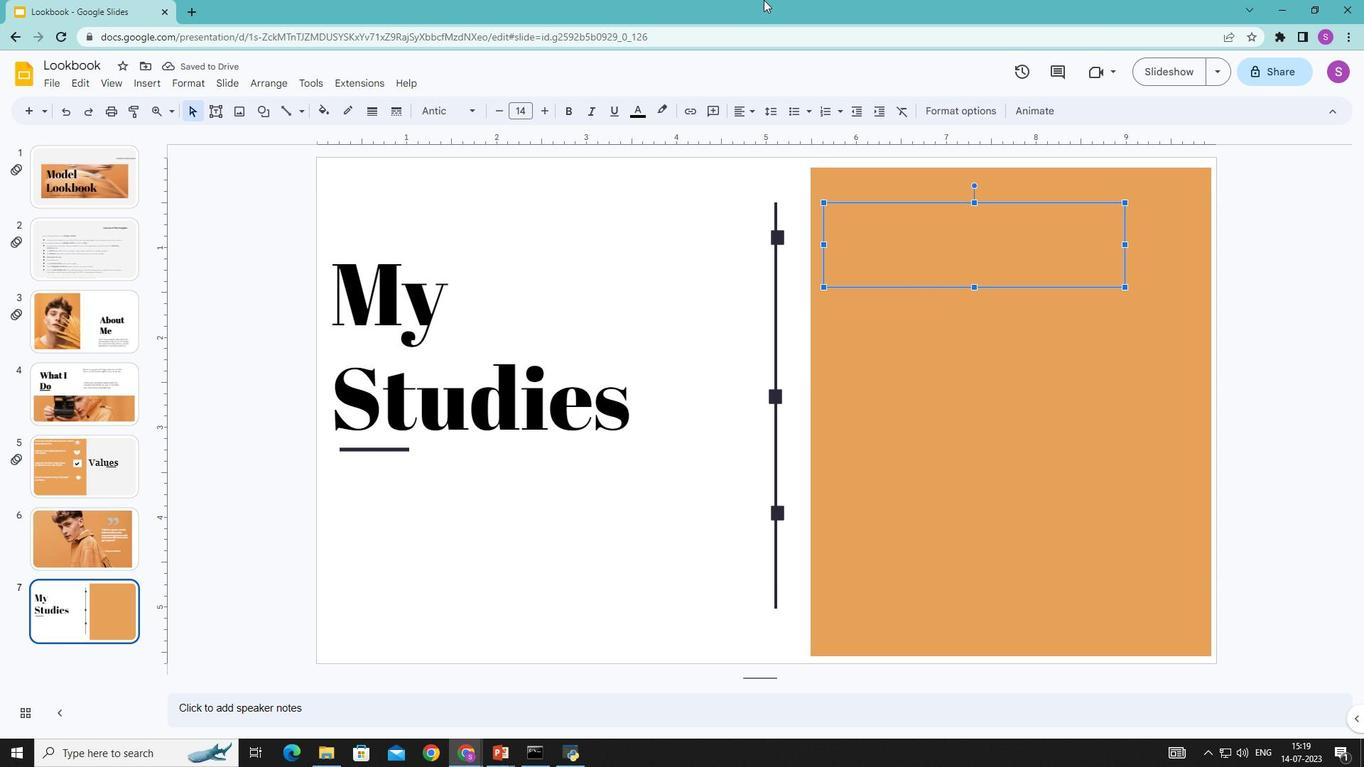 
Action: Key pressed <Key.shift>Institution<Key.space><Key.shift>Name<Key.enter>2010-2012<Key.enter><Key.shift>Describe<Key.space>your<Key.space>sr<Key.backspace>tudies<Key.space>here
Screenshot: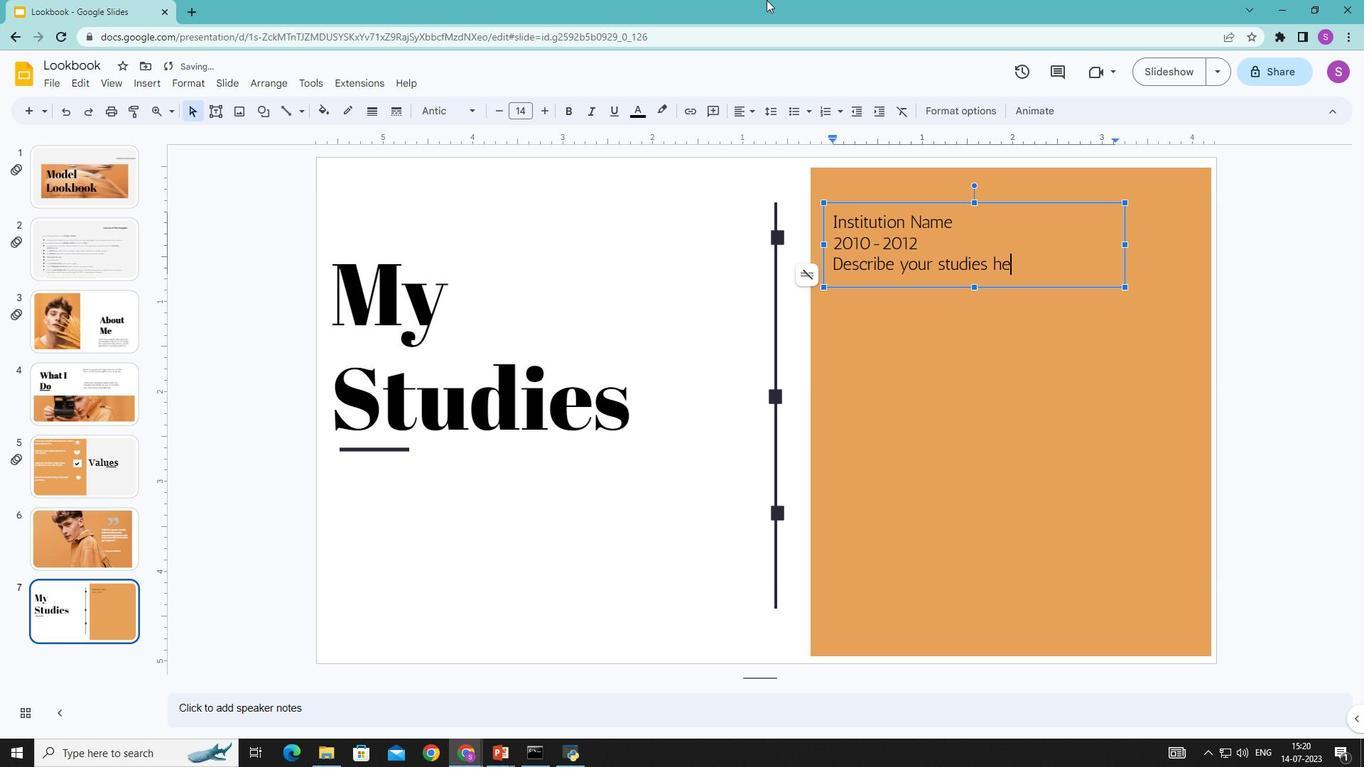 
Action: Mouse moved to (1024, 264)
Screenshot: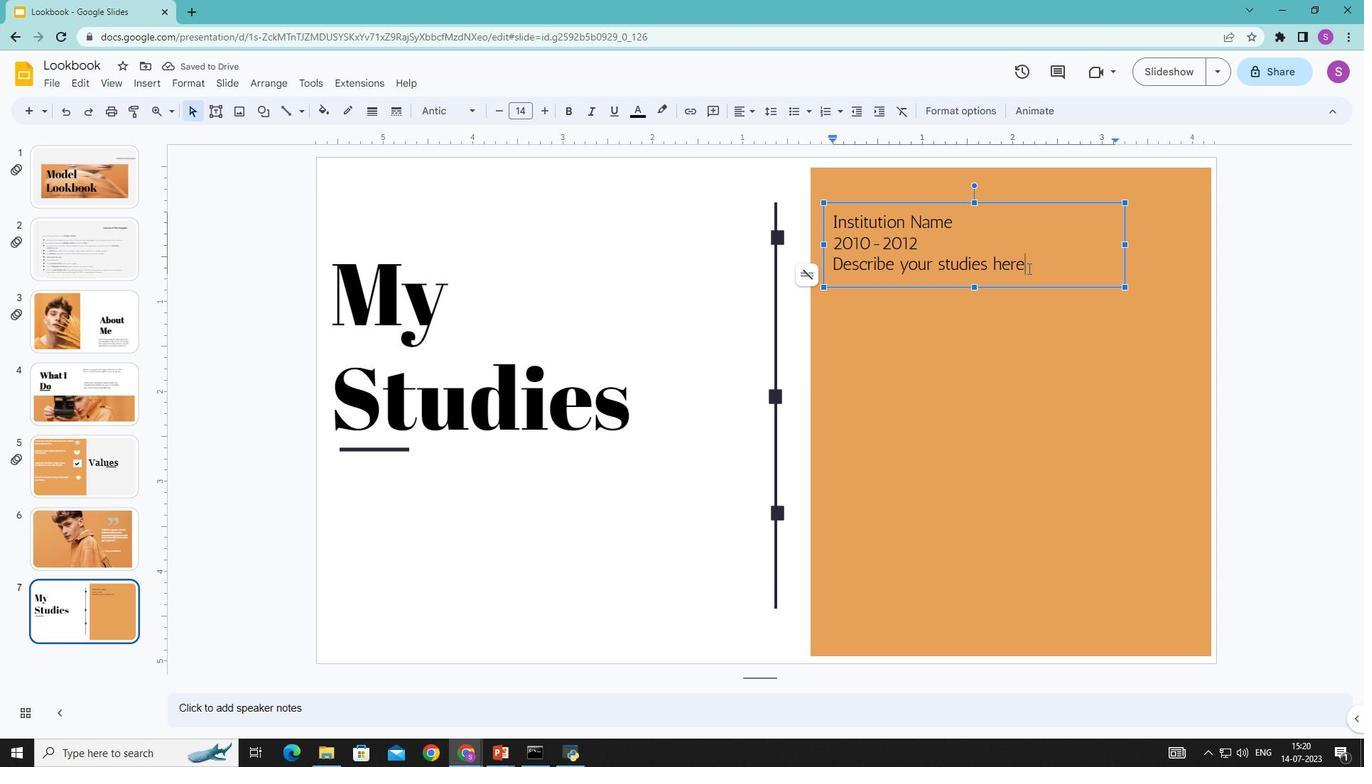 
Action: Mouse pressed left at (1024, 264)
Screenshot: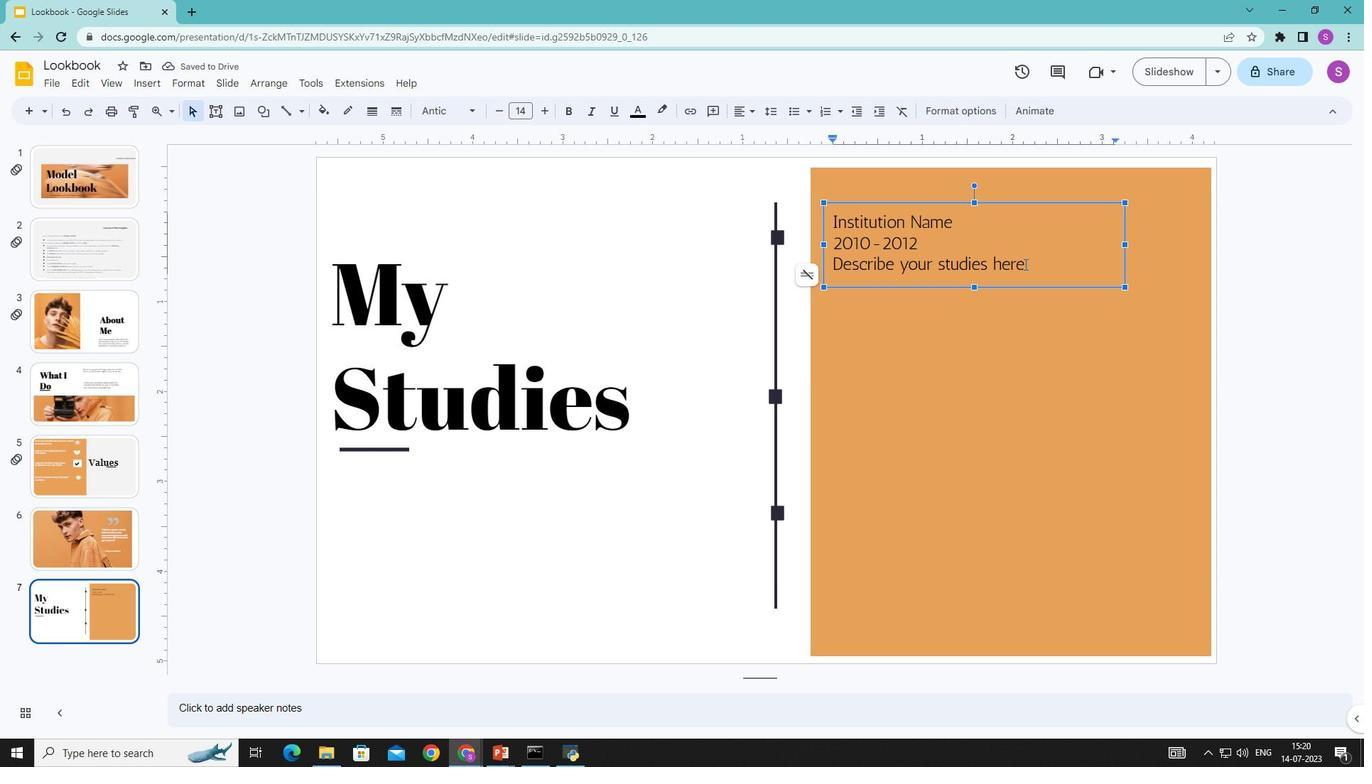 
Action: Mouse moved to (639, 112)
Screenshot: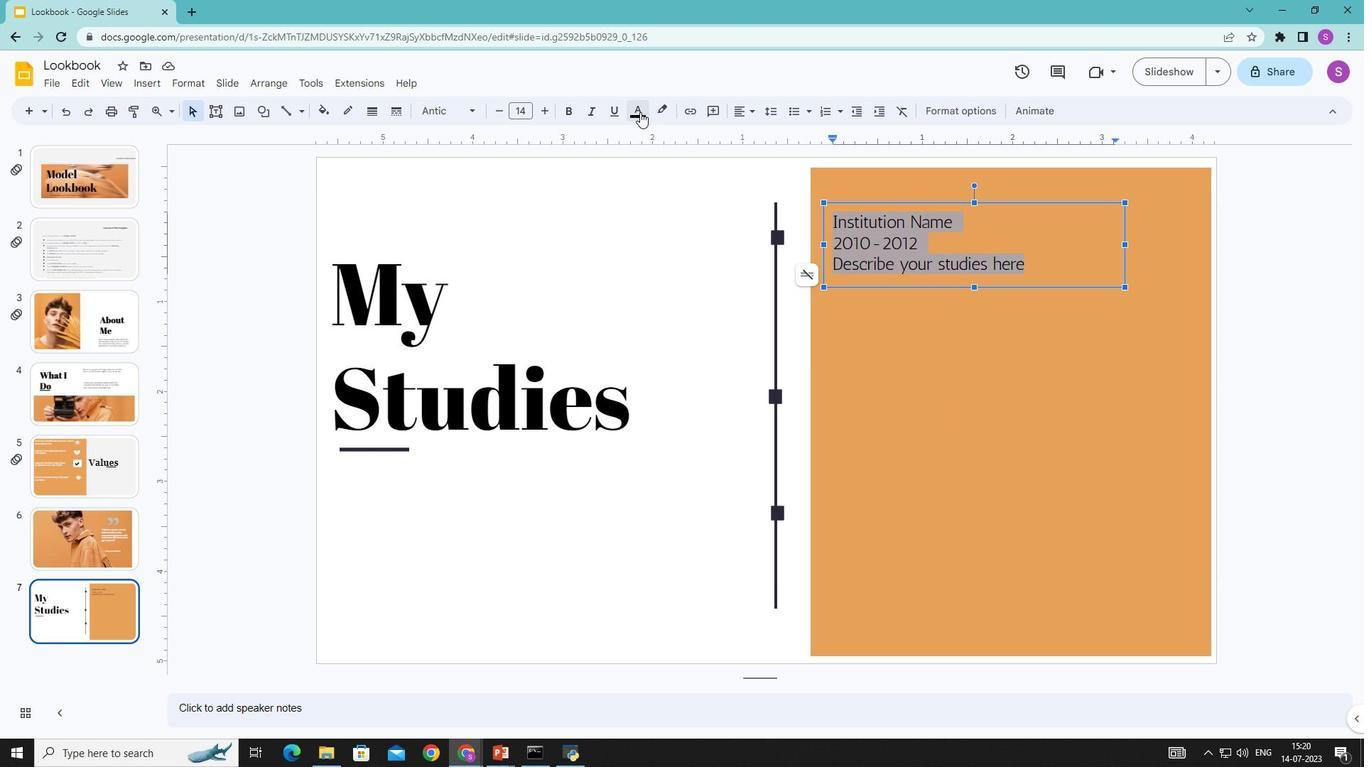 
Action: Mouse pressed left at (639, 112)
Screenshot: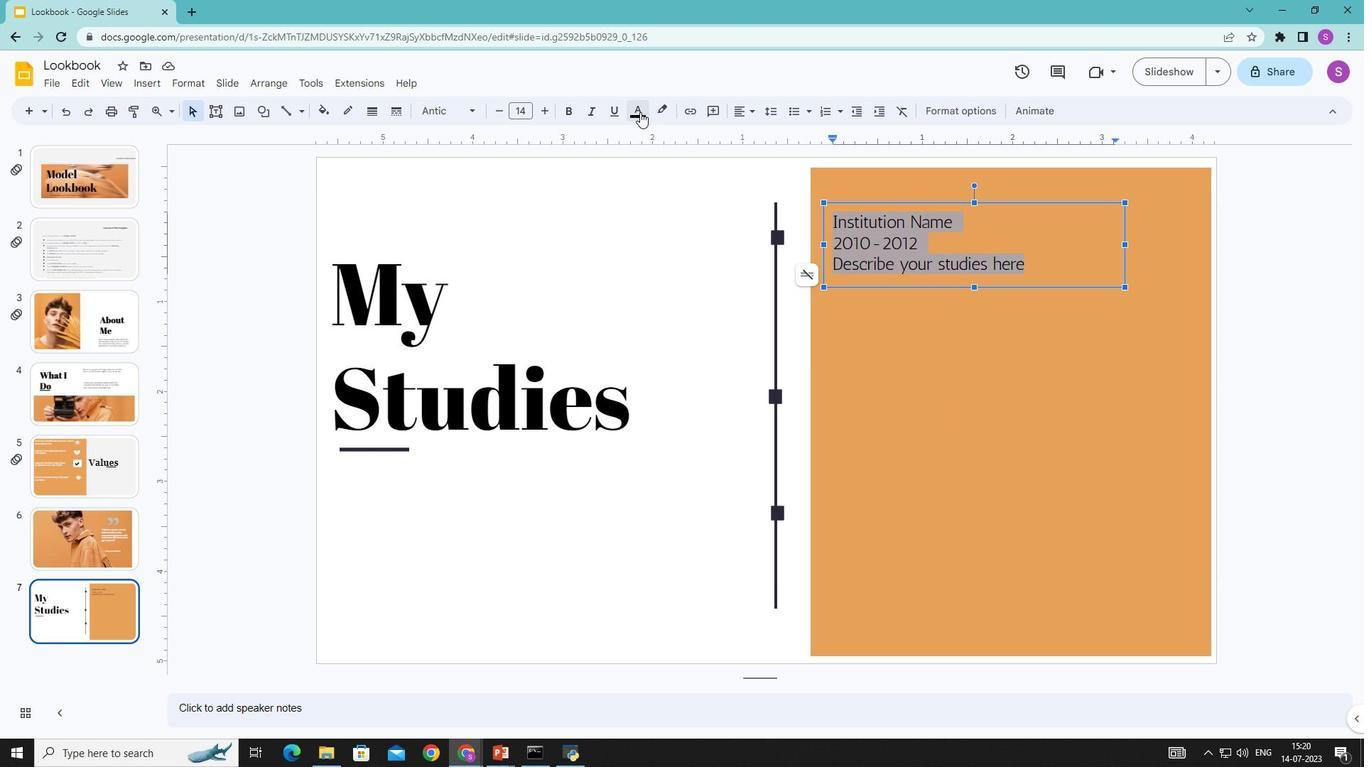 
Action: Mouse moved to (644, 154)
Screenshot: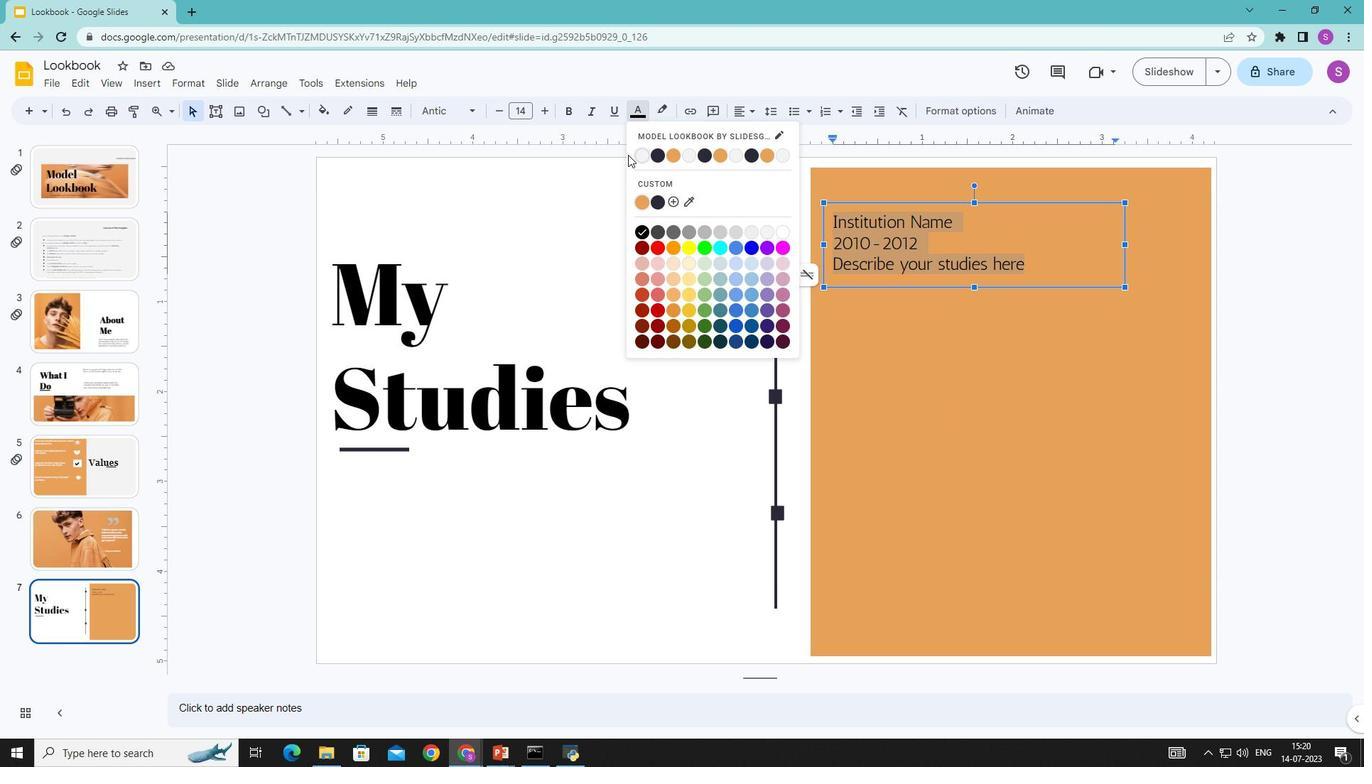
Action: Mouse pressed left at (644, 154)
Screenshot: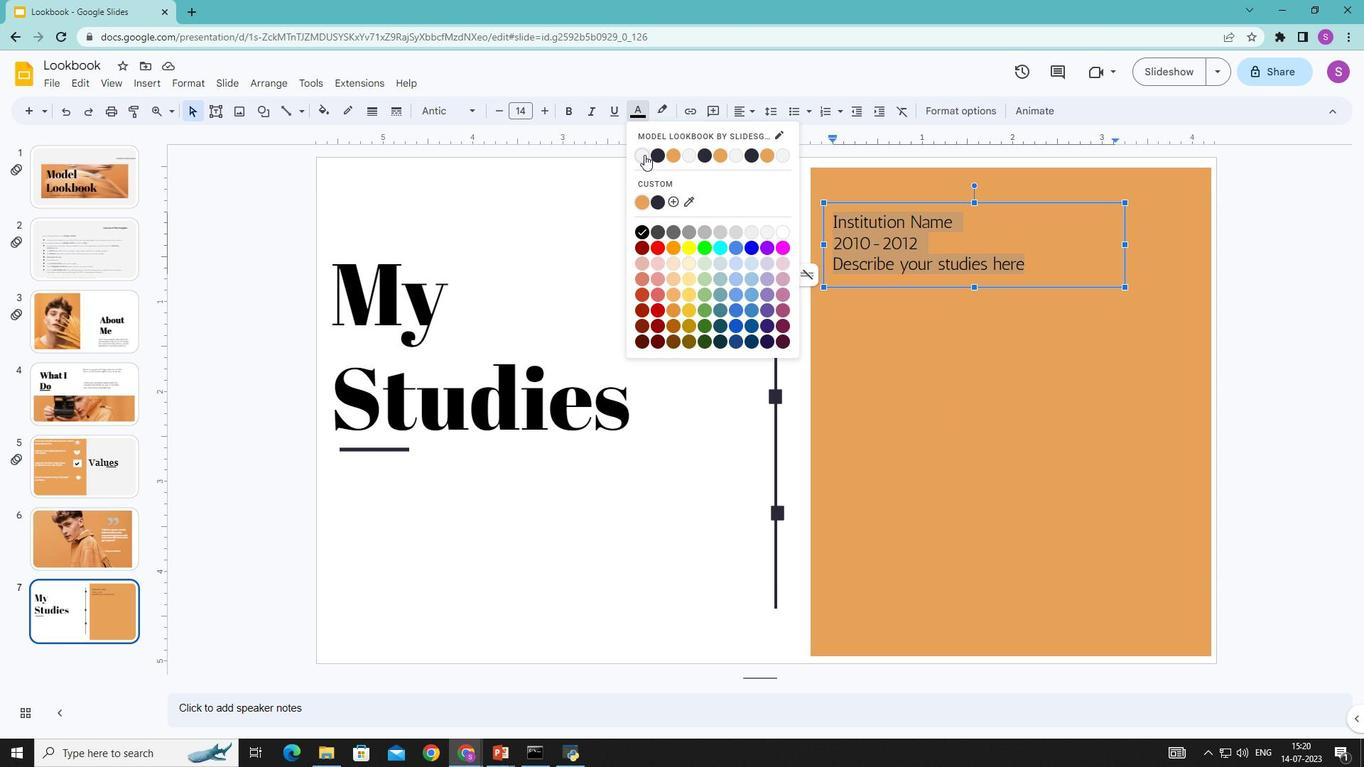 
Action: Mouse moved to (971, 397)
Screenshot: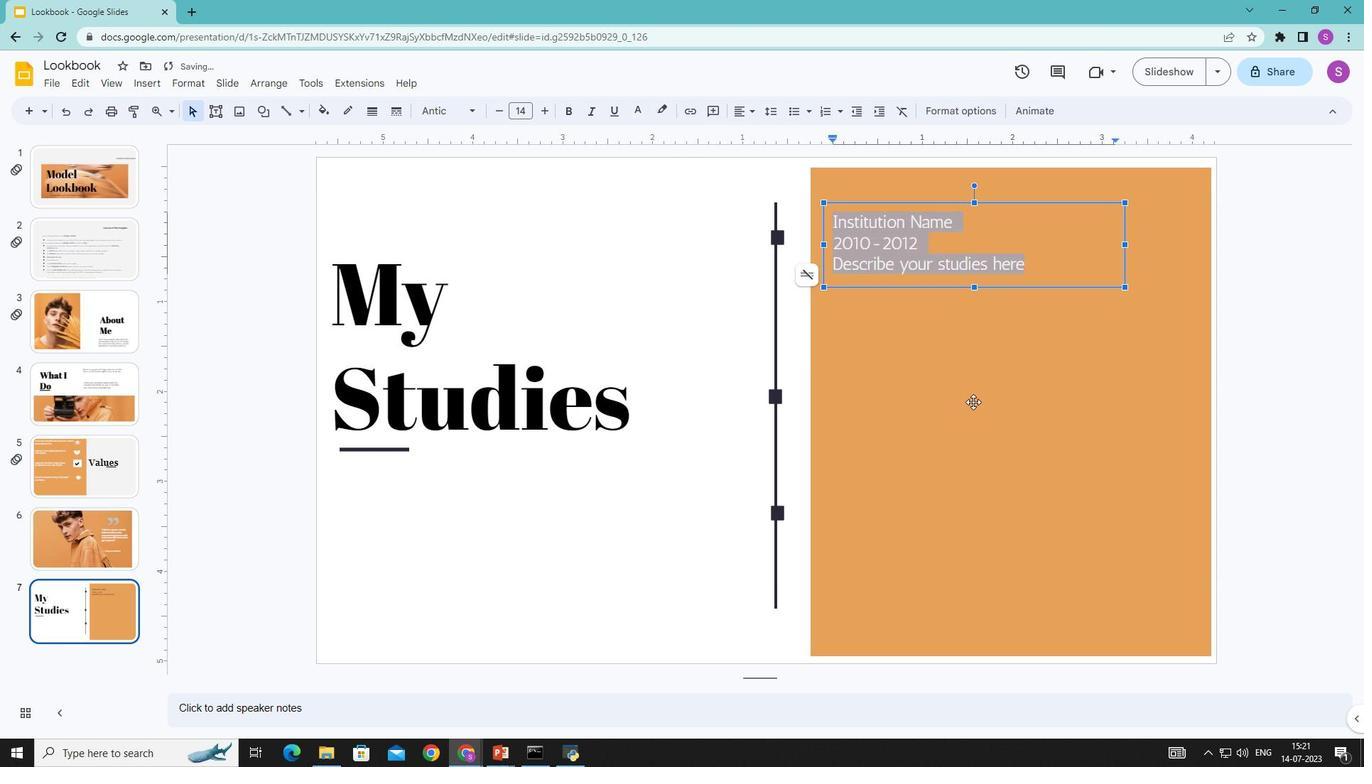 
Action: Mouse pressed left at (971, 397)
Screenshot: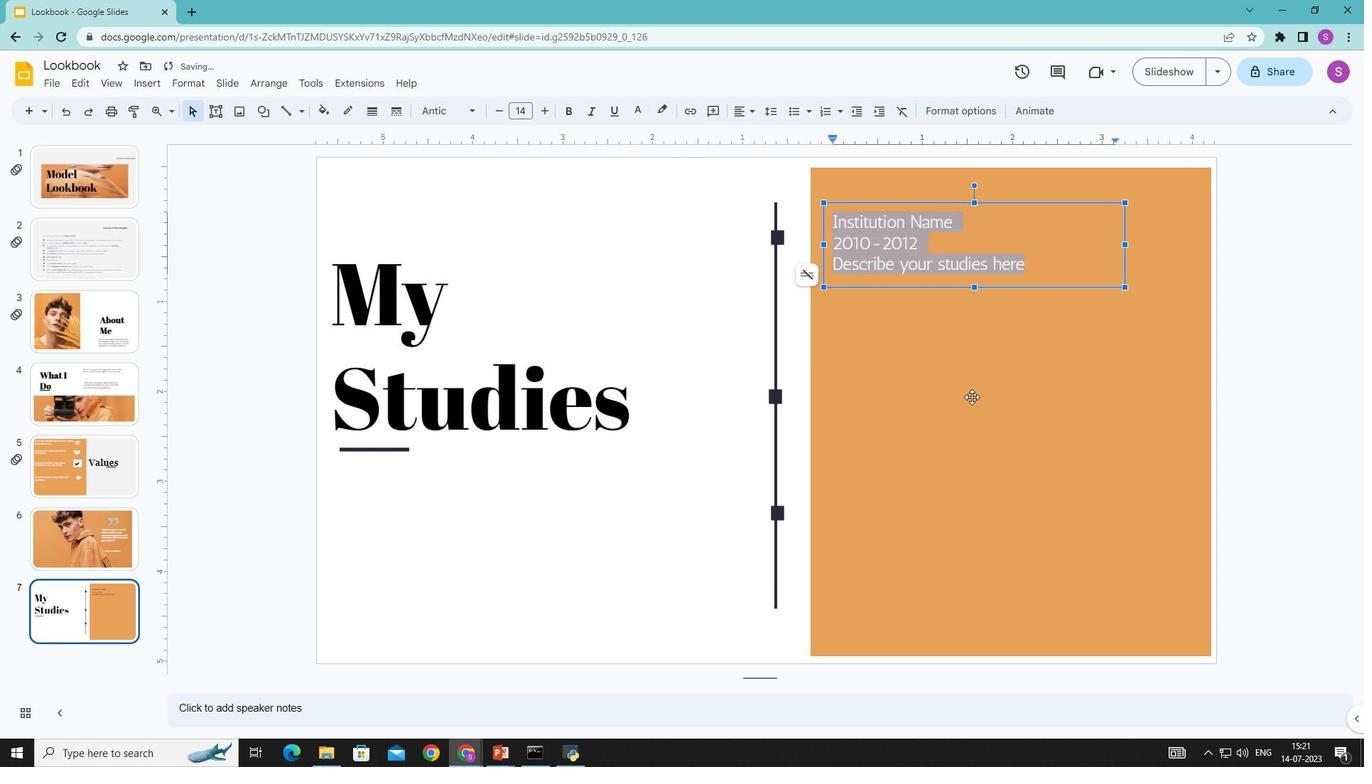 
Action: Mouse moved to (1023, 266)
Screenshot: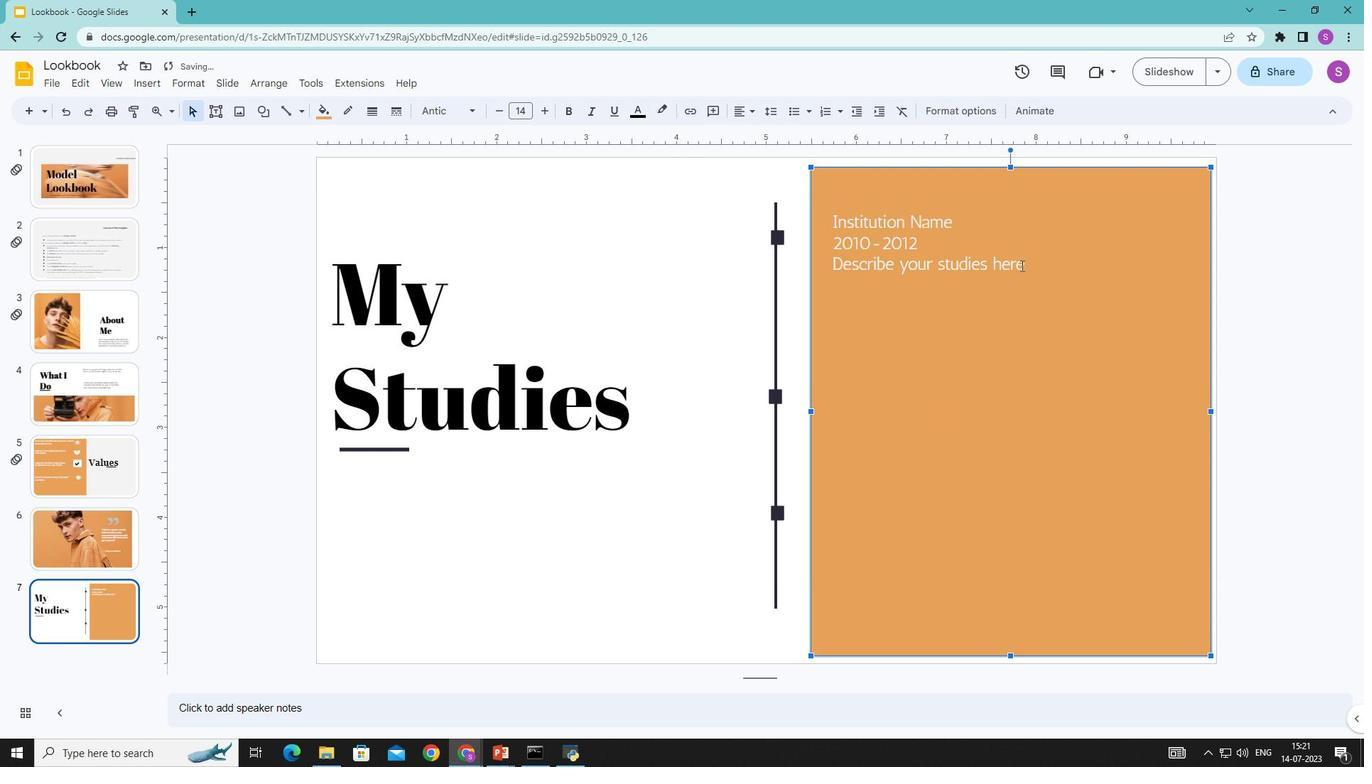 
Action: Mouse pressed left at (1023, 266)
Screenshot: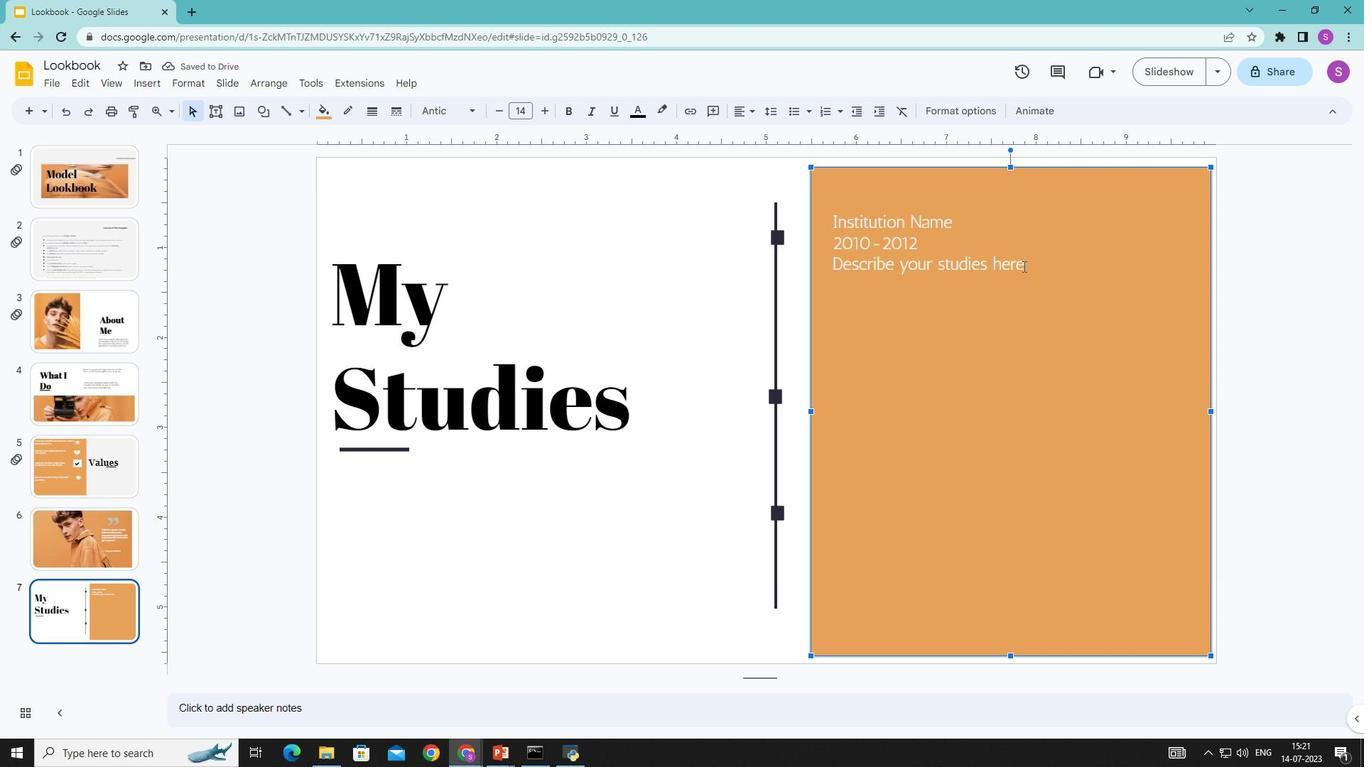 
Action: Mouse moved to (499, 112)
Screenshot: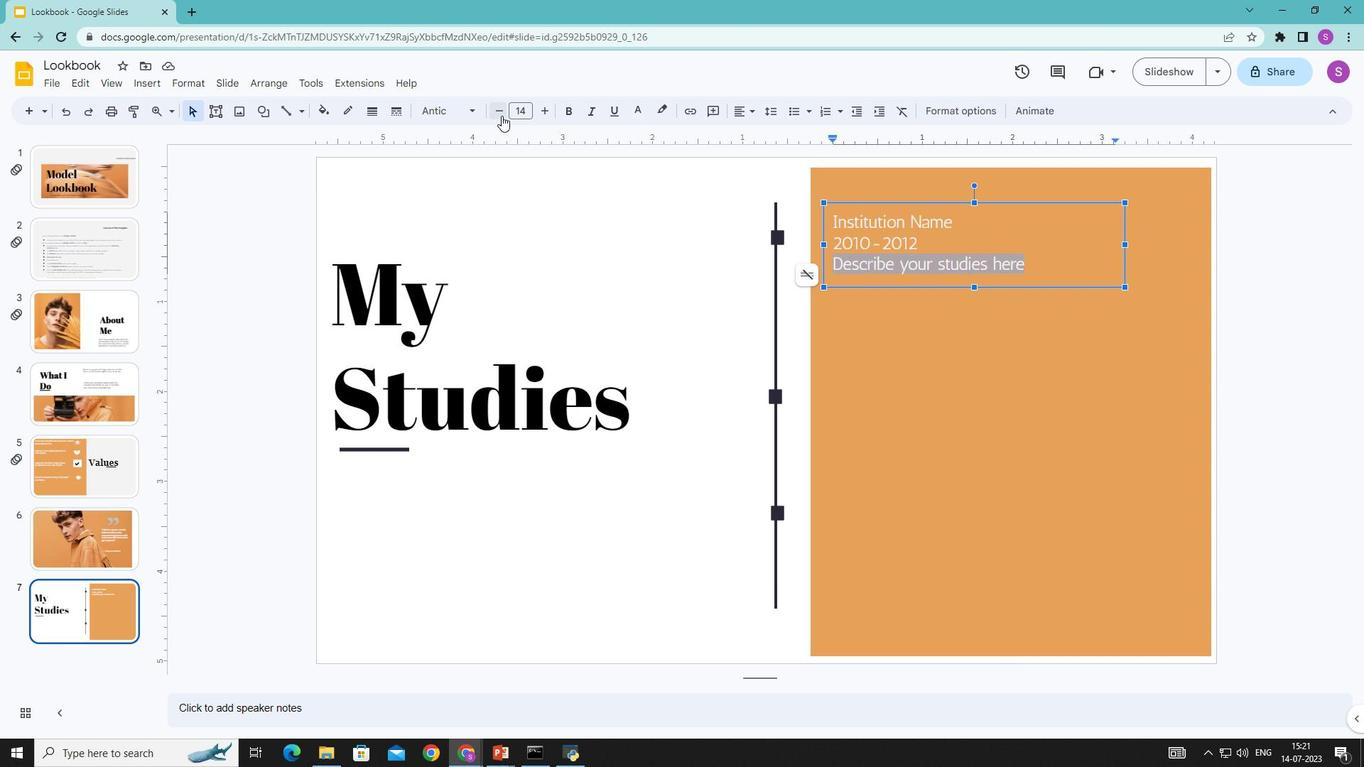 
Action: Mouse pressed left at (499, 112)
Screenshot: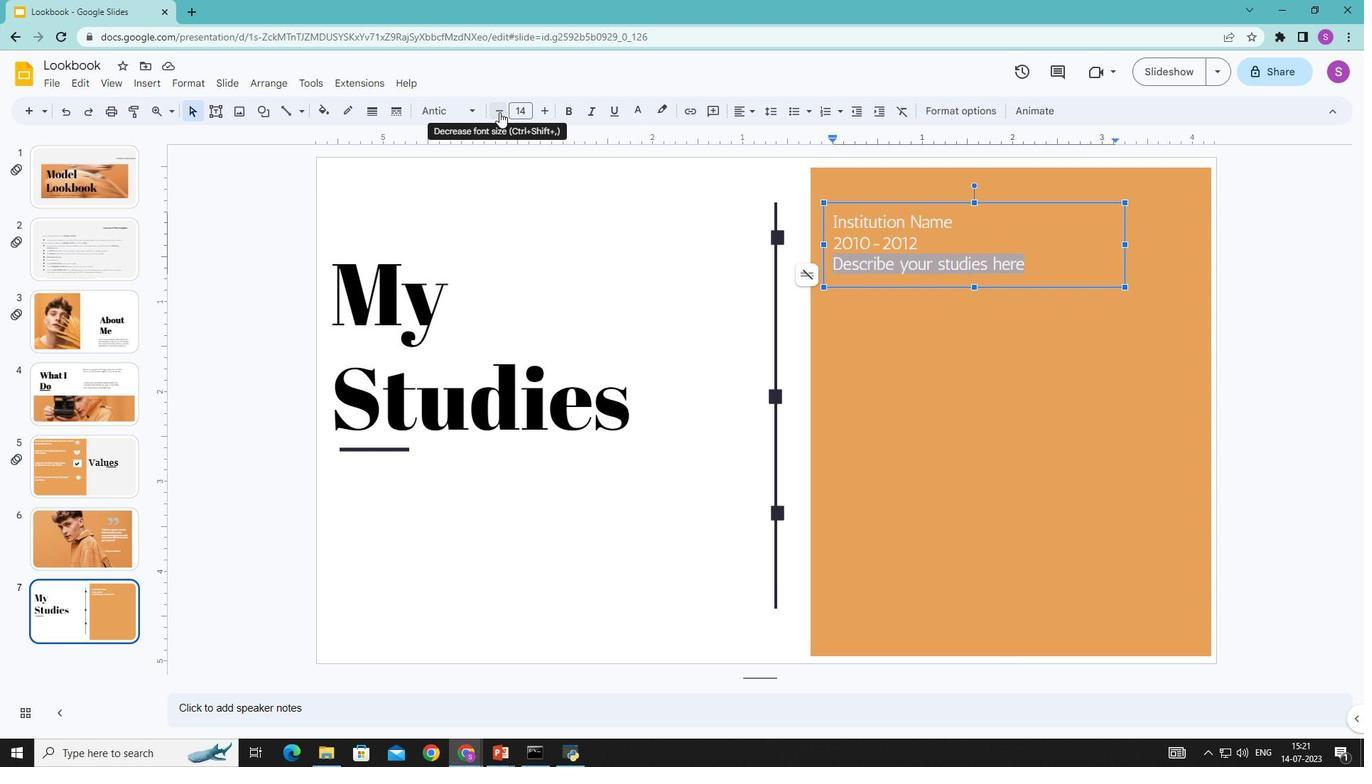 
Action: Mouse pressed left at (499, 112)
Screenshot: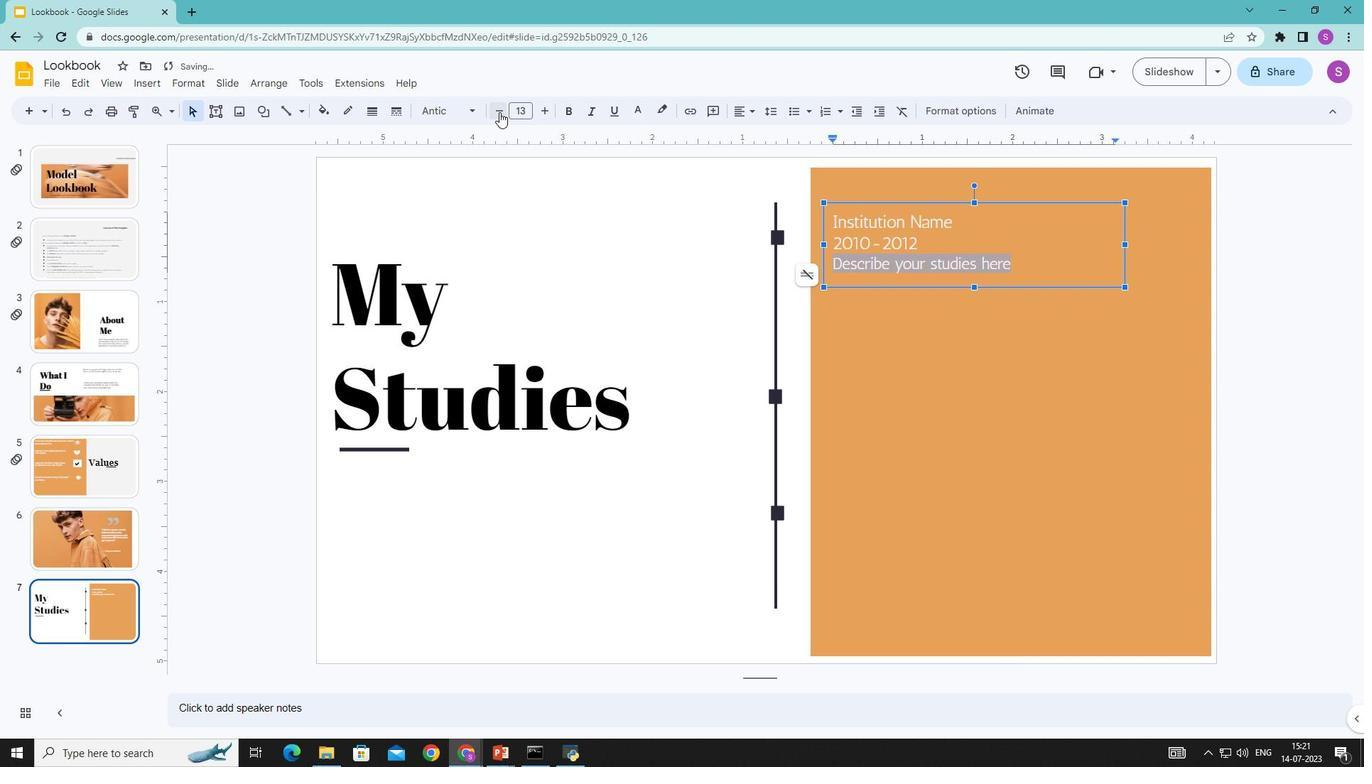 
Action: Mouse pressed left at (499, 112)
Screenshot: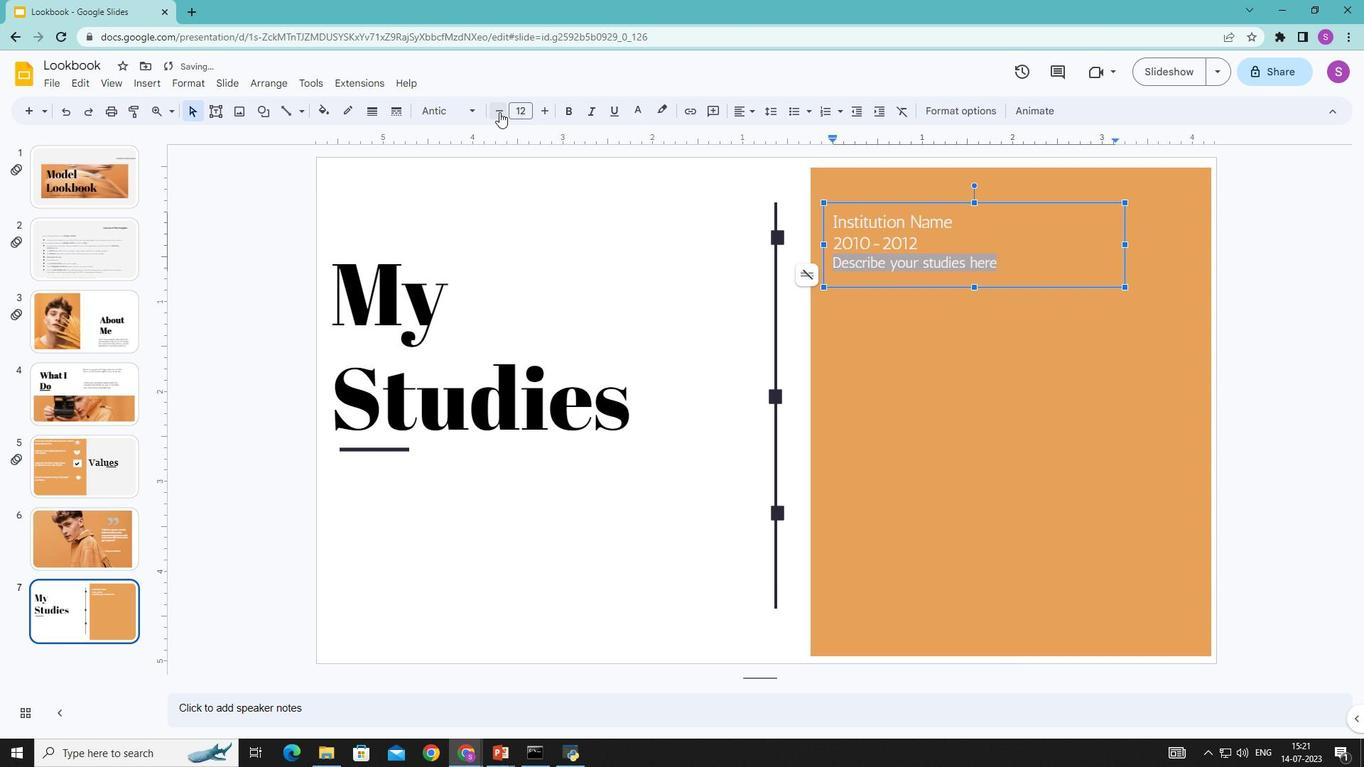 
Action: Mouse pressed left at (499, 112)
Screenshot: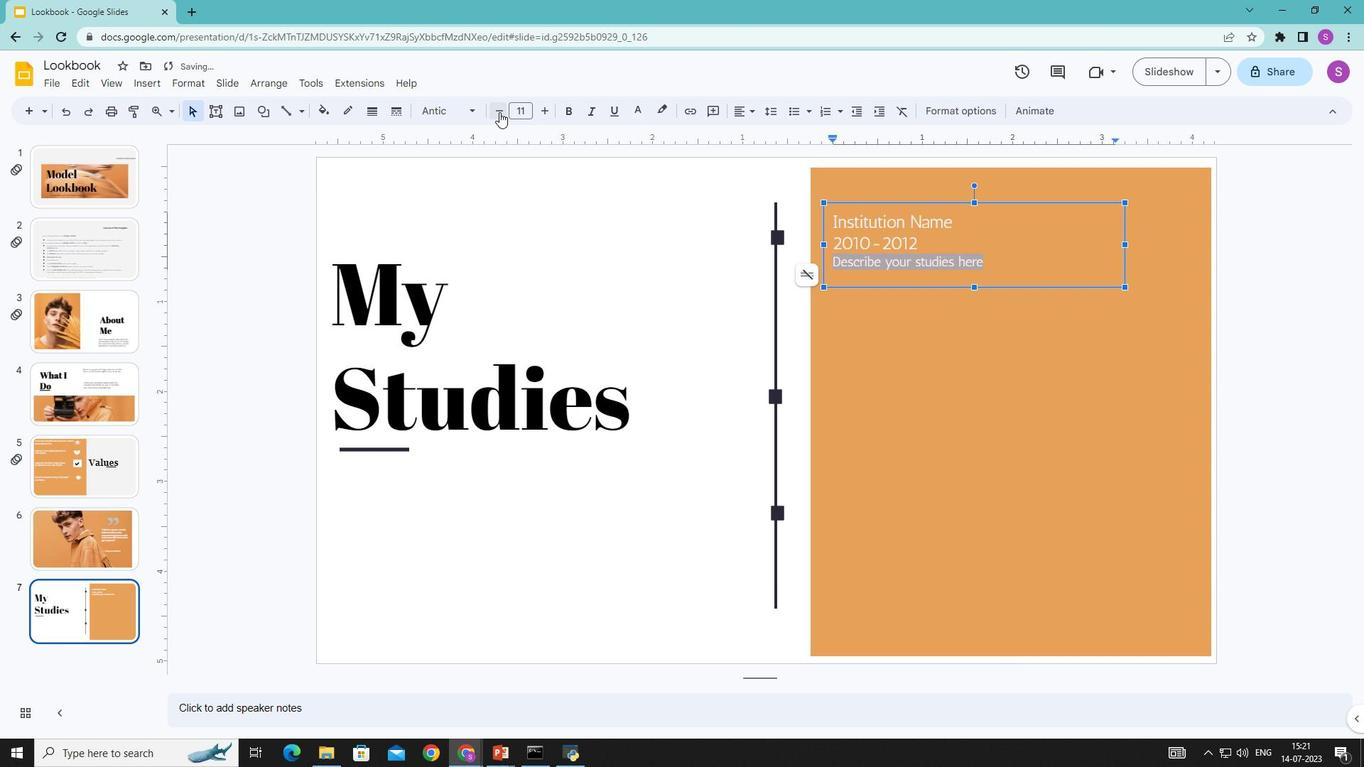 
Action: Mouse pressed left at (499, 112)
Screenshot: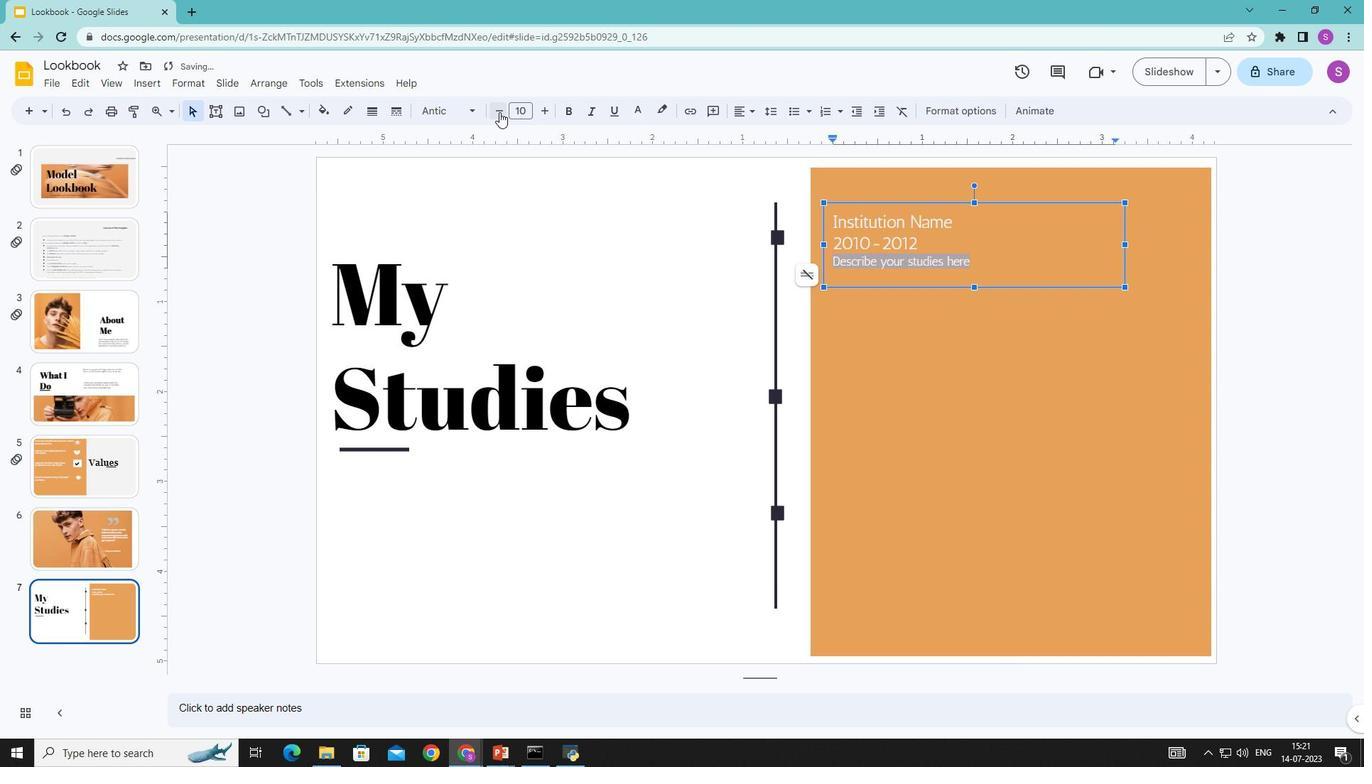 
Action: Mouse moved to (1027, 461)
Screenshot: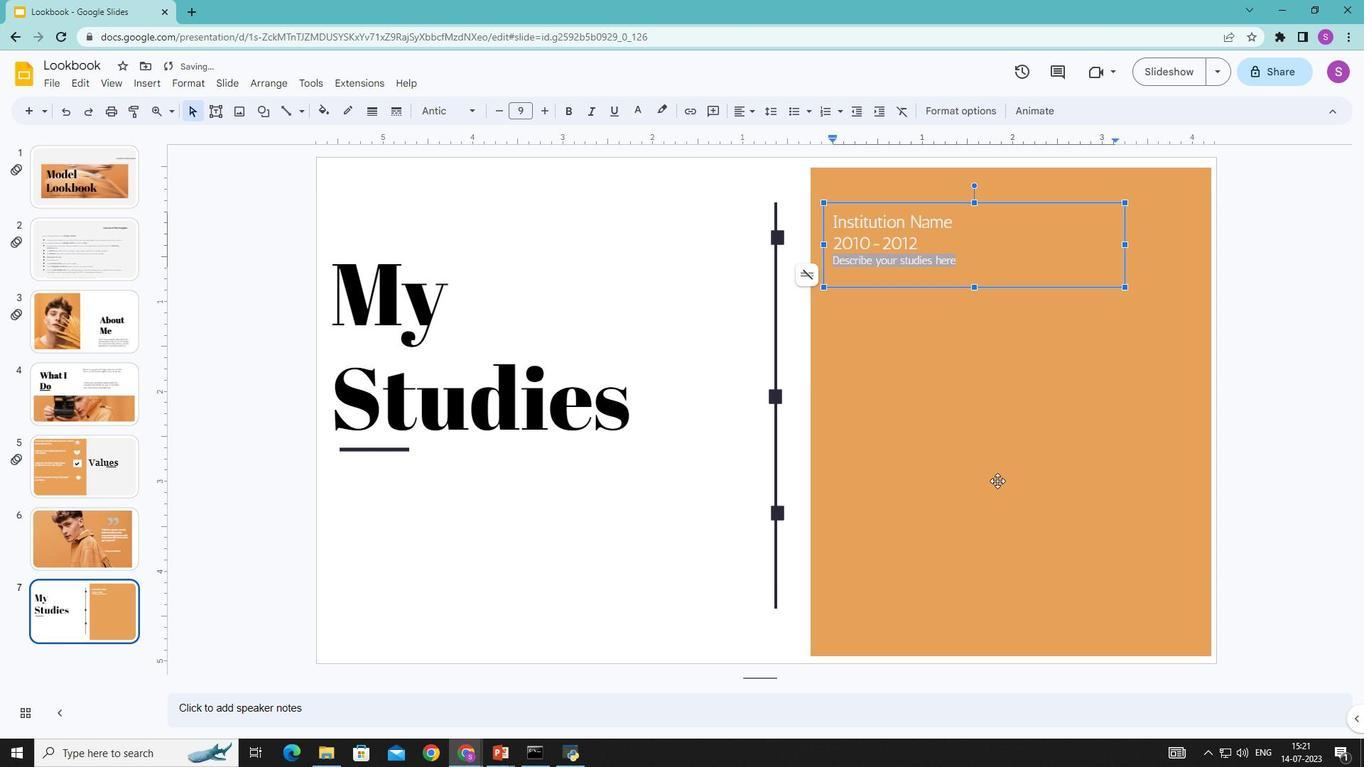 
Action: Mouse pressed left at (1027, 461)
Screenshot: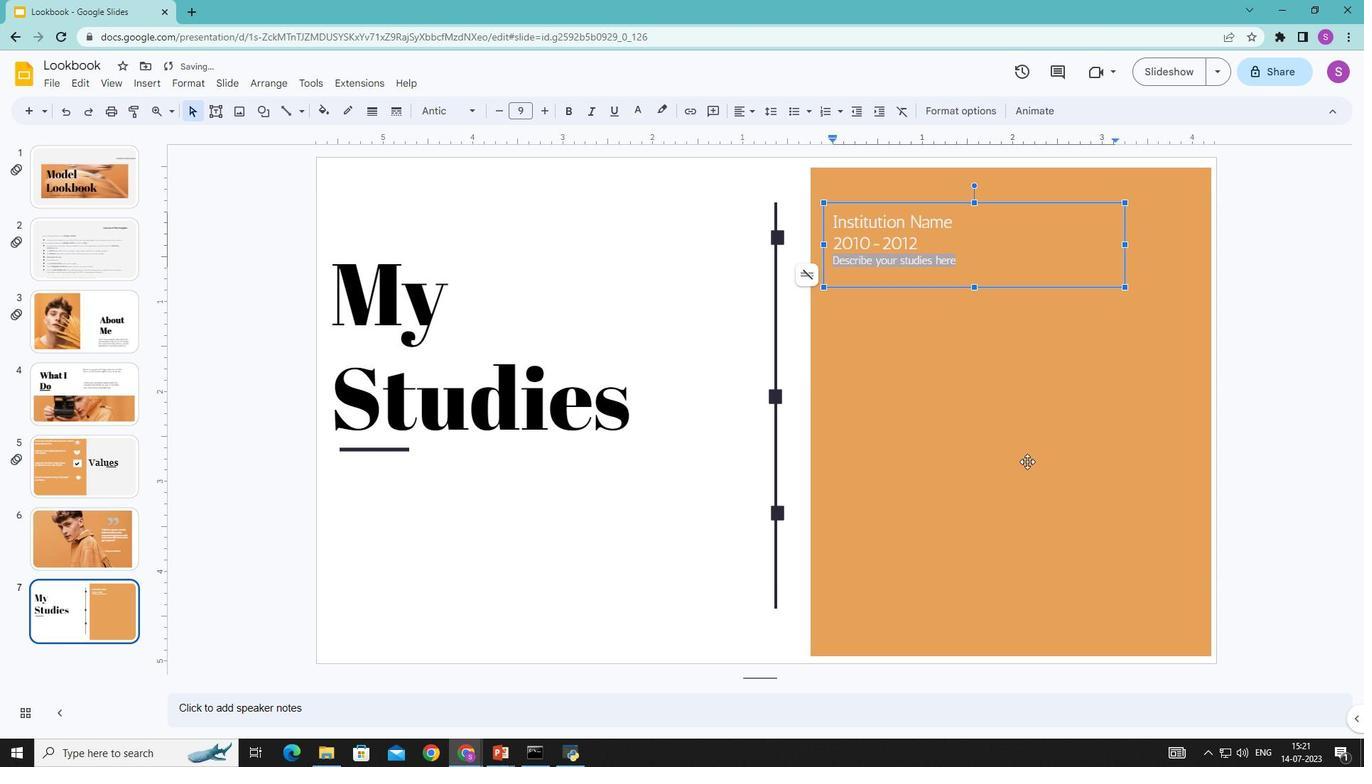 
Action: Mouse moved to (213, 110)
Screenshot: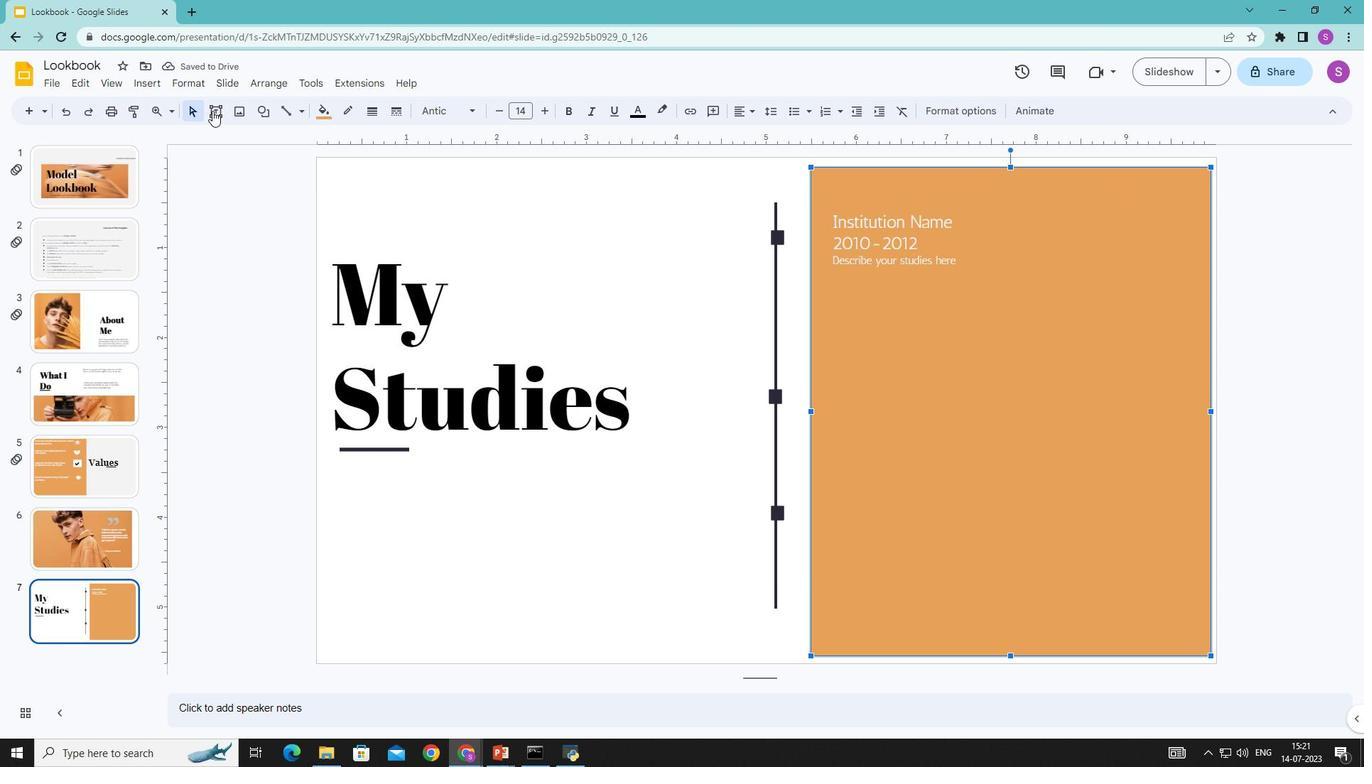 
Action: Mouse pressed left at (213, 110)
Screenshot: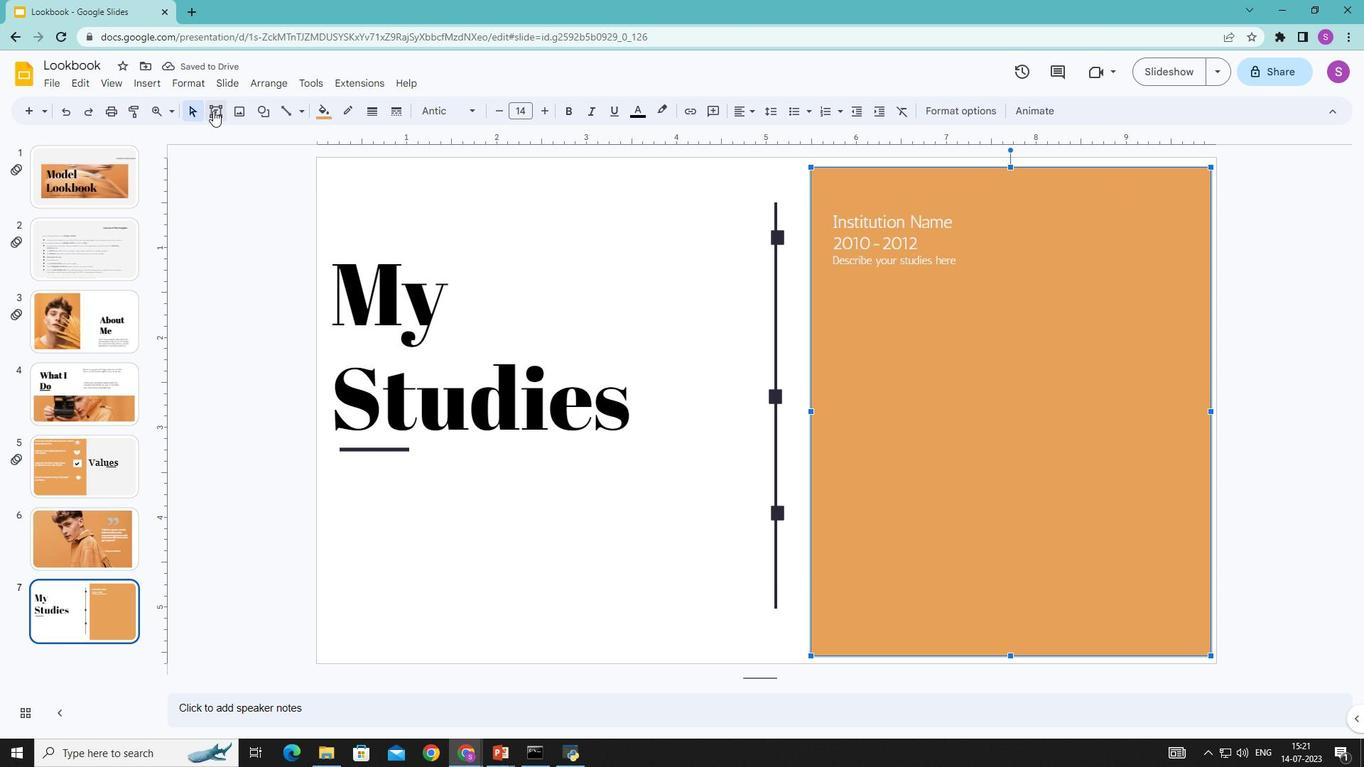 
Action: Mouse moved to (825, 373)
Screenshot: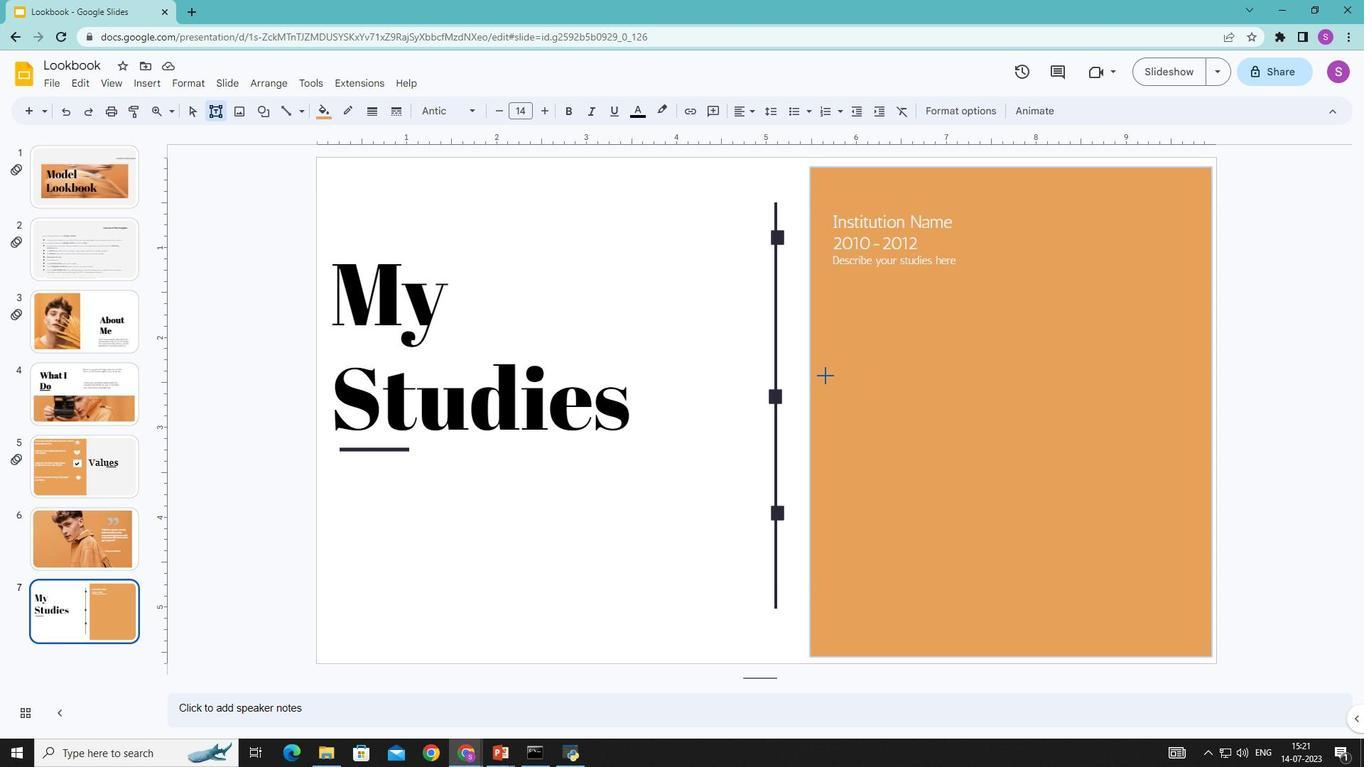 
Action: Mouse pressed left at (825, 373)
Screenshot: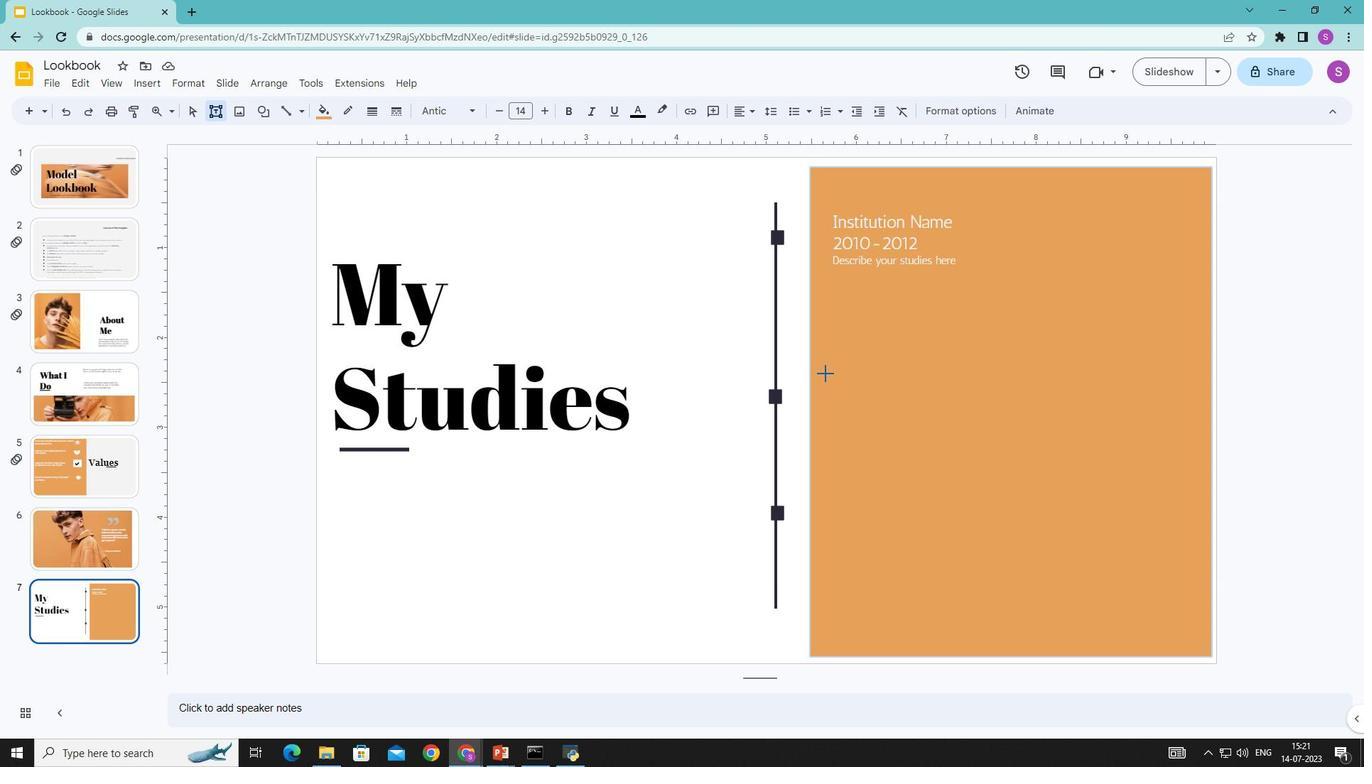 
Action: Mouse moved to (1073, 449)
Screenshot: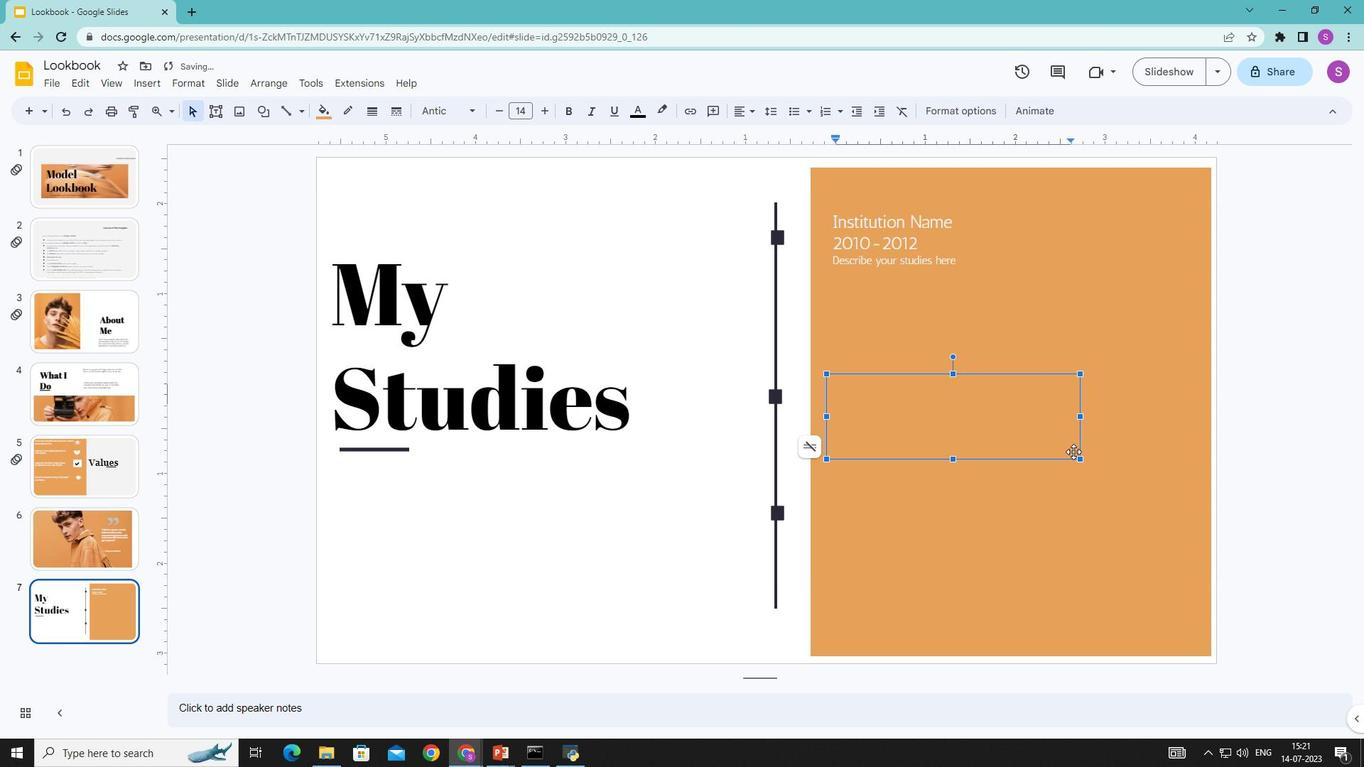 
Action: Key pressed <Key.shift>Institution<Key.space><Key.shift><Key.shift>Name<Key.enter>2013-2016<Key.enter><Key.enter><Key.shift>Describe<Key.space>your<Key.space>studies<Key.space>here
Screenshot: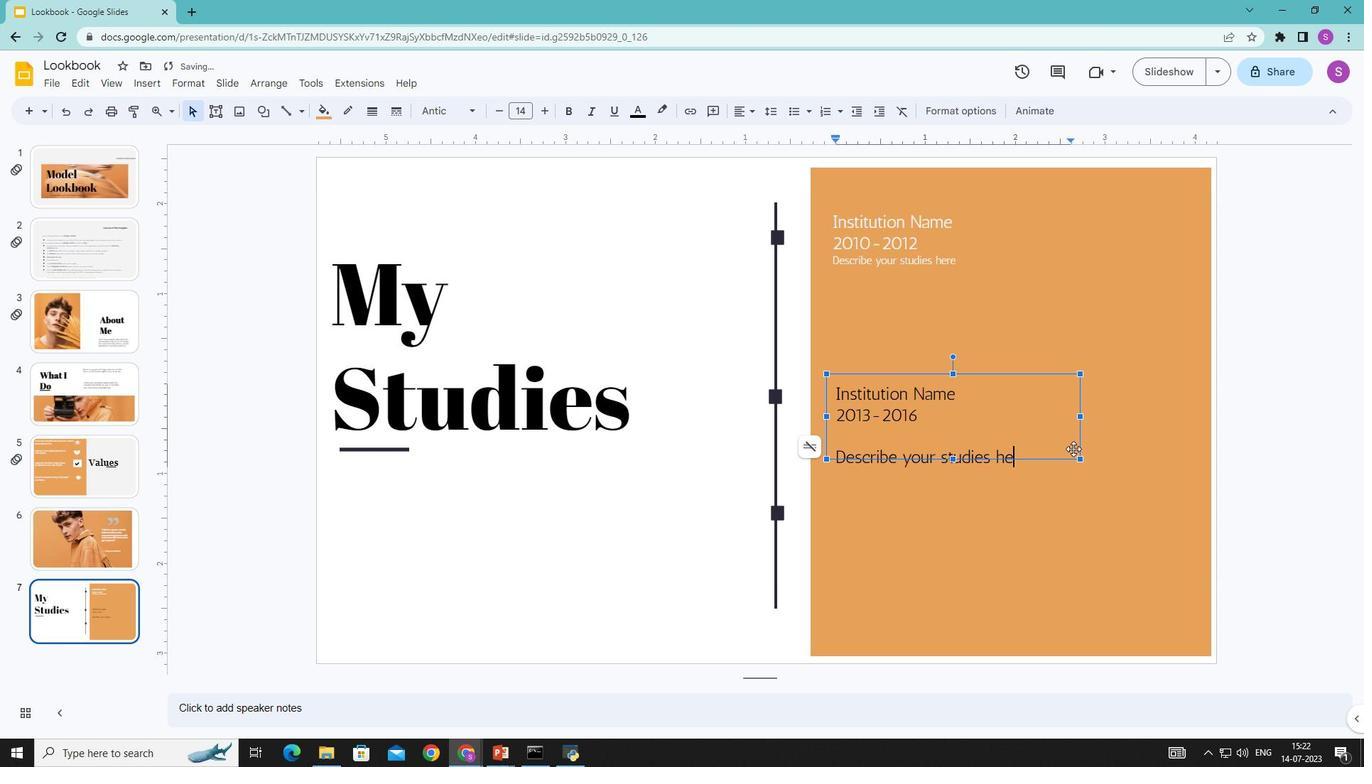 
Action: Mouse moved to (994, 279)
Screenshot: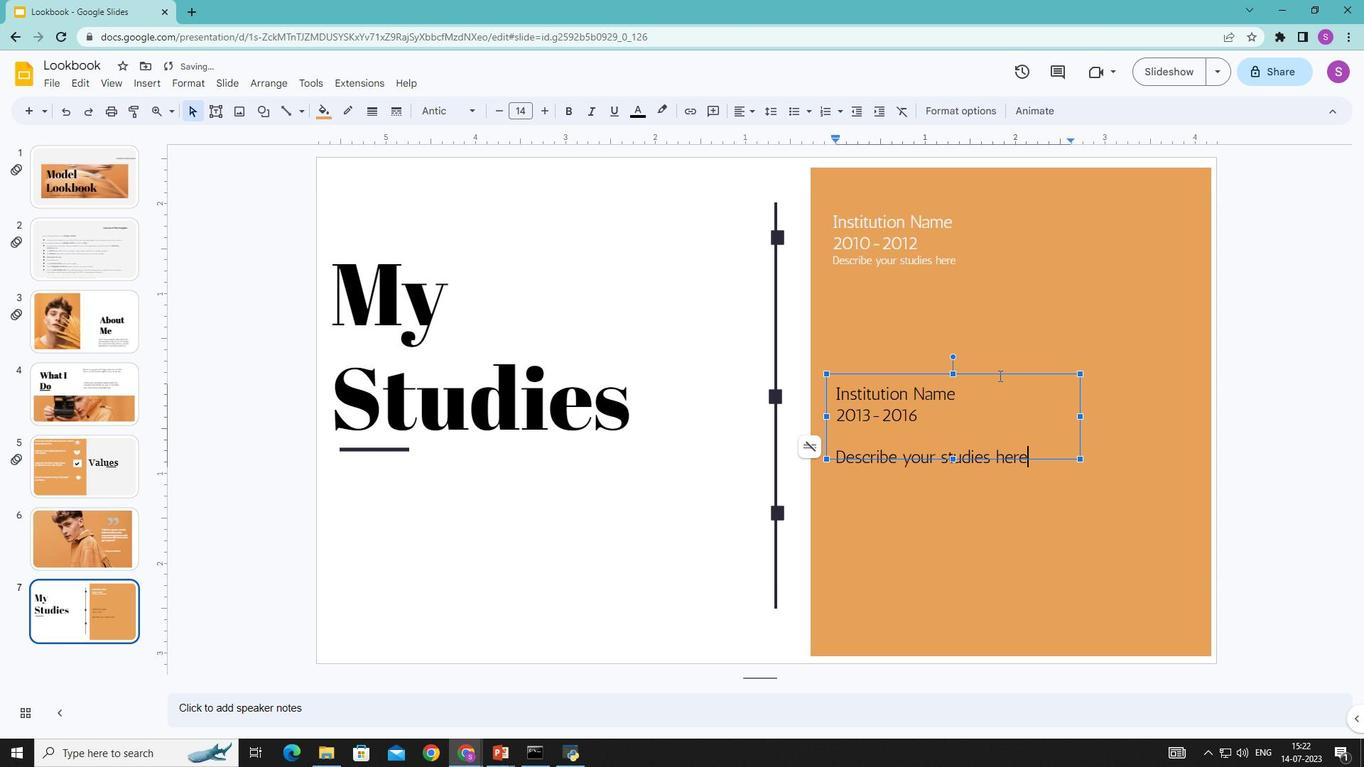 
Action: Mouse pressed left at (994, 279)
Screenshot: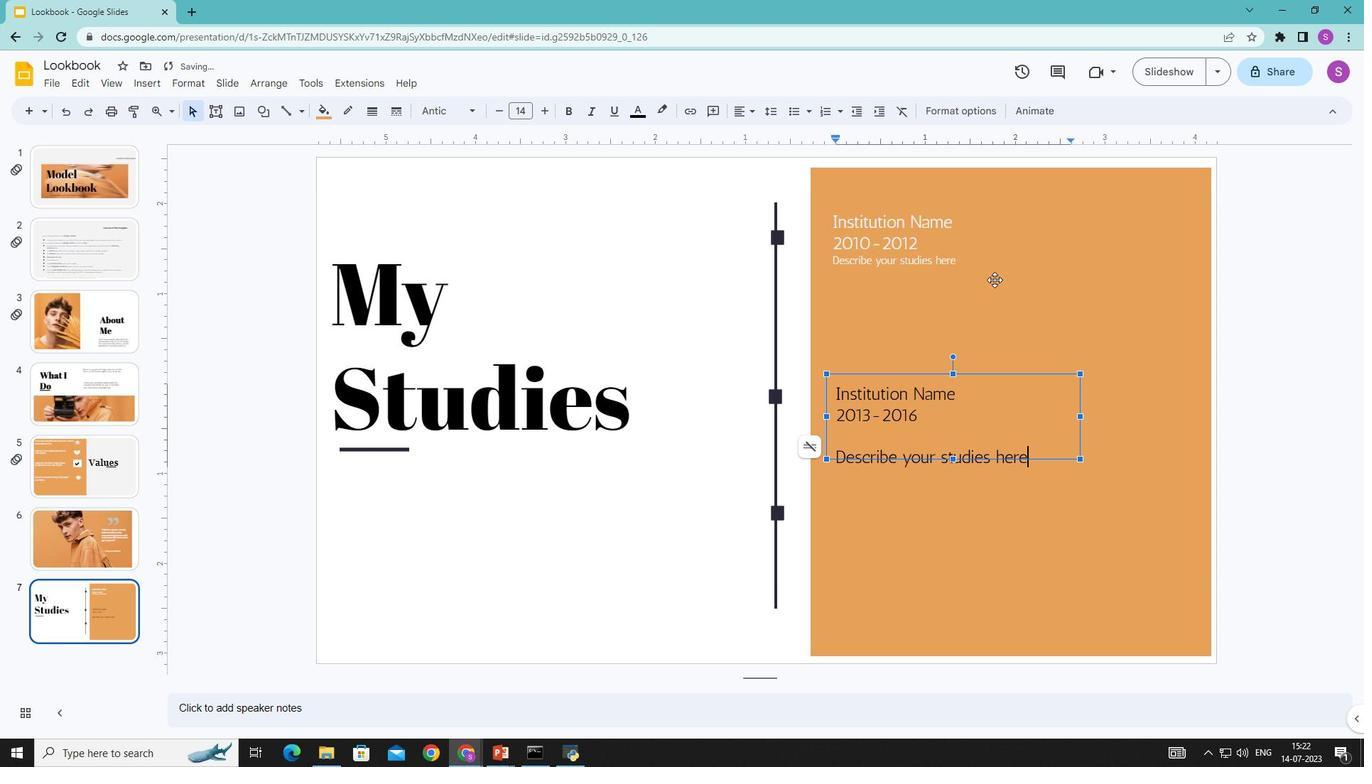 
Action: Mouse moved to (974, 424)
Screenshot: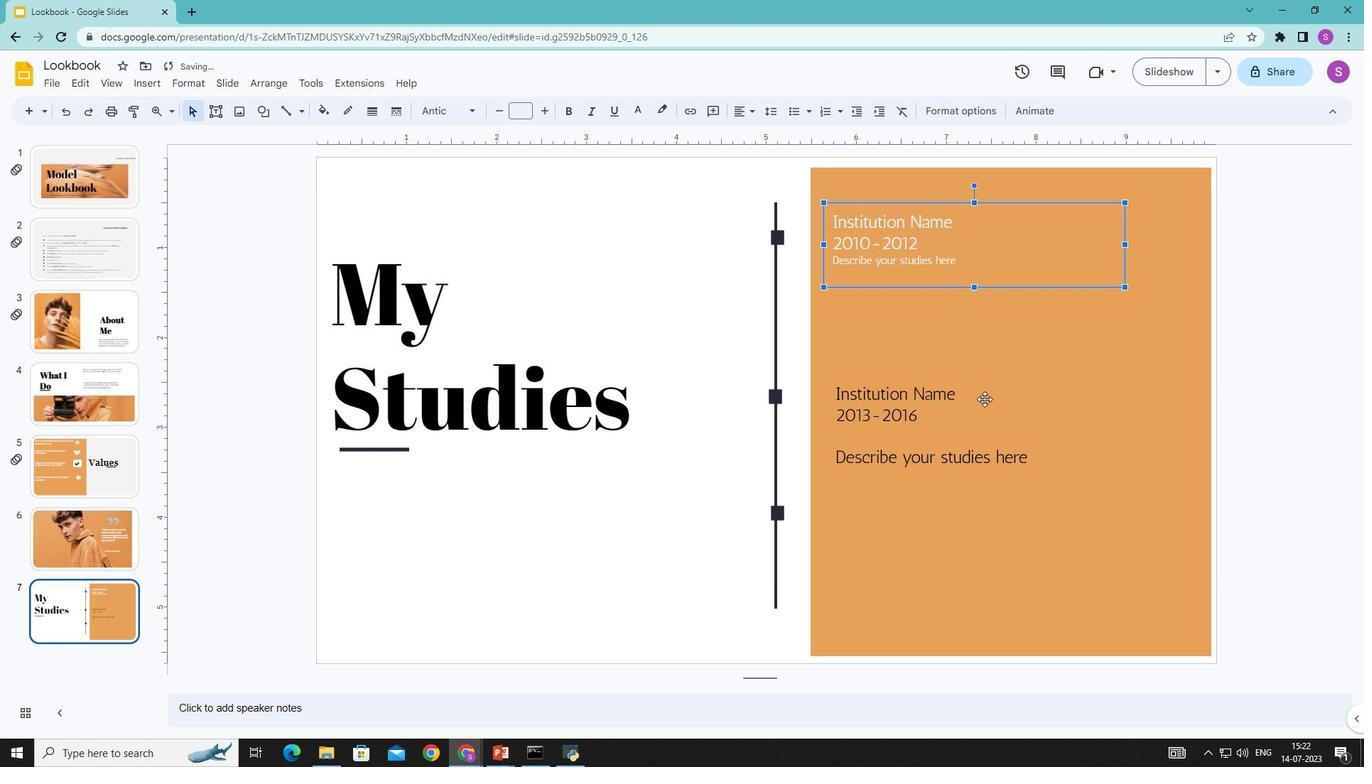 
Action: Mouse pressed left at (974, 424)
Screenshot: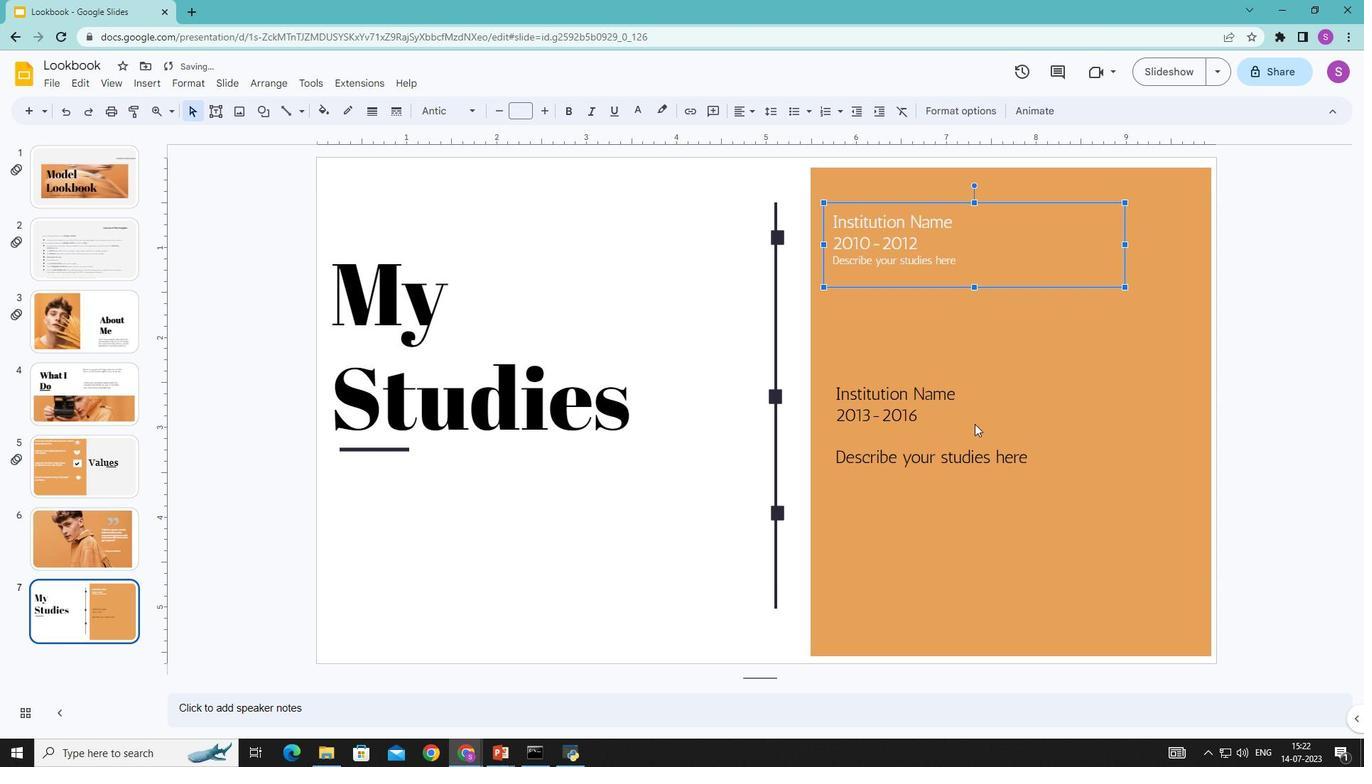 
Action: Mouse moved to (1025, 455)
Screenshot: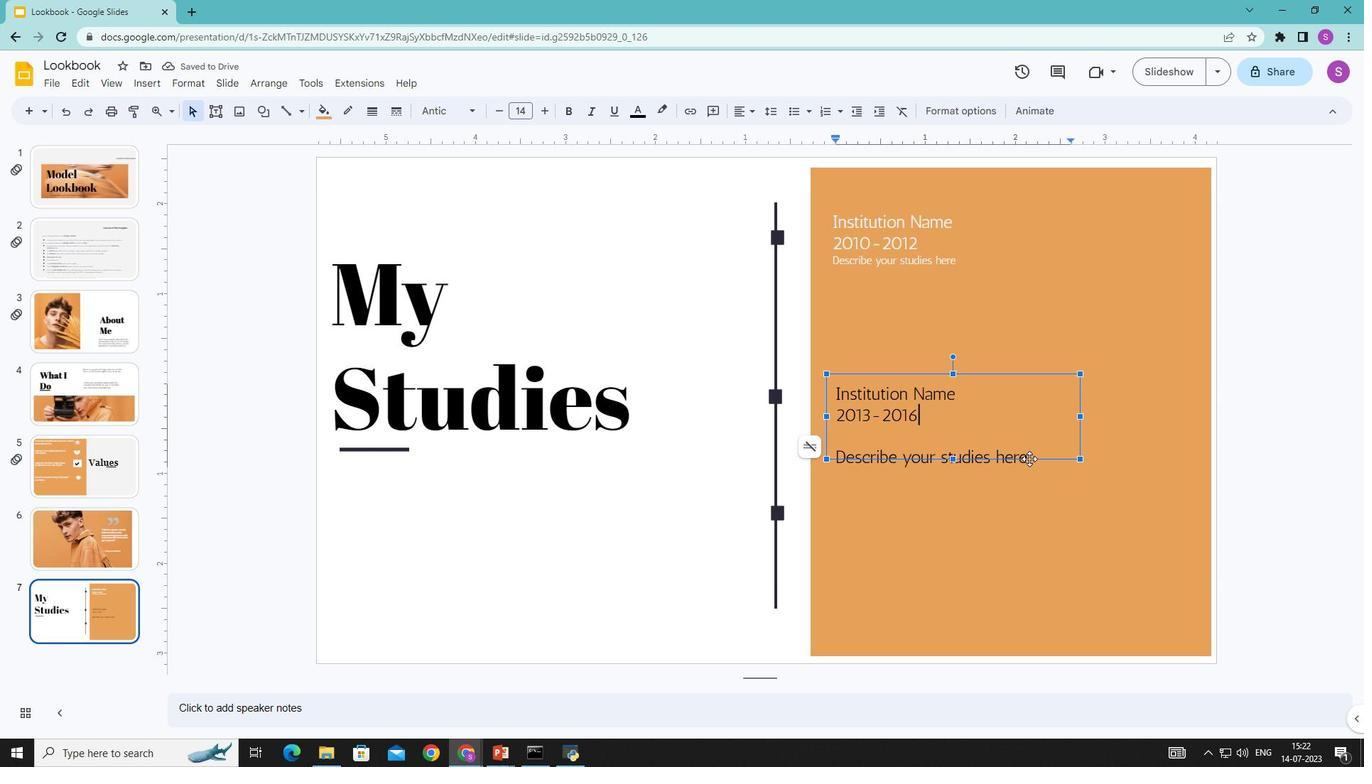 
Action: Mouse pressed left at (1025, 455)
Screenshot: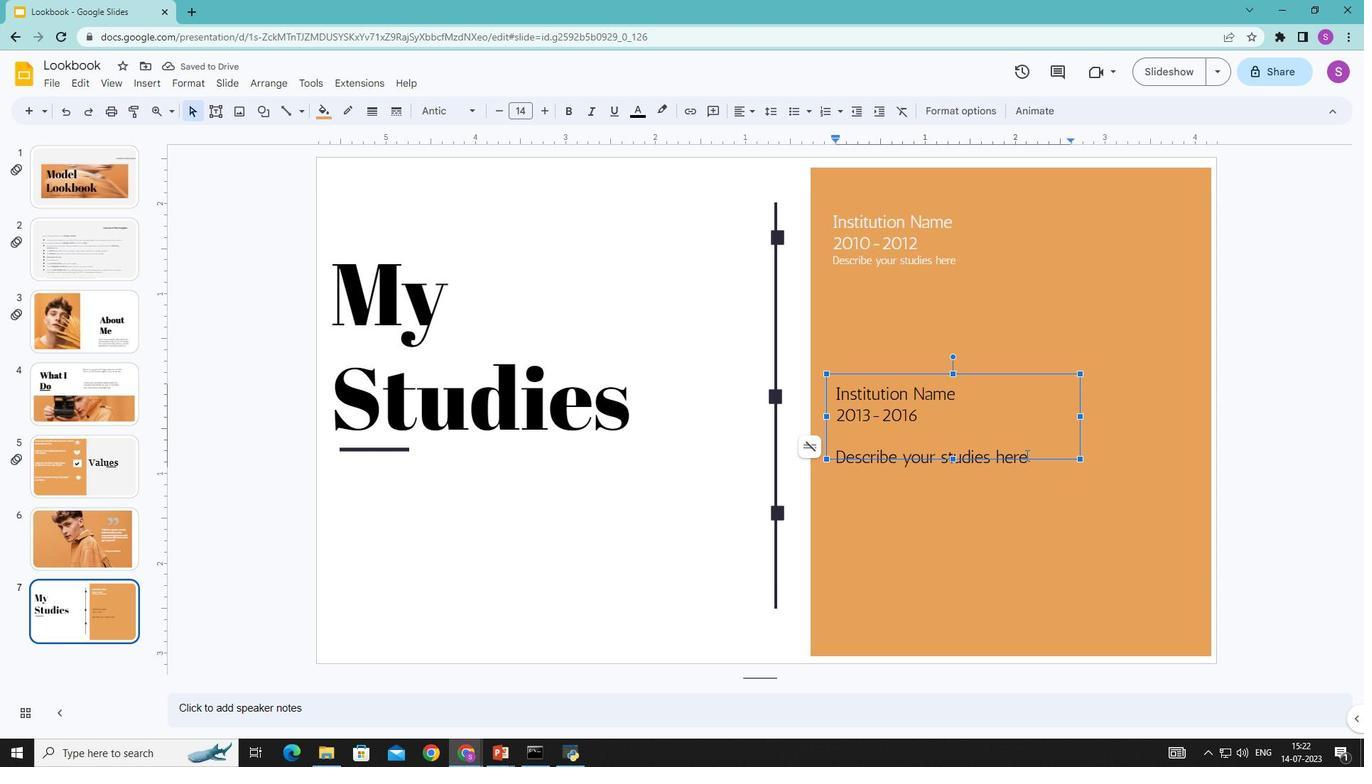 
Action: Mouse moved to (638, 114)
Screenshot: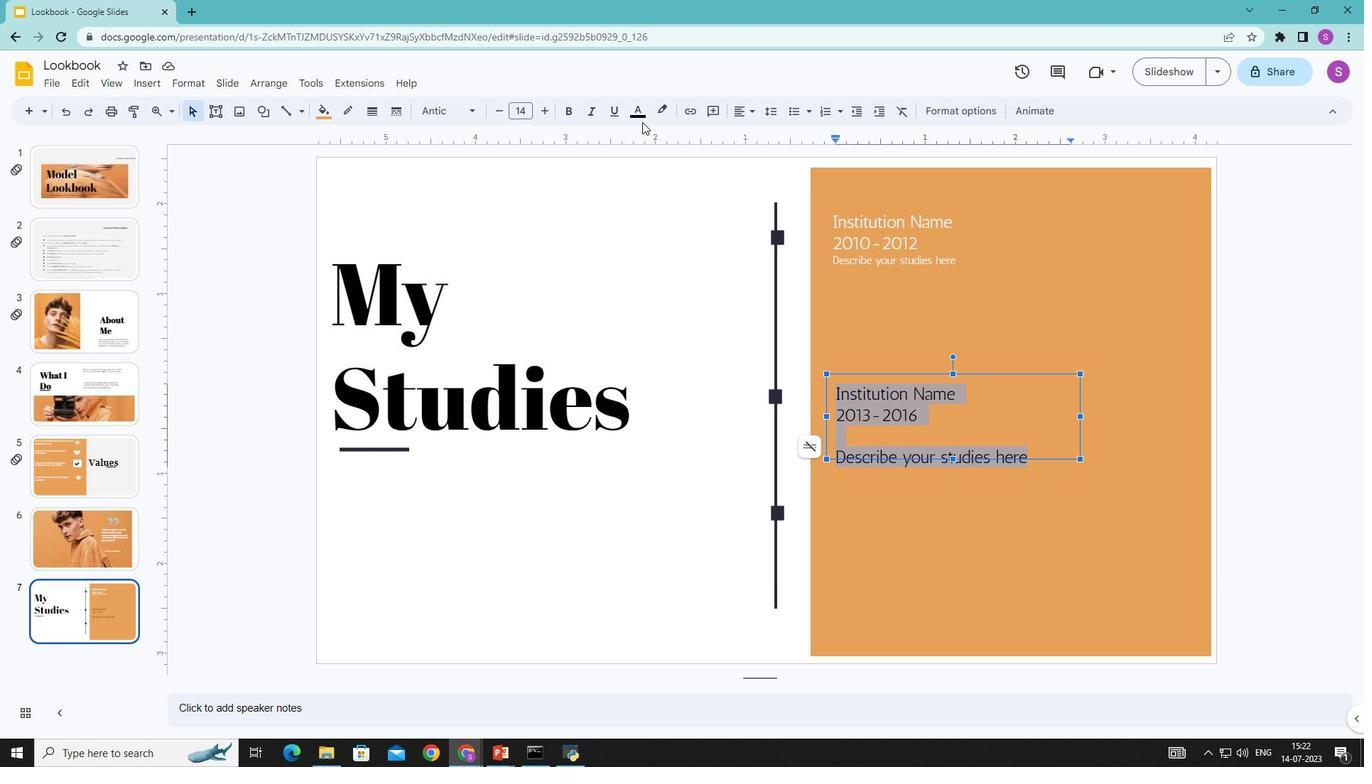 
Action: Mouse pressed left at (638, 114)
Screenshot: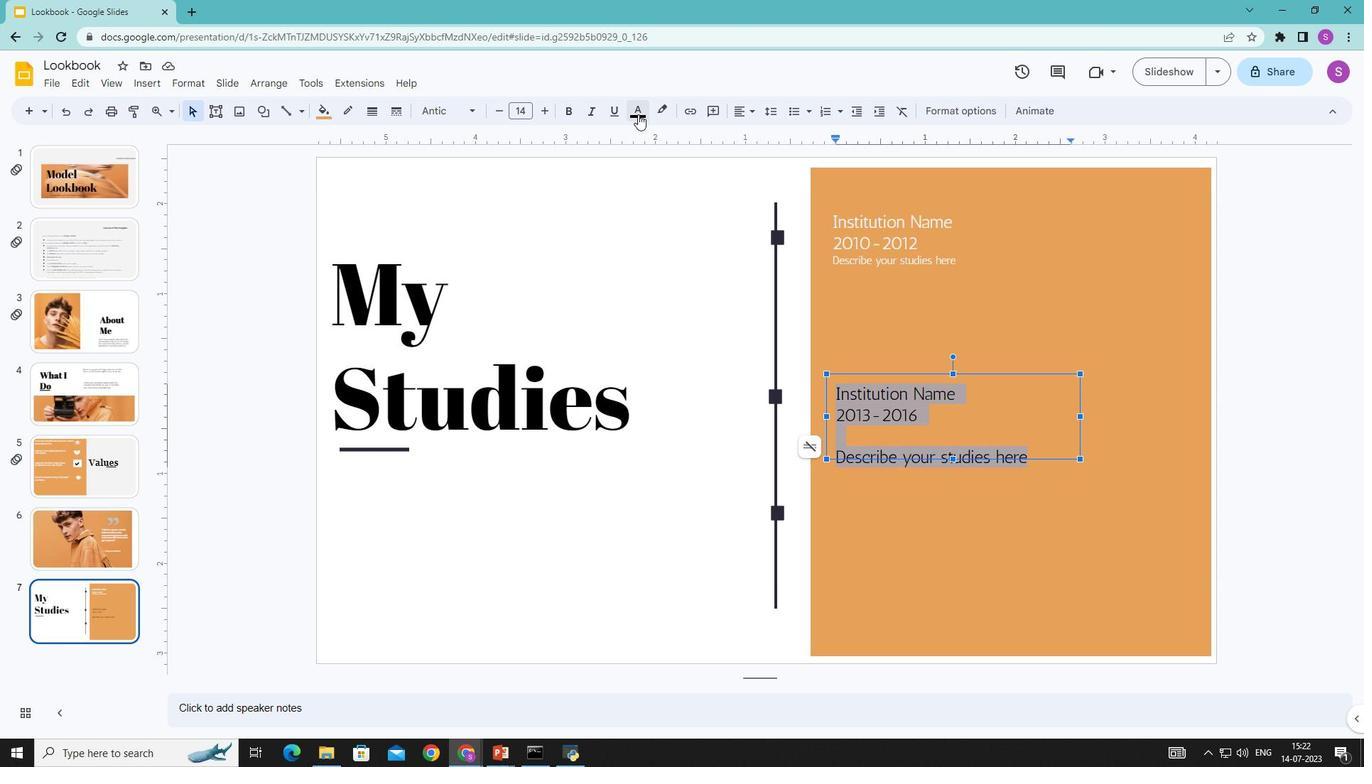 
Action: Mouse moved to (647, 153)
Screenshot: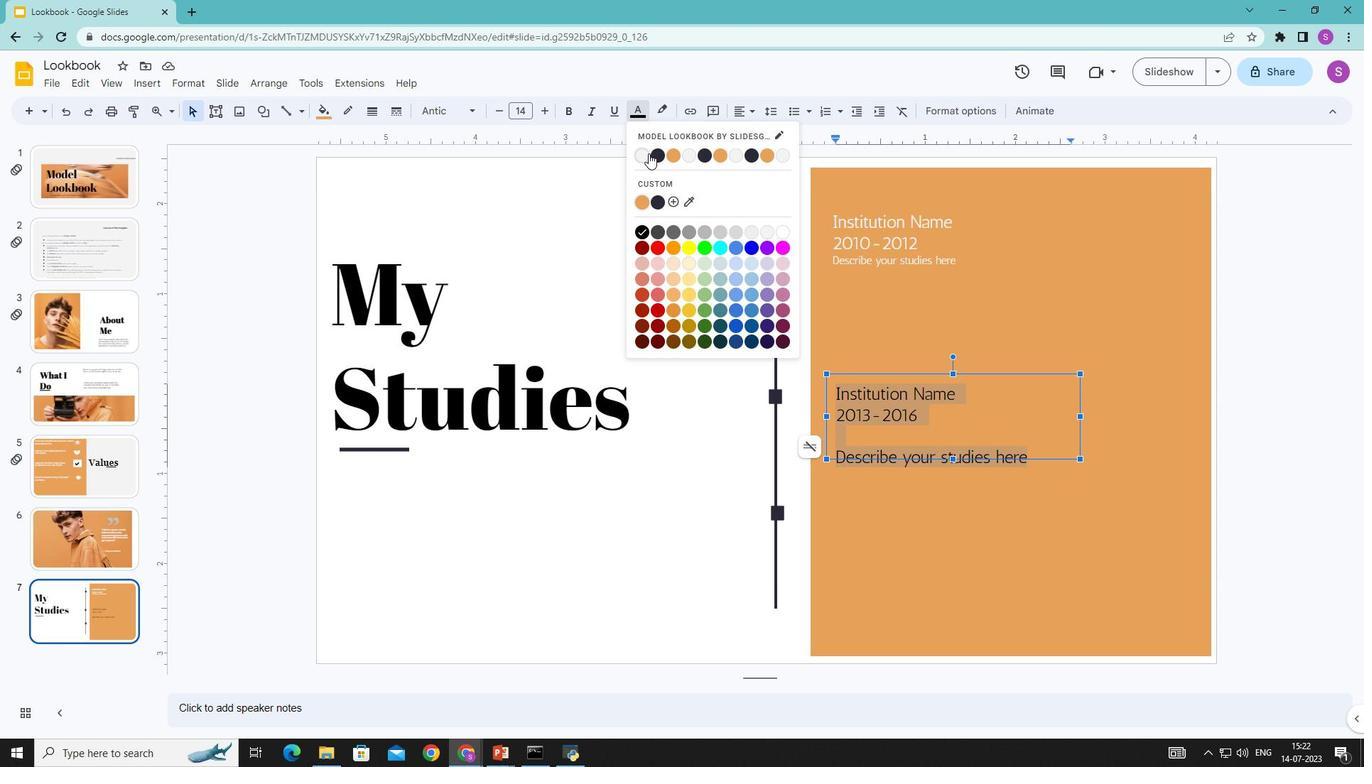 
Action: Mouse pressed left at (647, 153)
Screenshot: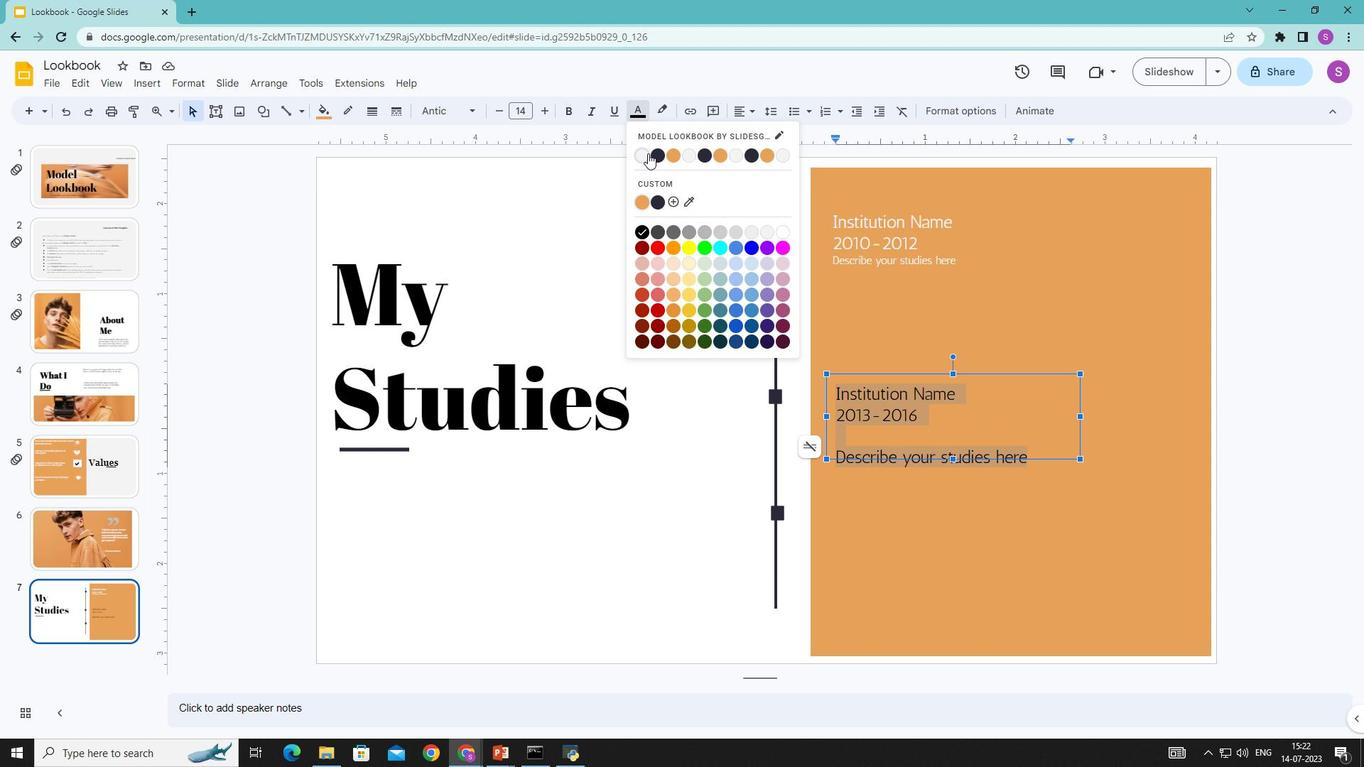 
Action: Mouse moved to (1005, 304)
Screenshot: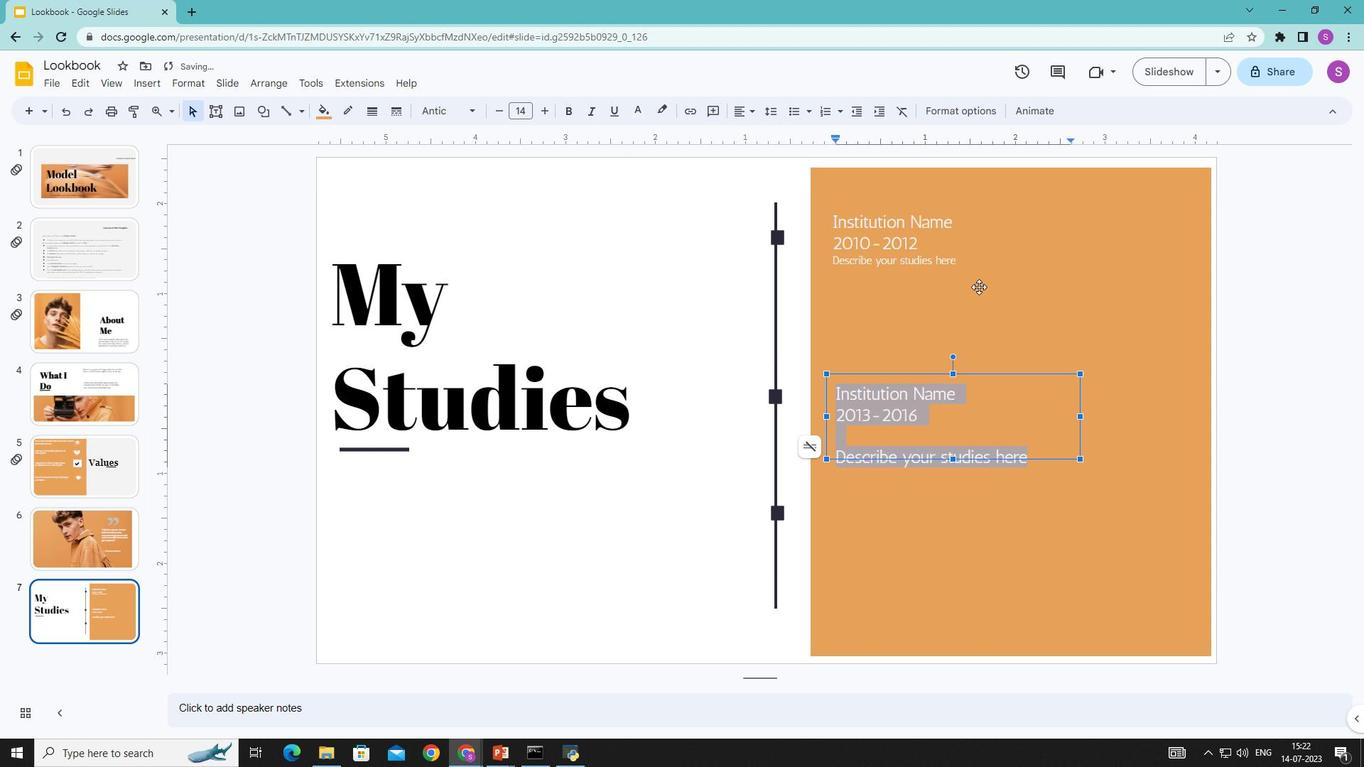 
Action: Mouse pressed left at (1005, 304)
Screenshot: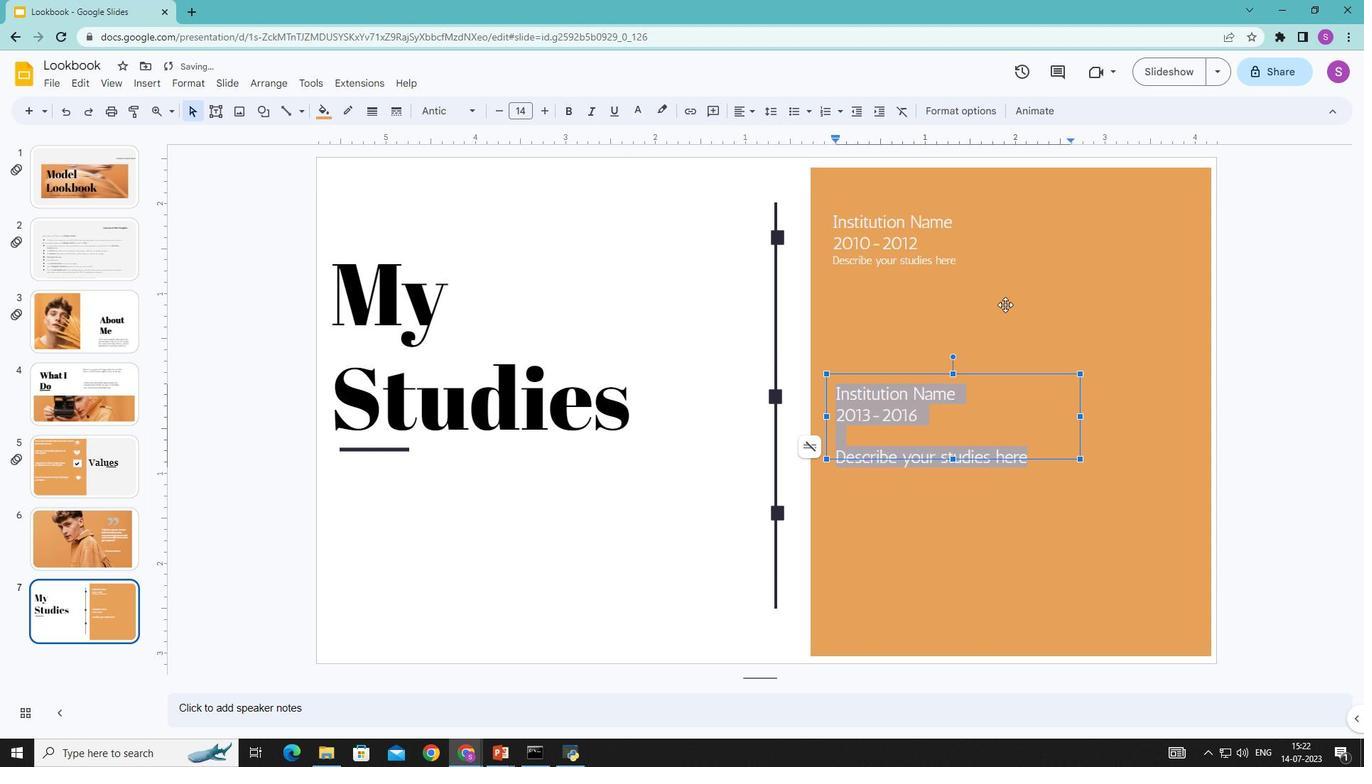 
Action: Mouse moved to (953, 222)
Screenshot: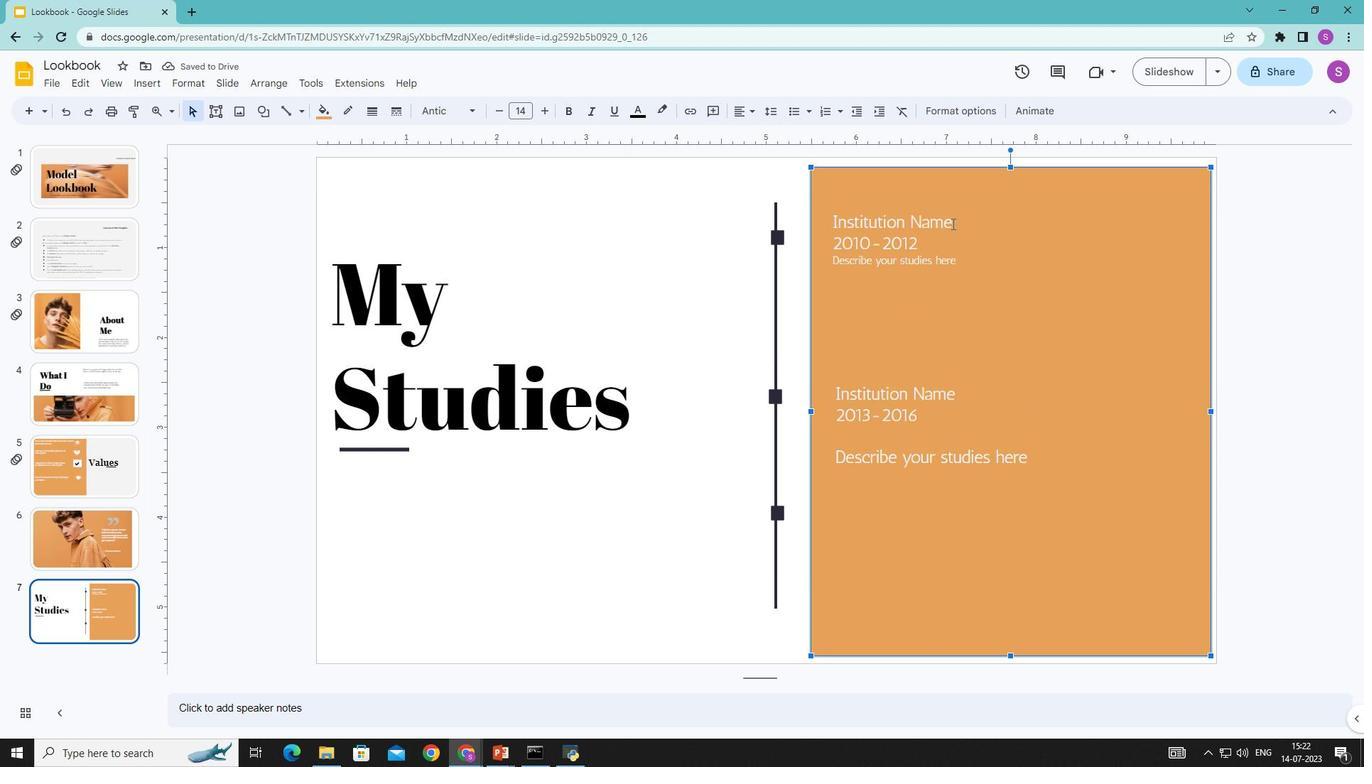 
Action: Mouse pressed left at (953, 222)
Screenshot: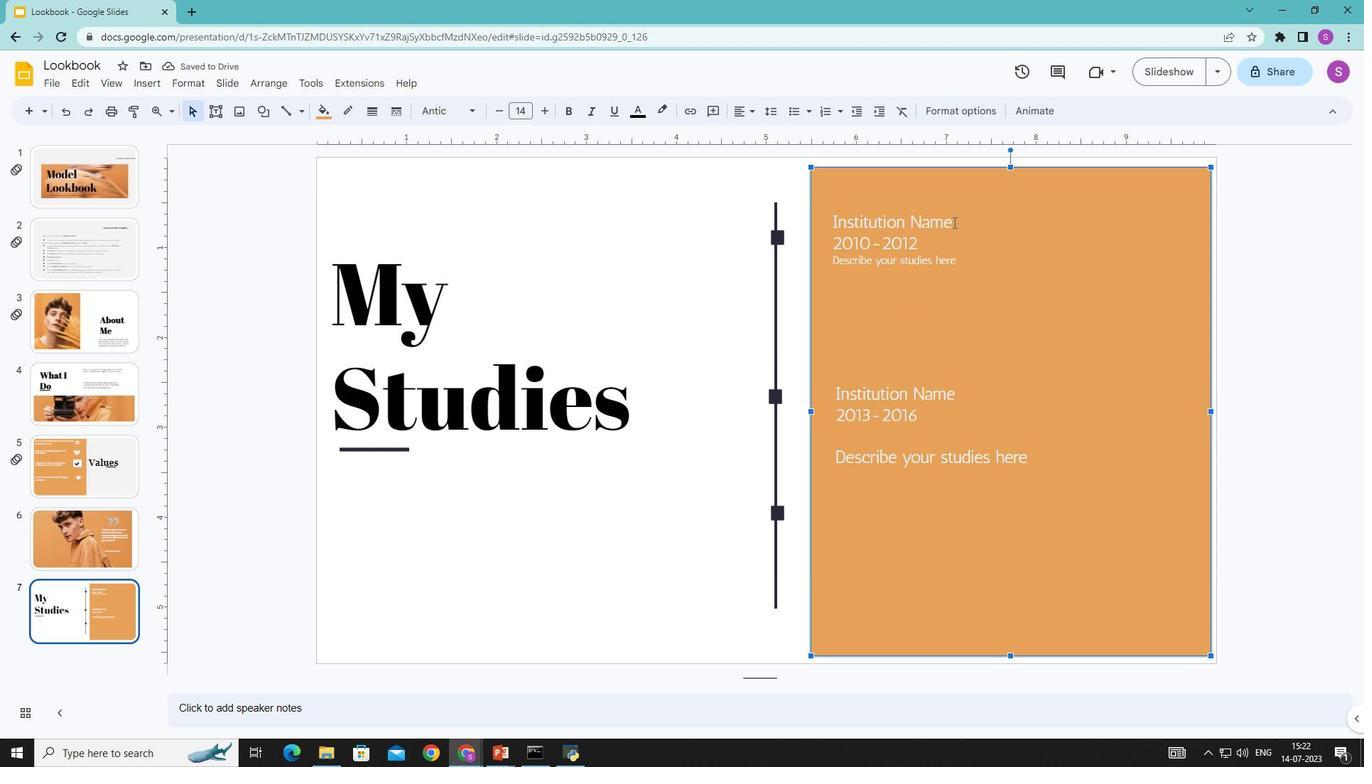 
Action: Mouse moved to (567, 112)
Screenshot: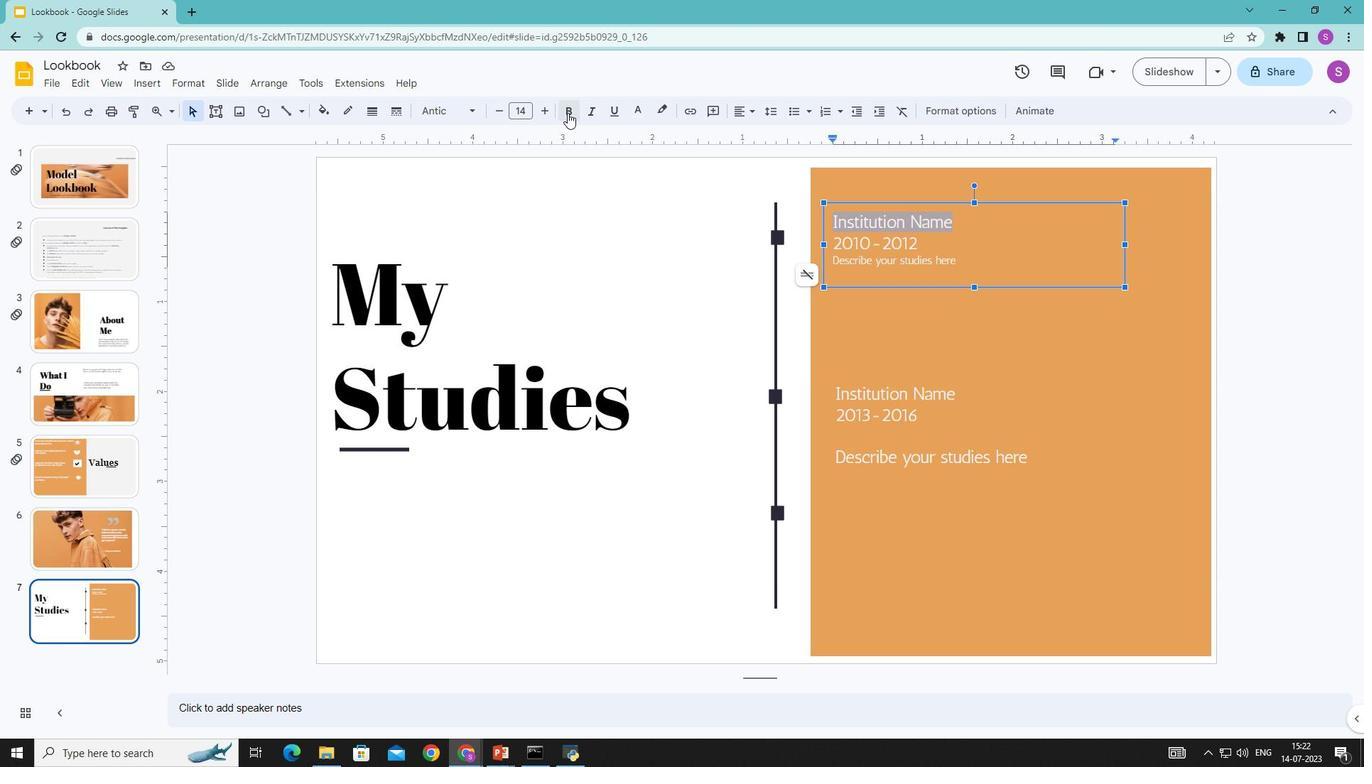 
Action: Mouse pressed left at (567, 112)
Screenshot: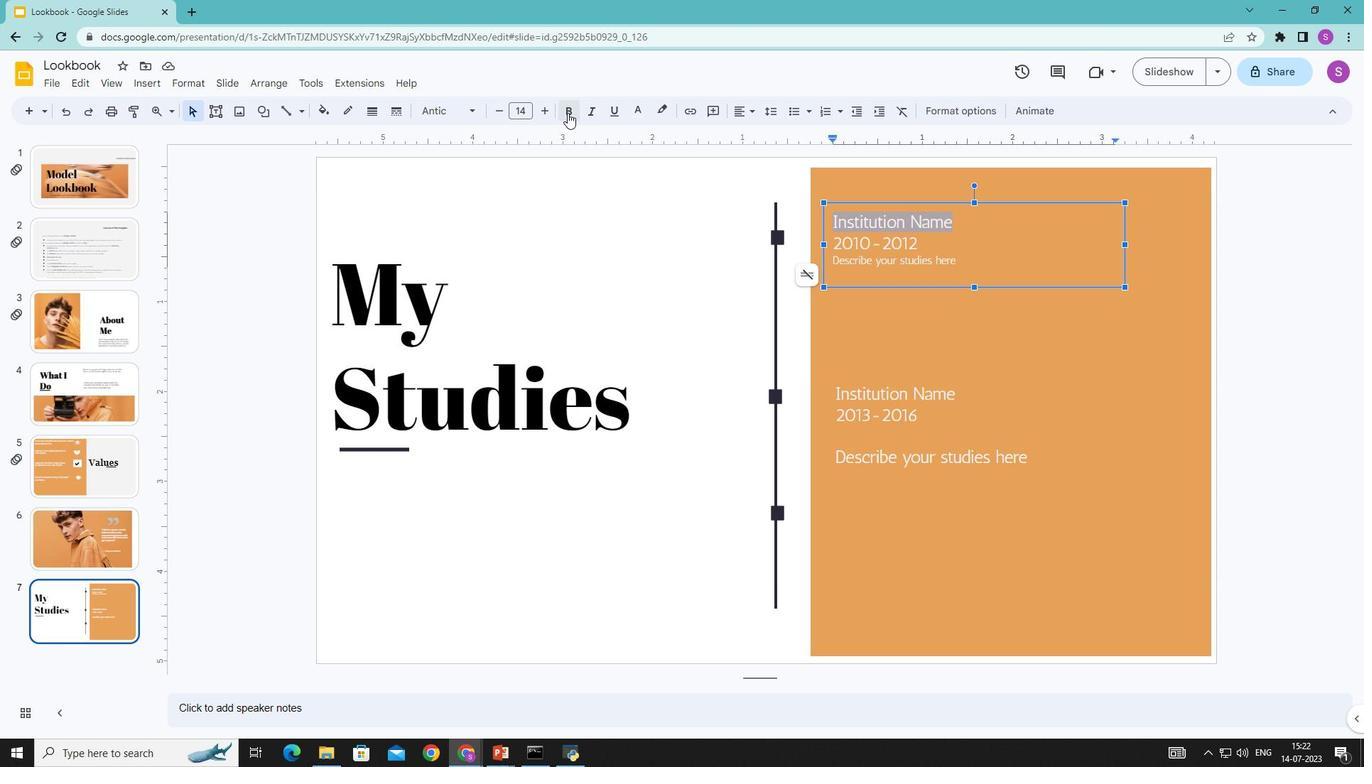
Action: Mouse moved to (1020, 384)
Screenshot: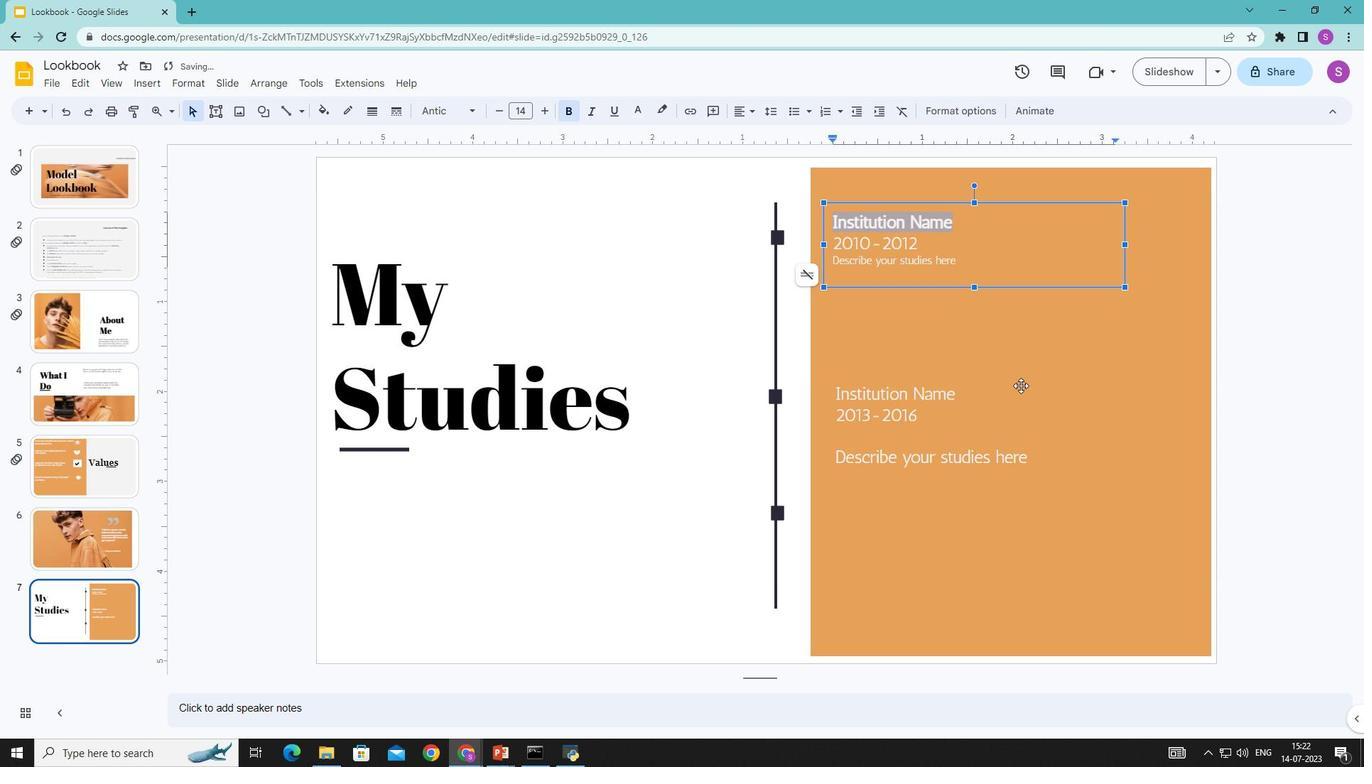 
Action: Mouse pressed left at (1020, 384)
Screenshot: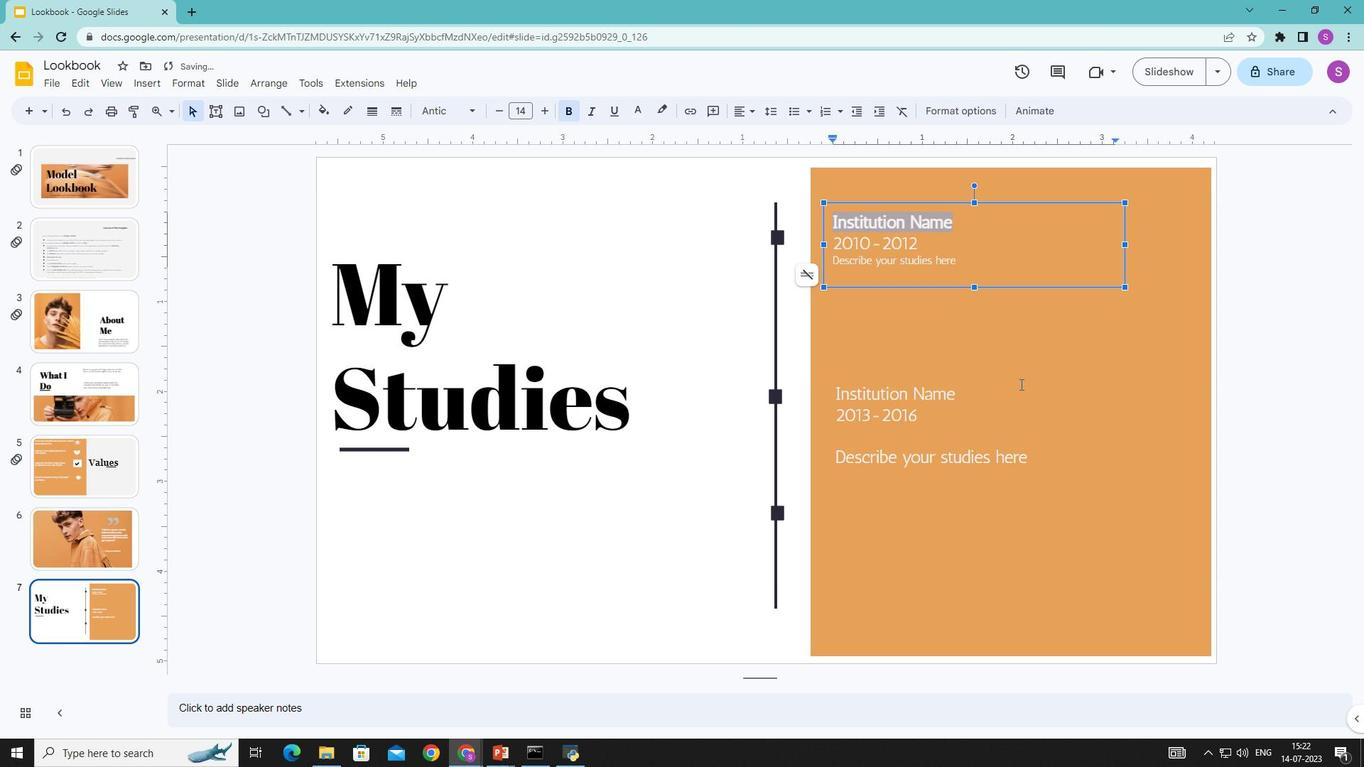 
Action: Mouse moved to (954, 395)
Screenshot: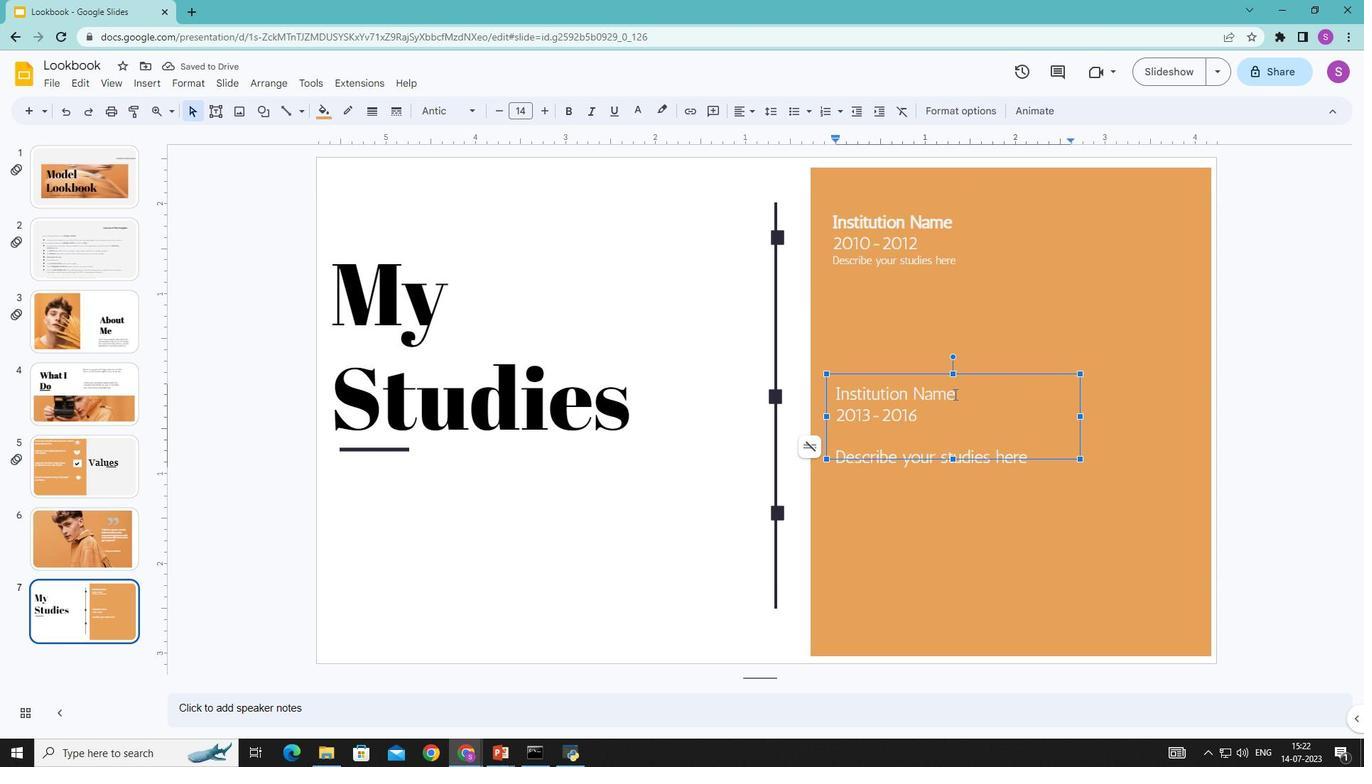 
Action: Mouse pressed left at (954, 395)
Screenshot: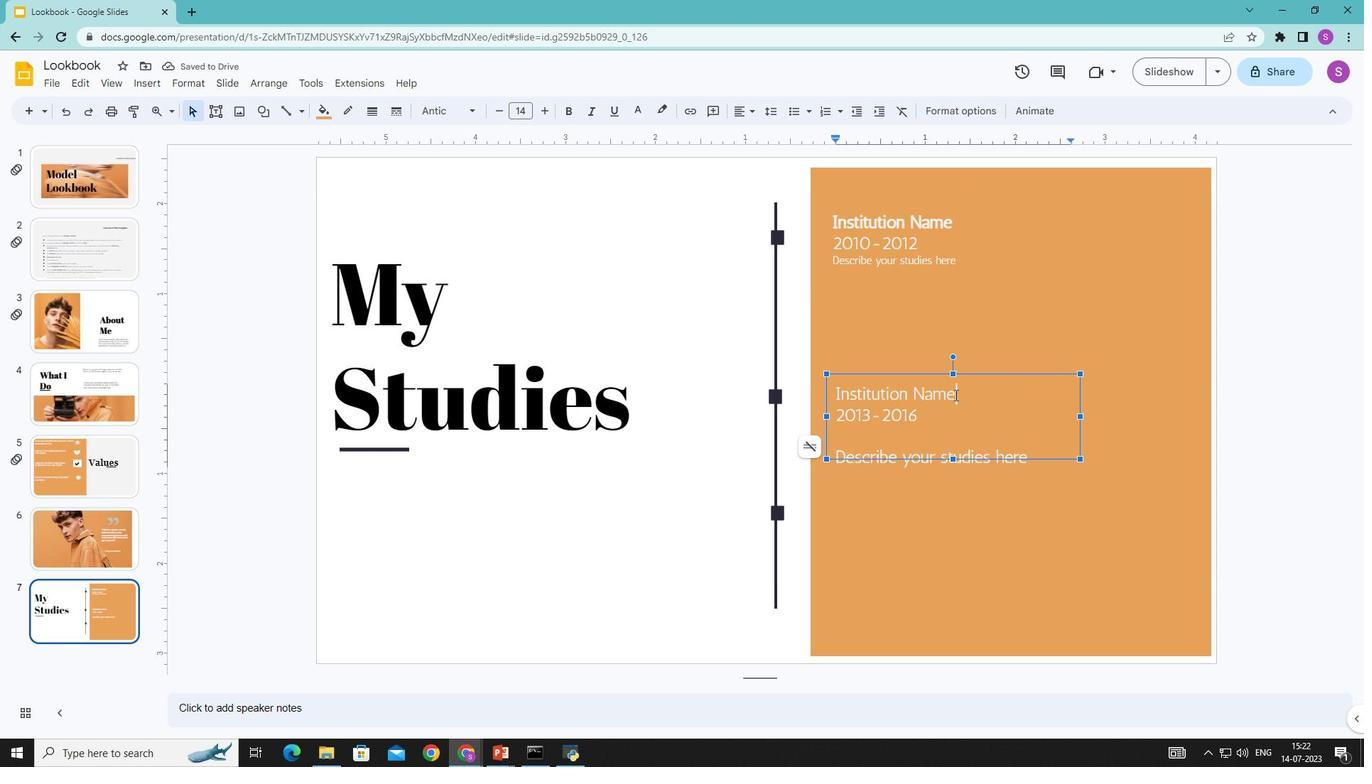 
Action: Mouse moved to (567, 112)
Screenshot: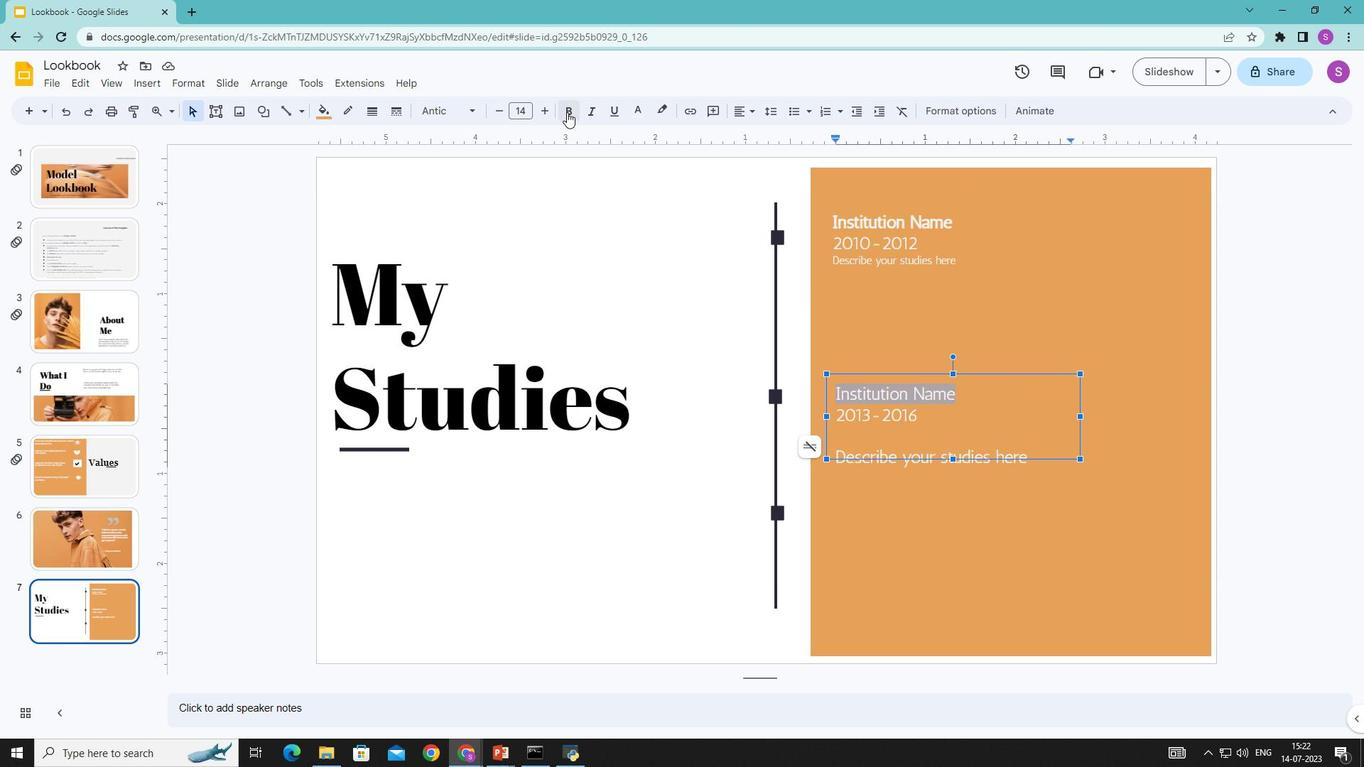 
Action: Mouse pressed left at (567, 112)
Screenshot: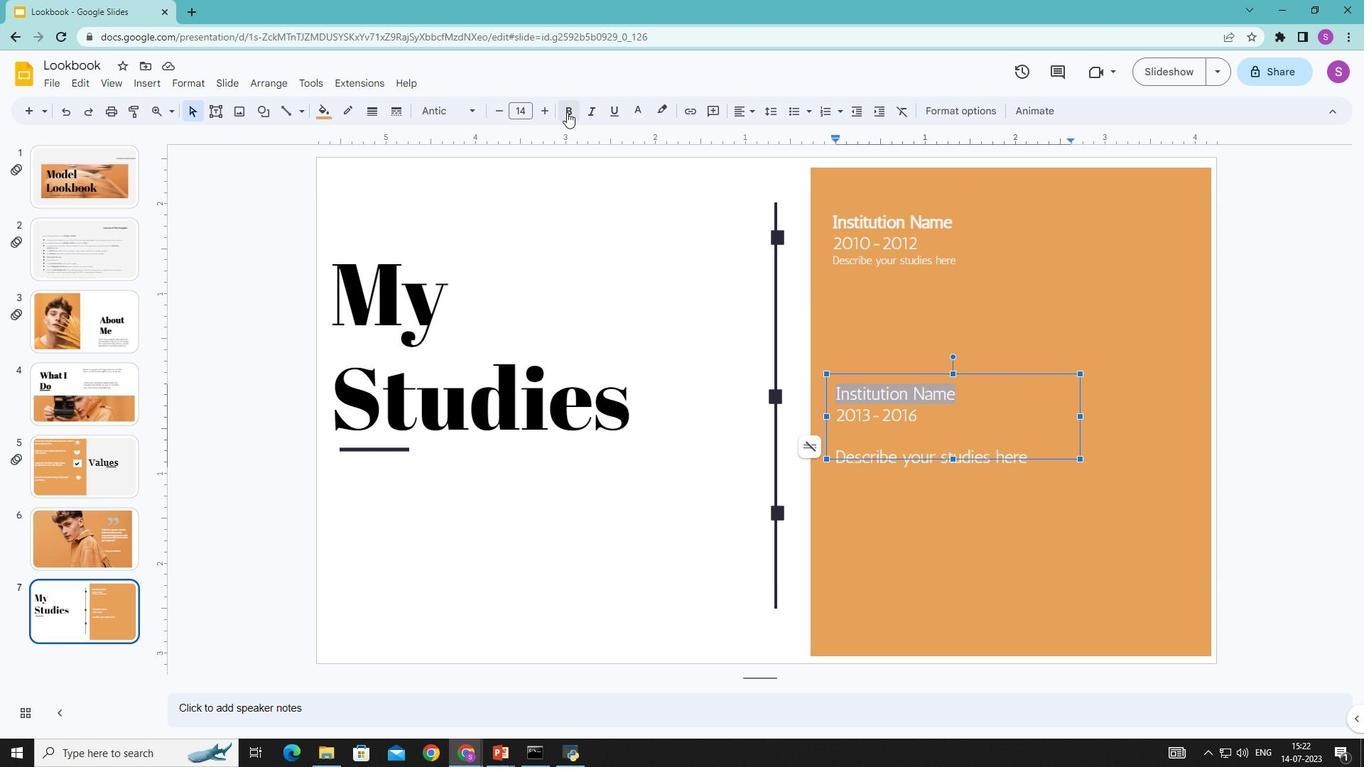 
Action: Mouse moved to (983, 559)
Screenshot: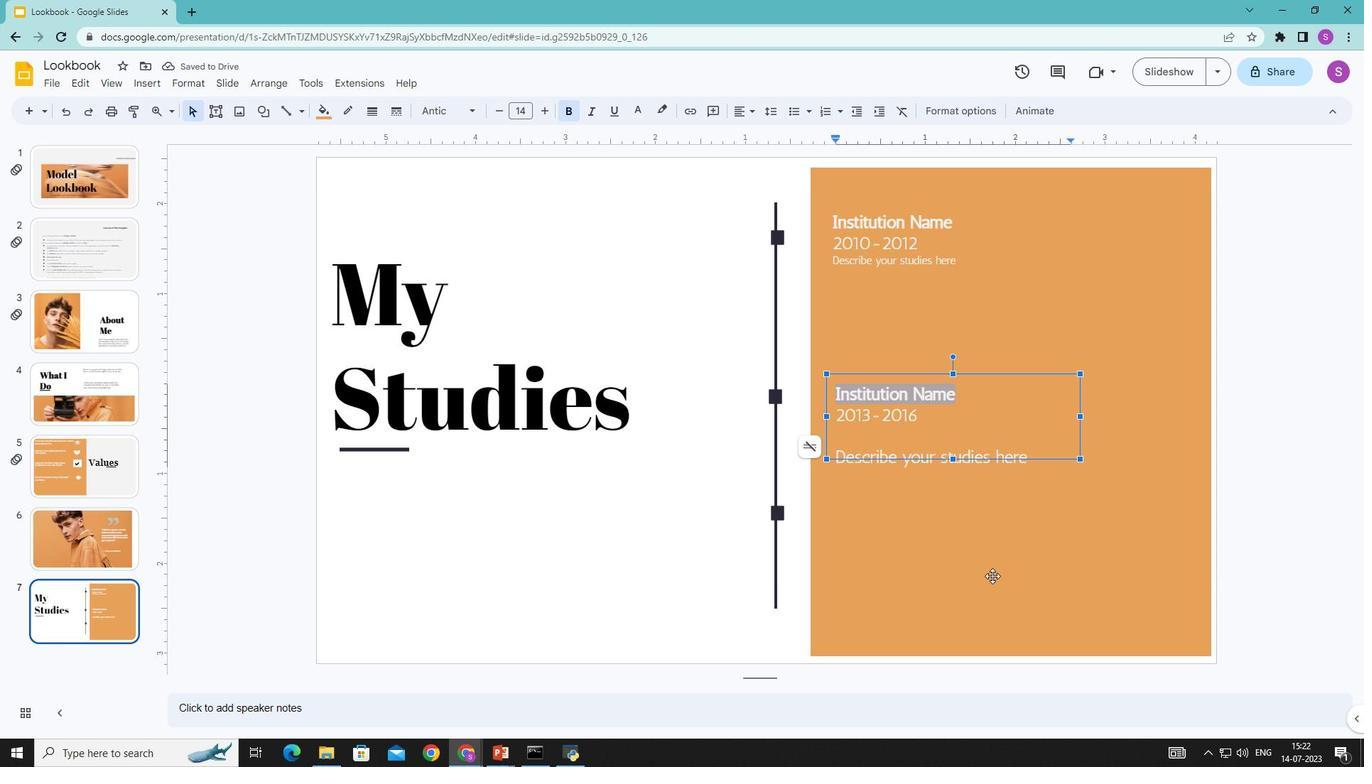
Action: Mouse pressed left at (983, 559)
Screenshot: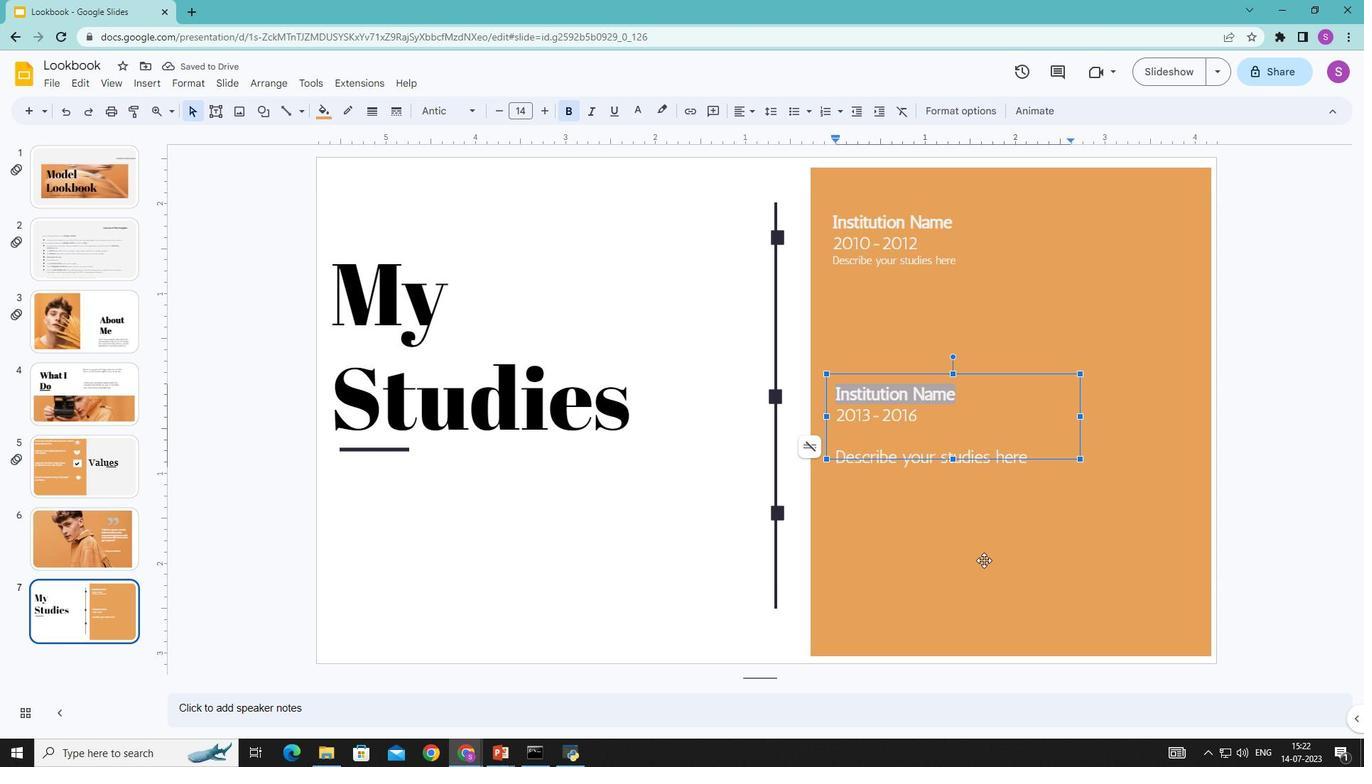
Action: Mouse moved to (1025, 457)
Screenshot: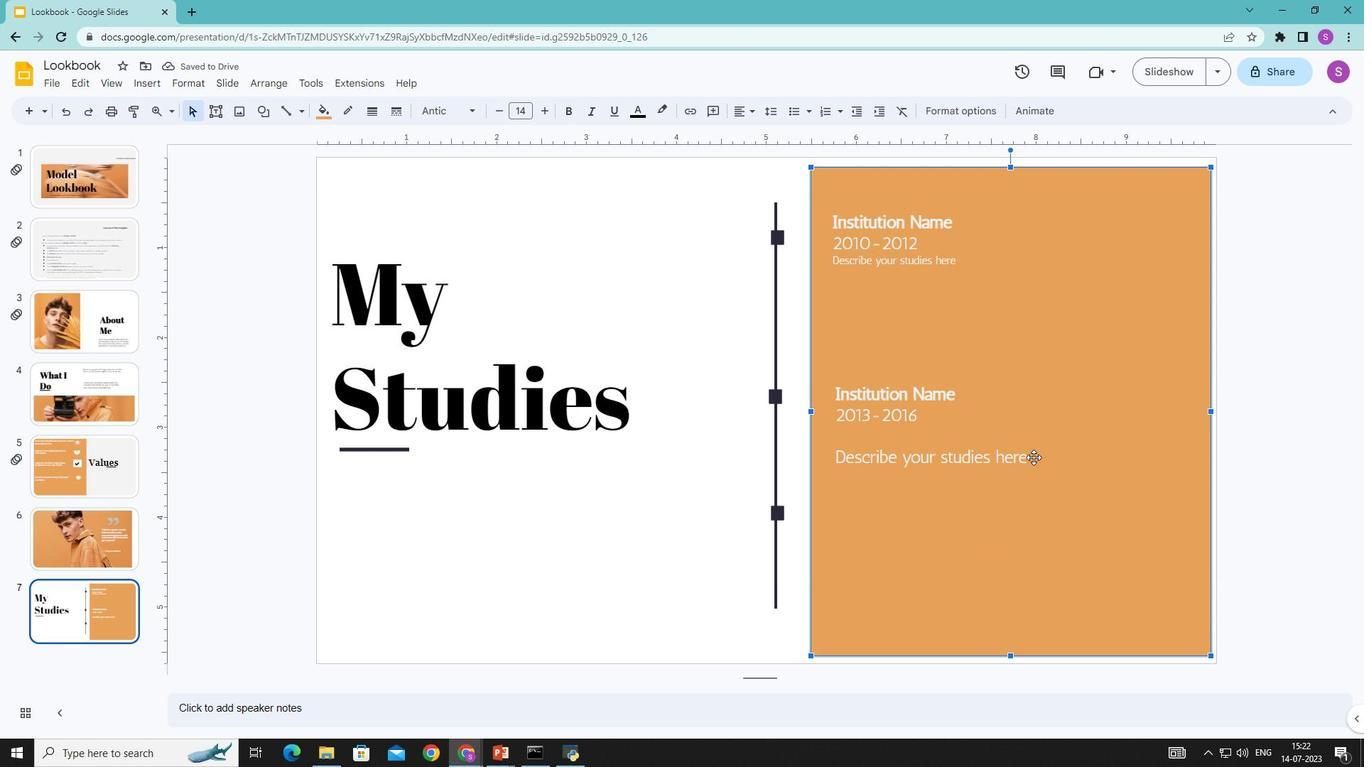 
Action: Mouse pressed left at (1025, 457)
Screenshot: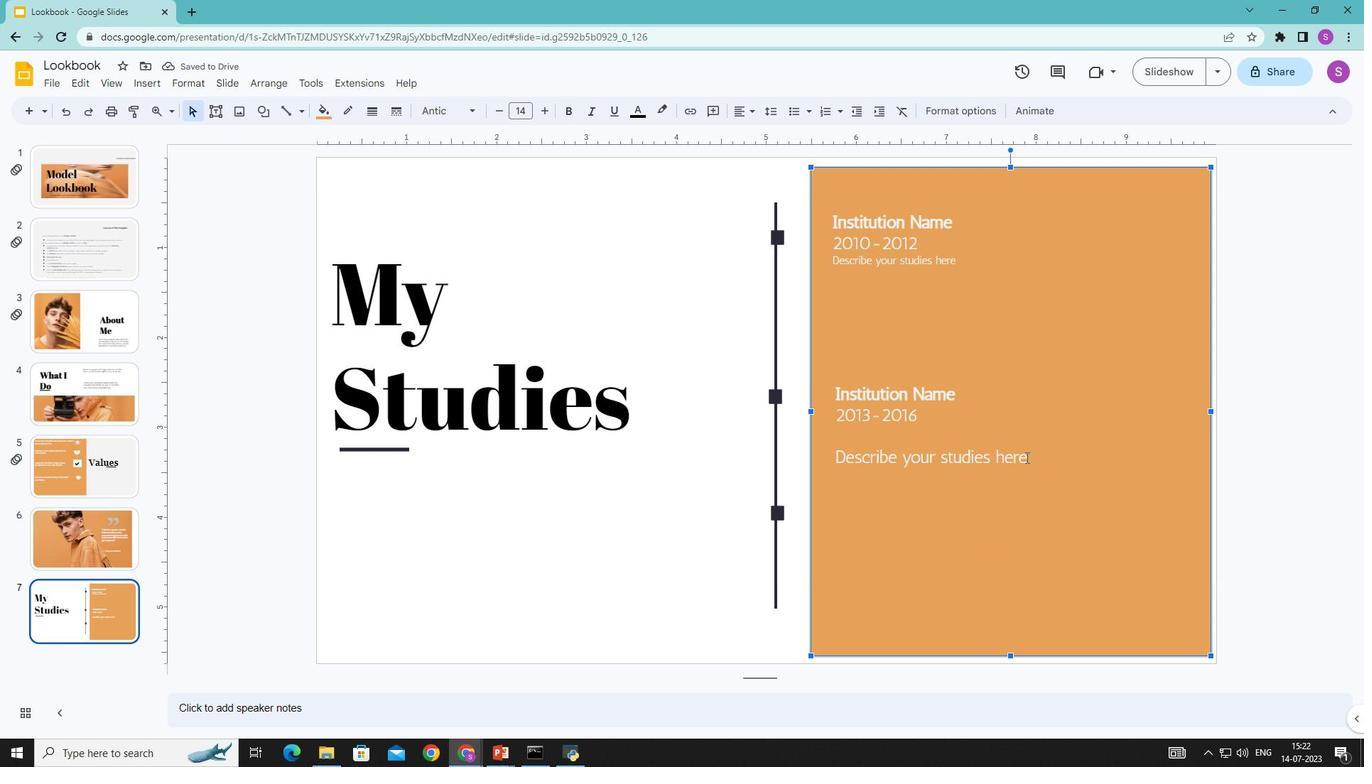 
Action: Mouse moved to (1026, 458)
Screenshot: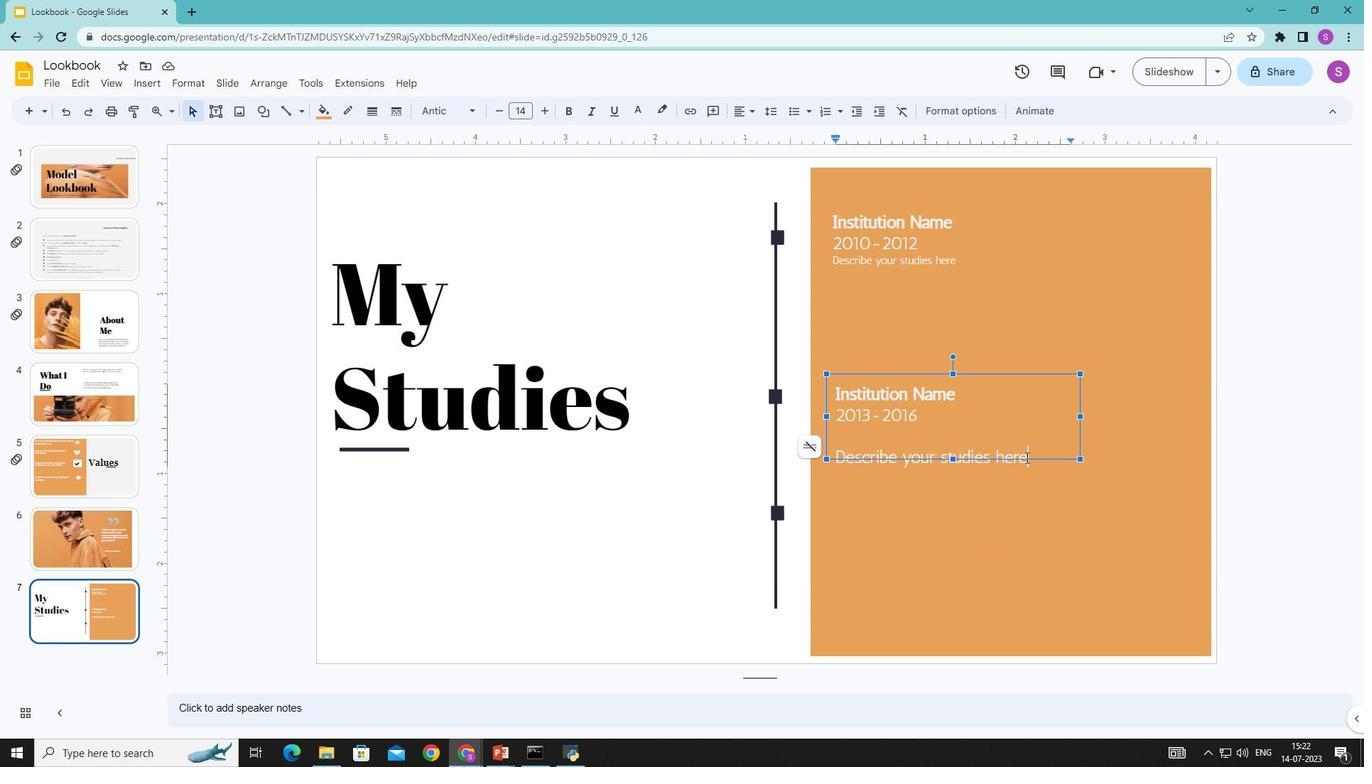 
Action: Mouse pressed left at (1026, 458)
Screenshot: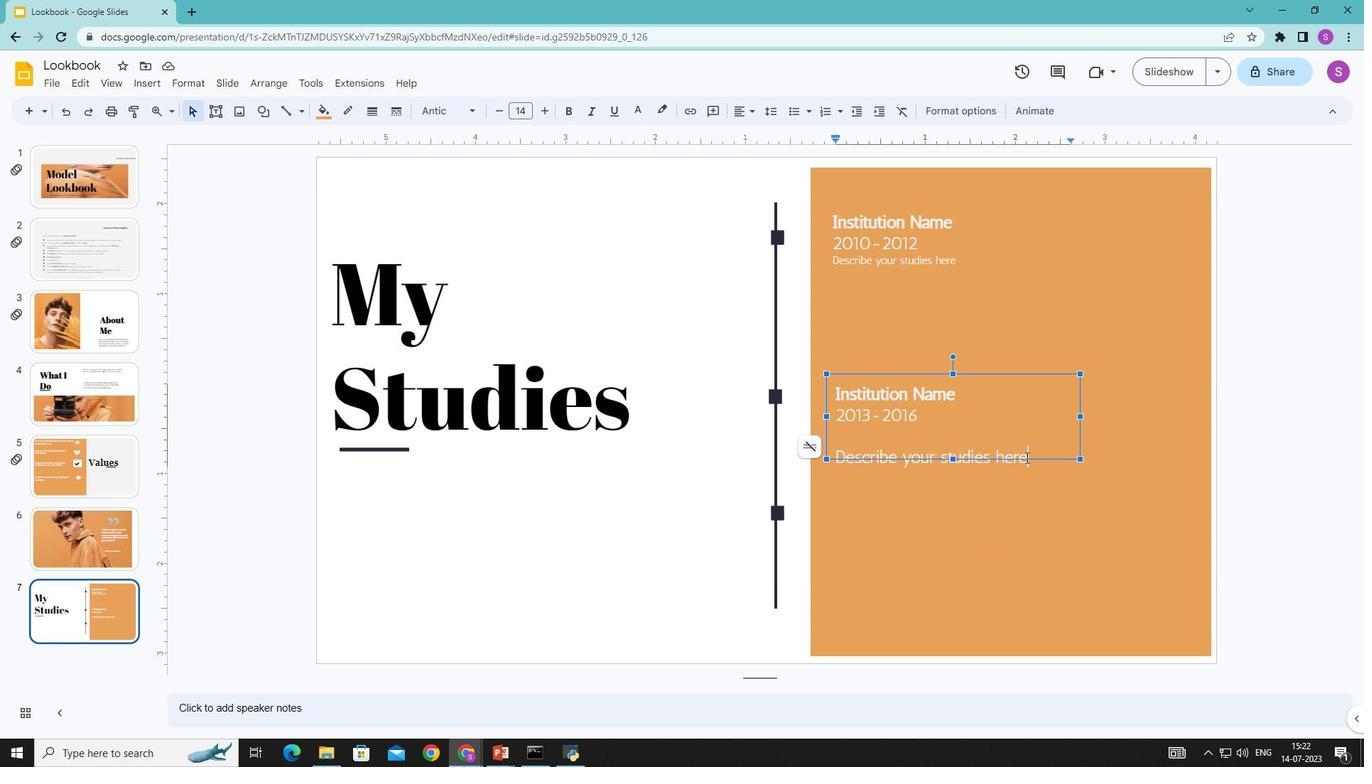 
Action: Mouse moved to (496, 112)
Screenshot: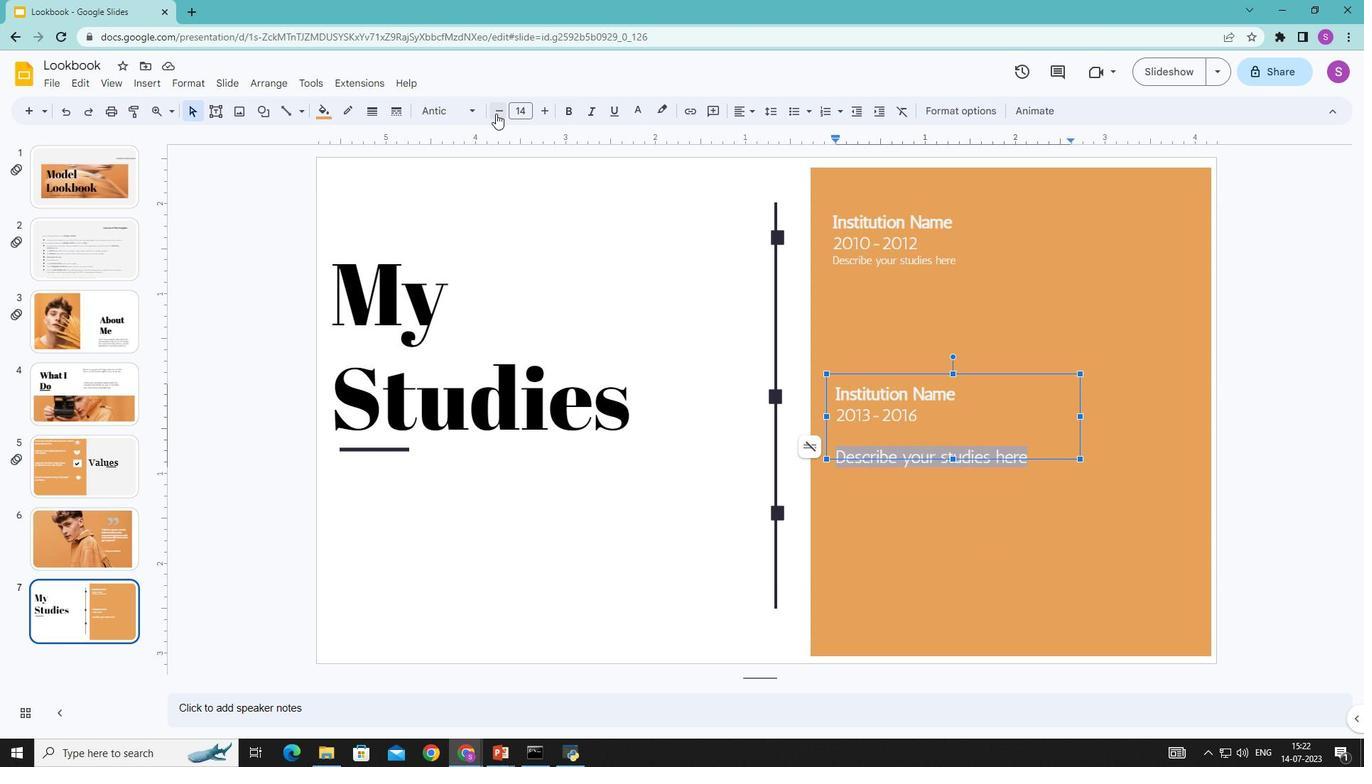 
Action: Mouse pressed left at (496, 112)
Screenshot: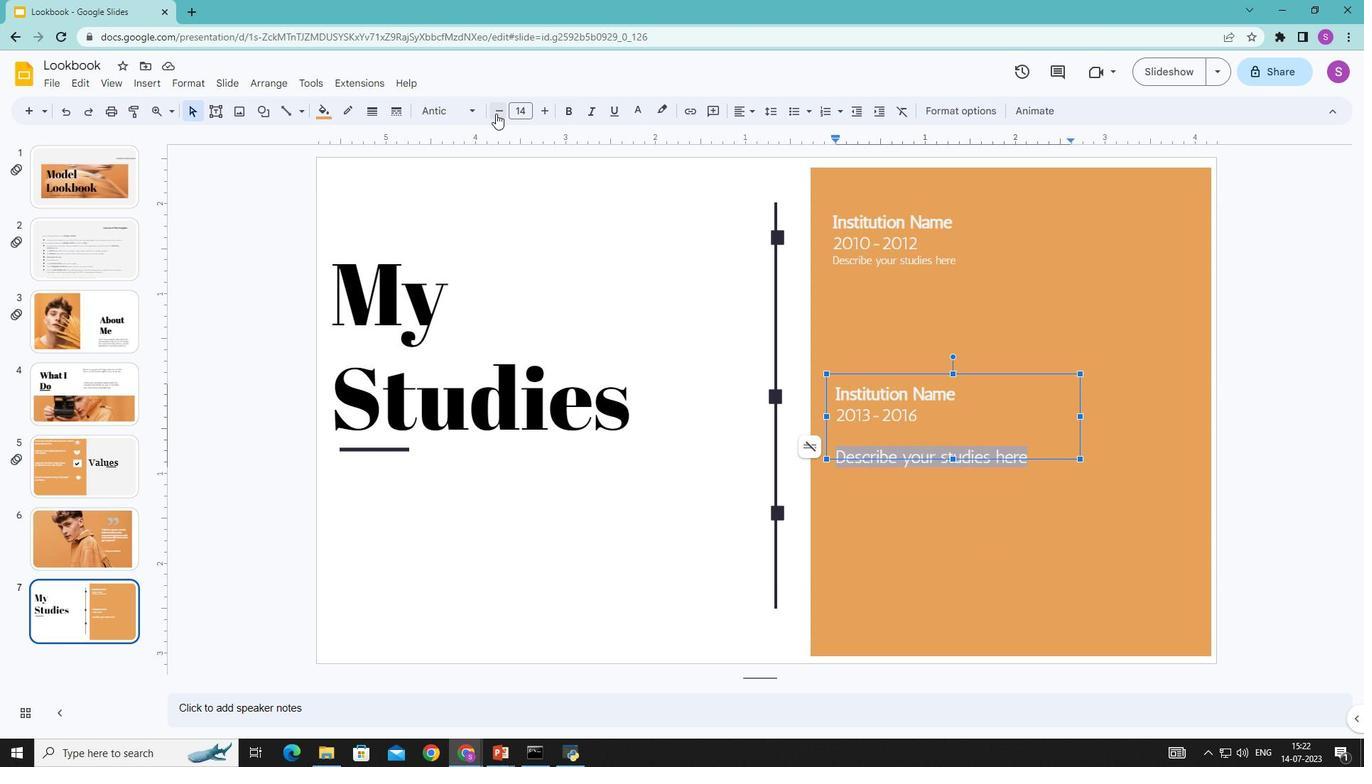 
Action: Mouse moved to (497, 112)
Screenshot: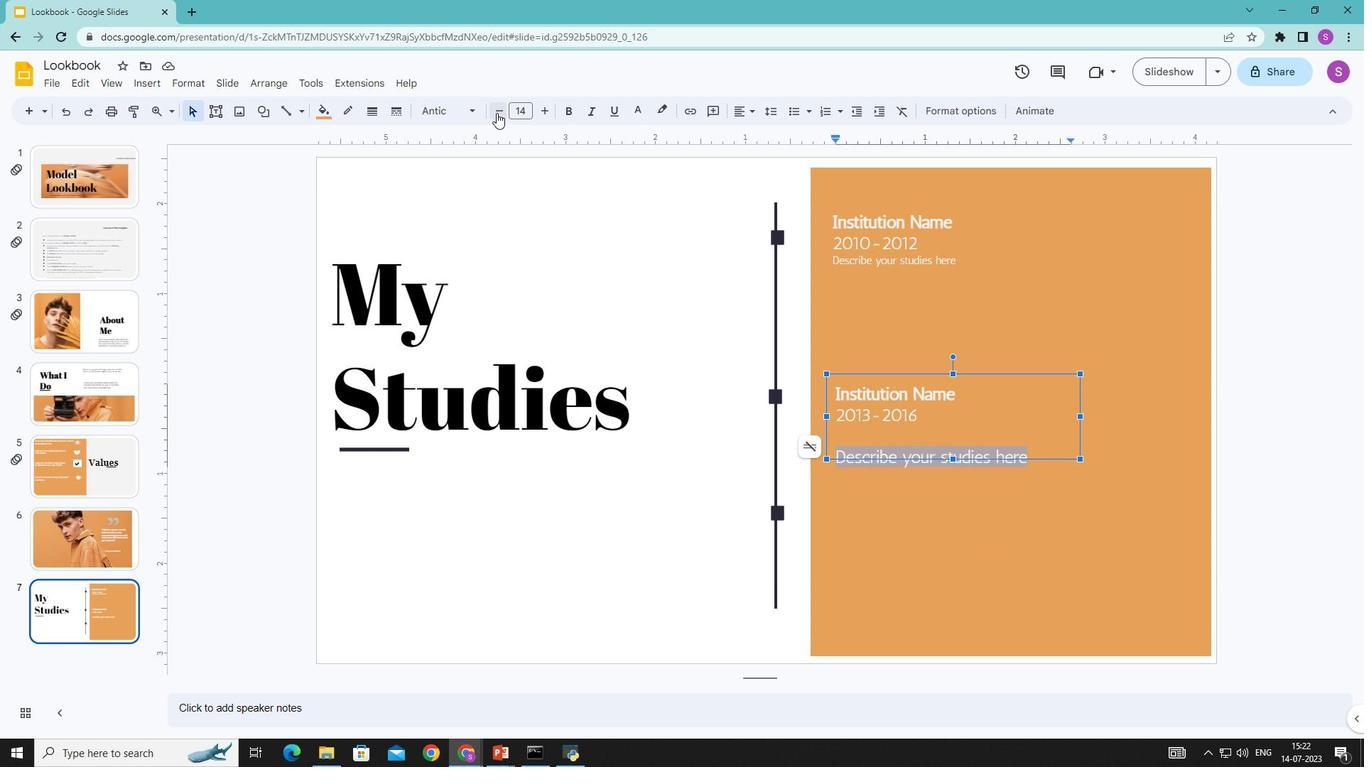 
Action: Mouse pressed left at (497, 112)
Screenshot: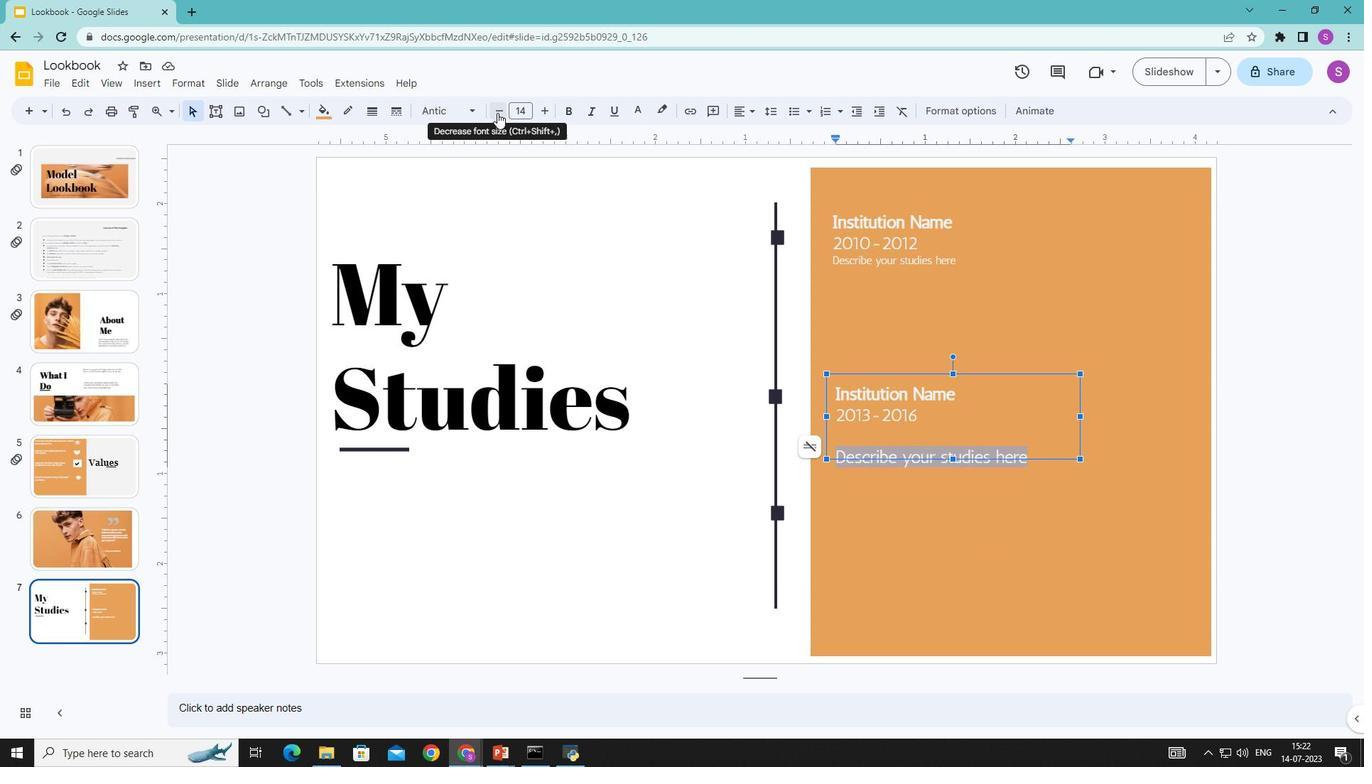 
Action: Mouse pressed left at (497, 112)
Screenshot: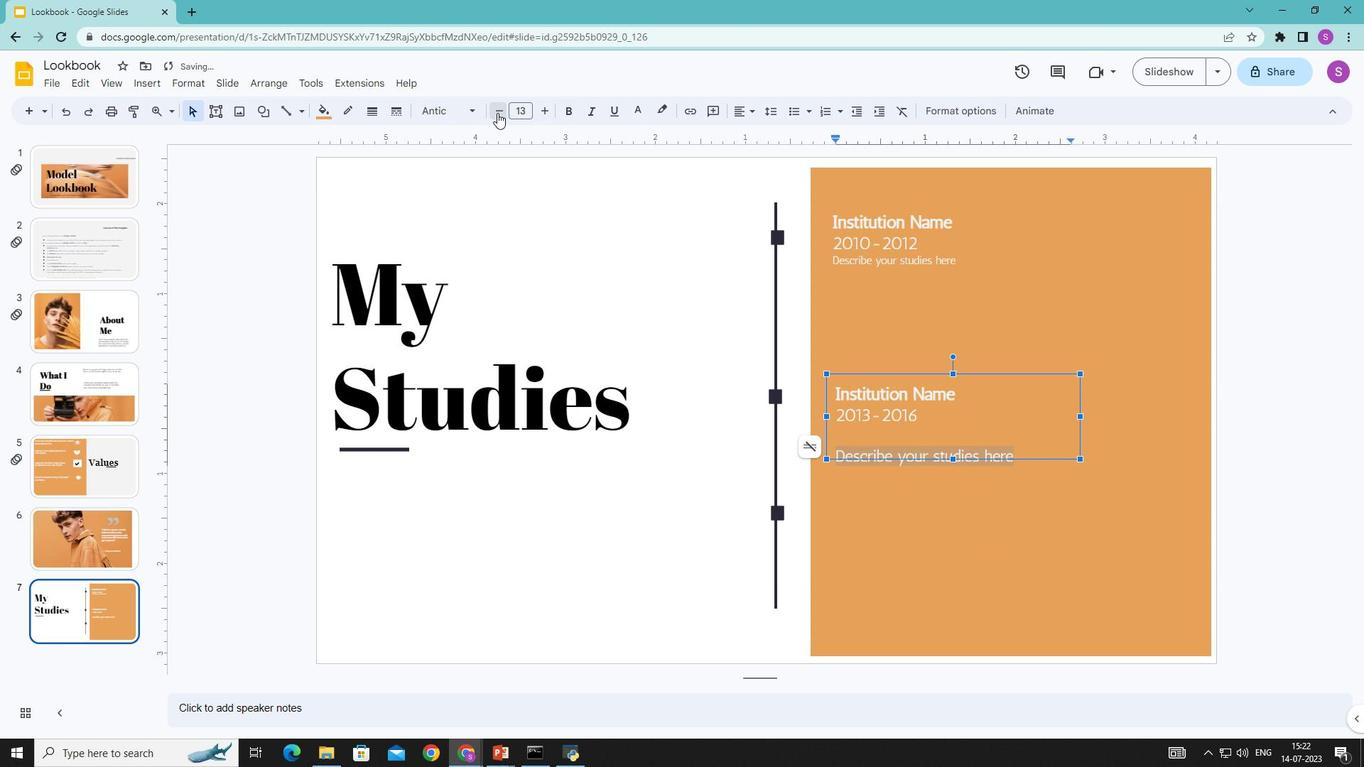 
Action: Mouse pressed left at (497, 112)
Screenshot: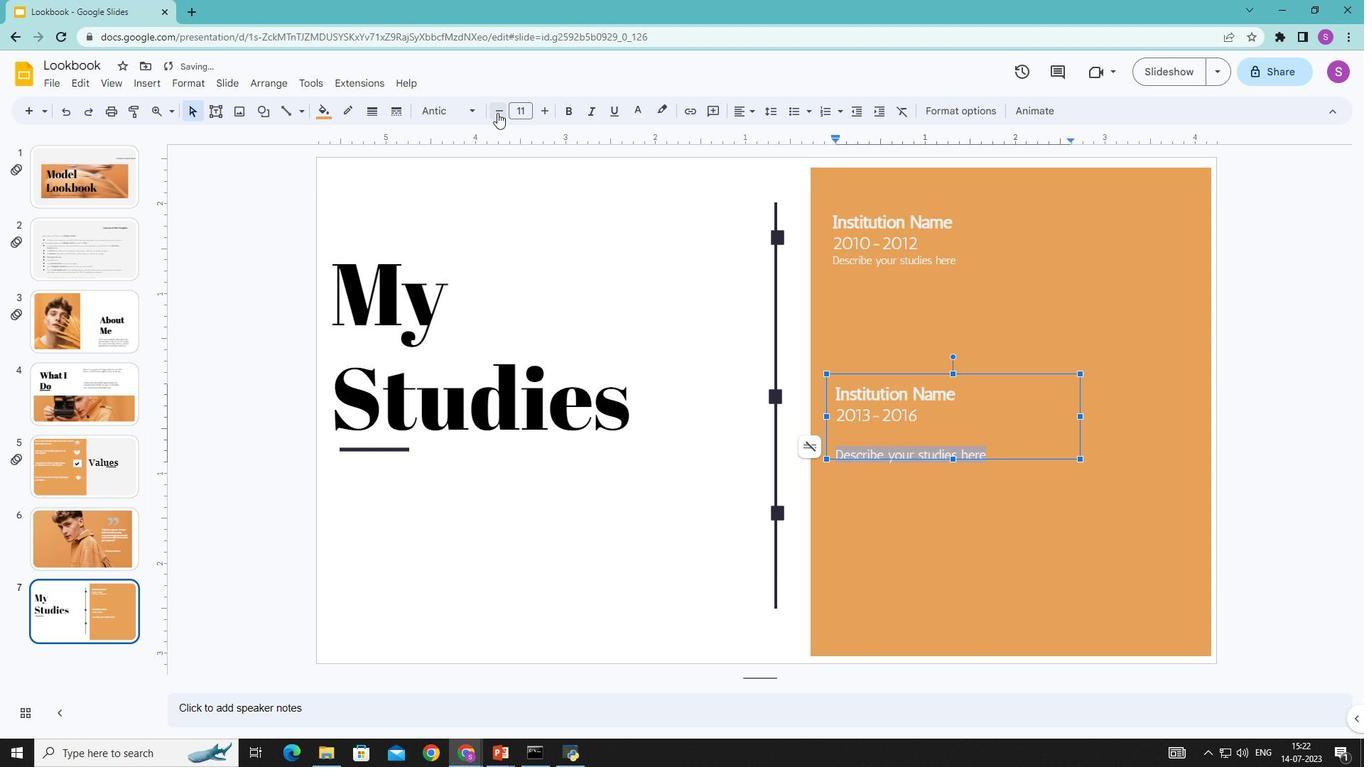 
Action: Mouse pressed left at (497, 112)
Screenshot: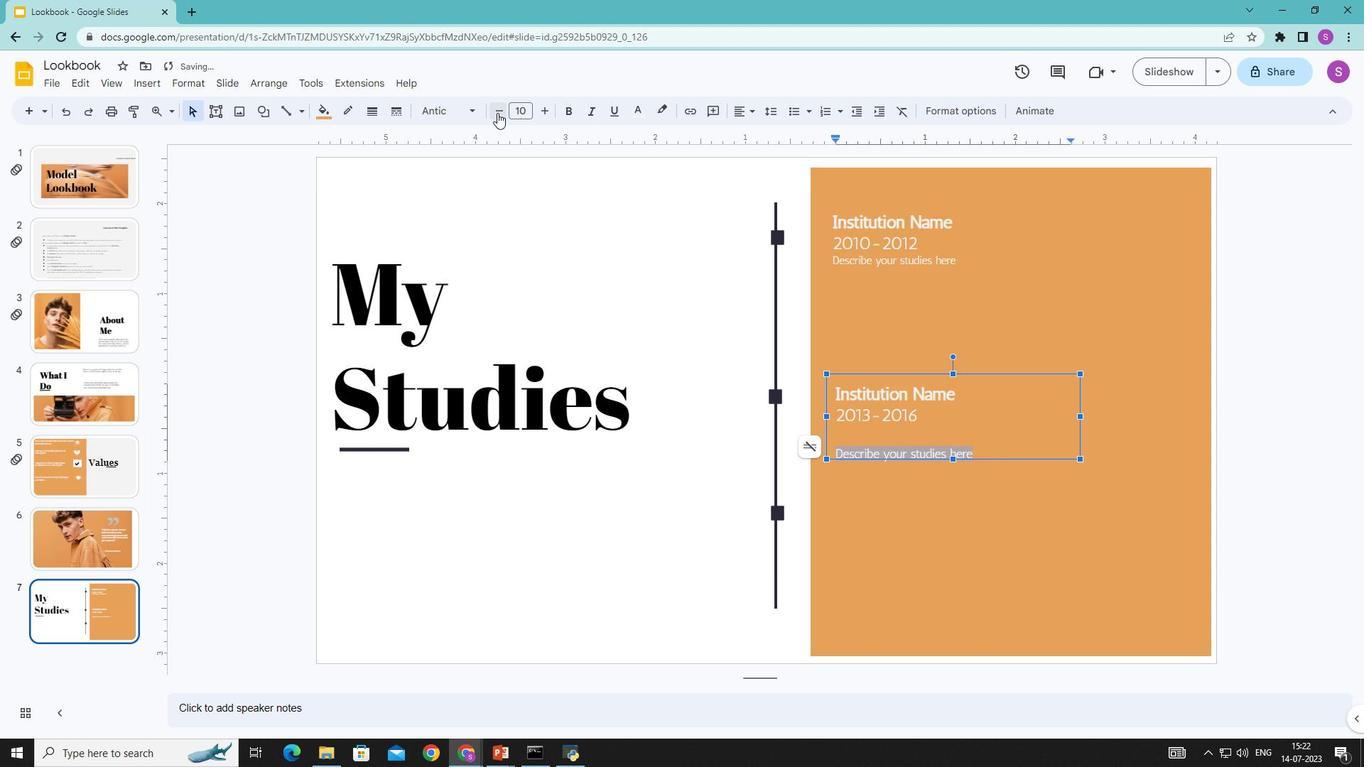 
Action: Mouse moved to (973, 527)
Screenshot: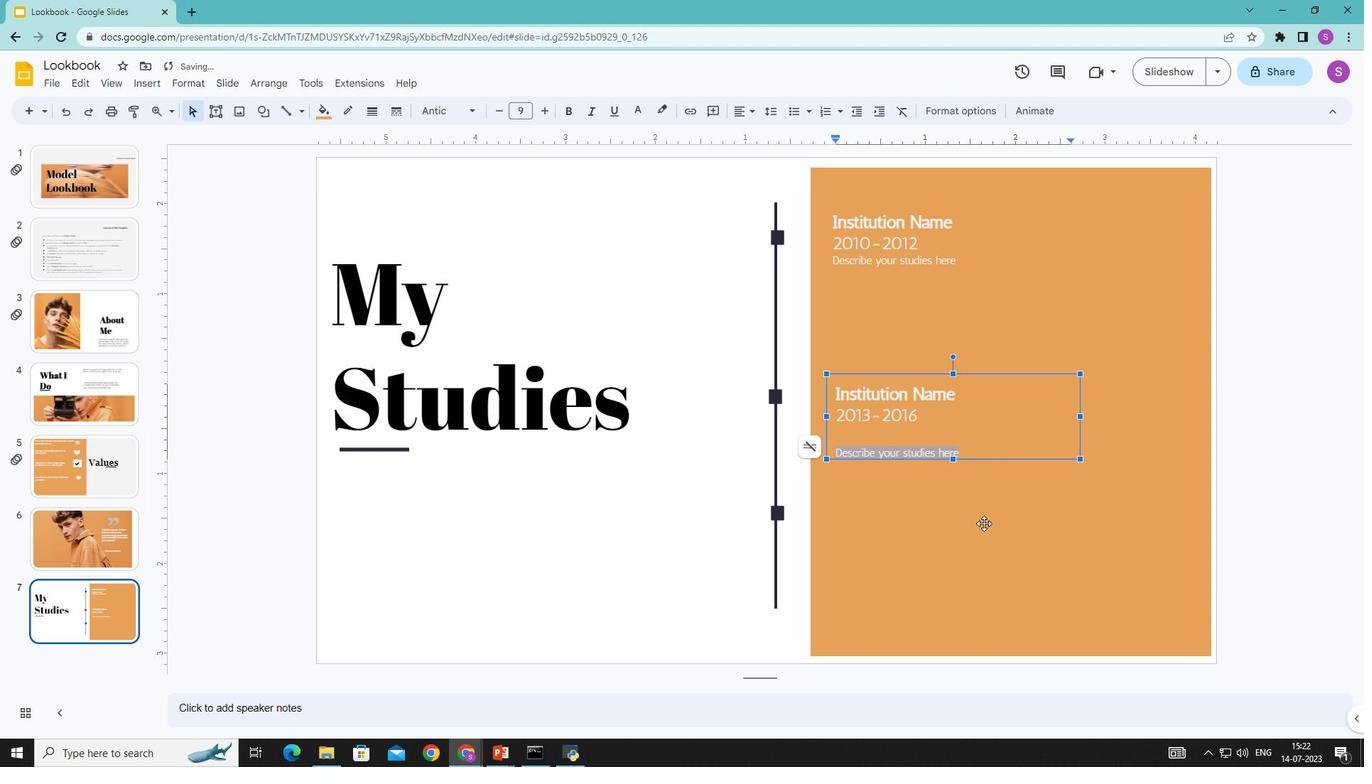 
Action: Mouse pressed left at (973, 527)
Screenshot: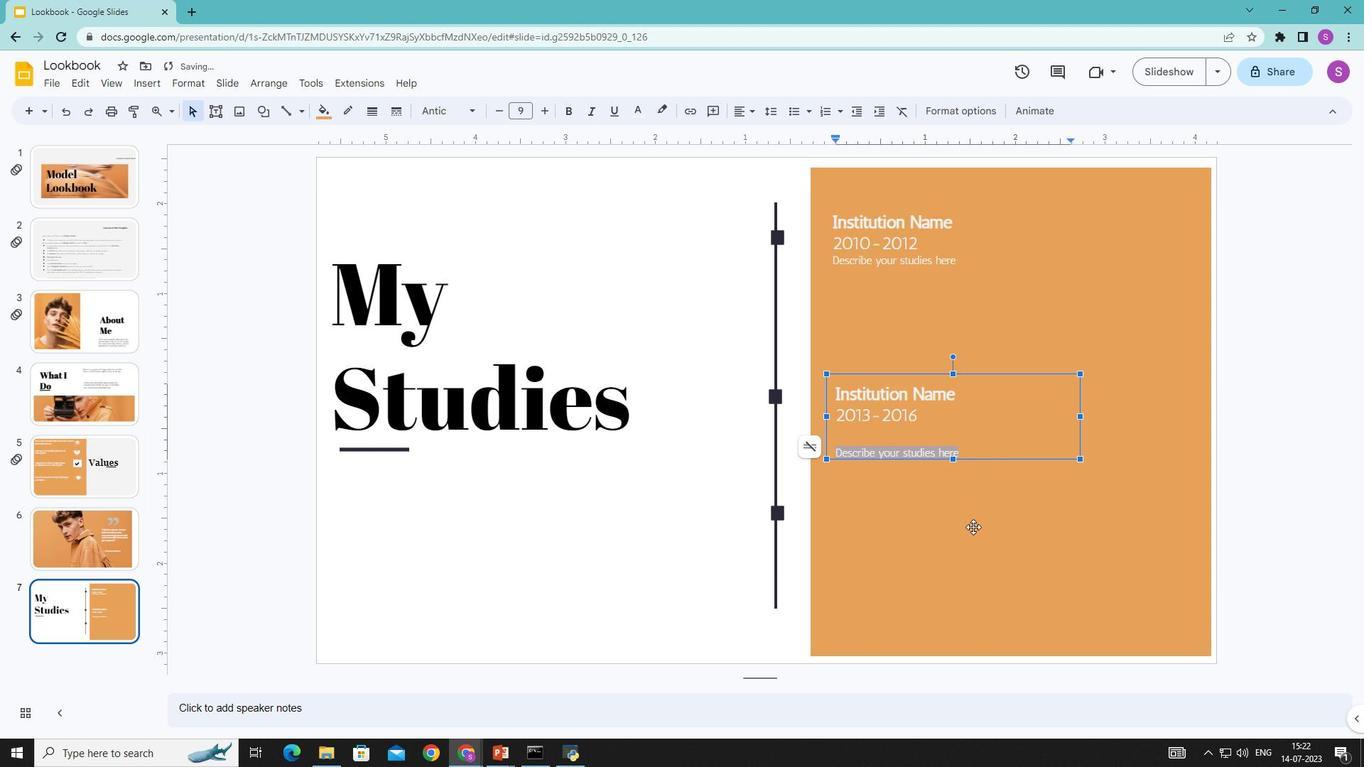 
Action: Mouse moved to (218, 109)
Screenshot: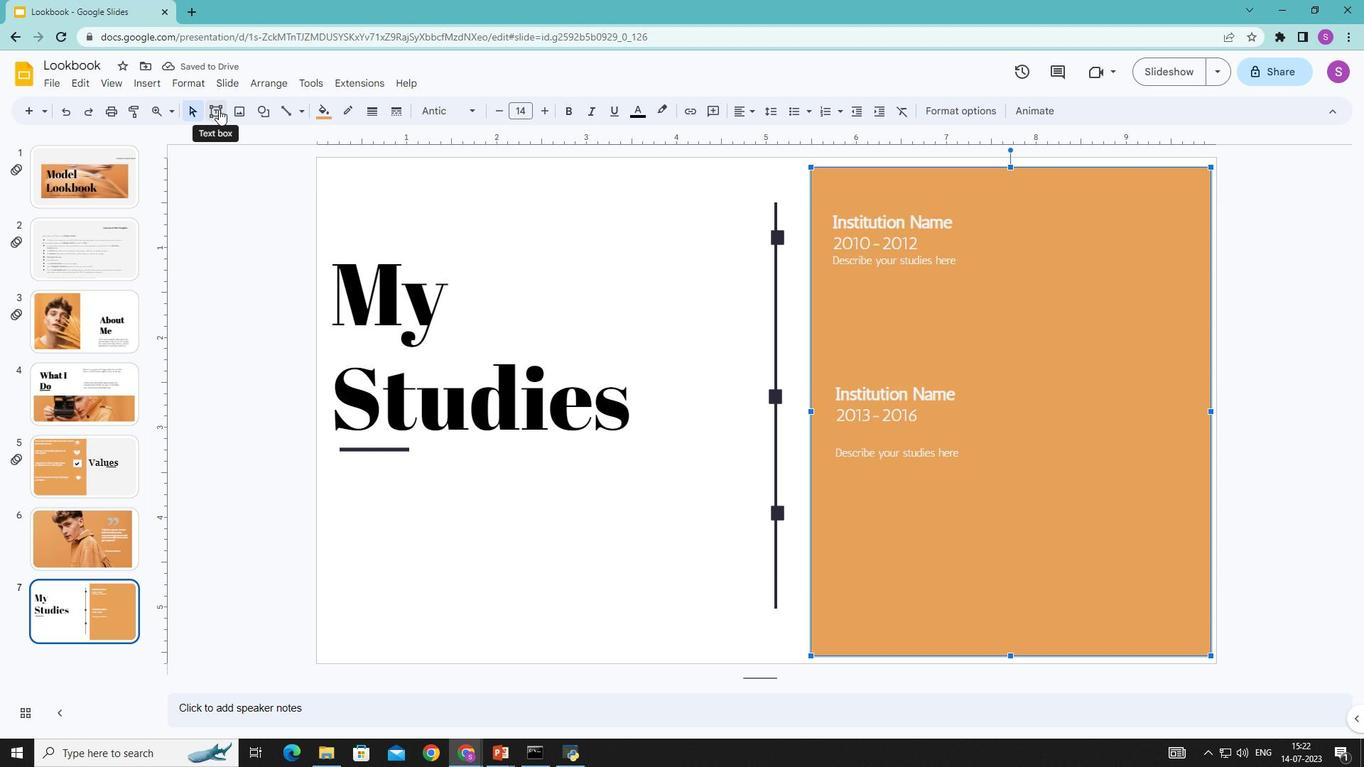 
Action: Mouse pressed left at (218, 109)
Screenshot: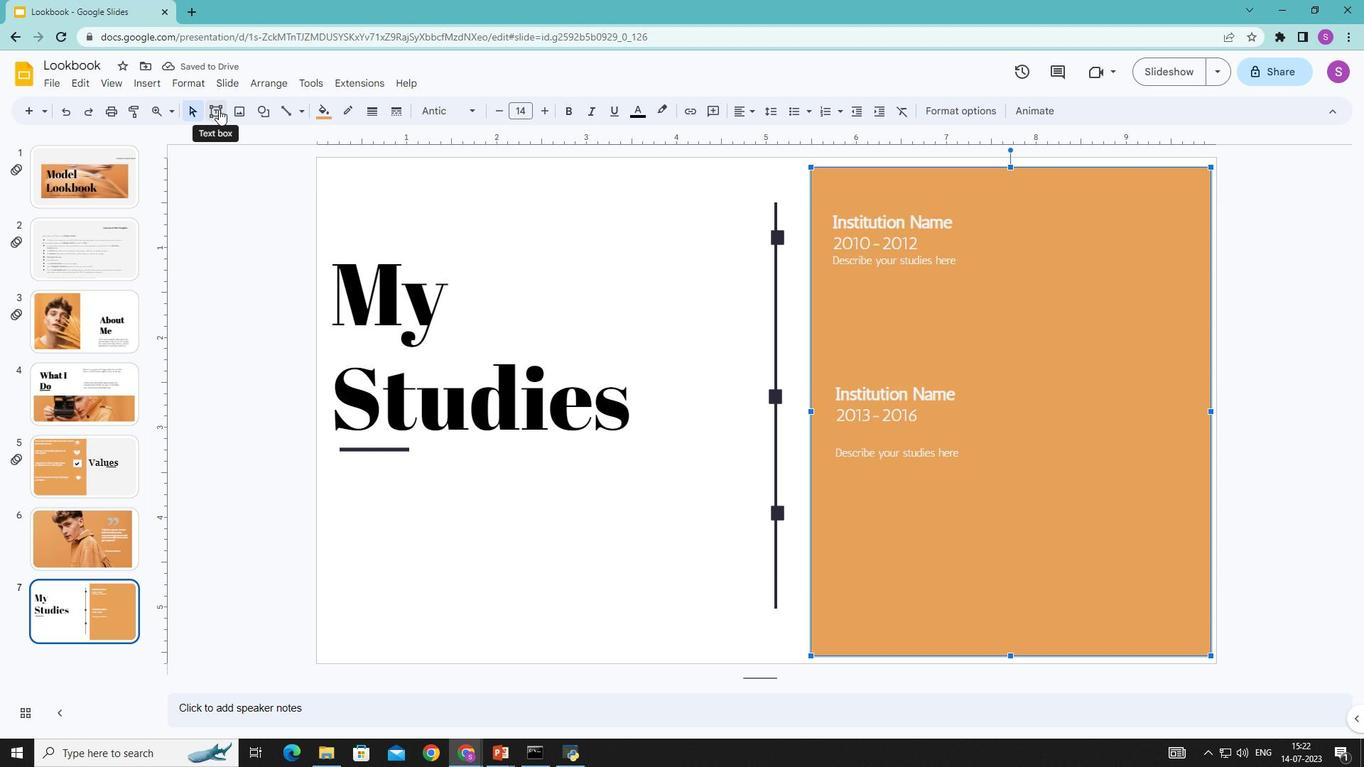 
Action: Mouse moved to (822, 500)
Screenshot: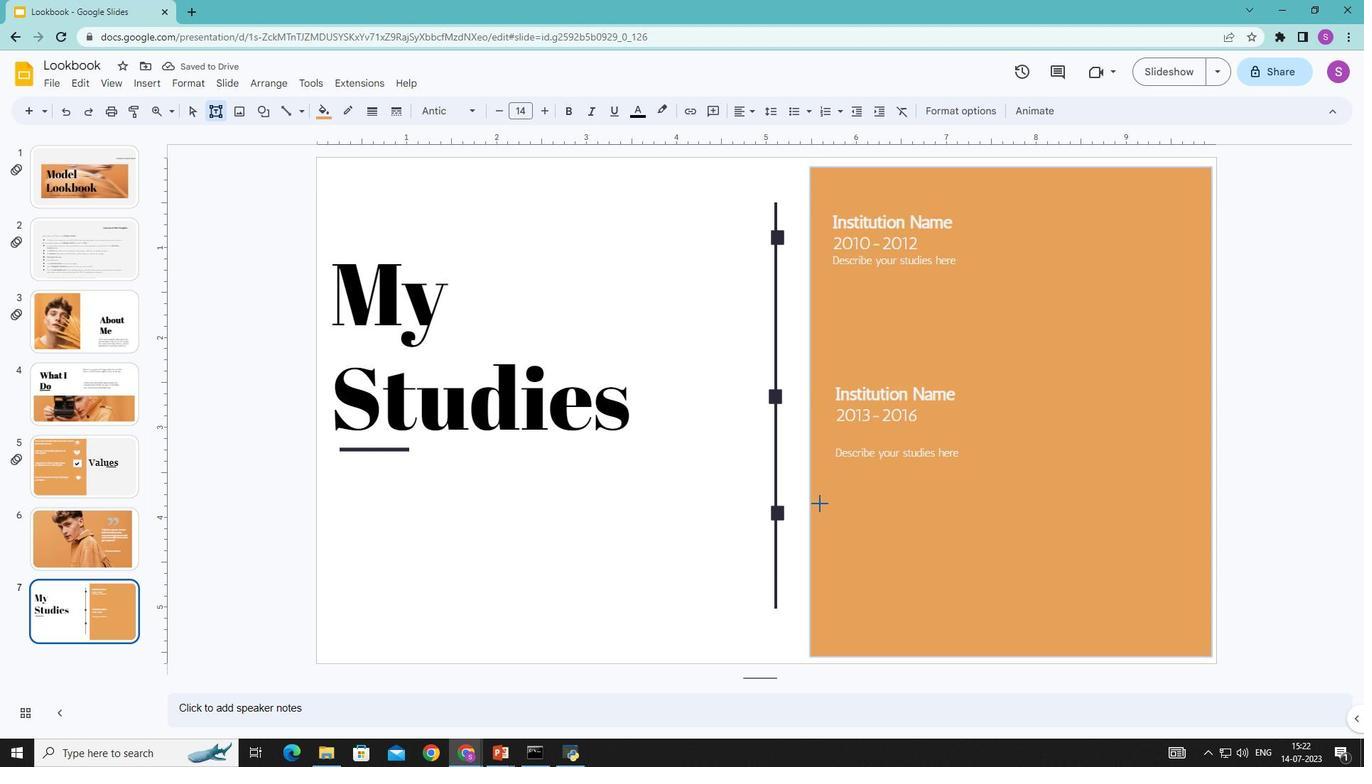 
Action: Mouse pressed left at (822, 500)
Screenshot: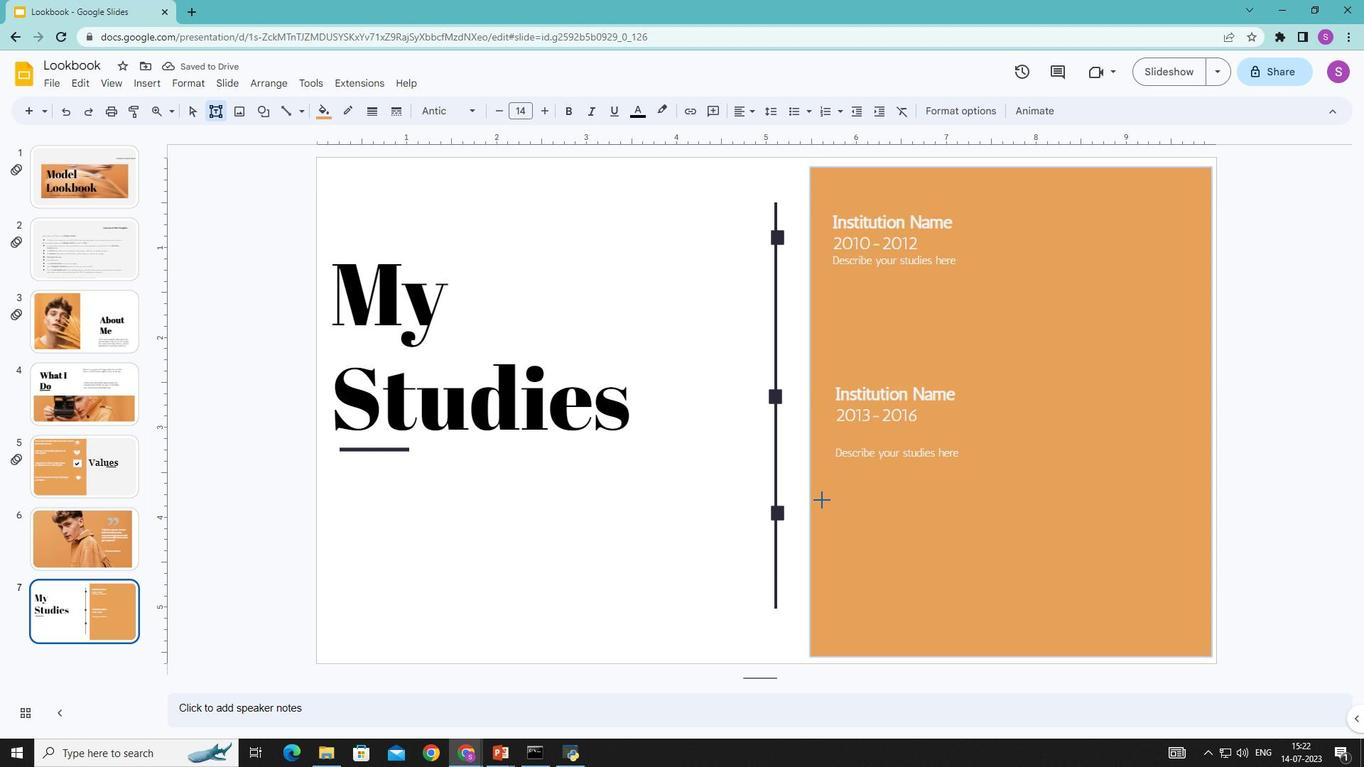 
Action: Mouse moved to (1098, 587)
Screenshot: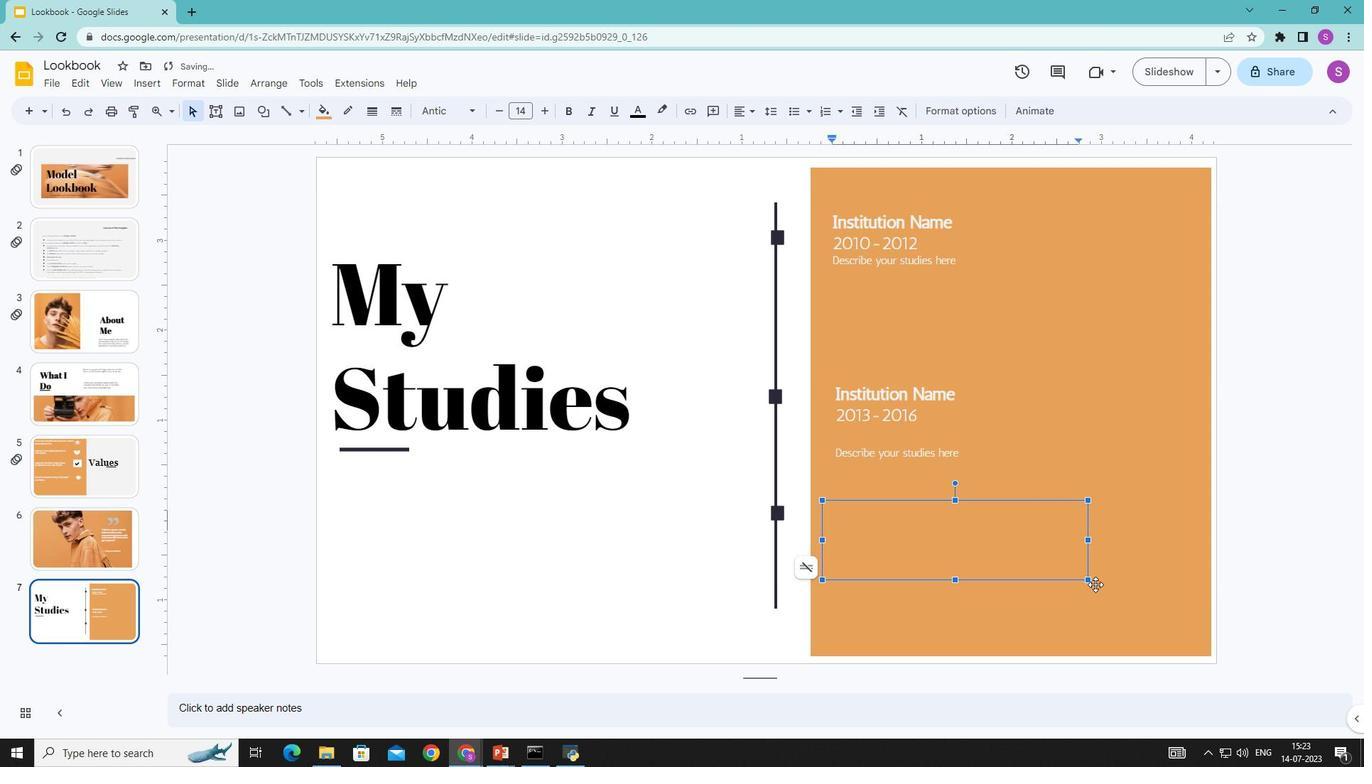 
Action: Key pressed <Key.shift>Ins
Screenshot: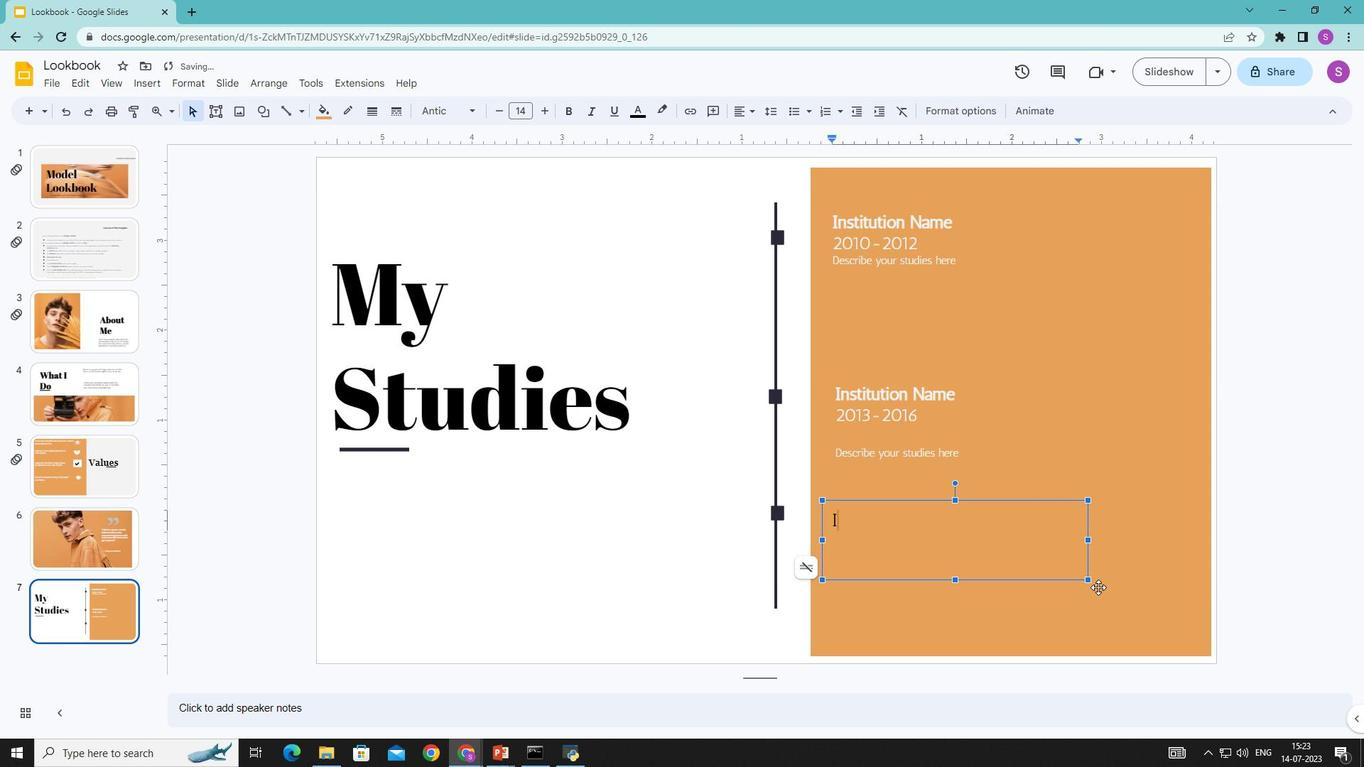 
Action: Mouse moved to (1099, 587)
Screenshot: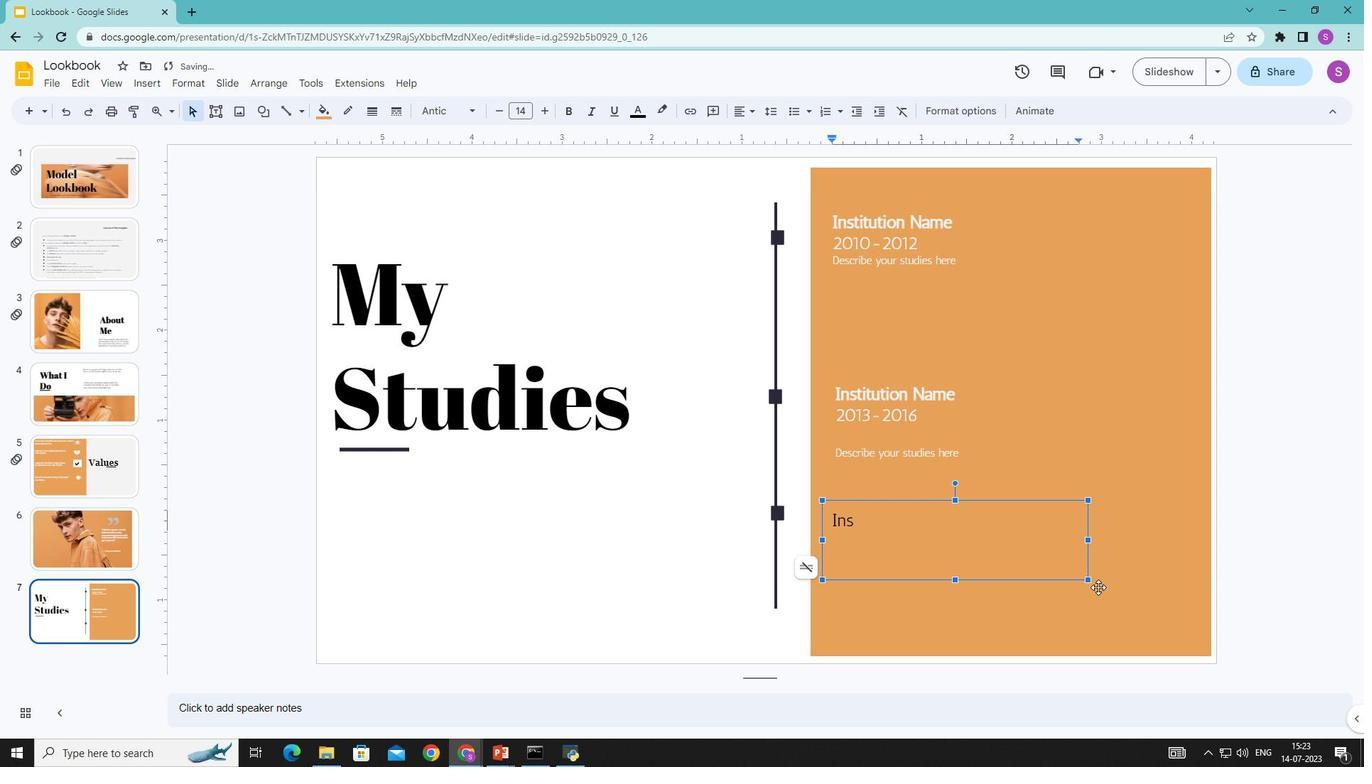 
Action: Key pressed titution<Key.space><Key.shift>Name<Key.enter>2017-2019<Key.enter><Key.enter><Key.shift>Describe<Key.space>your<Key.space>studies<Key.space>here
Screenshot: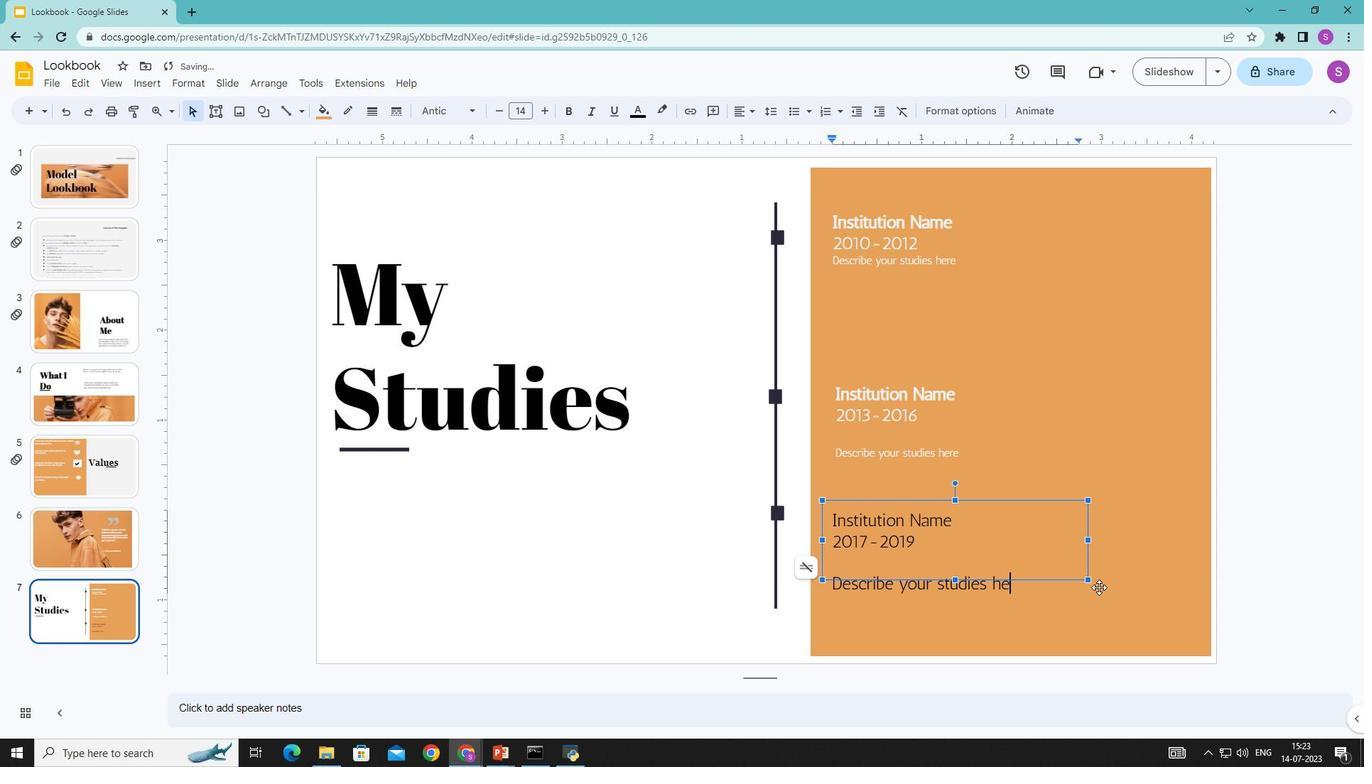 
Action: Mouse moved to (1023, 581)
Screenshot: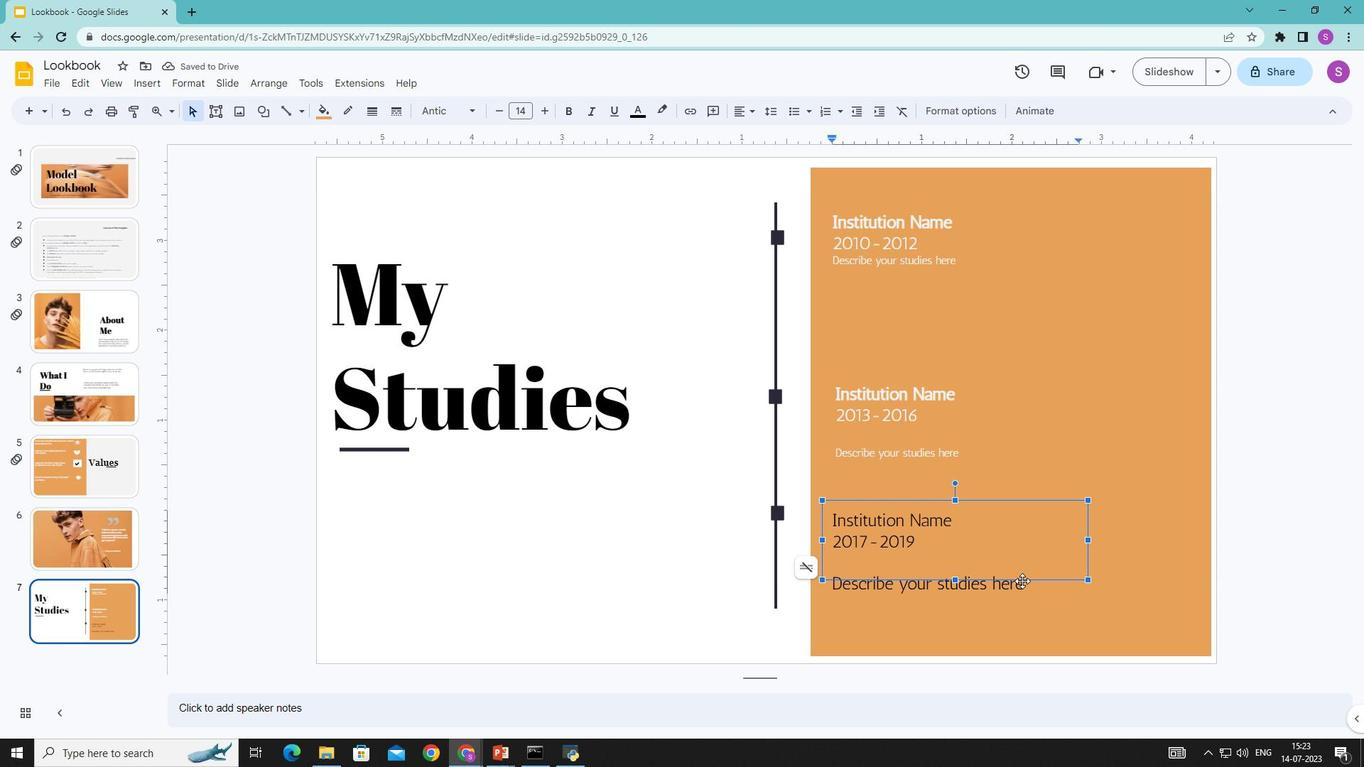
Action: Mouse pressed left at (1023, 581)
Screenshot: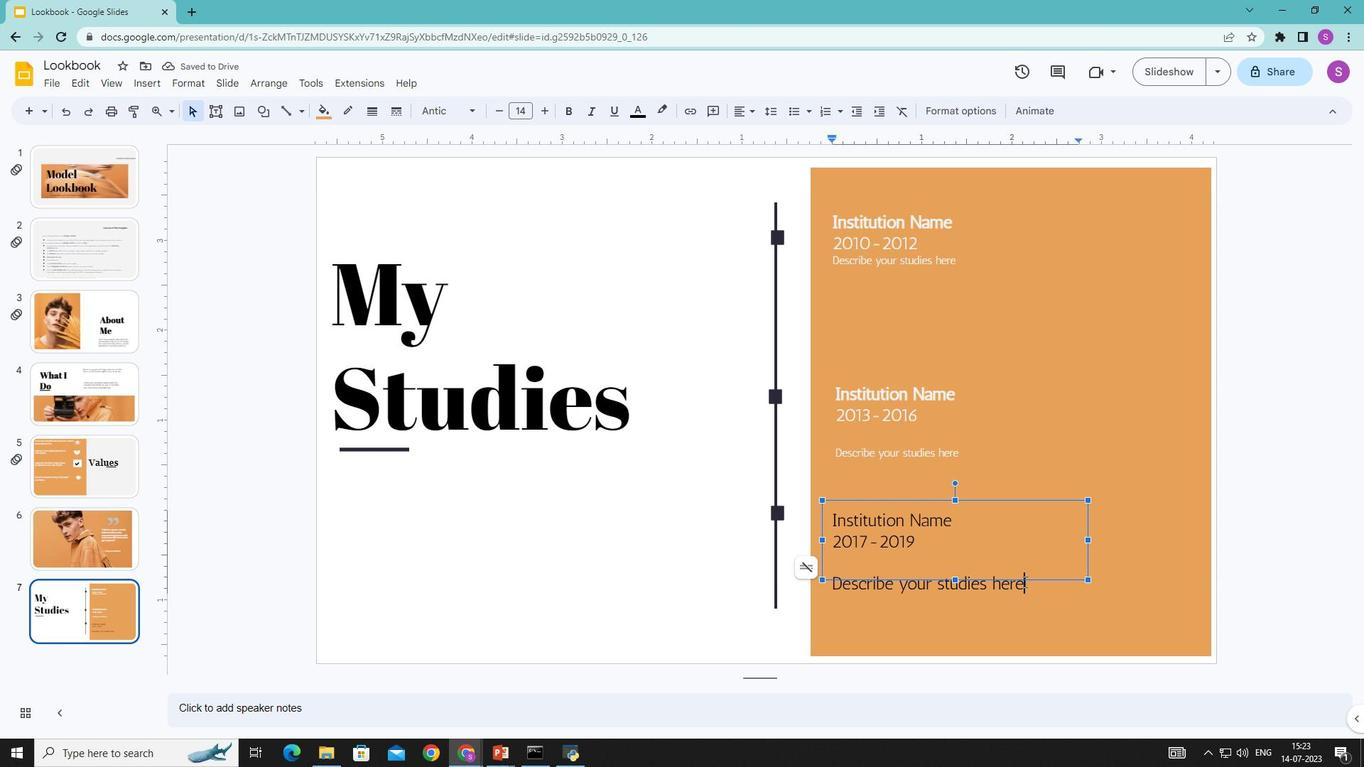 
Action: Mouse moved to (641, 112)
Screenshot: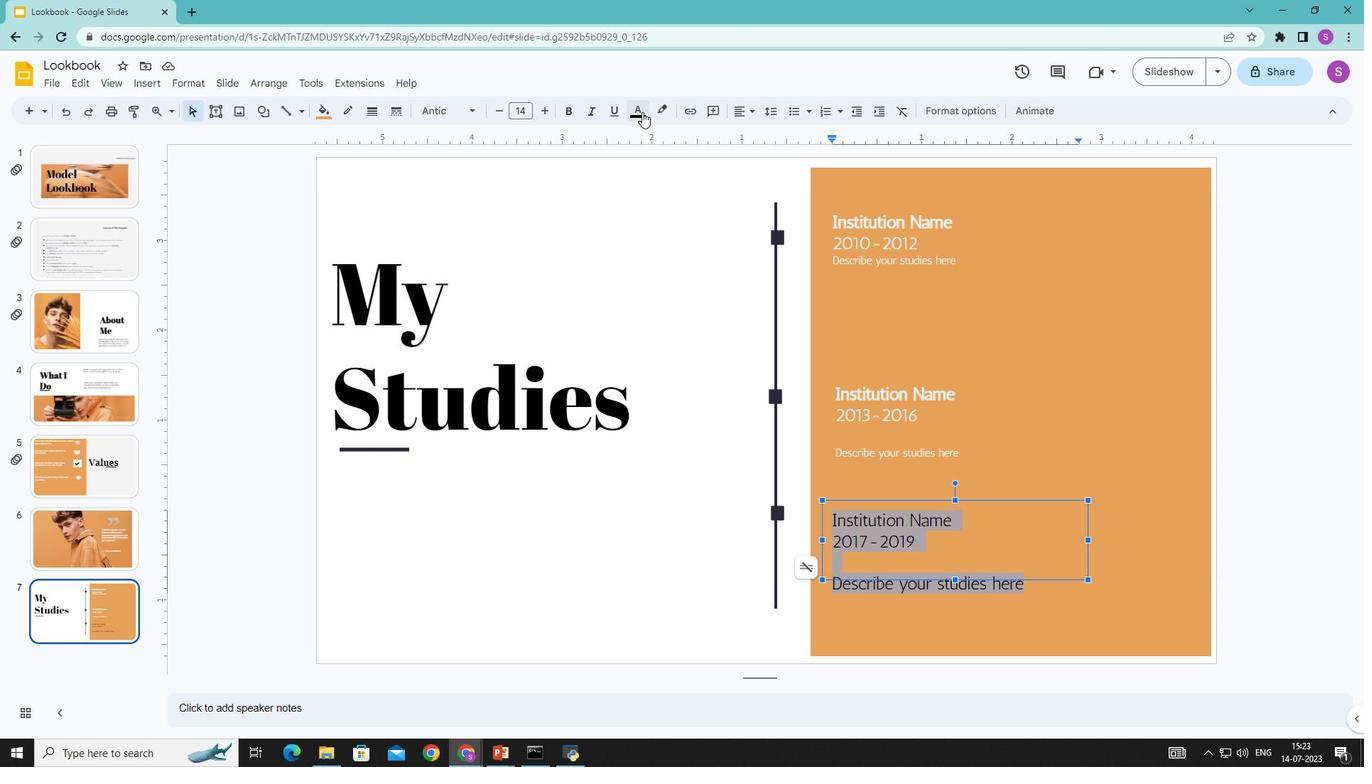 
Action: Mouse pressed left at (641, 112)
Screenshot: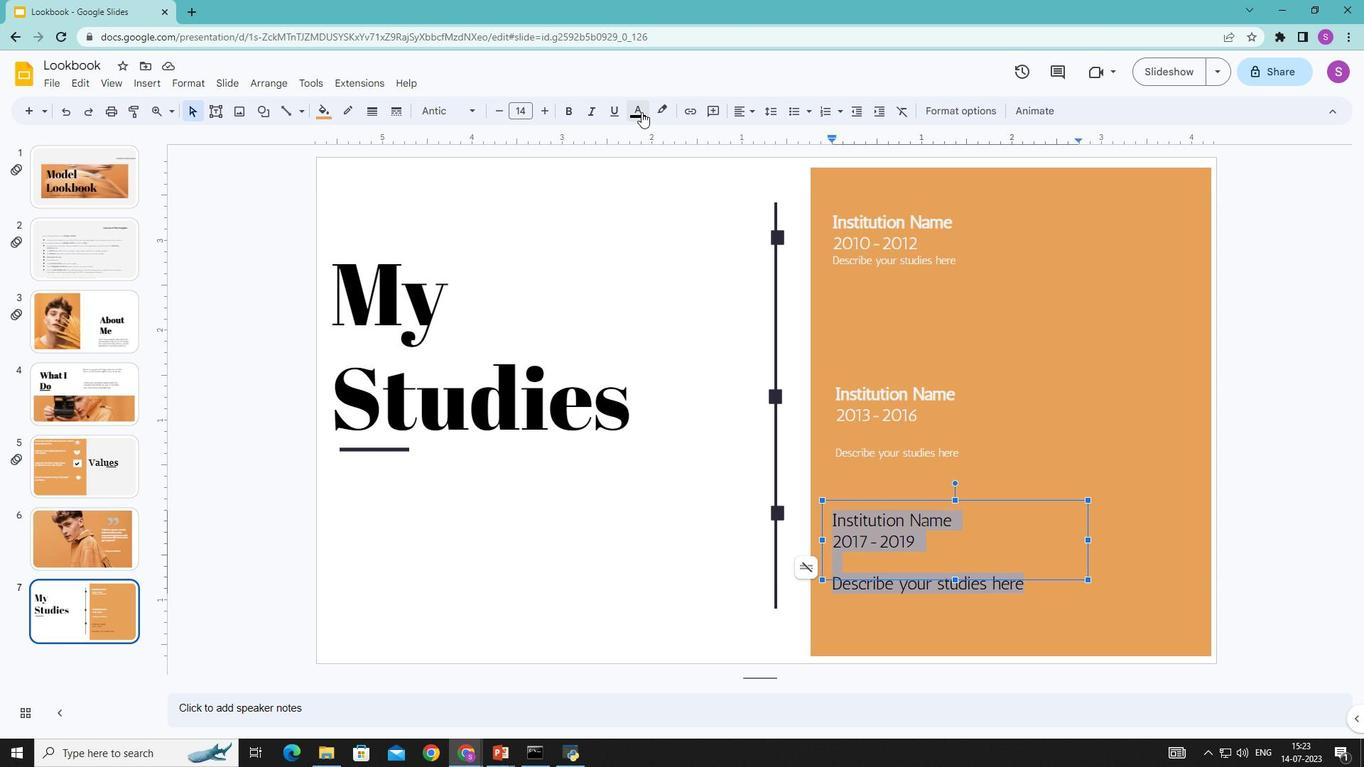 
Action: Mouse moved to (642, 151)
Screenshot: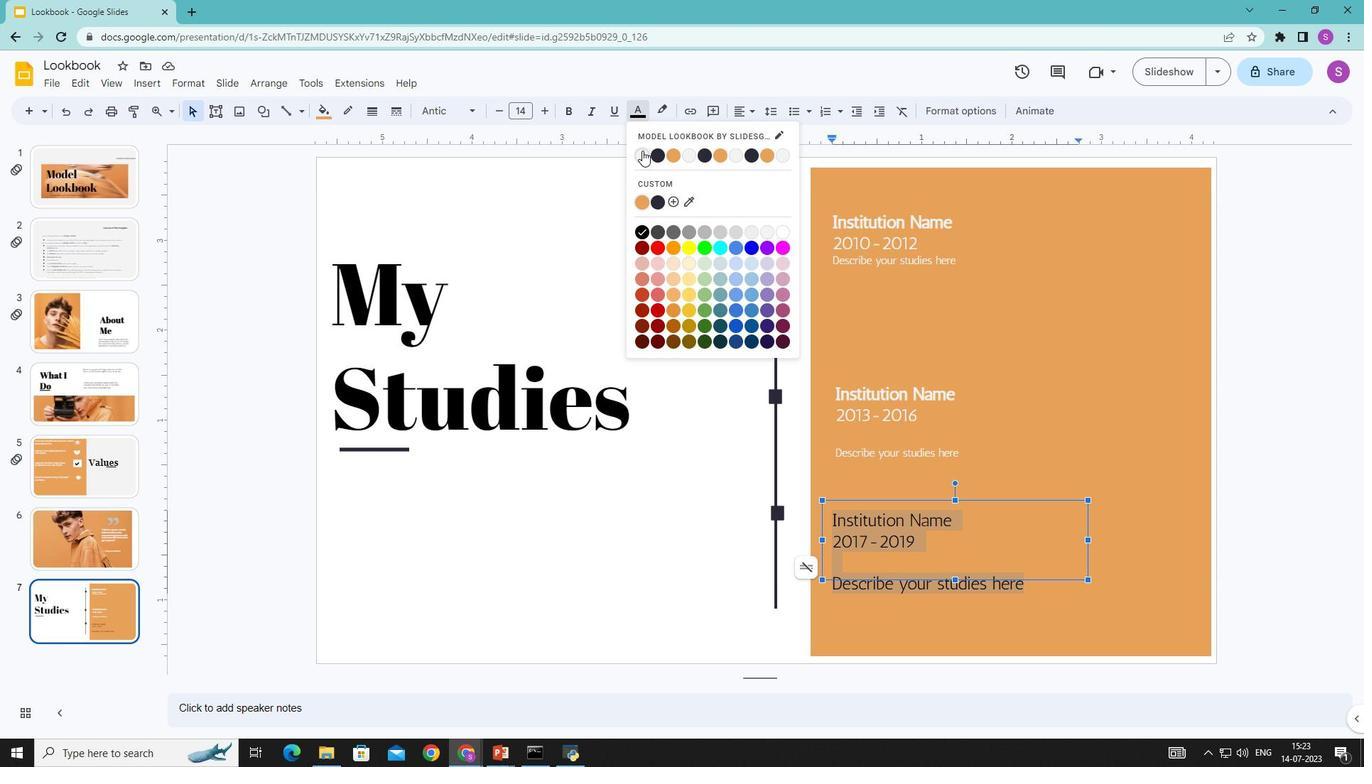 
Action: Mouse pressed left at (642, 151)
Screenshot: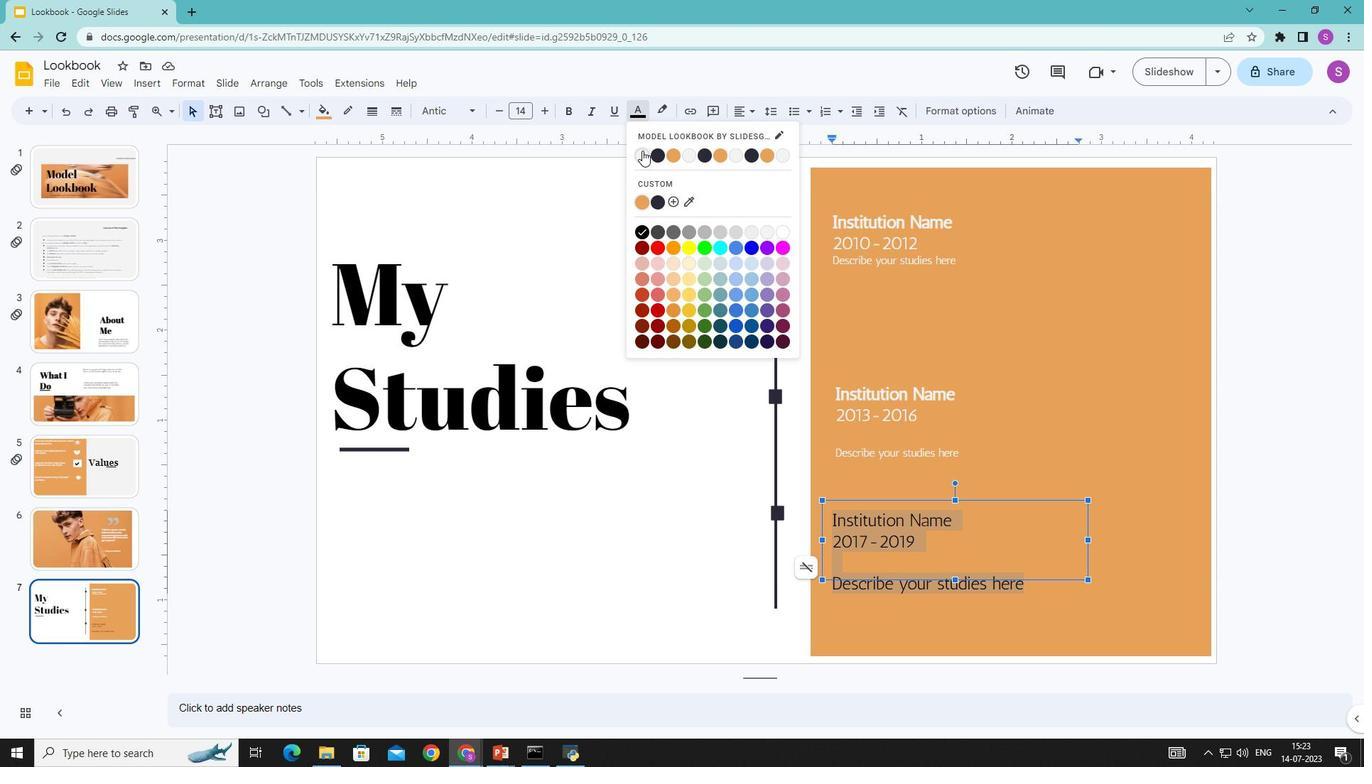 
Action: Mouse moved to (1059, 404)
Screenshot: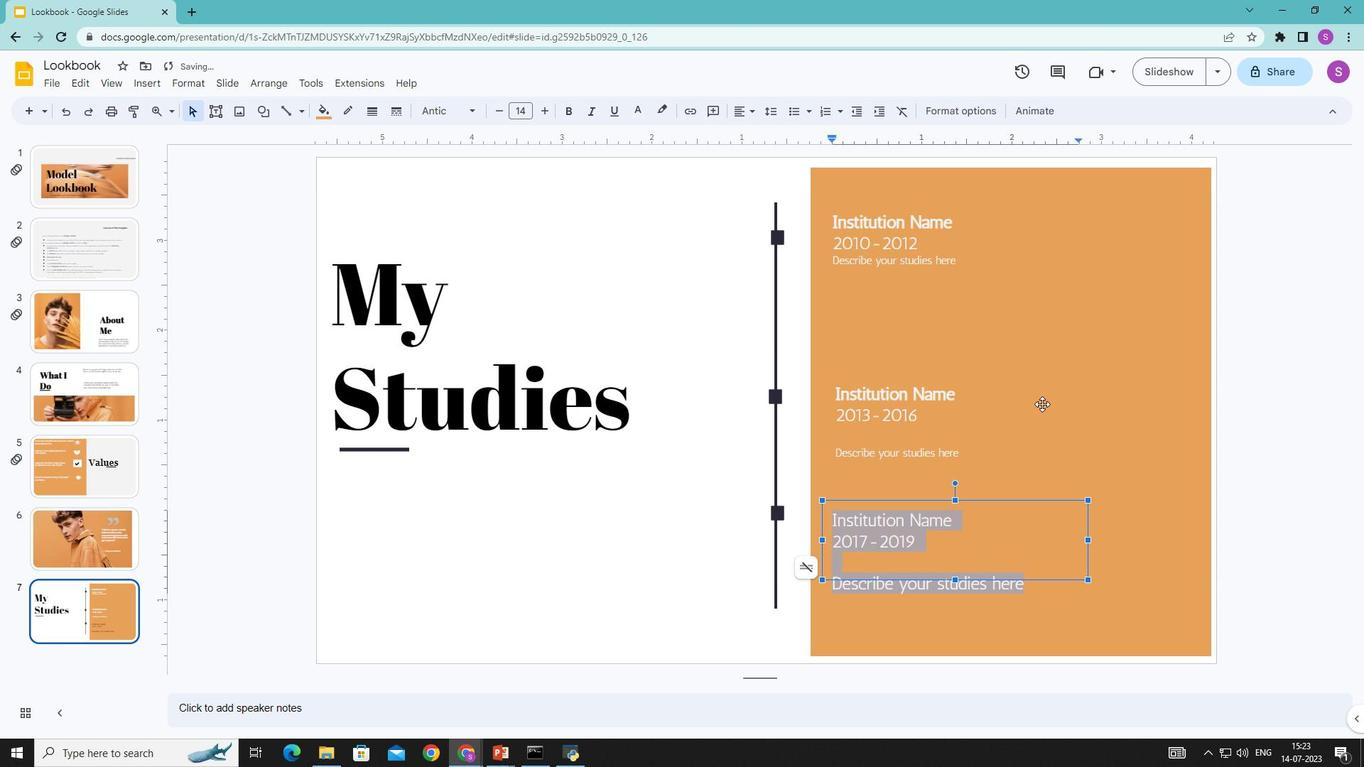 
Action: Mouse pressed left at (1059, 404)
Screenshot: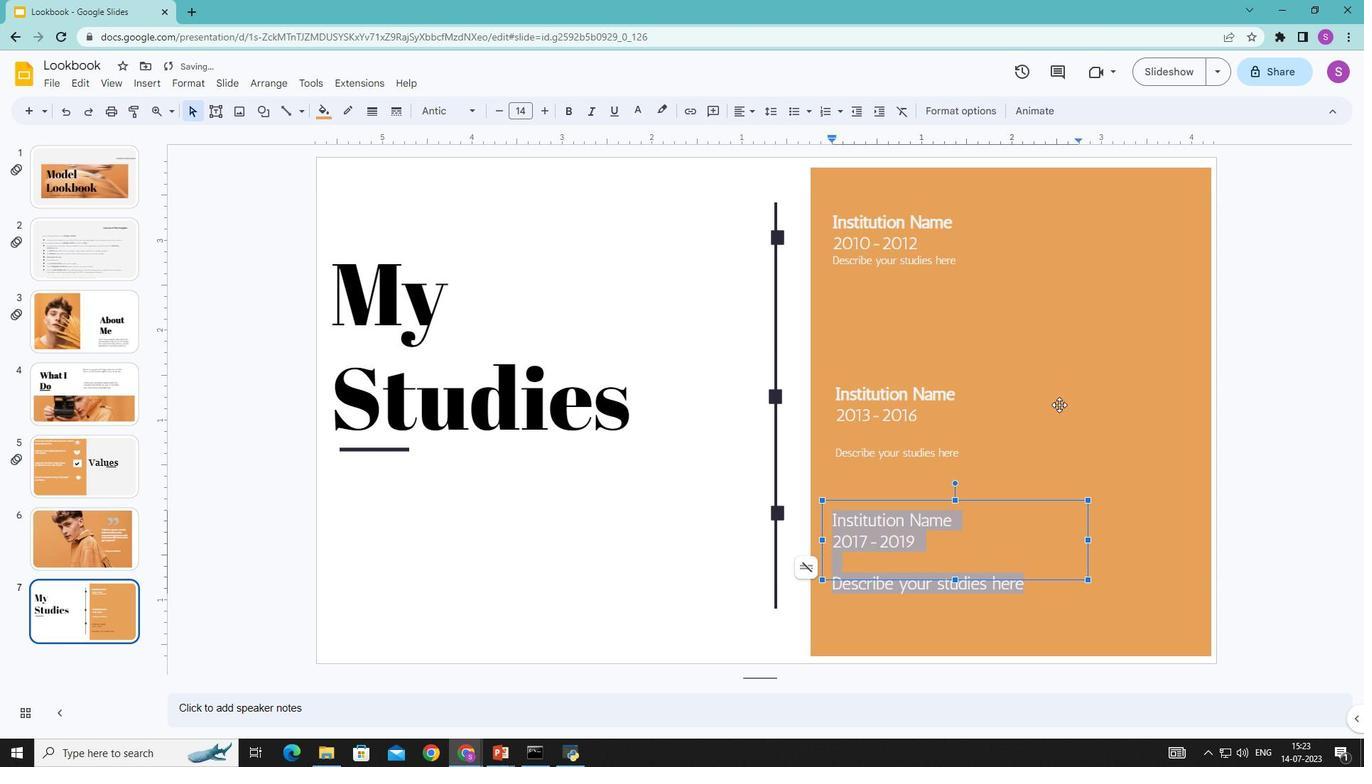 
Action: Mouse moved to (954, 520)
Screenshot: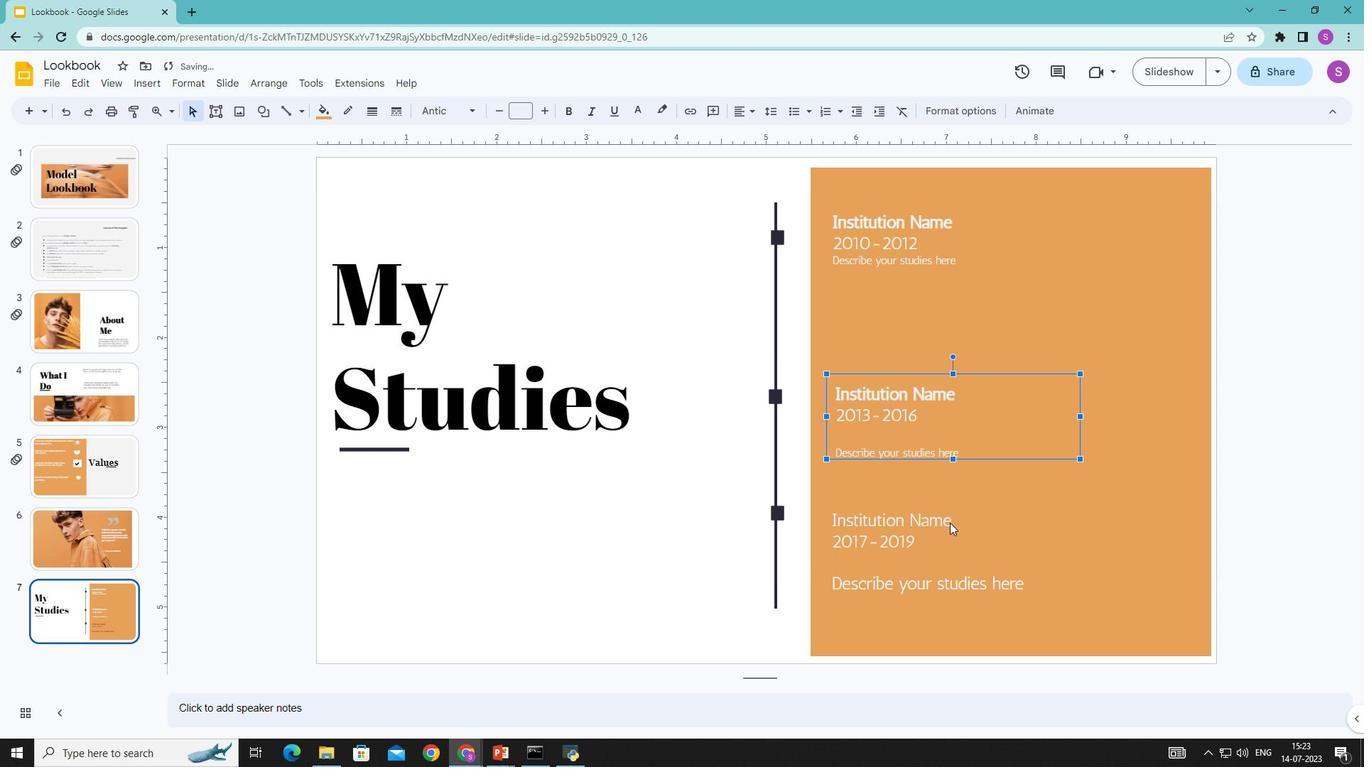 
Action: Mouse pressed left at (954, 520)
Screenshot: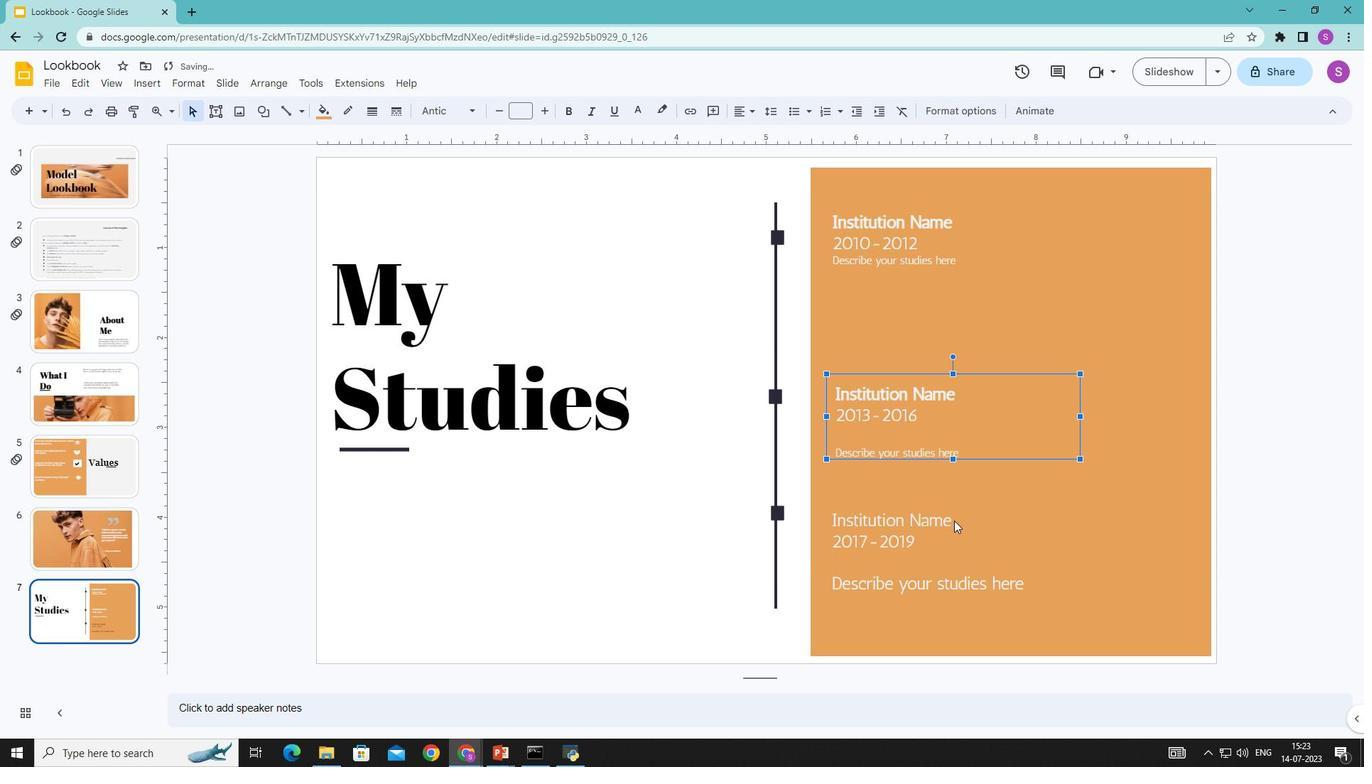 
Action: Mouse moved to (952, 524)
Screenshot: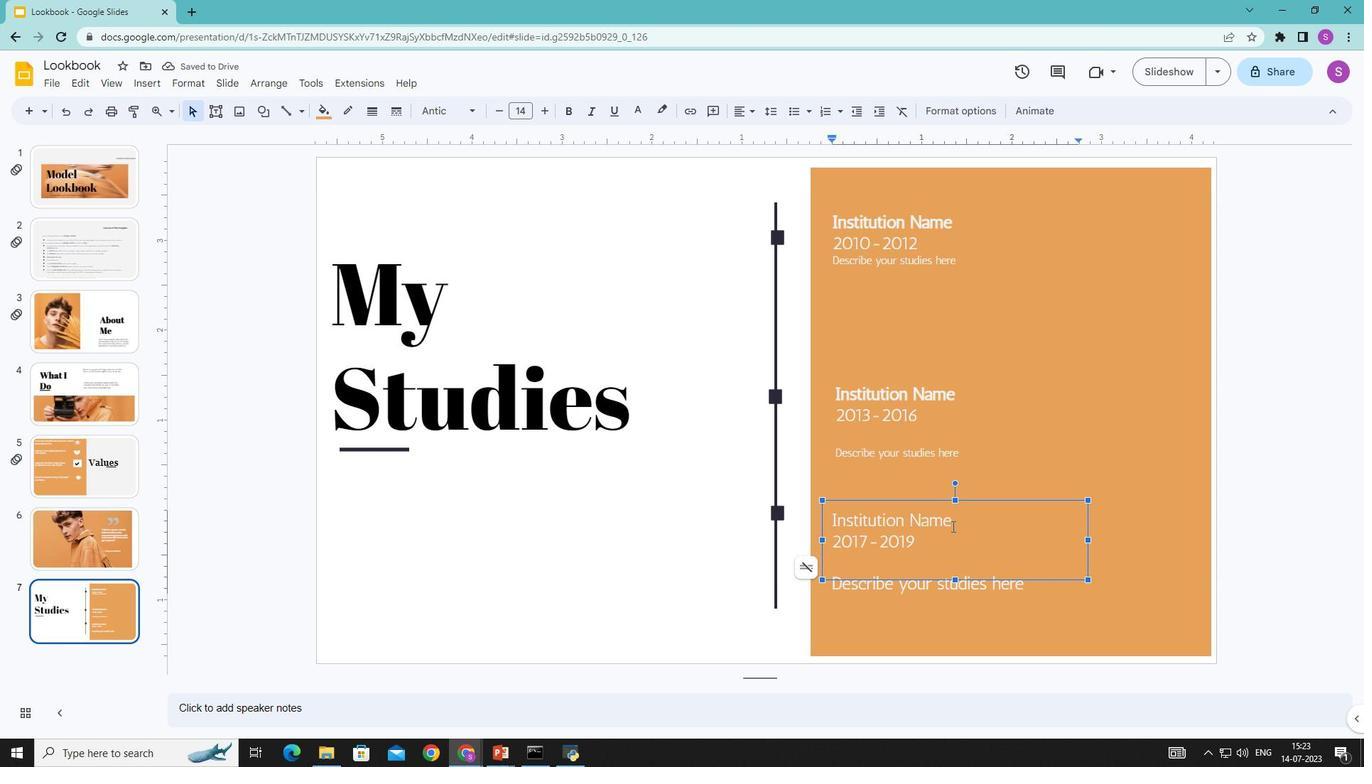 
Action: Mouse pressed left at (952, 524)
Screenshot: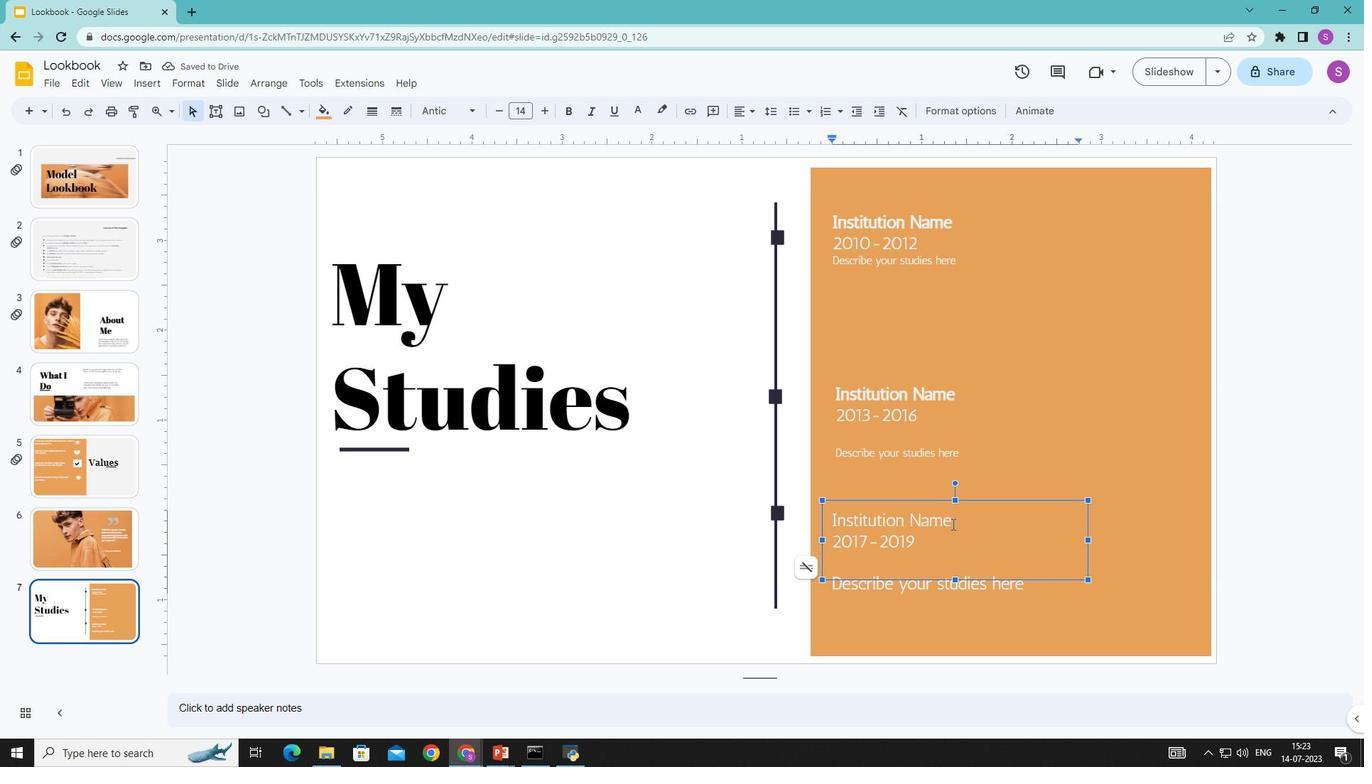 
Action: Mouse moved to (566, 107)
Screenshot: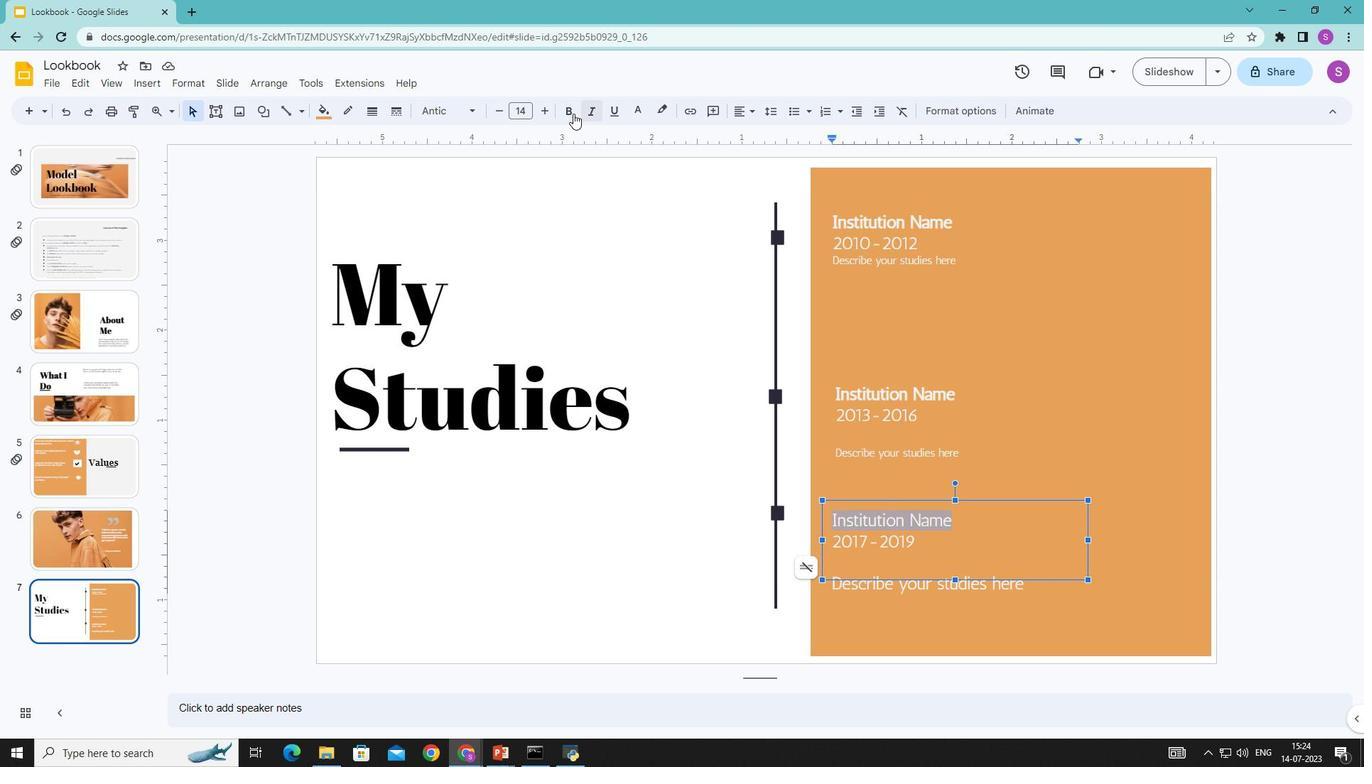 
Action: Mouse pressed left at (566, 107)
Screenshot: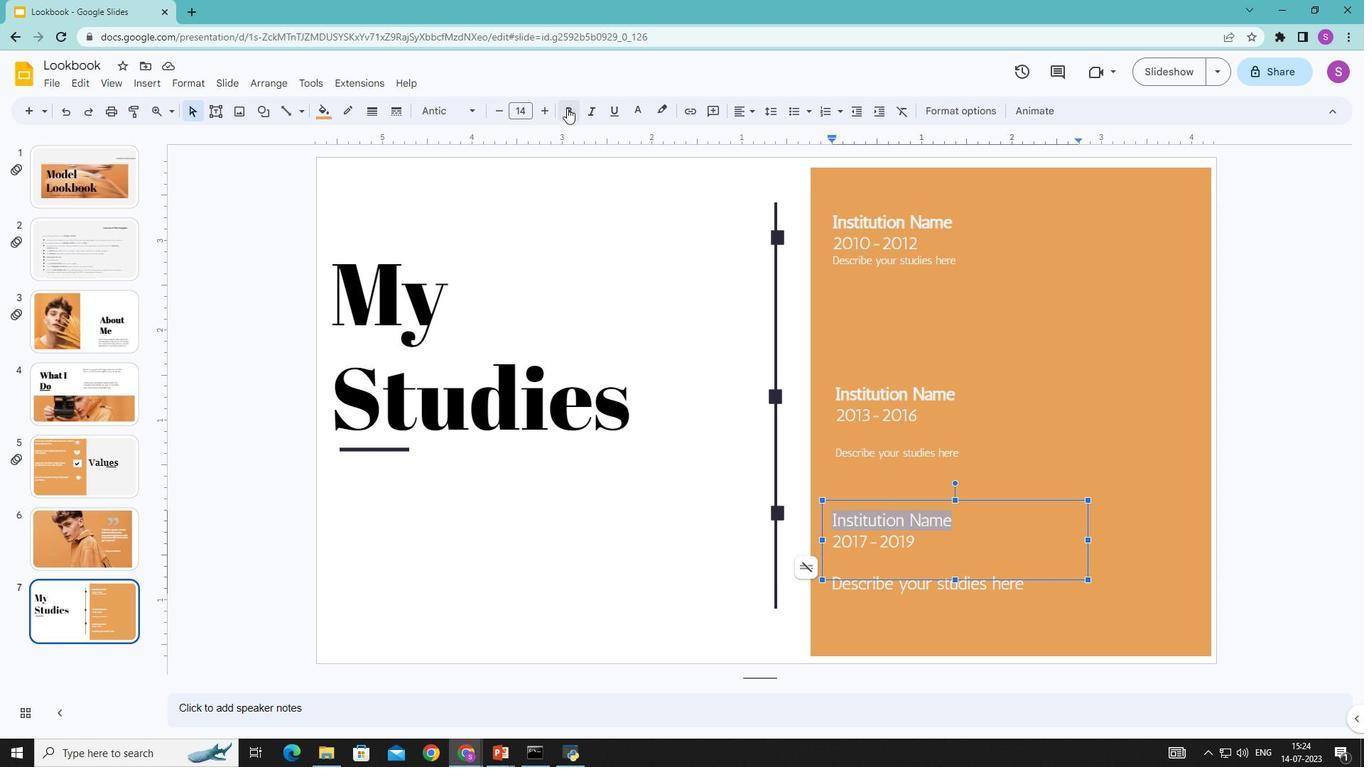
Action: Mouse moved to (1128, 434)
Screenshot: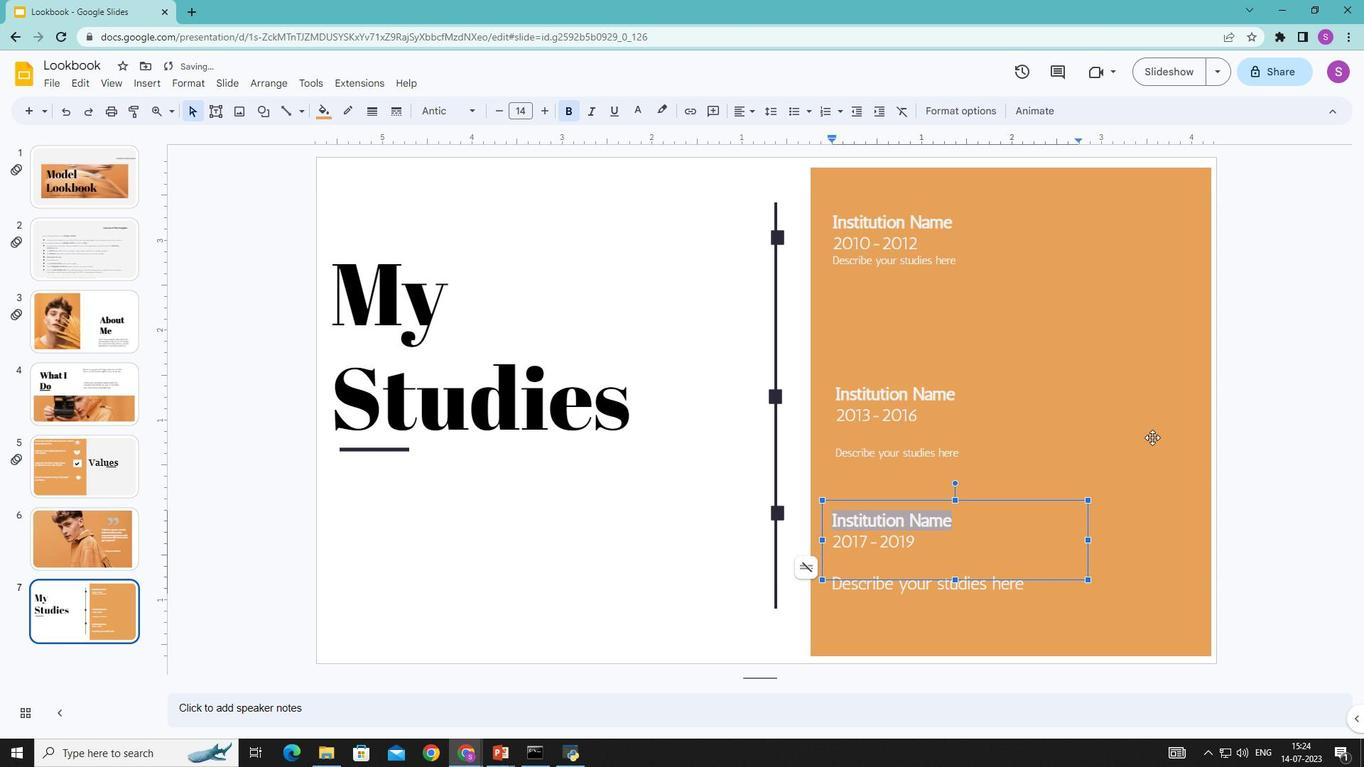 
Action: Mouse pressed left at (1128, 434)
Screenshot: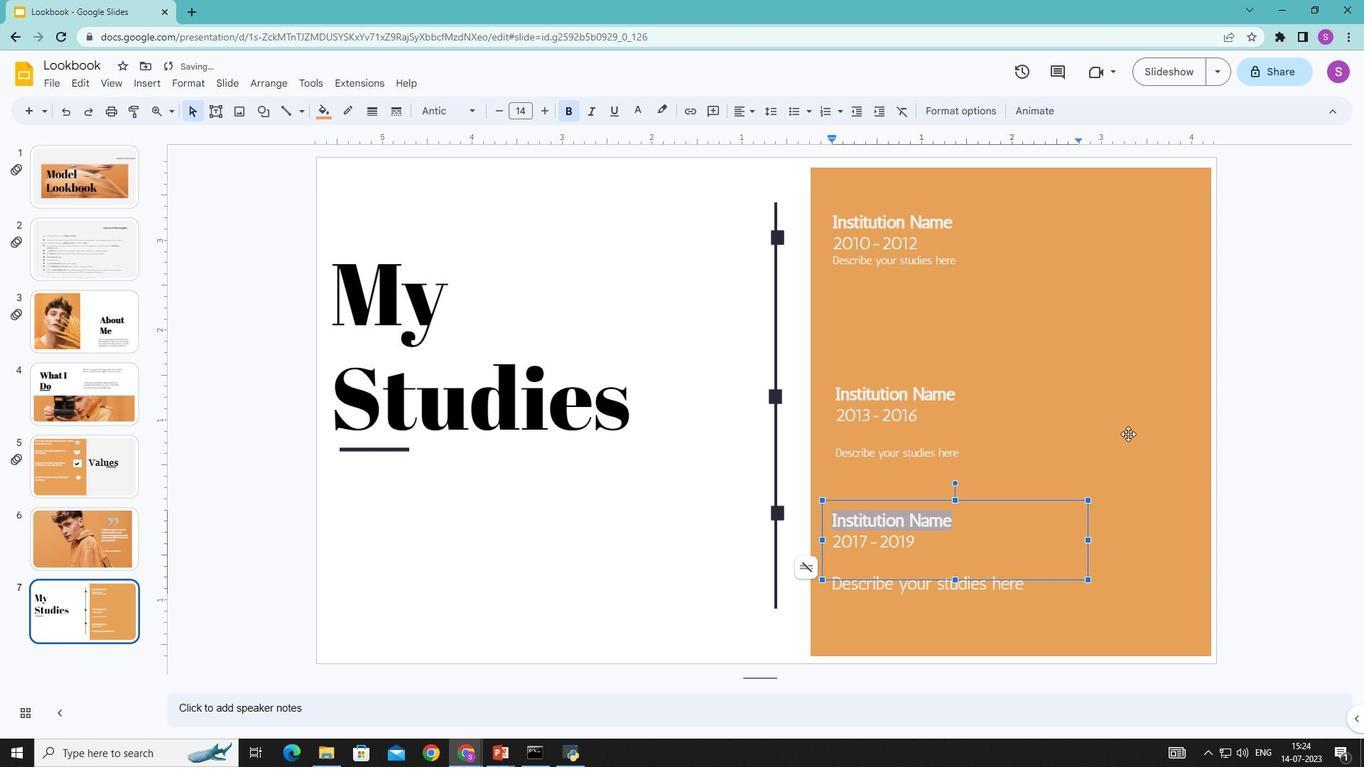 
Action: Mouse moved to (1008, 581)
Screenshot: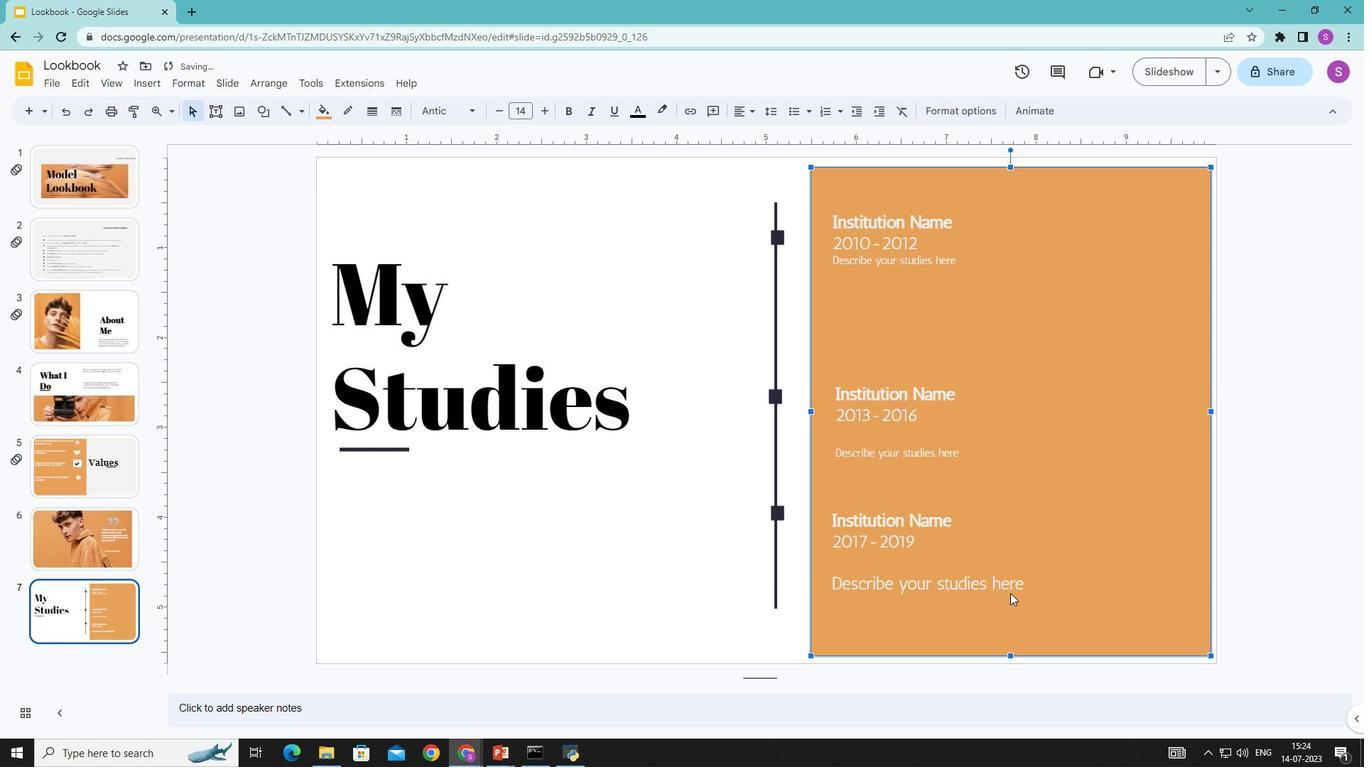 
Action: Mouse pressed left at (1008, 581)
Screenshot: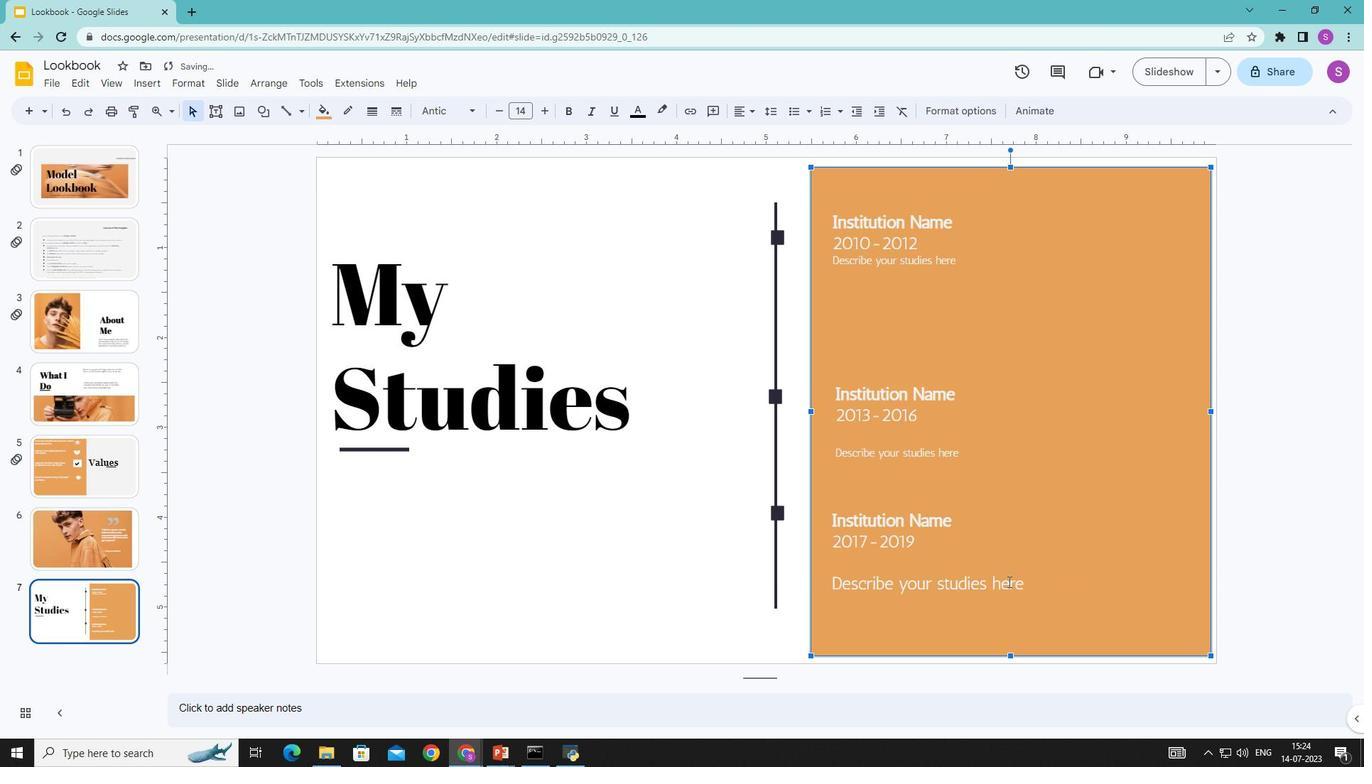 
Action: Mouse moved to (1020, 582)
Screenshot: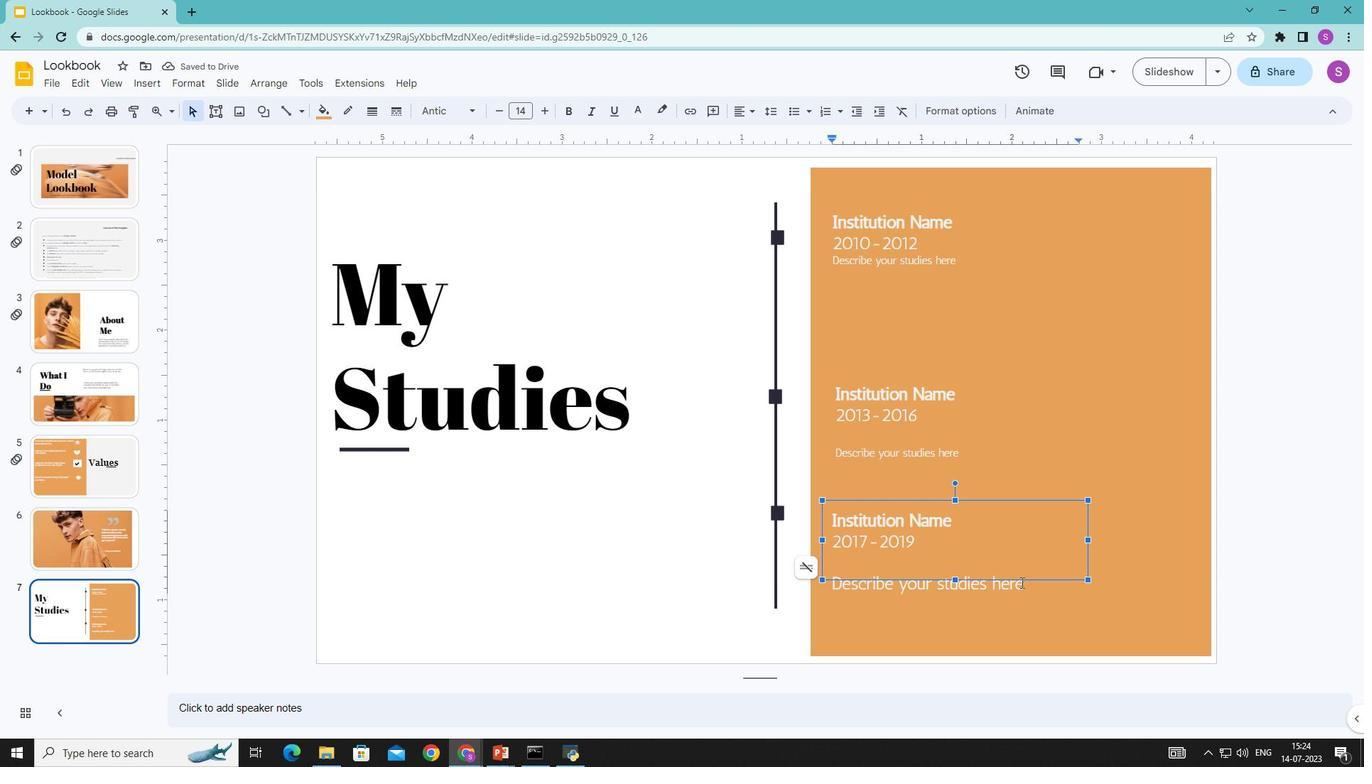 
Action: Mouse pressed left at (1020, 582)
Screenshot: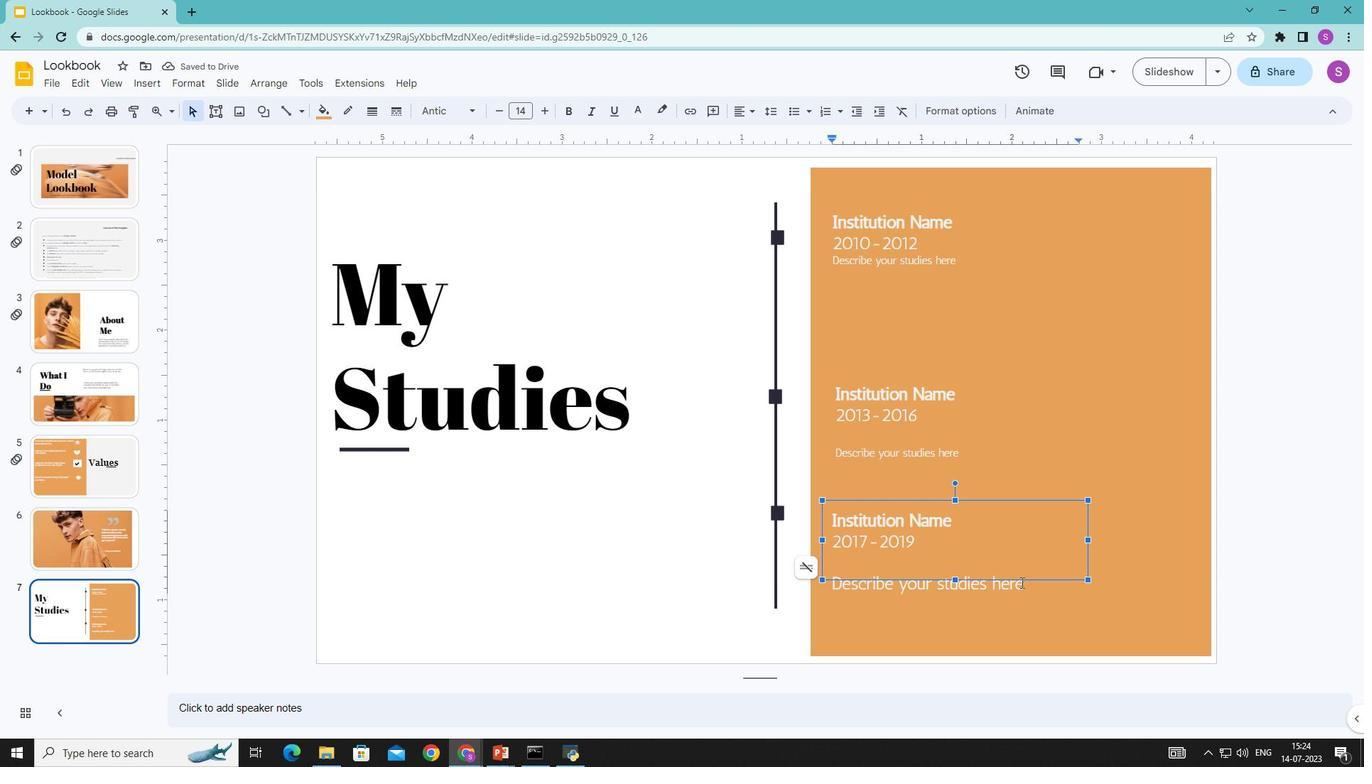 
Action: Mouse moved to (500, 112)
Screenshot: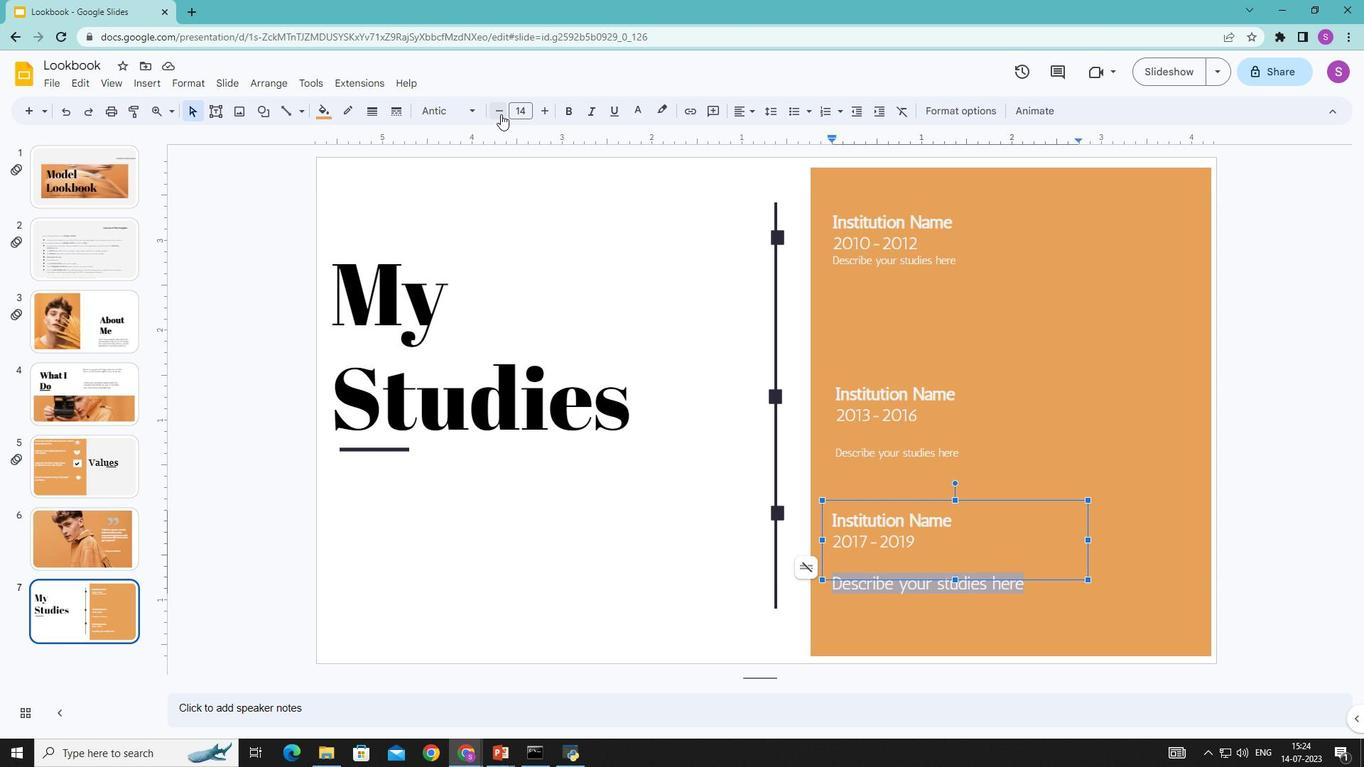 
Action: Mouse pressed left at (500, 112)
Screenshot: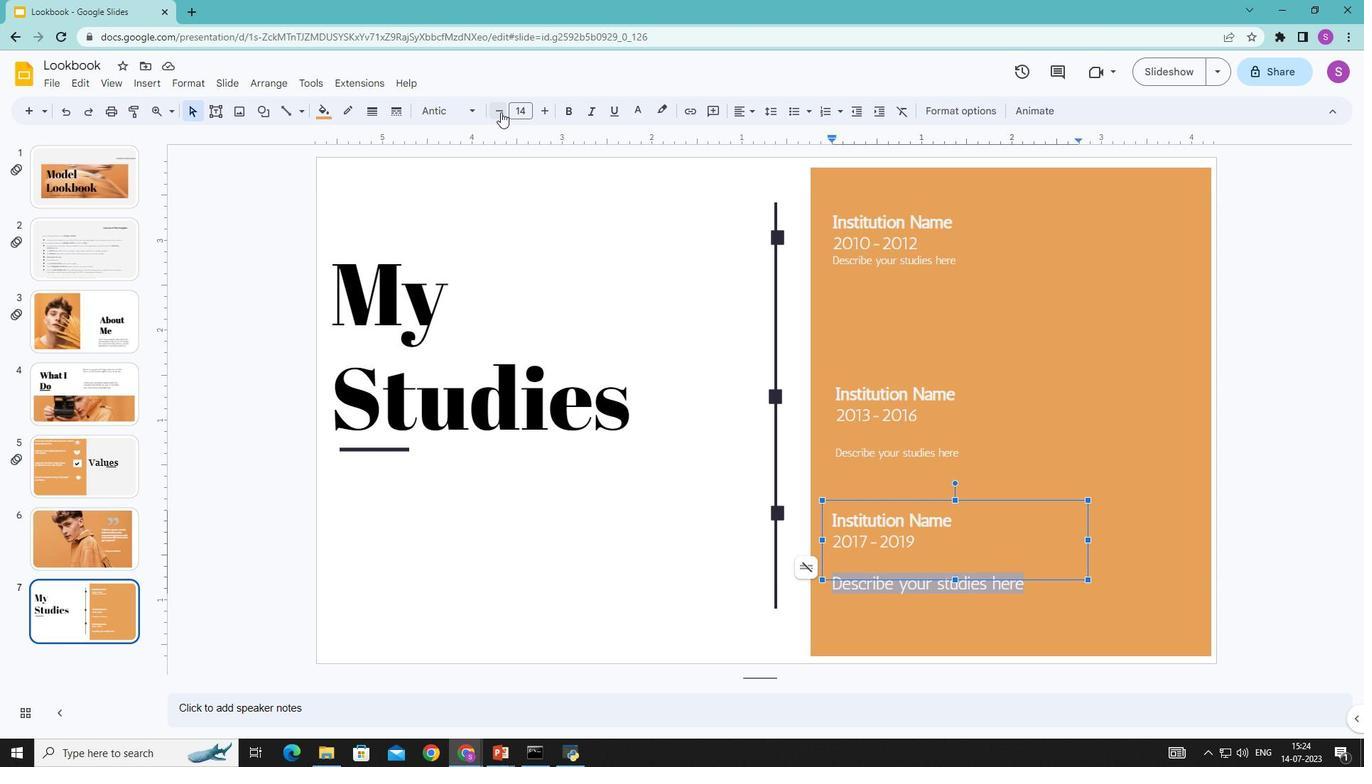 
Action: Mouse pressed left at (500, 112)
Screenshot: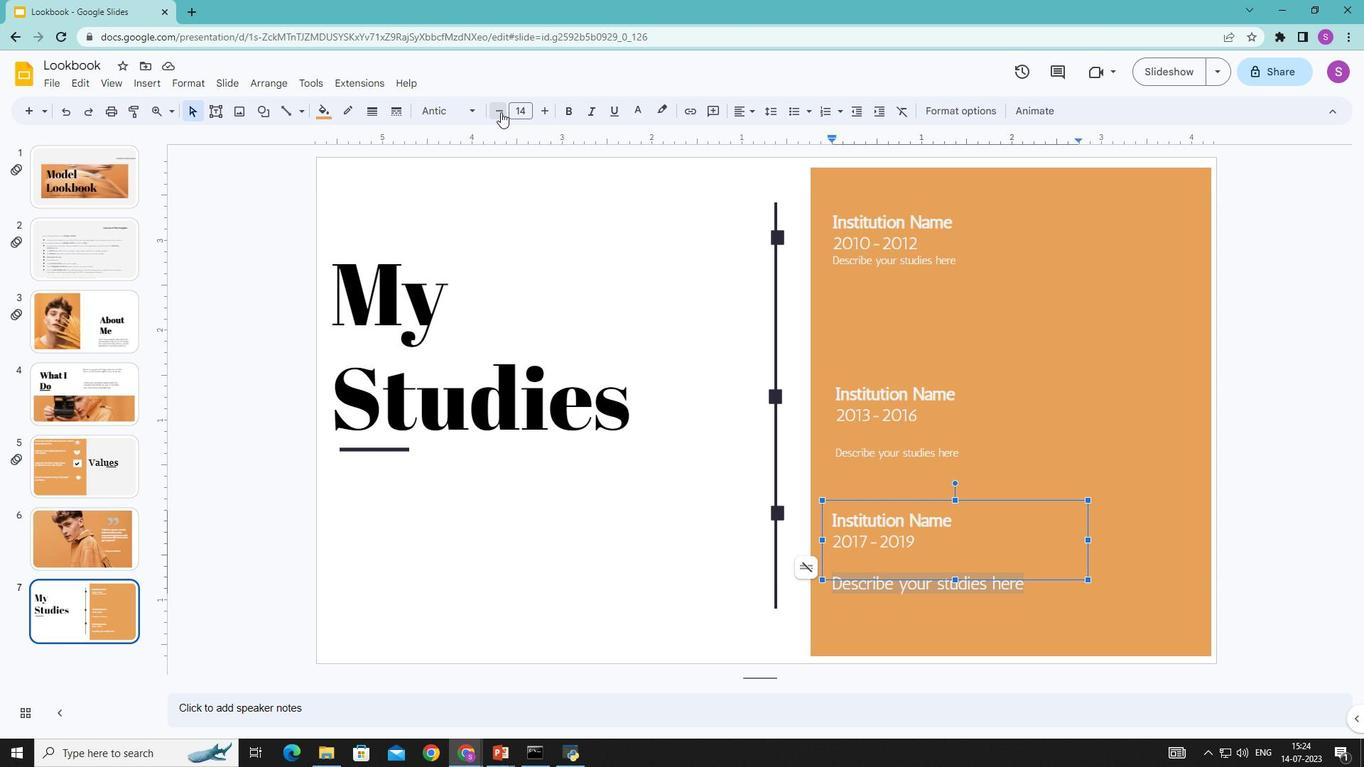 
Action: Mouse pressed left at (500, 112)
Screenshot: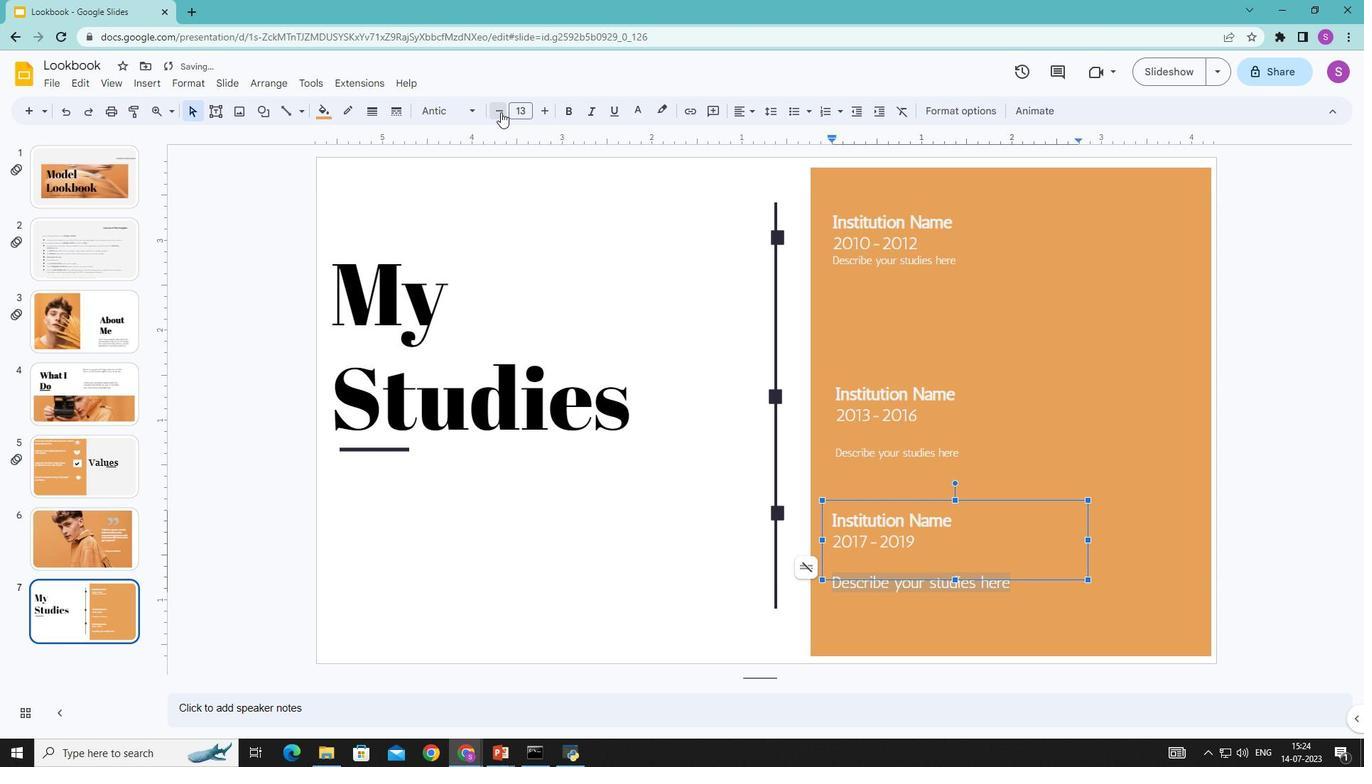 
Action: Mouse pressed left at (500, 112)
Screenshot: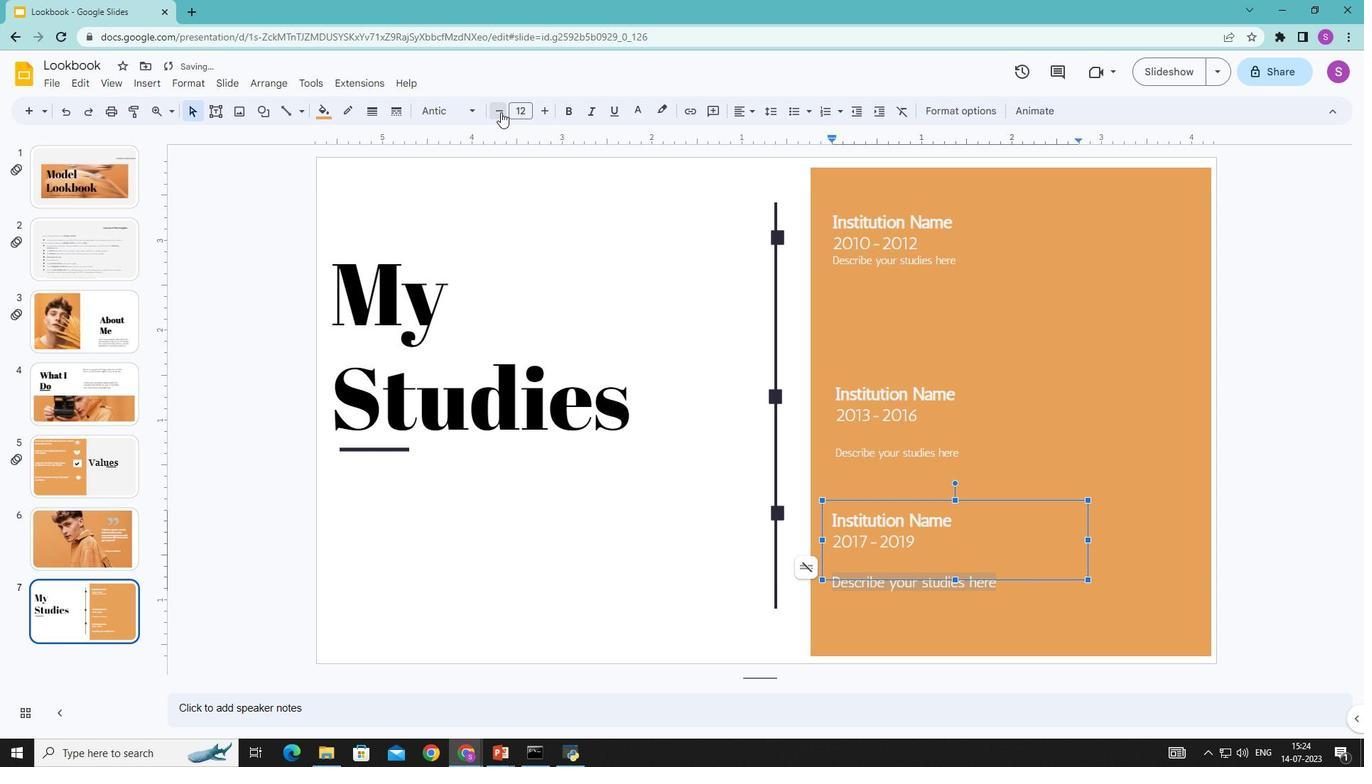 
Action: Mouse moved to (500, 112)
Screenshot: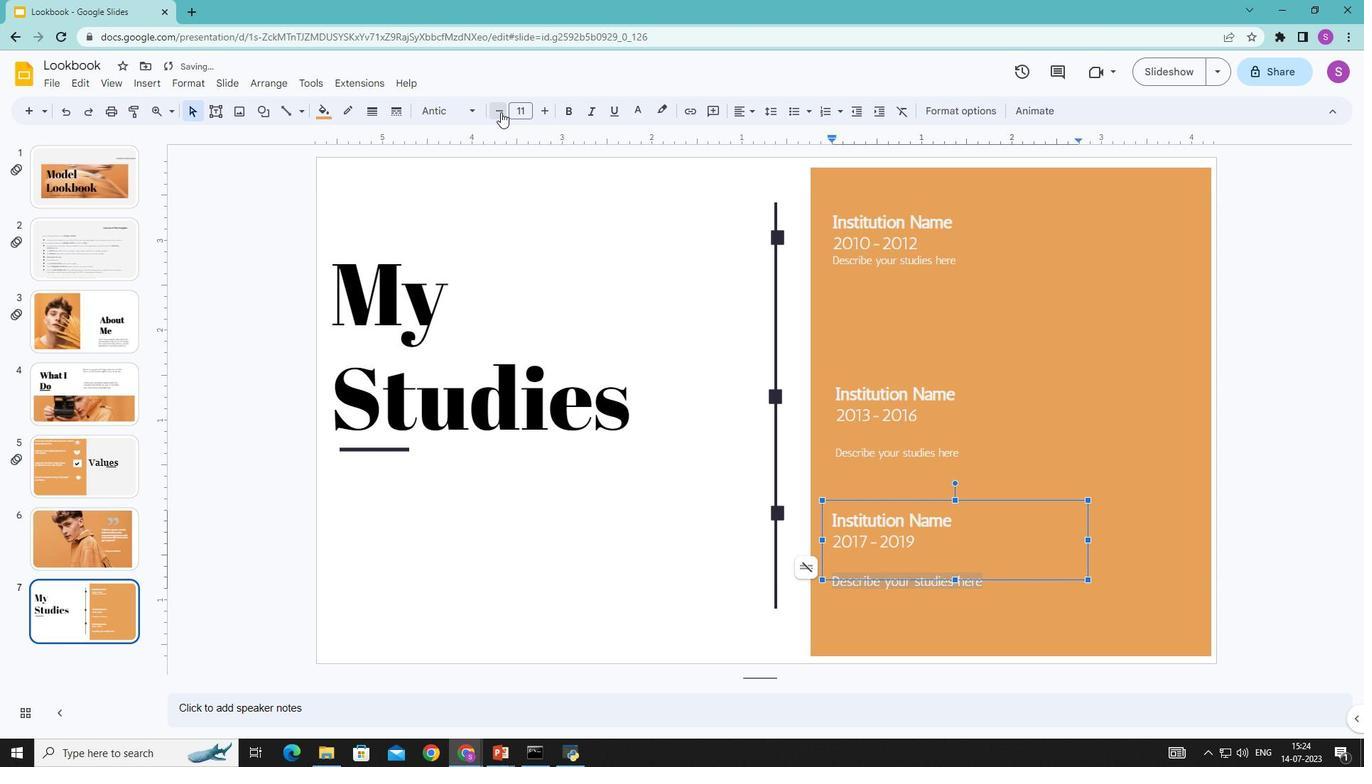 
Action: Mouse pressed left at (500, 112)
Screenshot: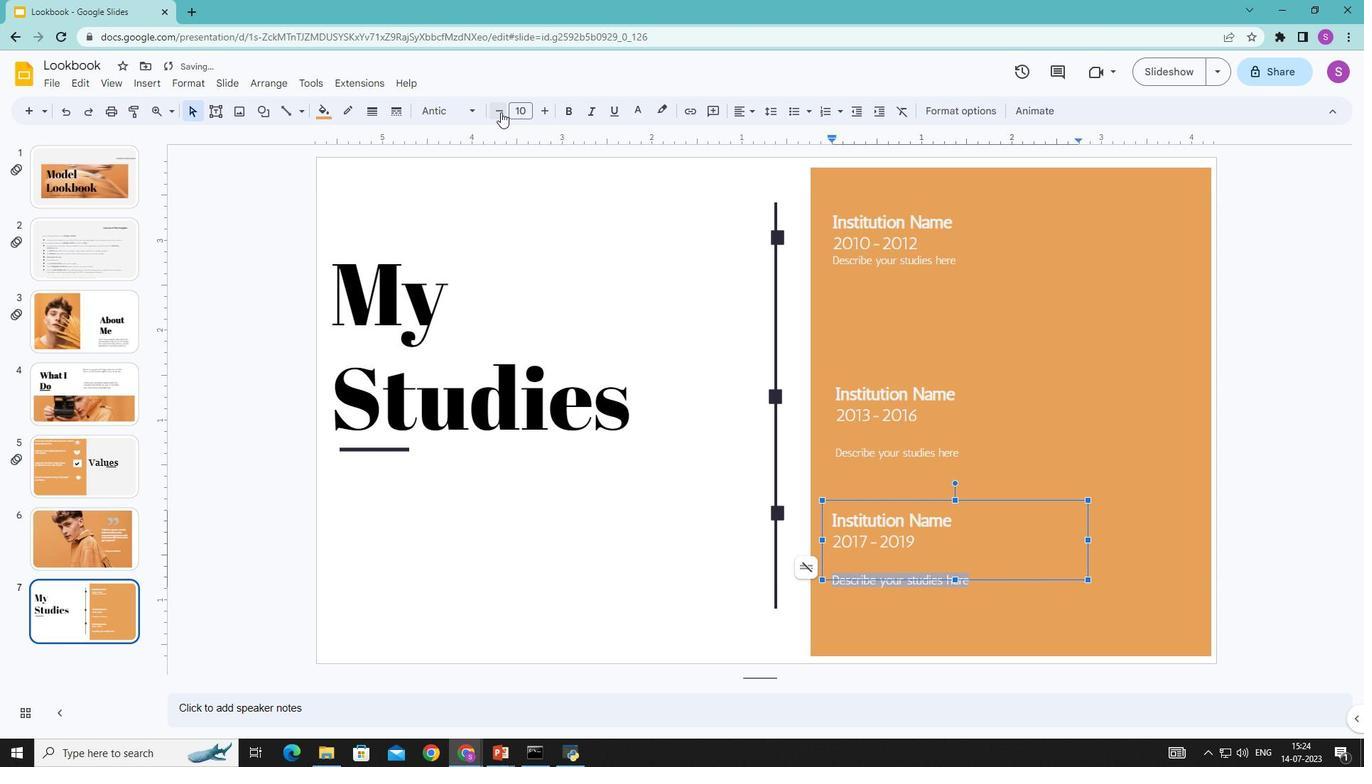 
Action: Mouse moved to (1027, 359)
Screenshot: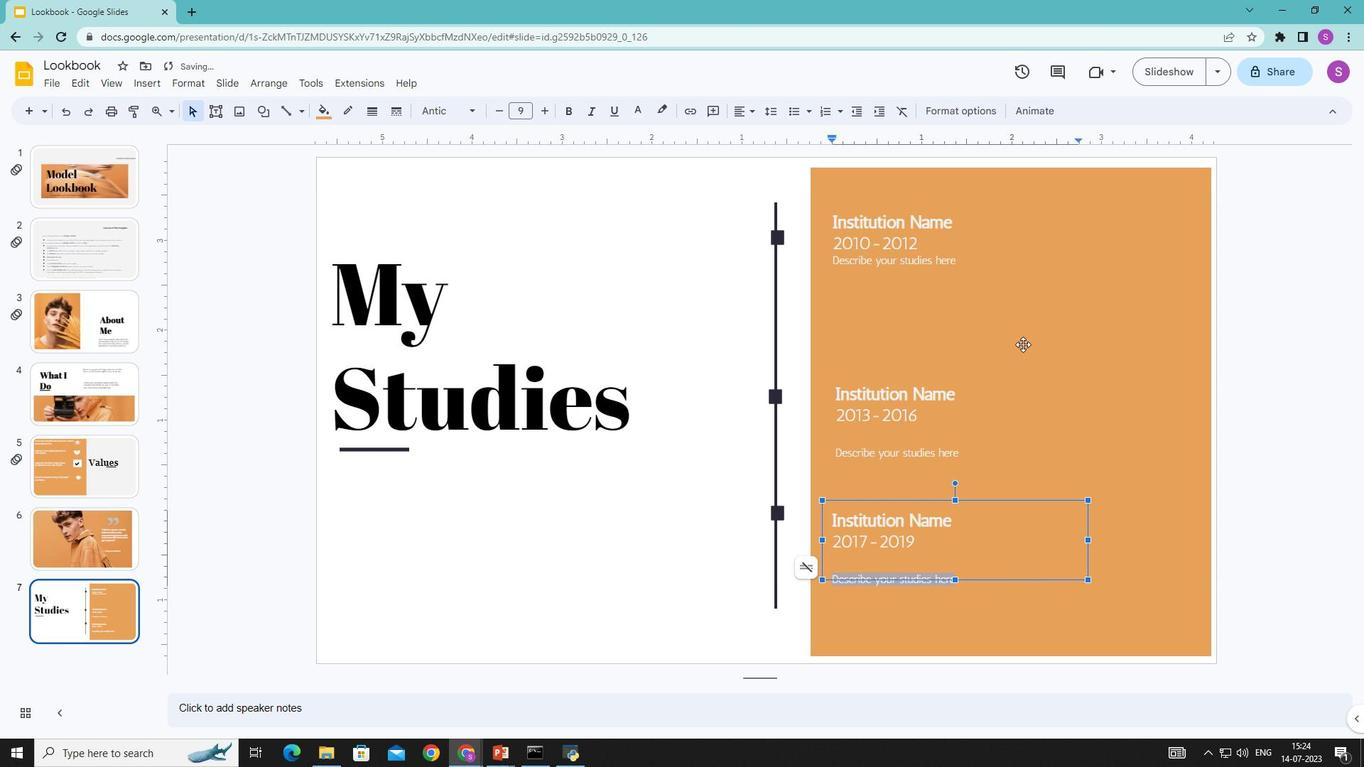 
Action: Mouse pressed left at (1027, 359)
Screenshot: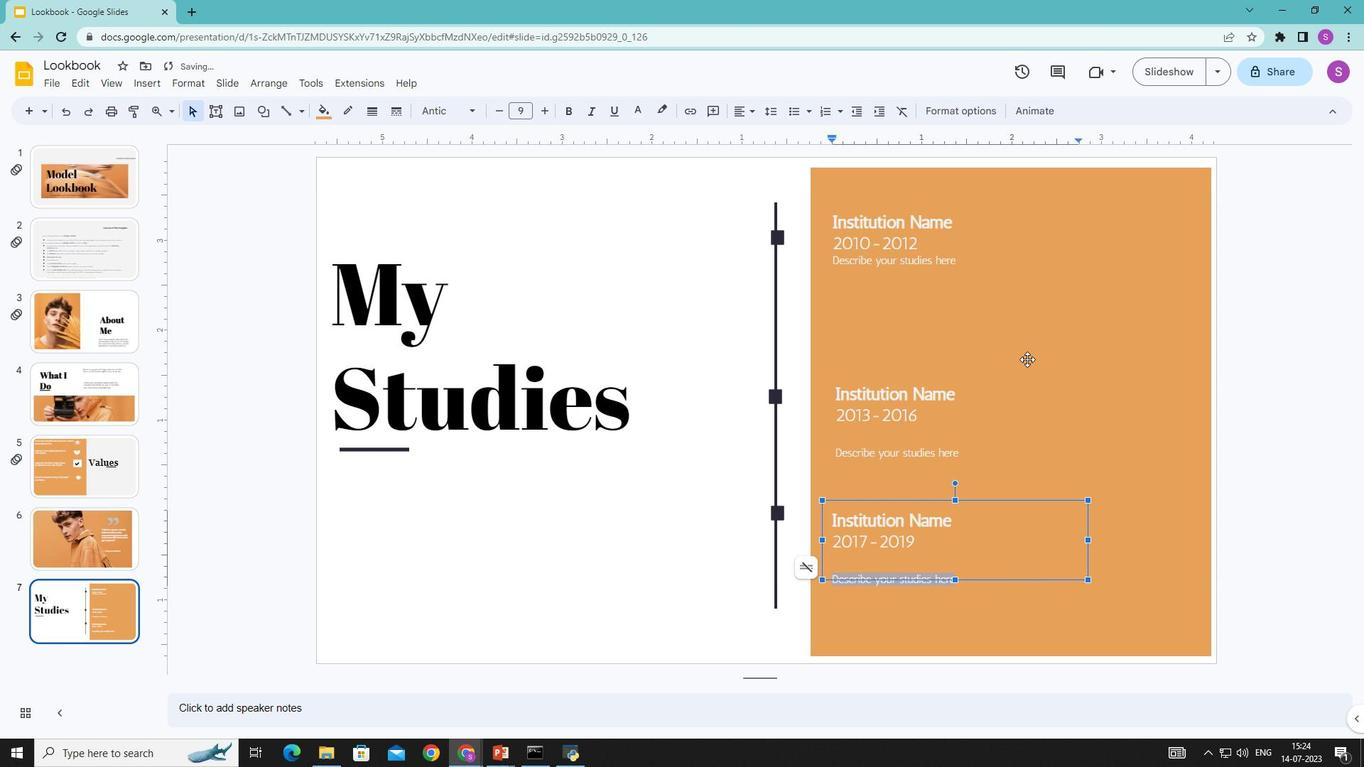 
Action: Mouse moved to (639, 267)
Screenshot: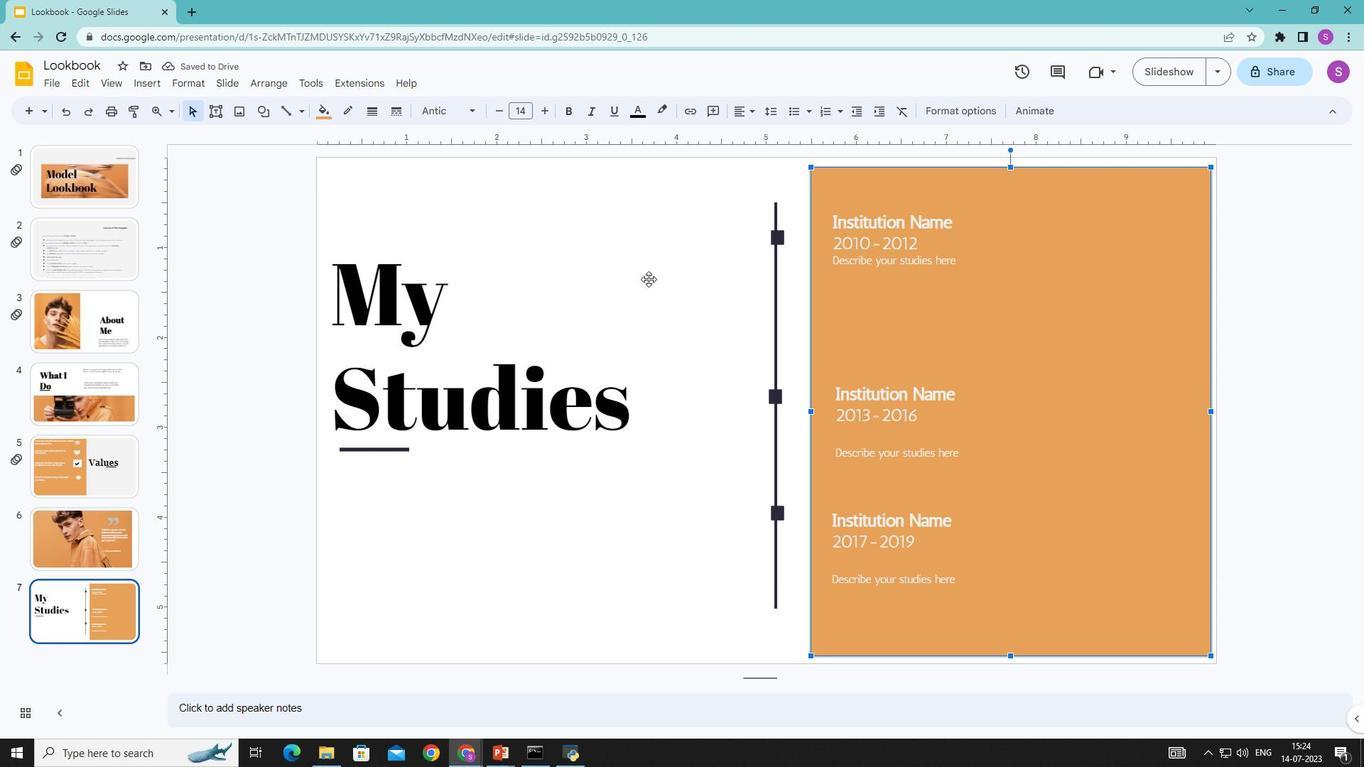 
Action: Mouse pressed left at (639, 267)
Screenshot: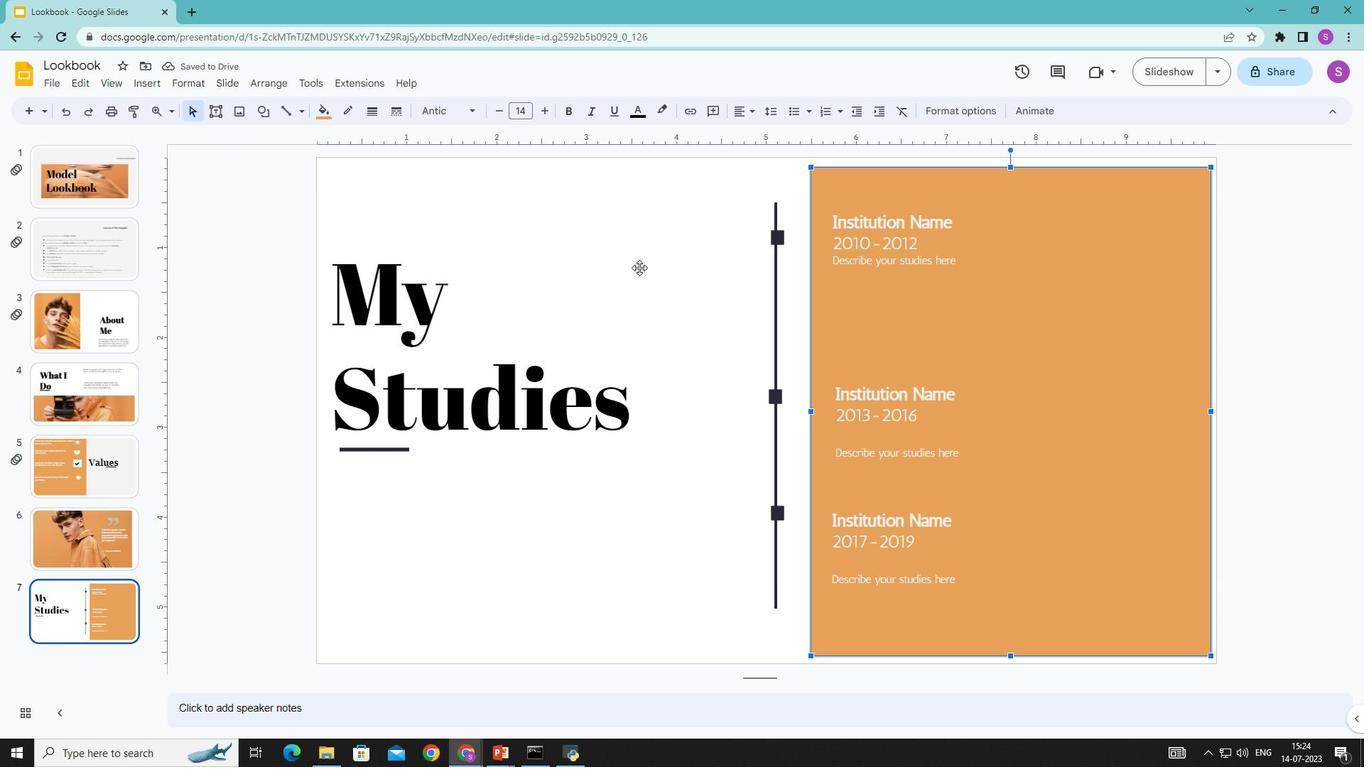 
Action: Mouse moved to (1035, 265)
Screenshot: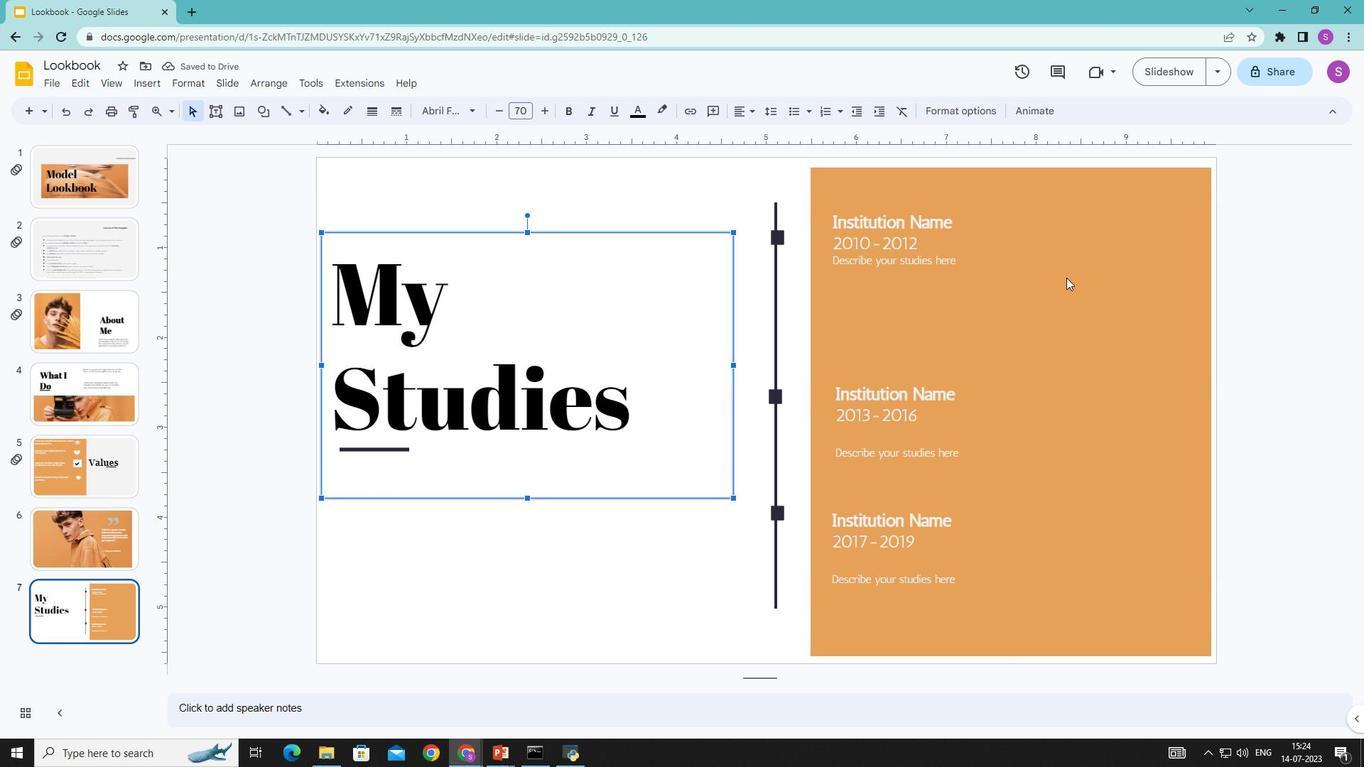 
Action: Mouse pressed left at (1035, 265)
Screenshot: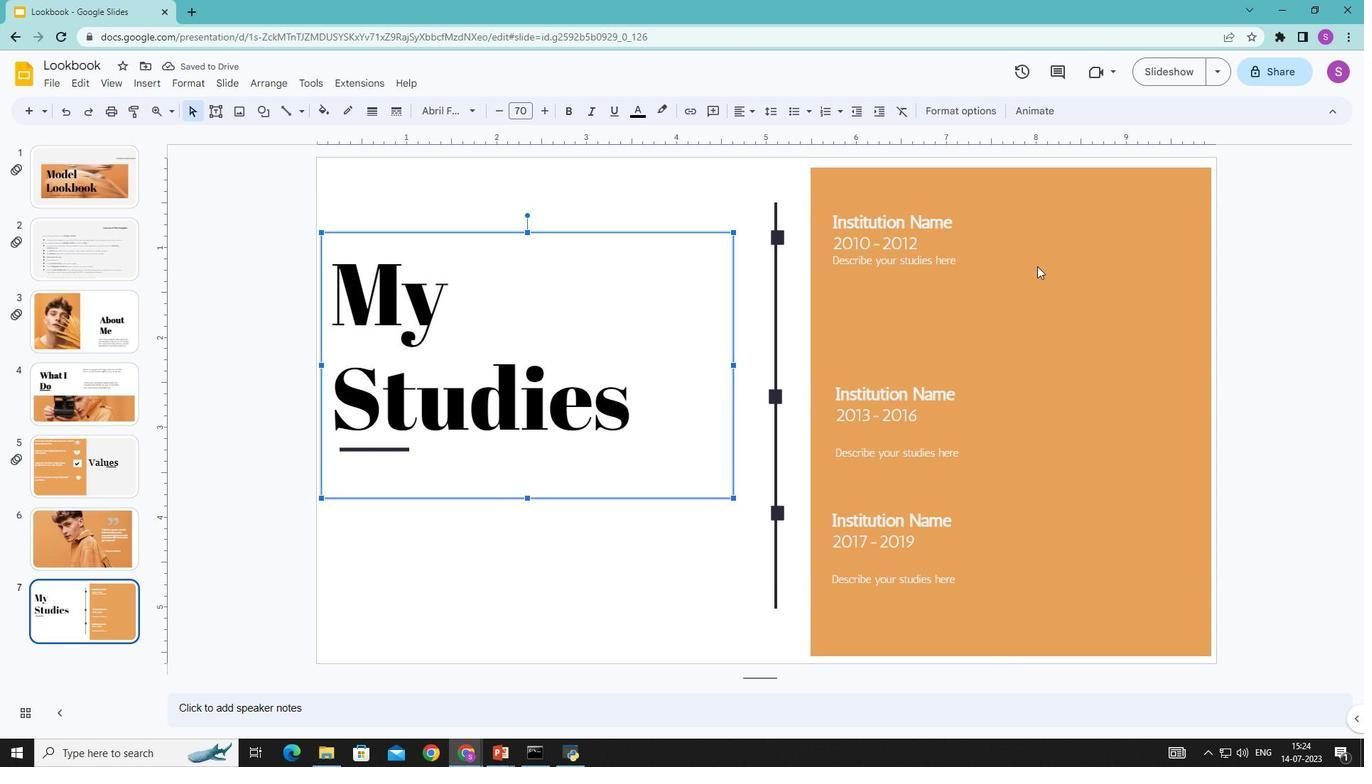 
Action: Mouse moved to (490, 179)
Screenshot: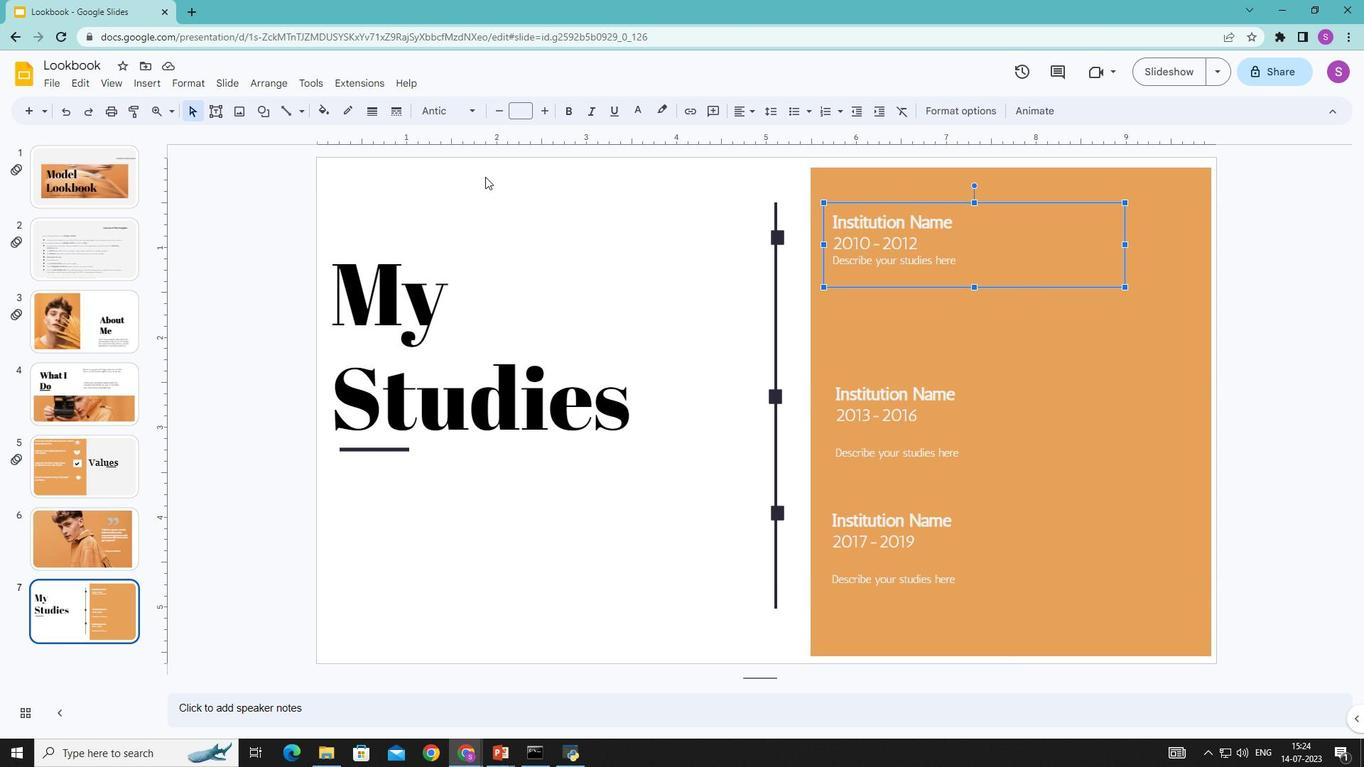 
Action: Mouse pressed left at (490, 179)
Screenshot: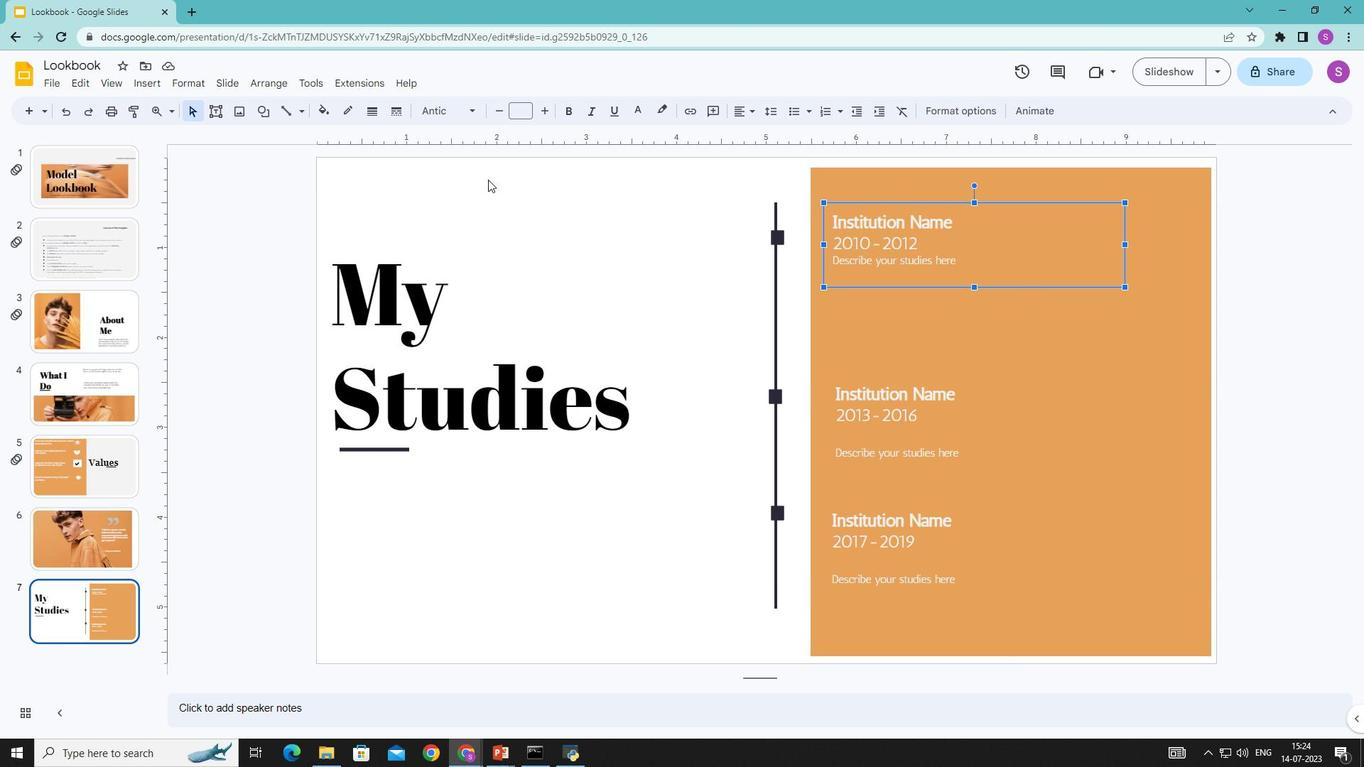
Action: Mouse moved to (557, 110)
Screenshot: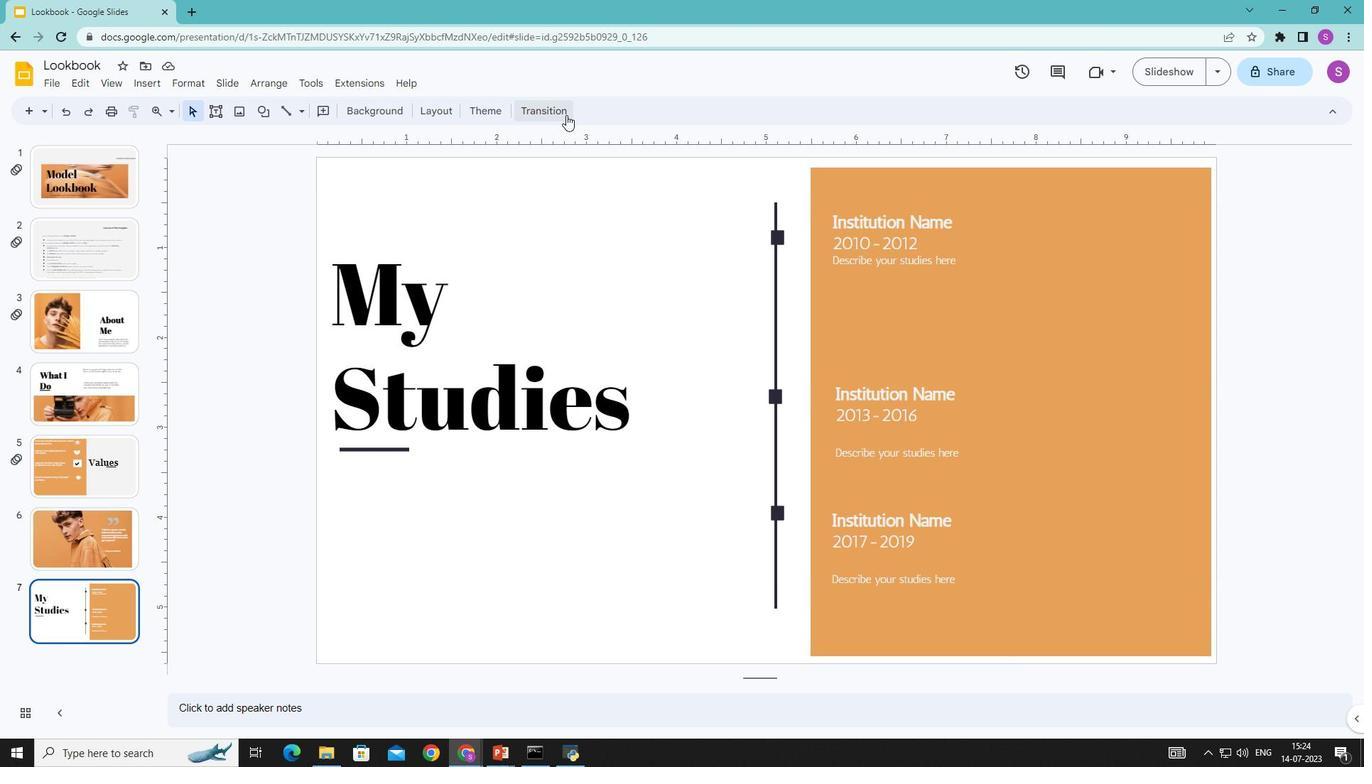 
Action: Mouse pressed left at (557, 110)
Screenshot: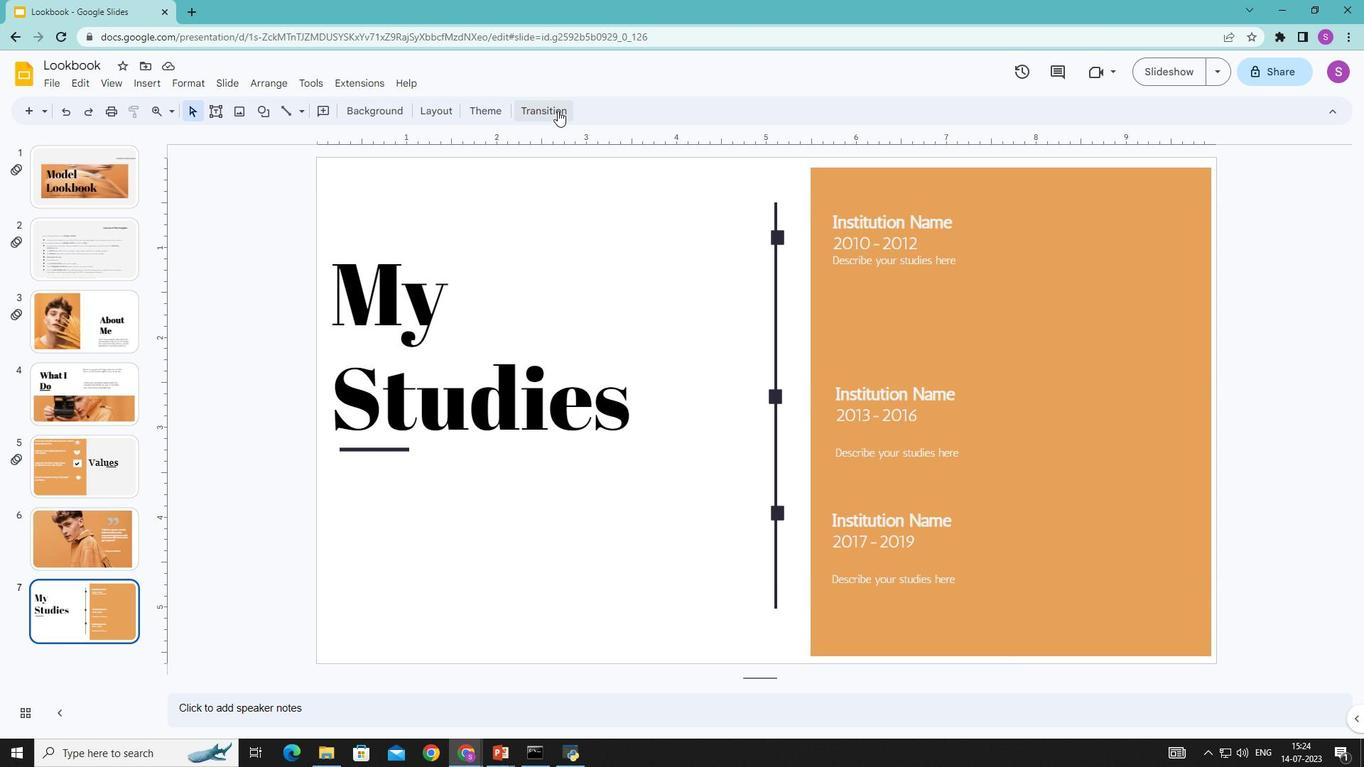 
Action: Mouse moved to (1323, 245)
Screenshot: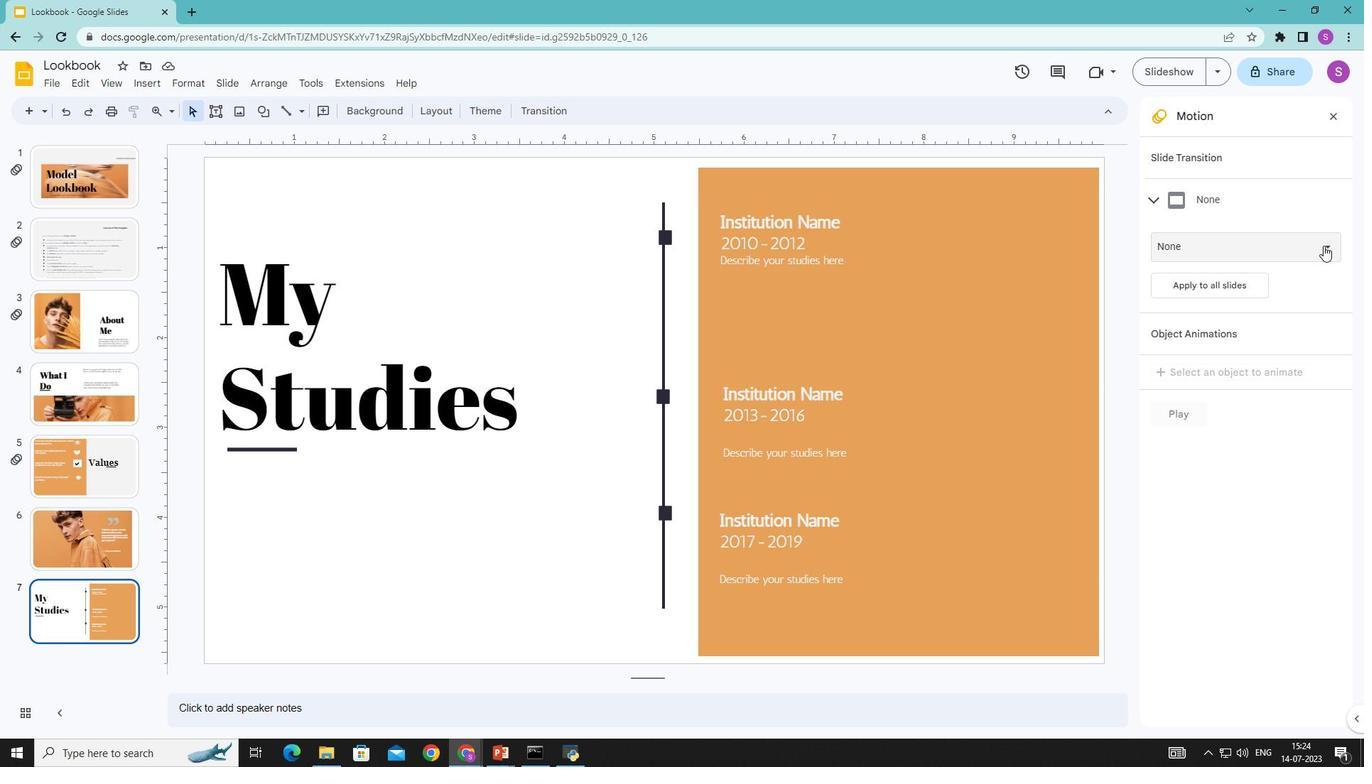 
Action: Mouse pressed left at (1323, 245)
Screenshot: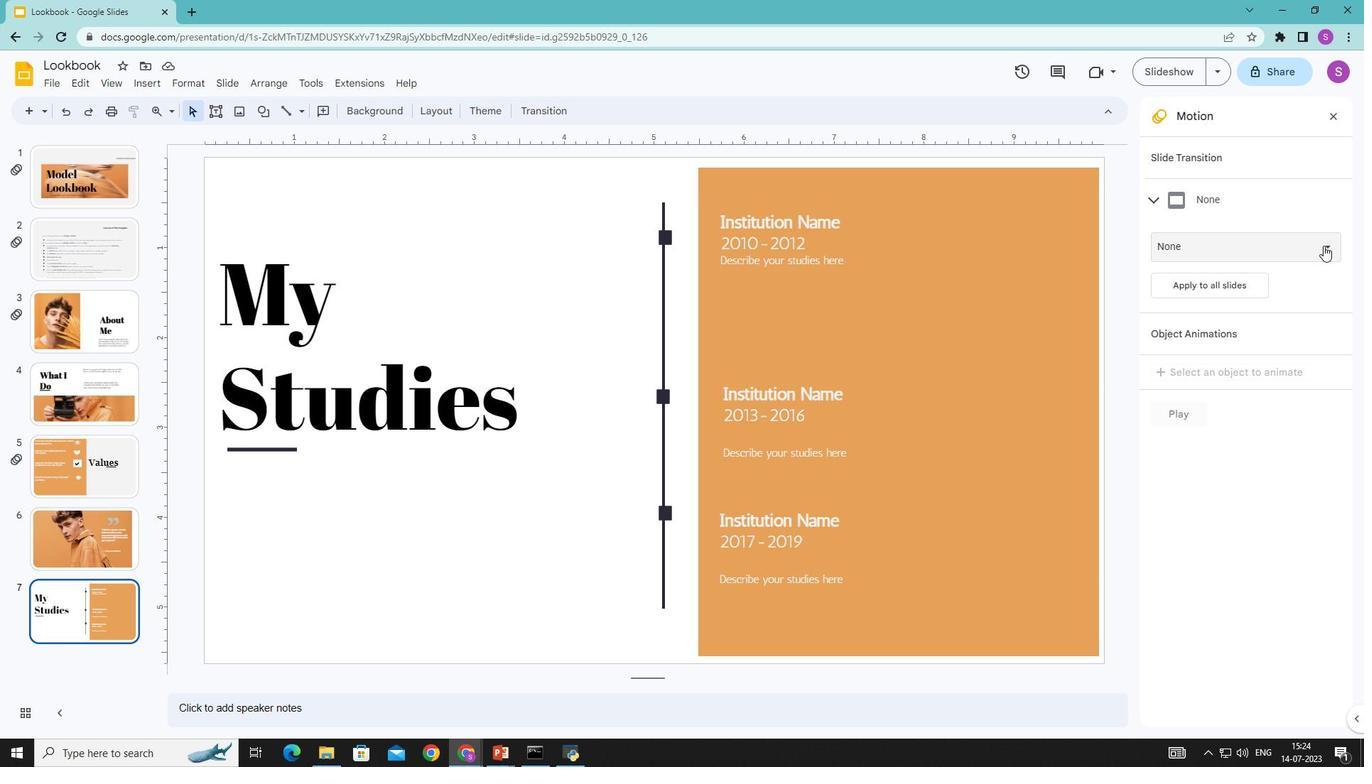 
Action: Mouse moved to (1217, 436)
Screenshot: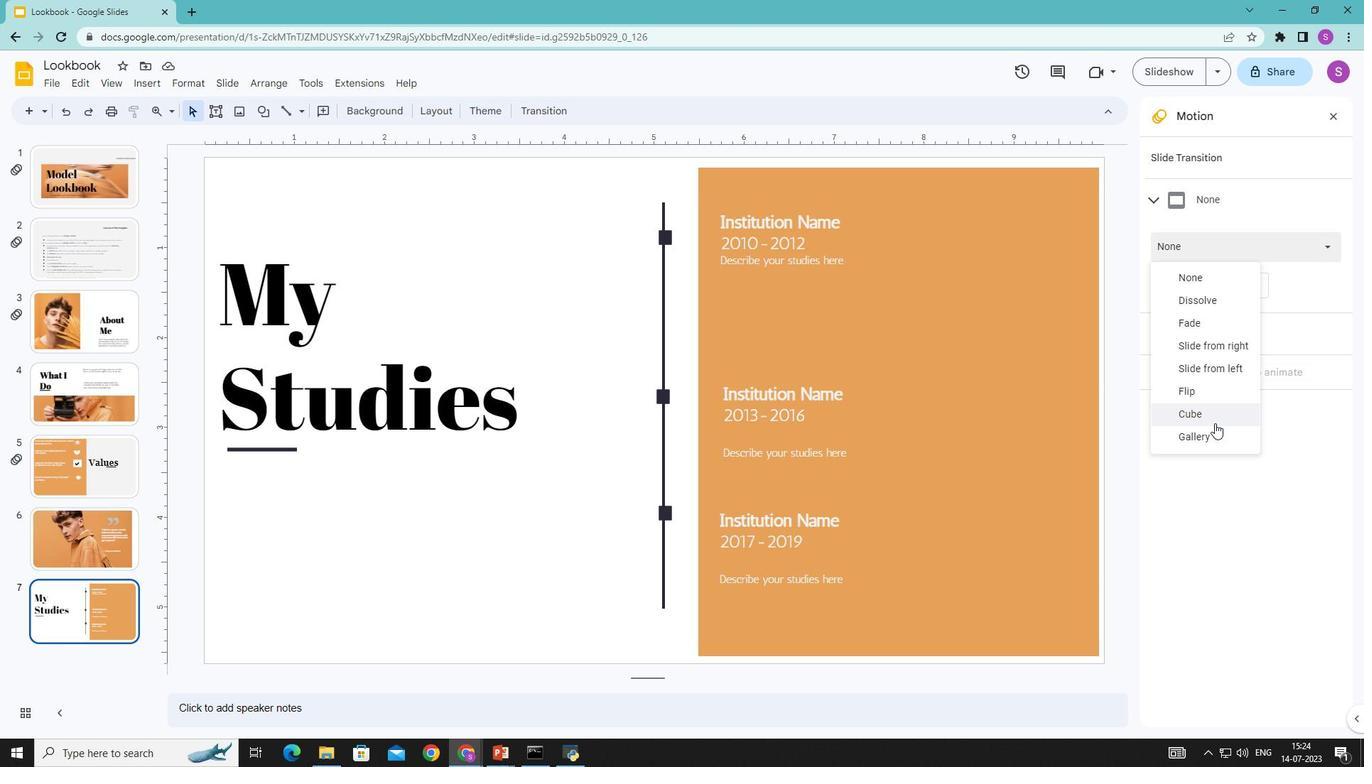 
Action: Mouse pressed left at (1217, 436)
